 Task: Research Airbnb options in Crestview, United States from 5th December, 2023 to 15th December, 2023 for 8 adults. Place can be entire room with 5 bedrooms having 5 beds and 5 bathrooms. Property type can be house.
Action: Mouse moved to (452, 229)
Screenshot: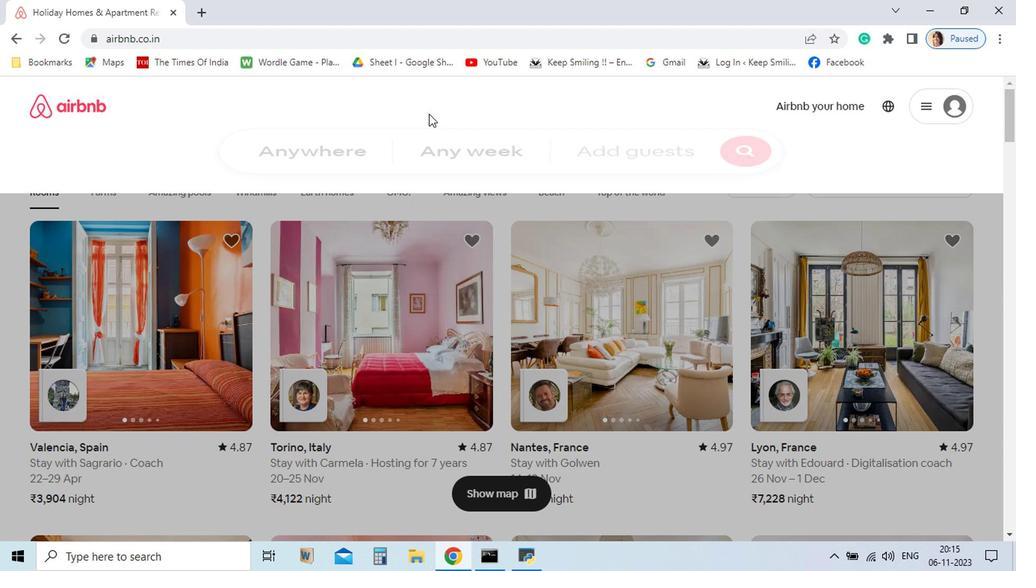 
Action: Mouse pressed left at (452, 229)
Screenshot: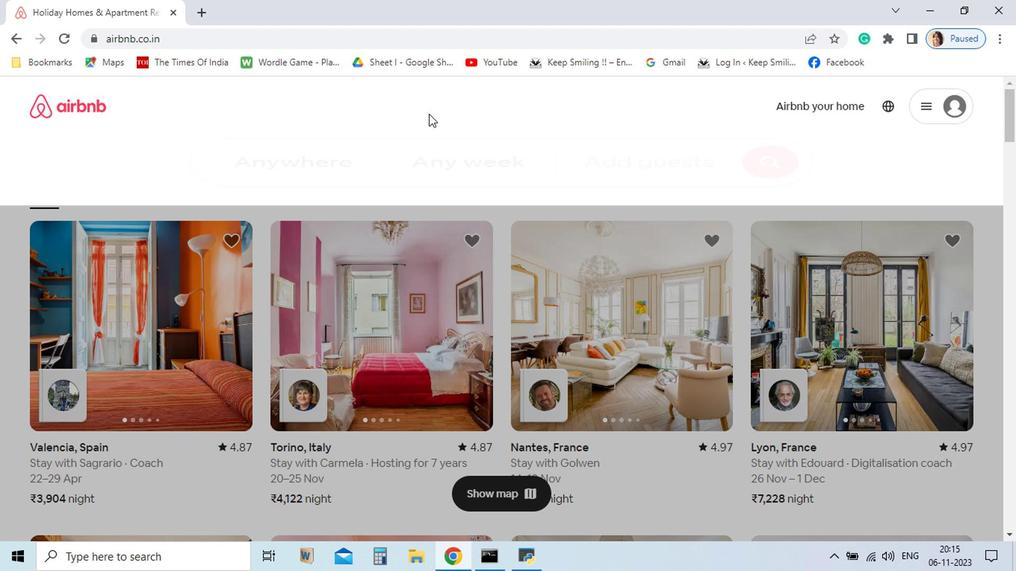 
Action: Mouse moved to (379, 263)
Screenshot: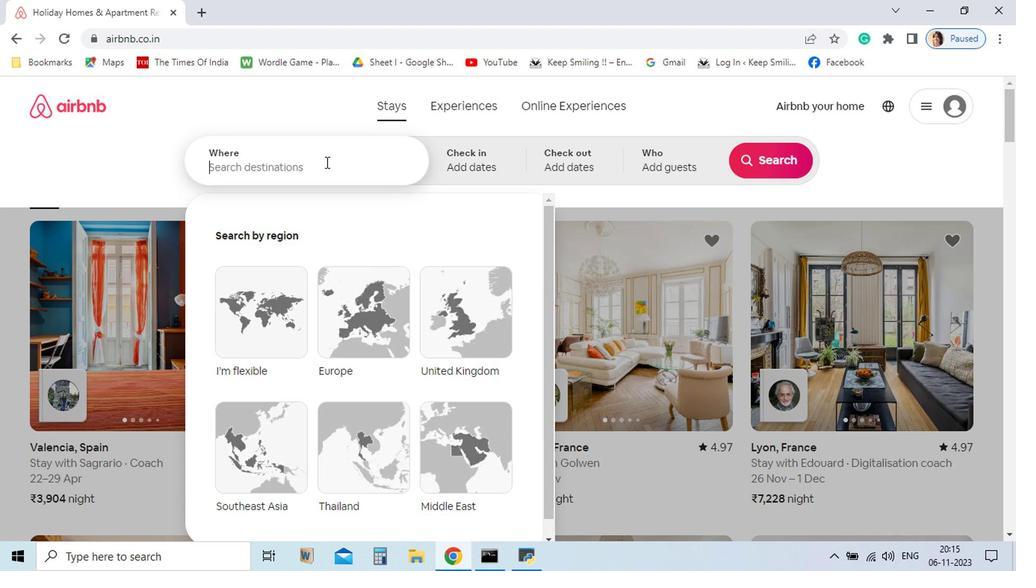 
Action: Mouse pressed left at (379, 263)
Screenshot: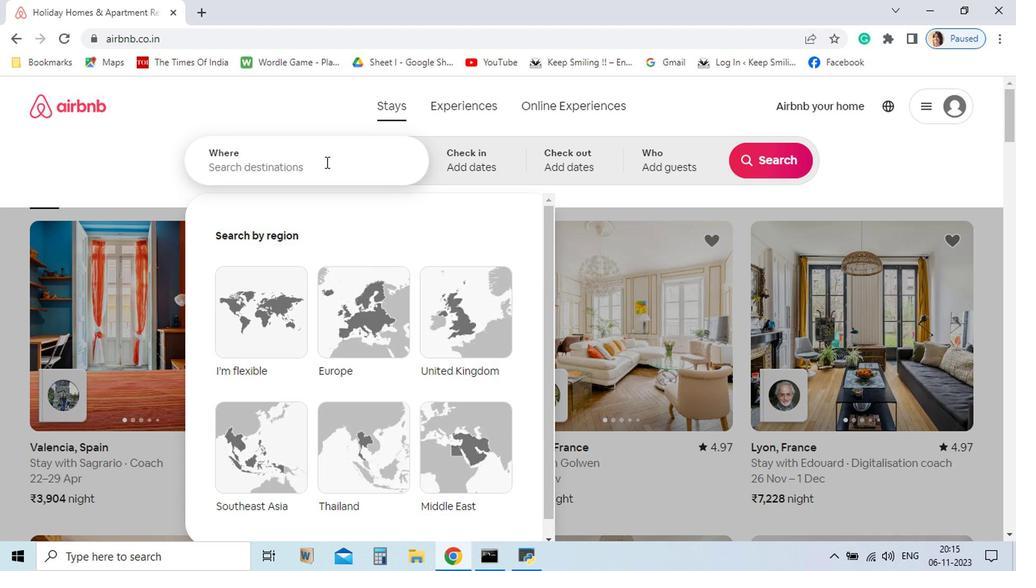 
Action: Key pressed <Key.shift>Crestview,<Key.space><Key.shift_r>United<Key.space><Key.shift>States<Key.enter>
Screenshot: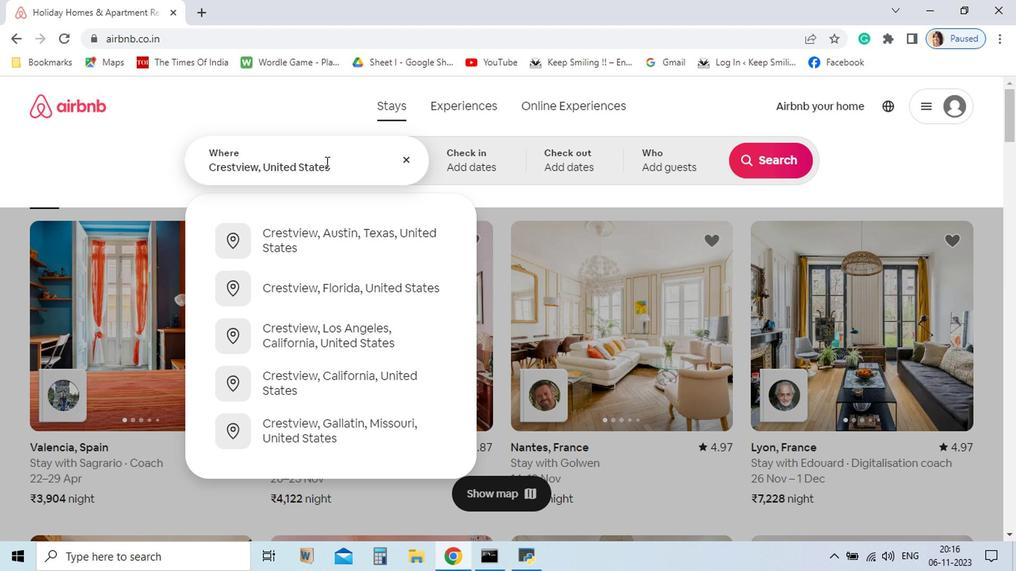 
Action: Mouse moved to (579, 416)
Screenshot: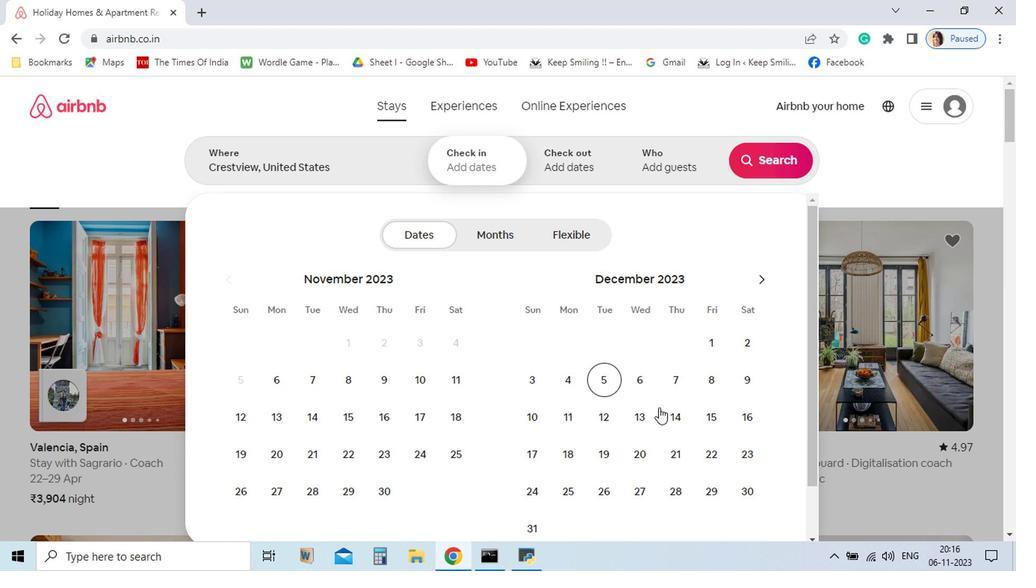 
Action: Mouse pressed left at (579, 416)
Screenshot: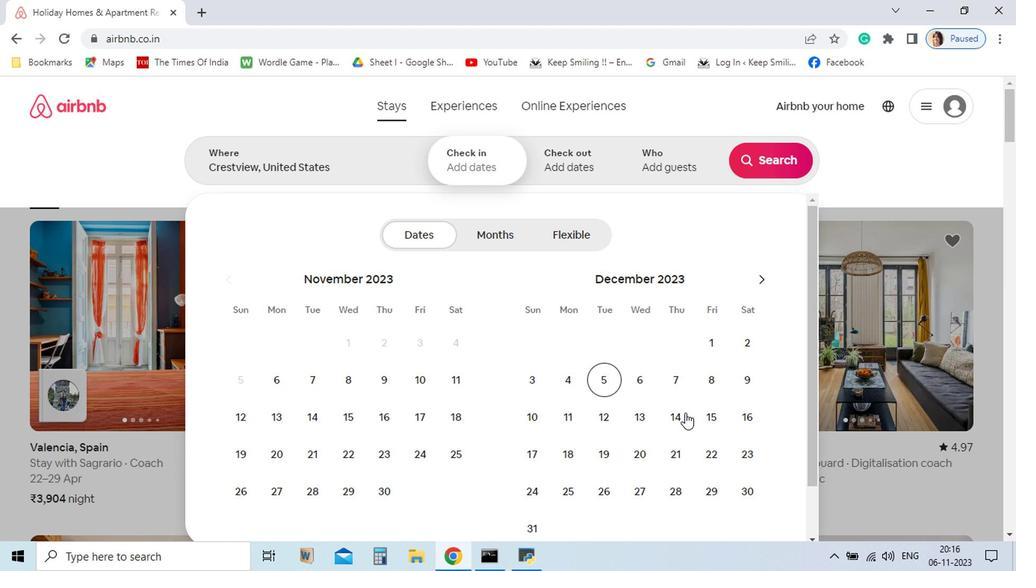 
Action: Mouse moved to (655, 447)
Screenshot: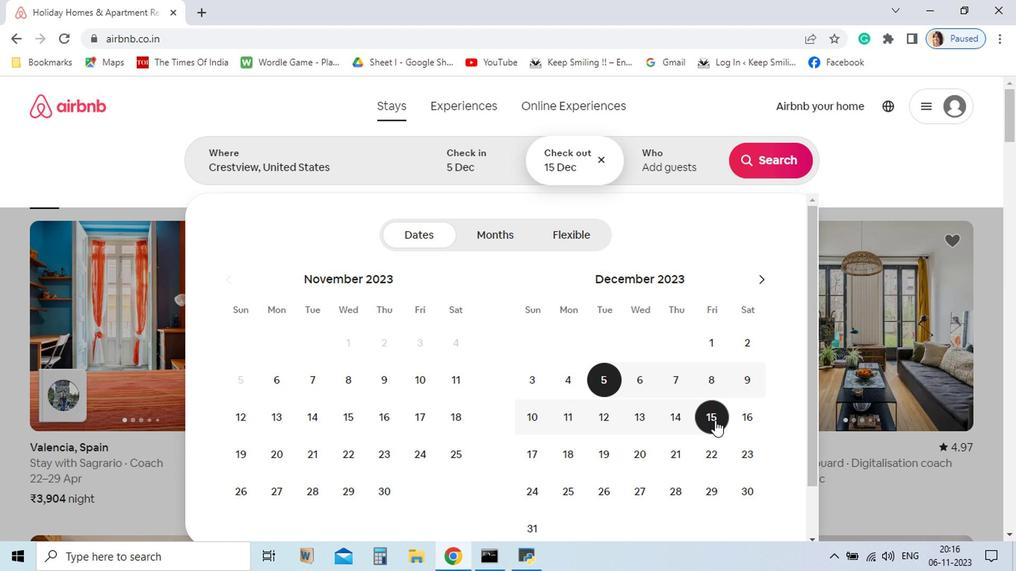 
Action: Mouse pressed left at (655, 447)
Screenshot: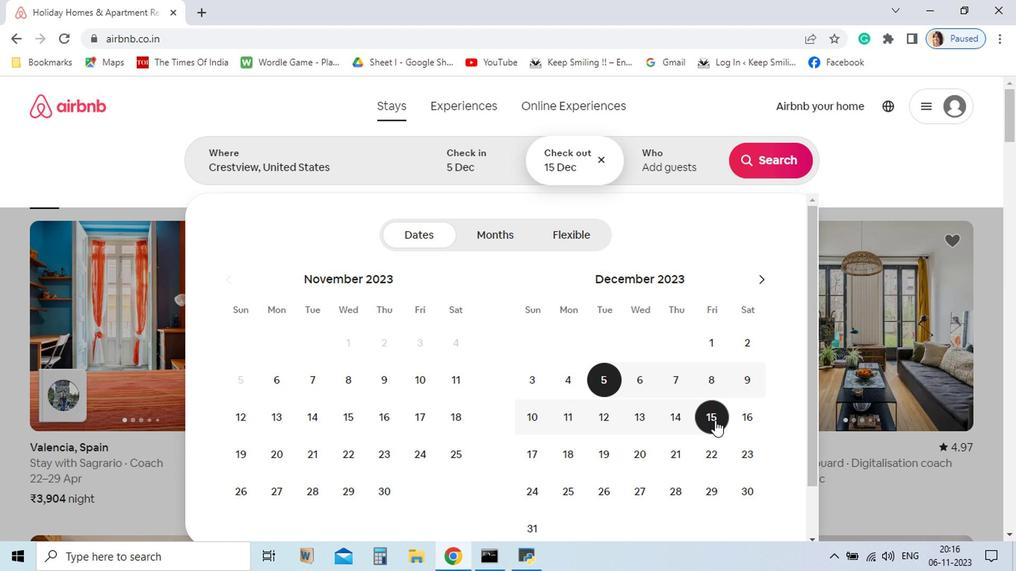 
Action: Mouse moved to (632, 265)
Screenshot: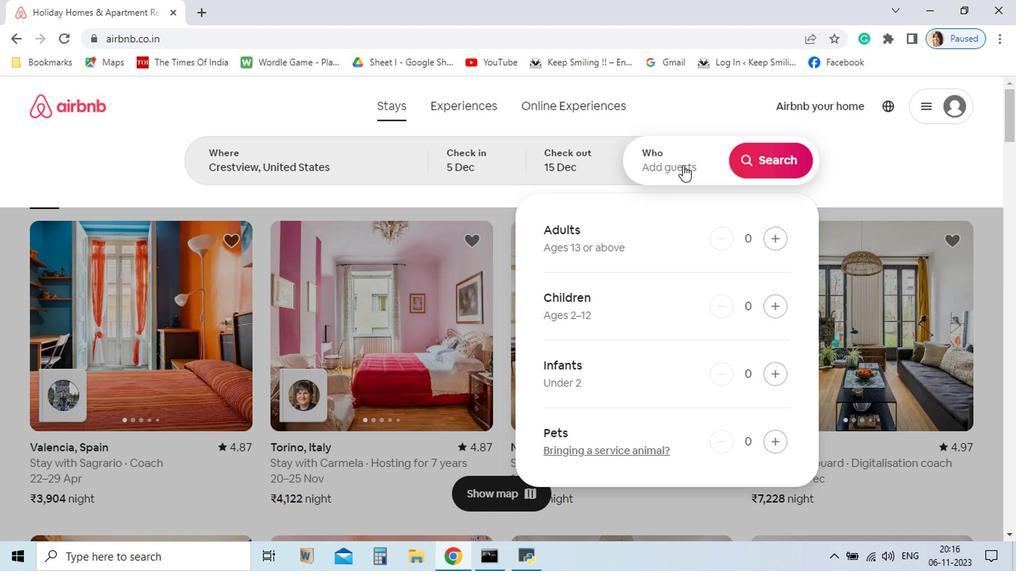 
Action: Mouse pressed left at (632, 265)
Screenshot: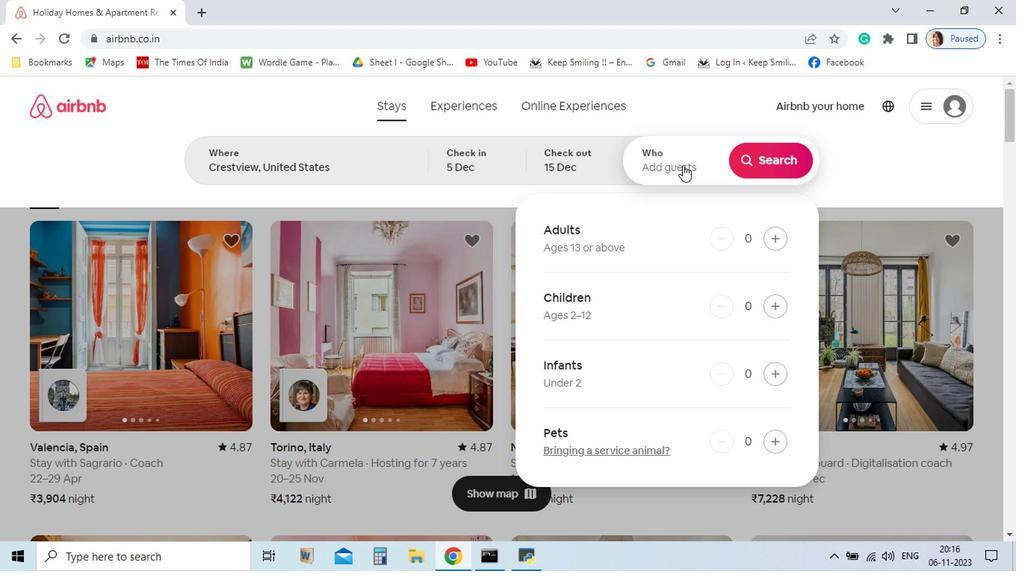 
Action: Mouse moved to (696, 324)
Screenshot: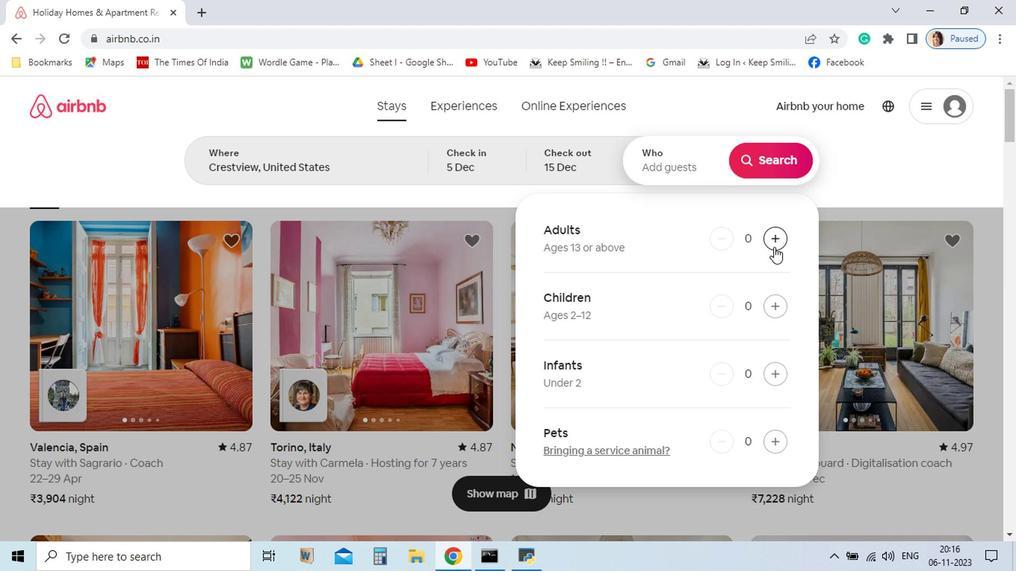 
Action: Mouse pressed left at (696, 324)
Screenshot: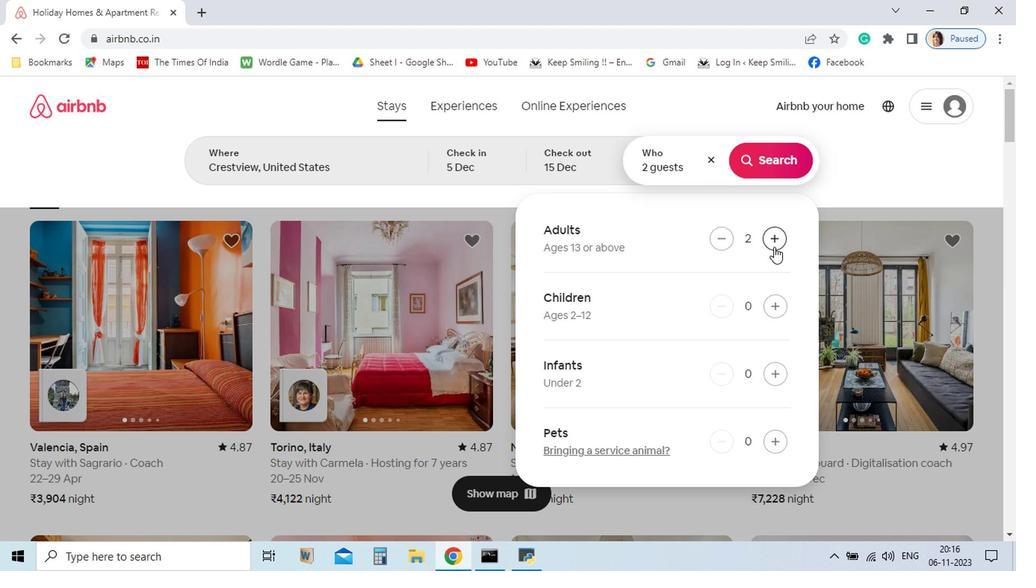 
Action: Mouse pressed left at (696, 324)
Screenshot: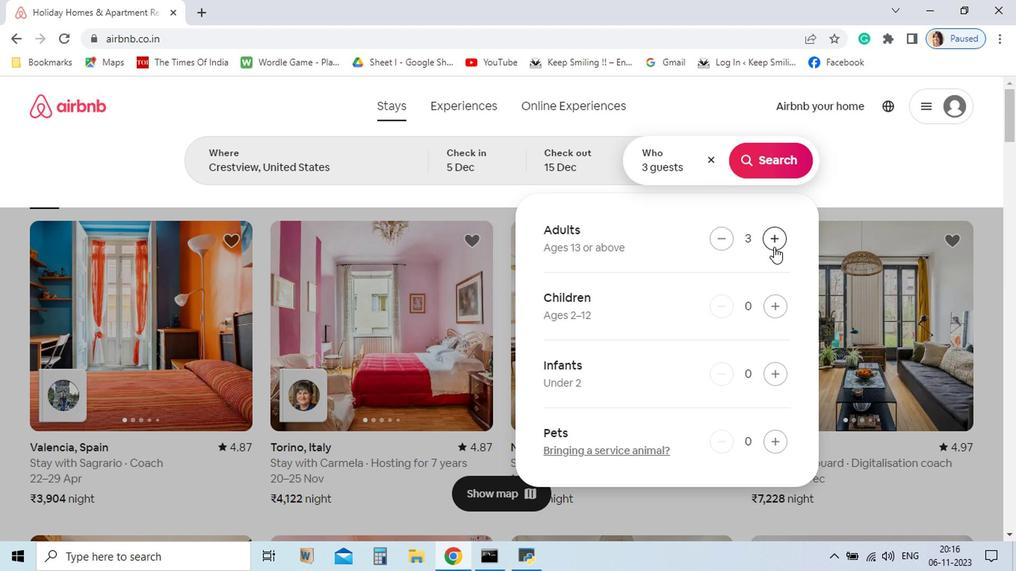 
Action: Mouse pressed left at (696, 324)
Screenshot: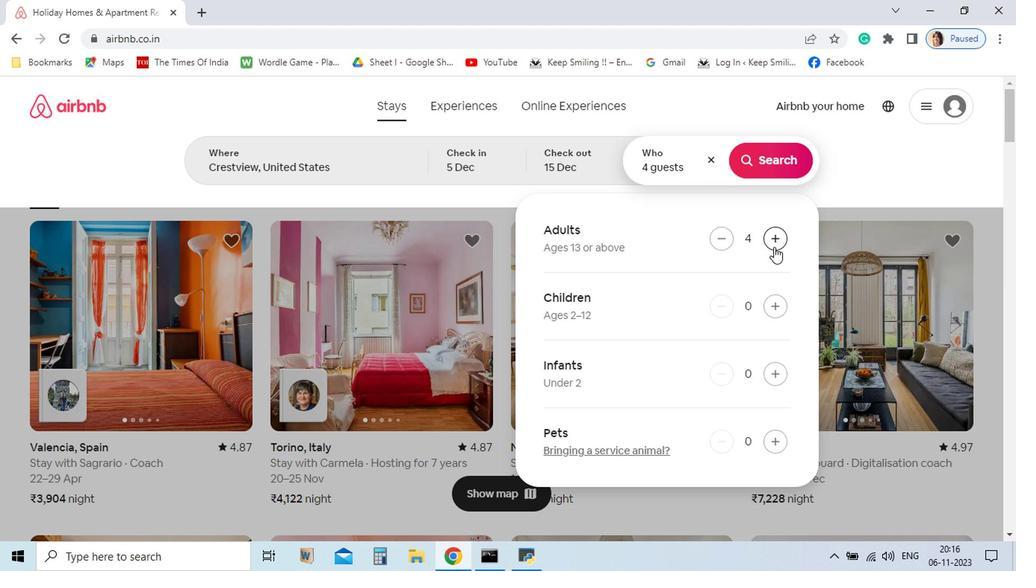 
Action: Mouse pressed left at (696, 324)
Screenshot: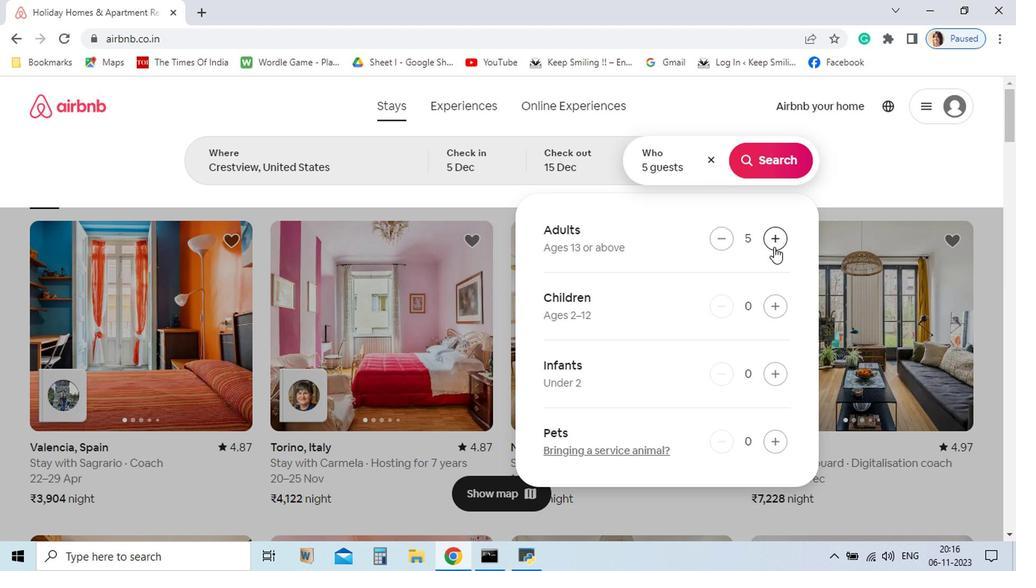 
Action: Mouse pressed left at (696, 324)
Screenshot: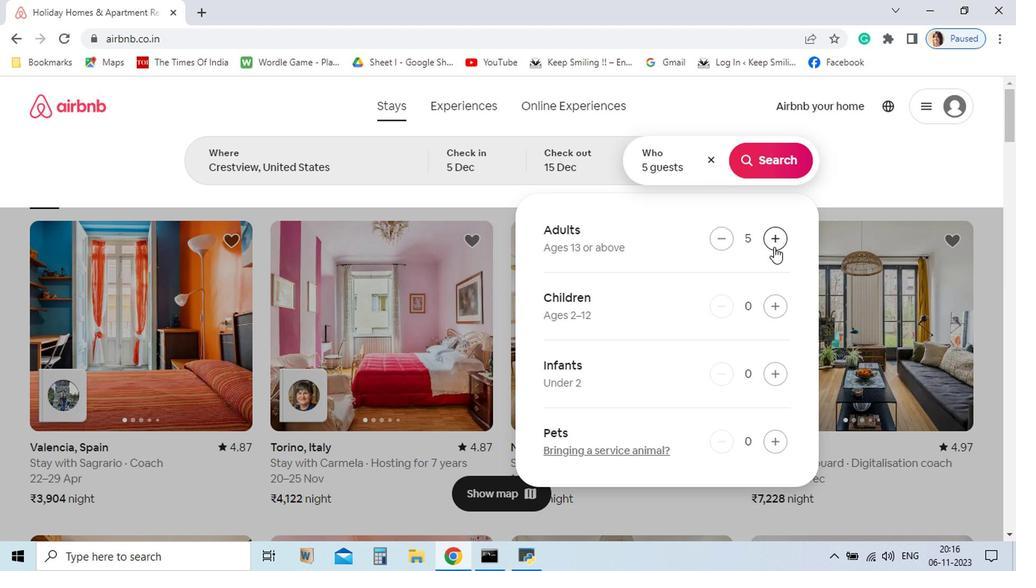 
Action: Mouse pressed left at (696, 324)
Screenshot: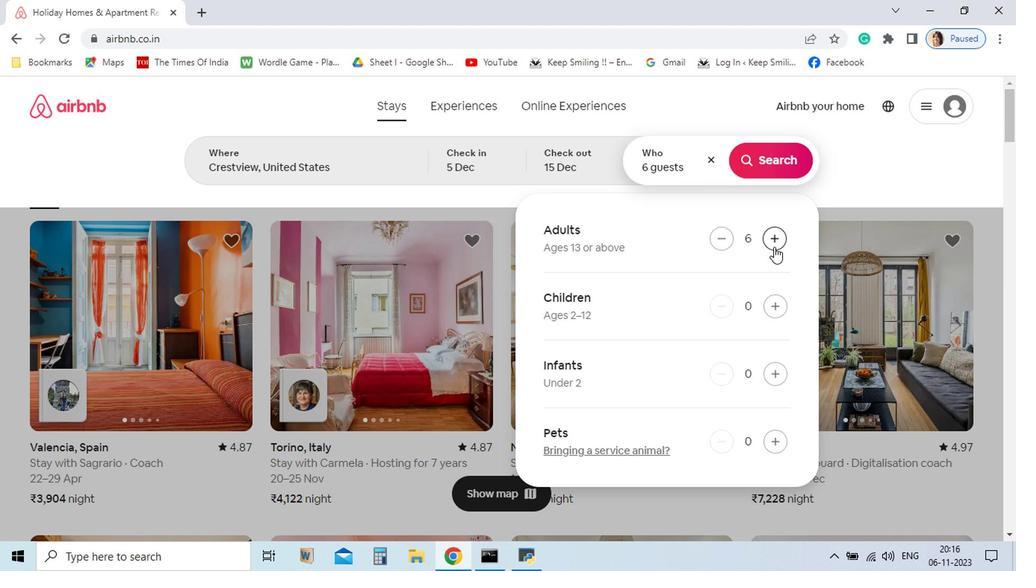 
Action: Mouse pressed left at (696, 324)
Screenshot: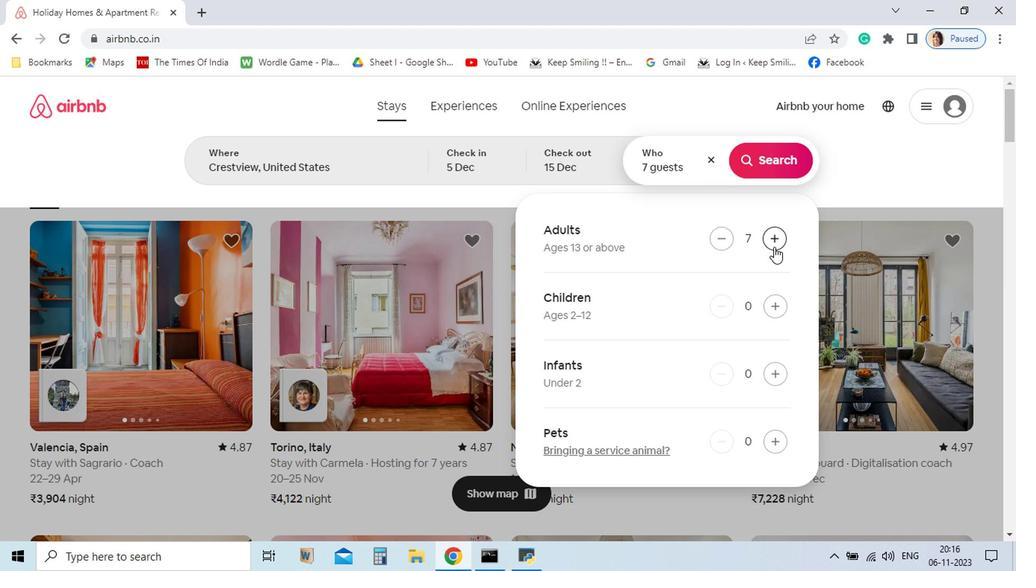 
Action: Mouse pressed left at (696, 324)
Screenshot: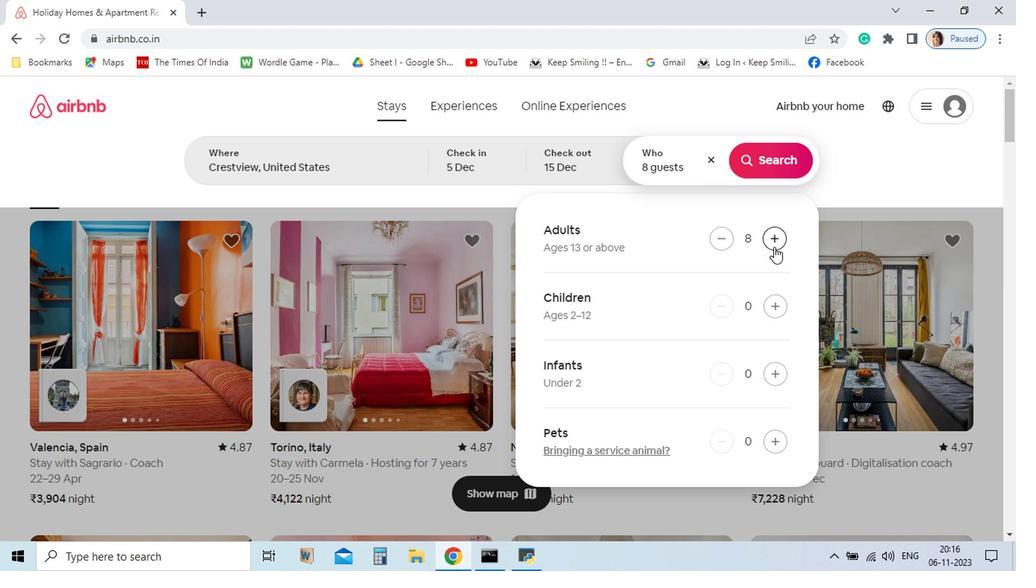 
Action: Mouse moved to (697, 266)
Screenshot: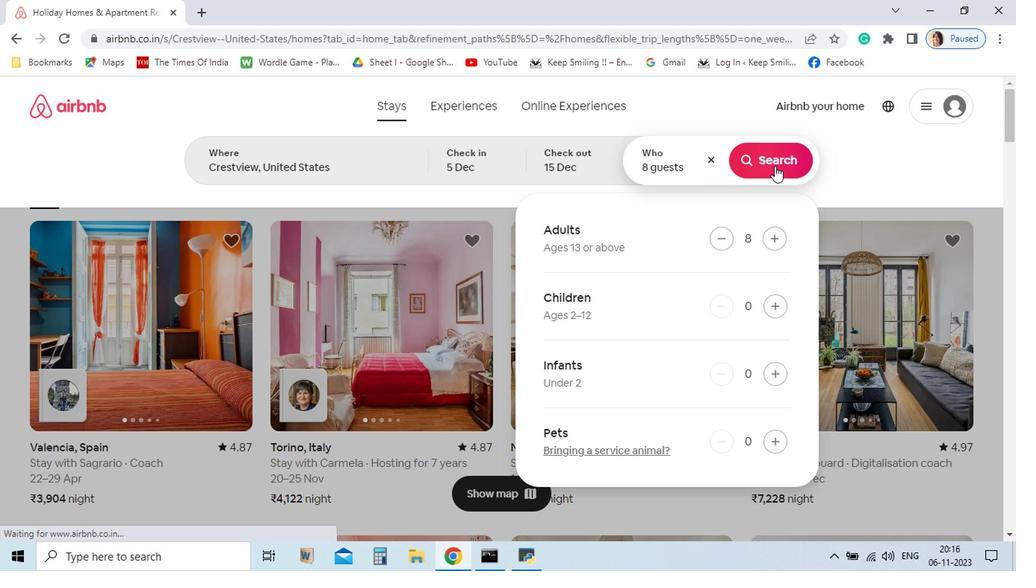 
Action: Mouse pressed left at (697, 266)
Screenshot: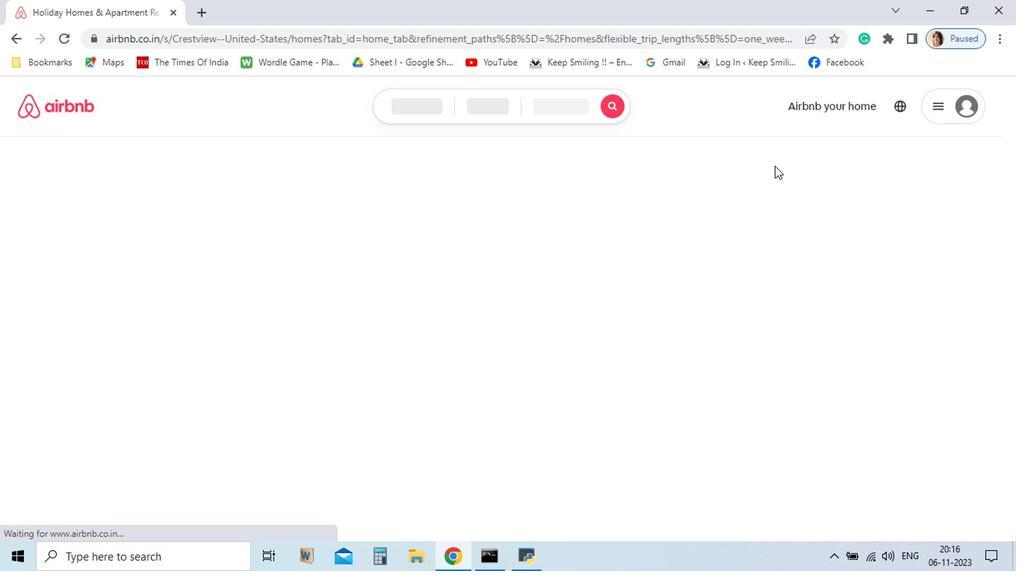 
Action: Mouse moved to (697, 266)
Screenshot: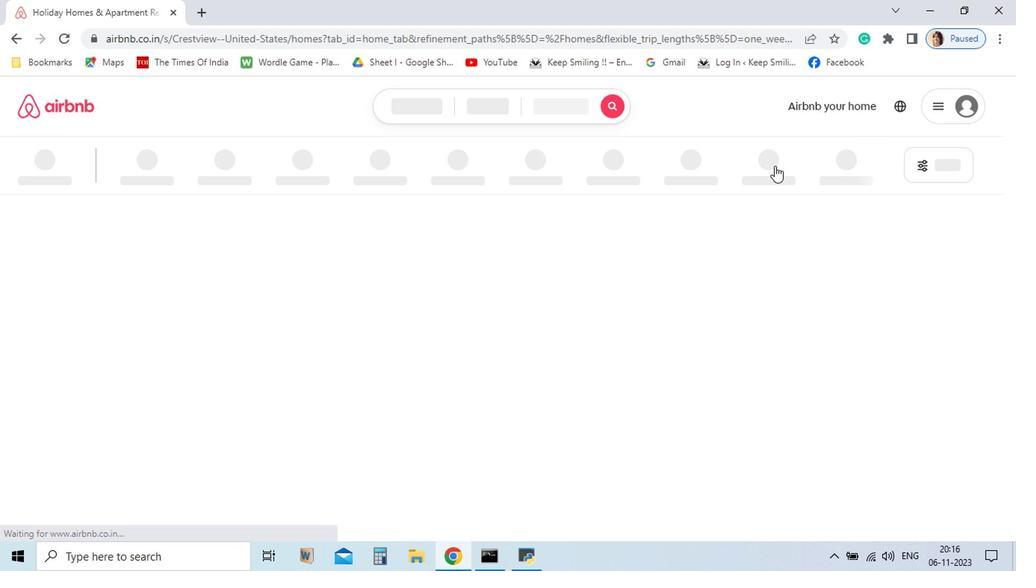 
Action: Mouse pressed left at (697, 266)
Screenshot: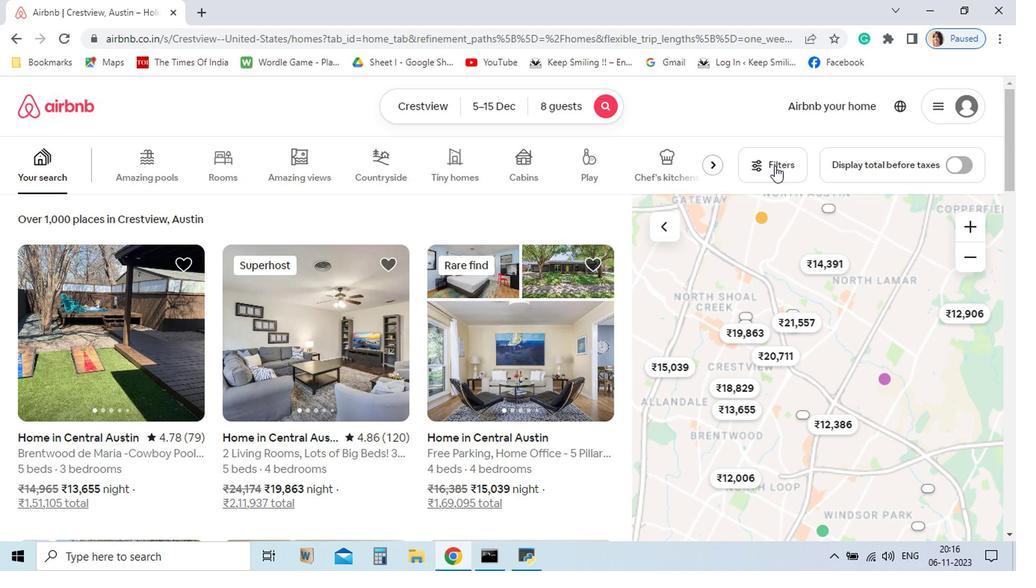 
Action: Mouse moved to (707, 286)
Screenshot: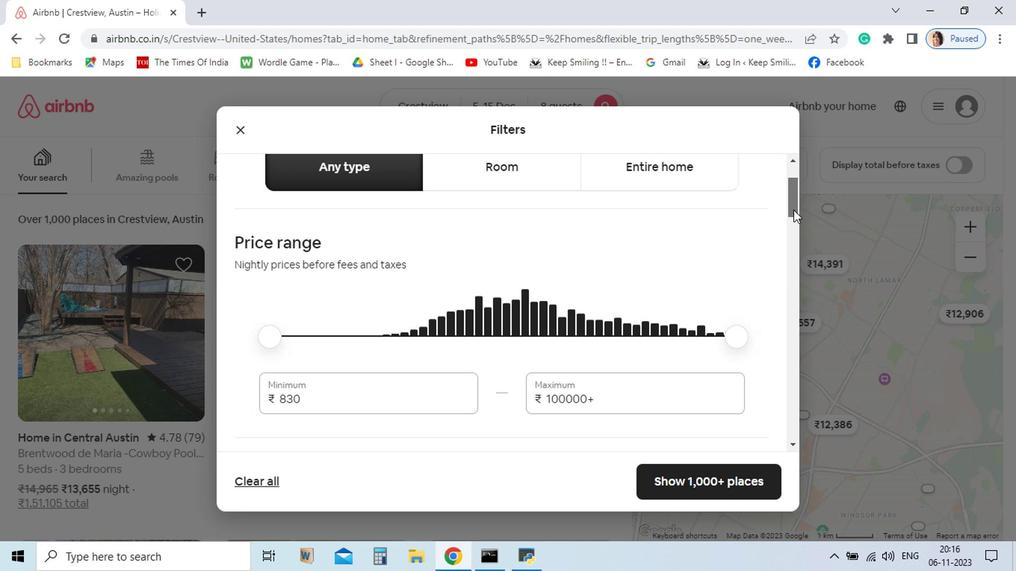 
Action: Mouse pressed left at (707, 286)
Screenshot: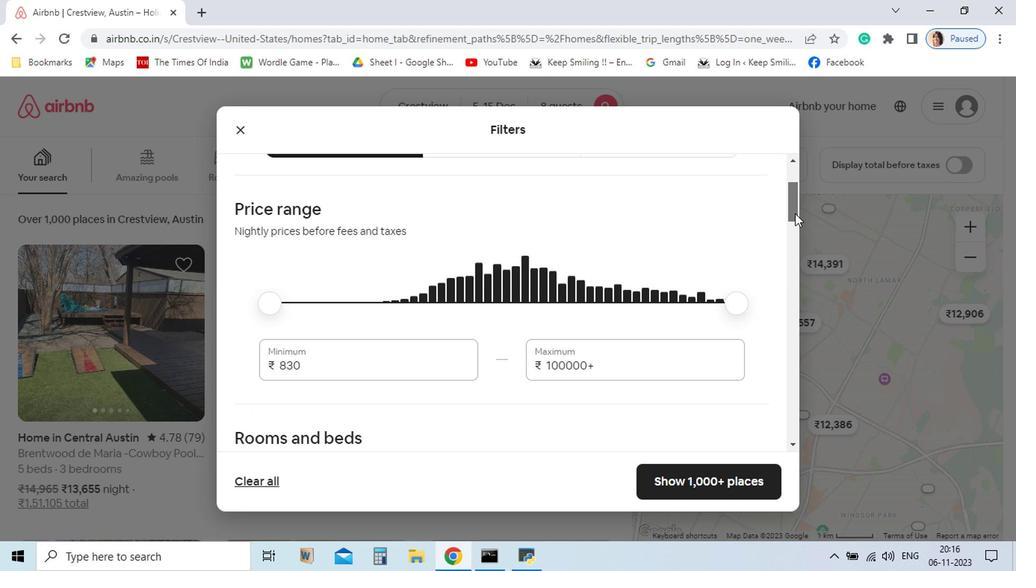 
Action: Mouse moved to (526, 297)
Screenshot: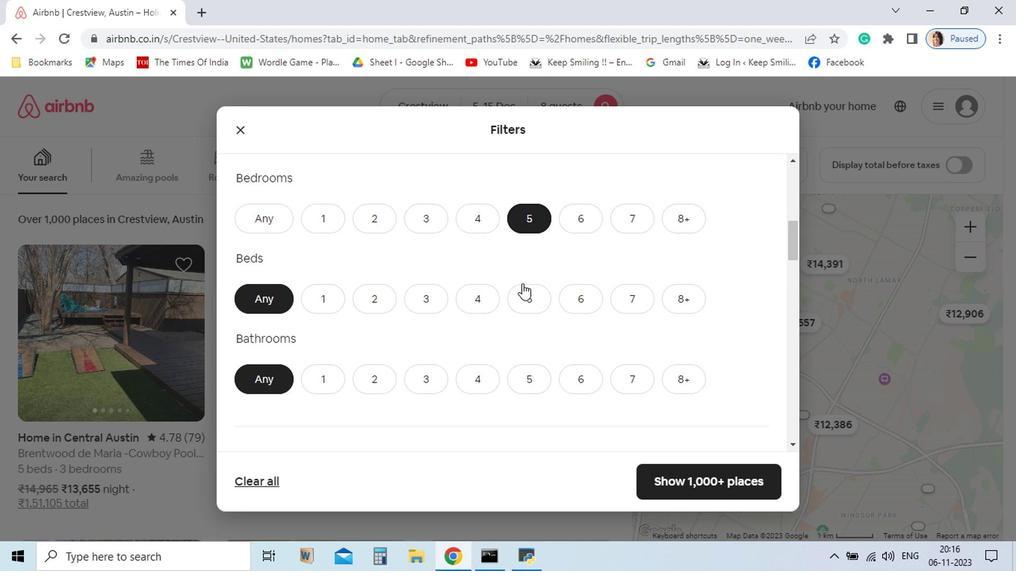
Action: Mouse pressed left at (526, 297)
Screenshot: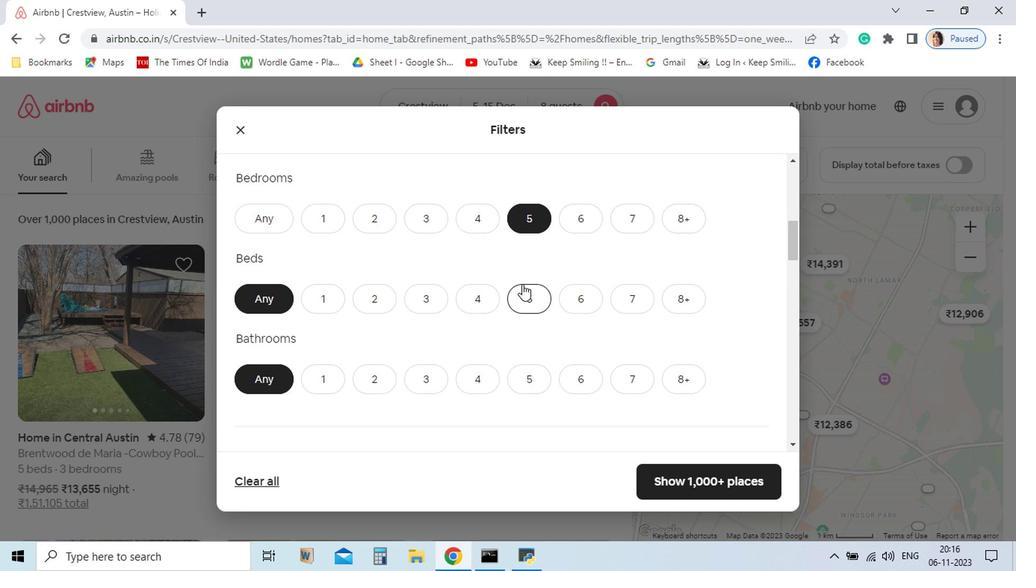 
Action: Mouse moved to (518, 350)
Screenshot: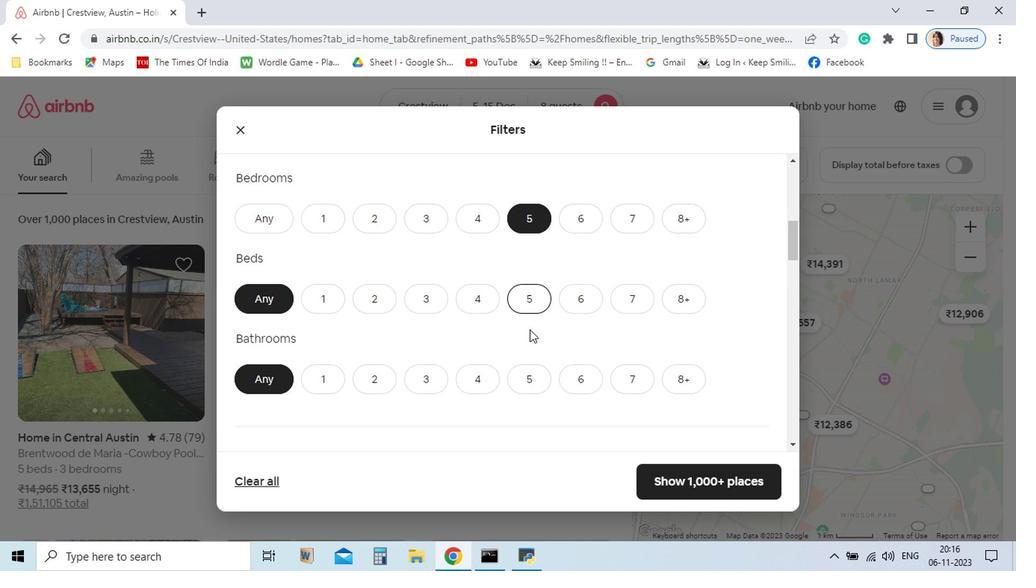 
Action: Mouse pressed left at (518, 350)
Screenshot: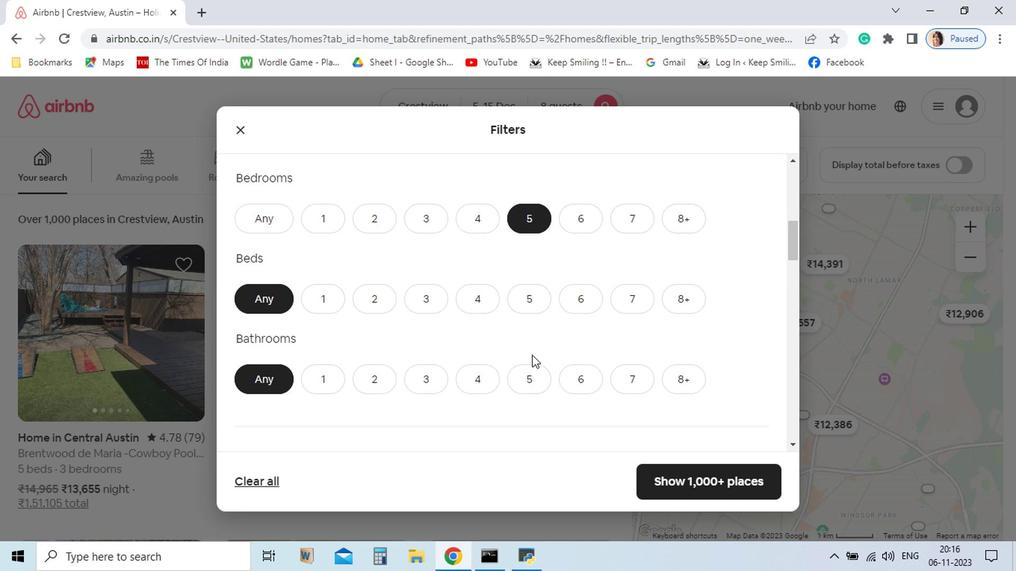 
Action: Mouse moved to (523, 413)
Screenshot: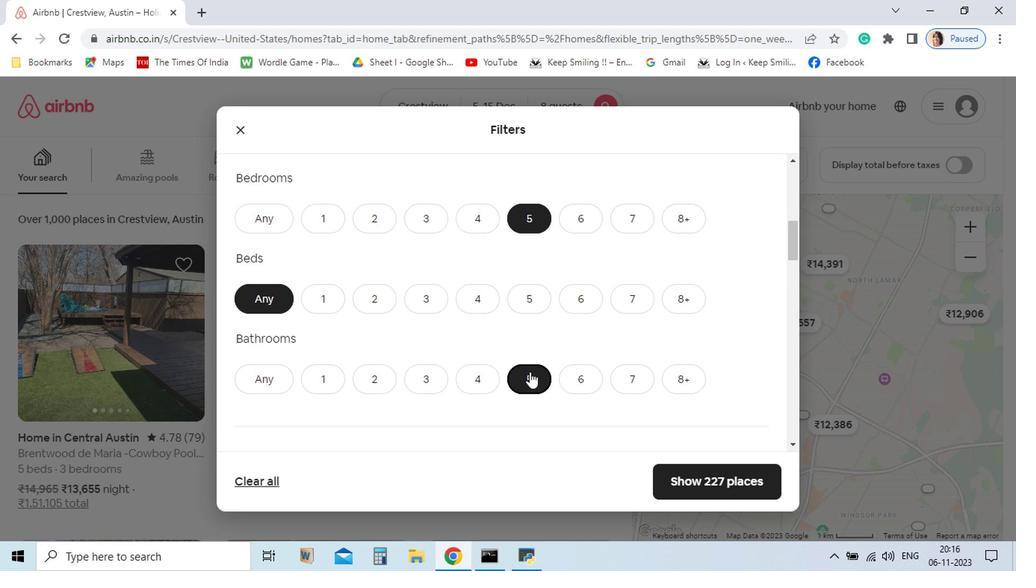 
Action: Mouse pressed left at (523, 413)
Screenshot: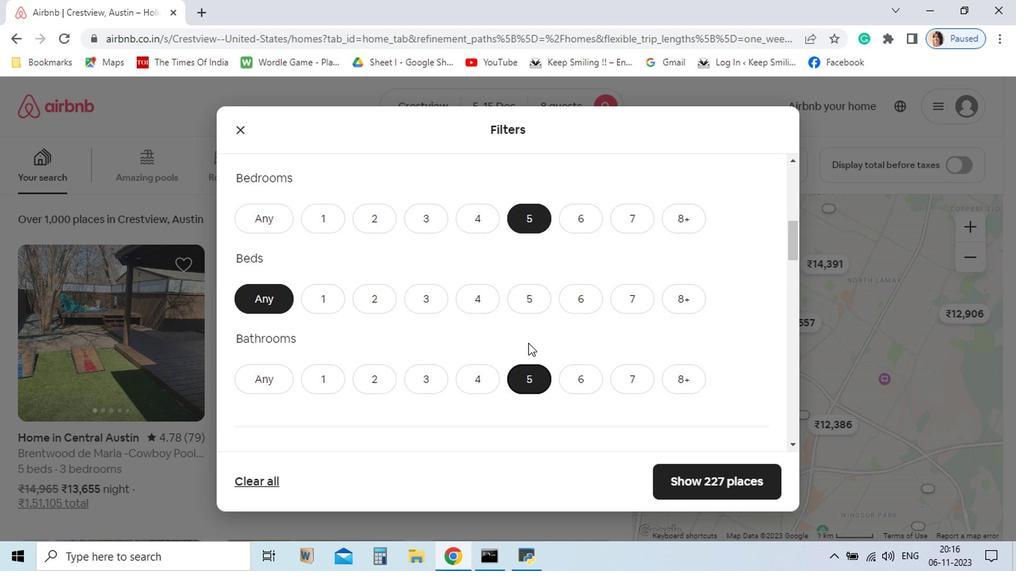 
Action: Mouse moved to (522, 352)
Screenshot: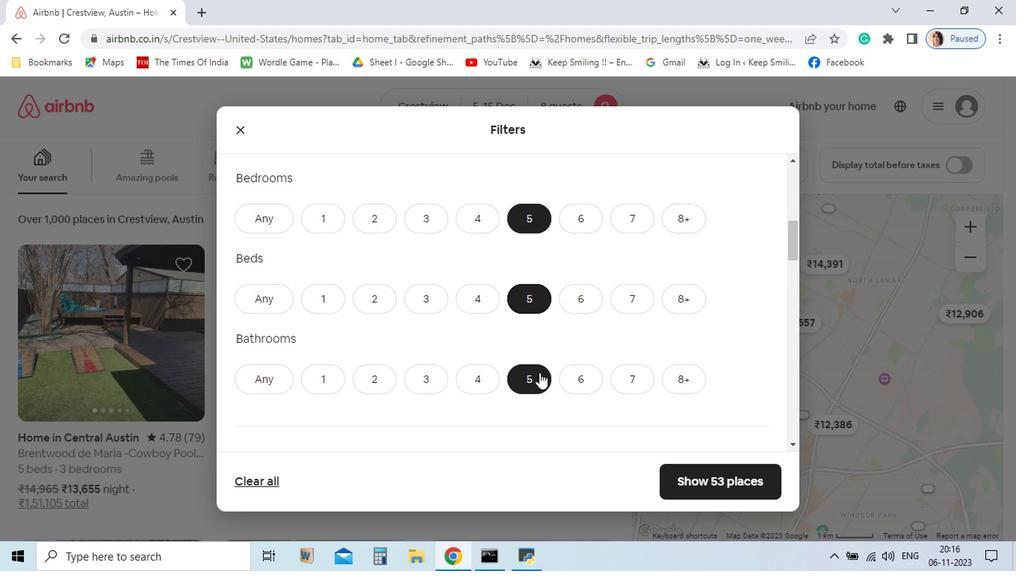 
Action: Mouse pressed left at (522, 352)
Screenshot: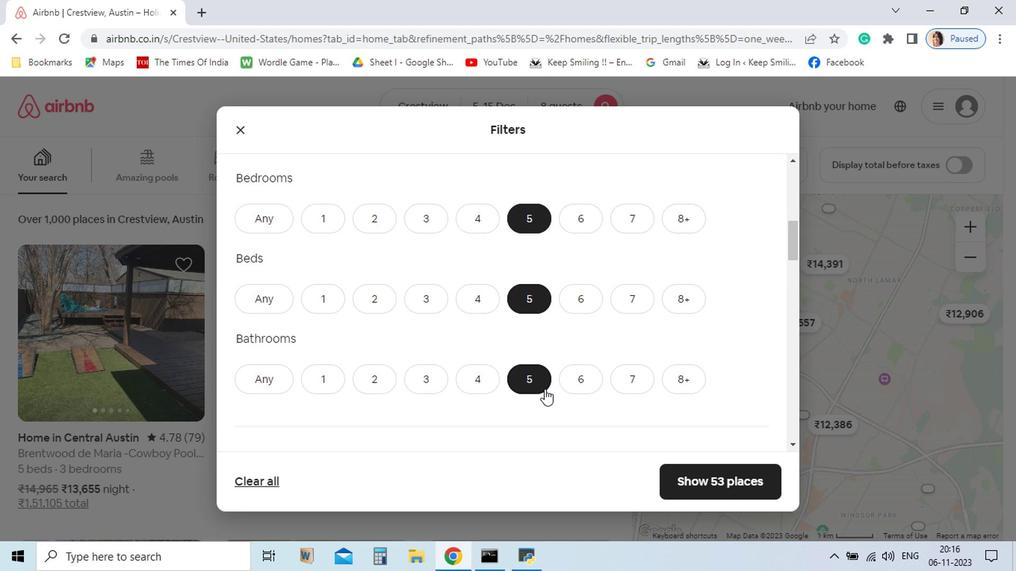 
Action: Mouse moved to (526, 457)
Screenshot: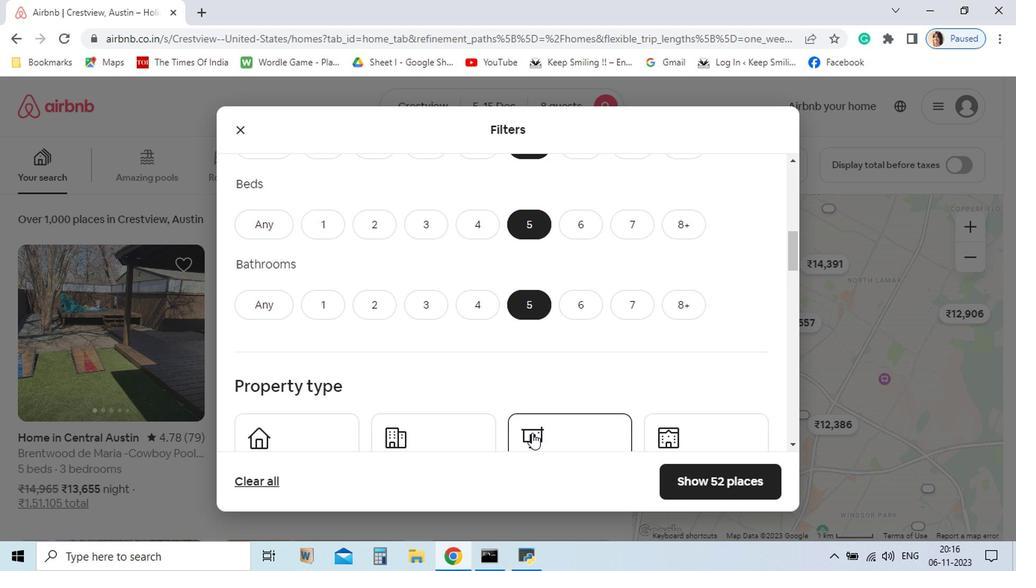 
Action: Mouse scrolled (526, 457) with delta (0, 0)
Screenshot: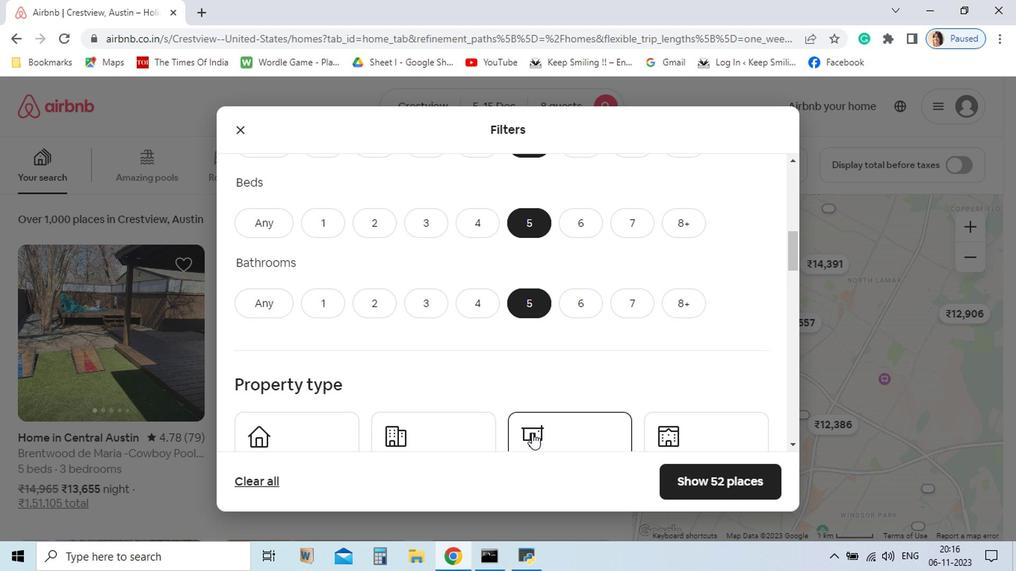 
Action: Mouse moved to (525, 456)
Screenshot: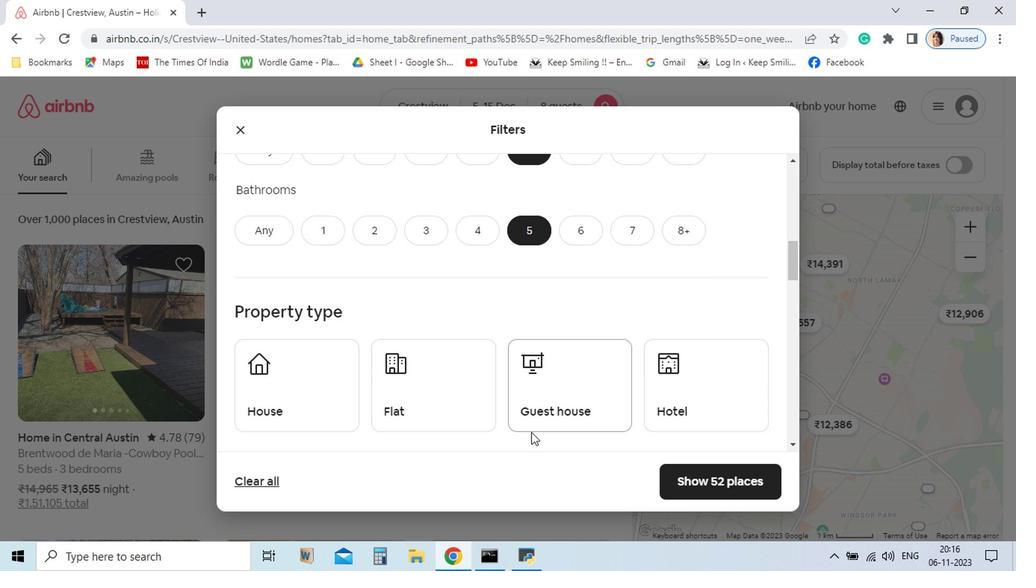 
Action: Mouse scrolled (525, 455) with delta (0, 0)
Screenshot: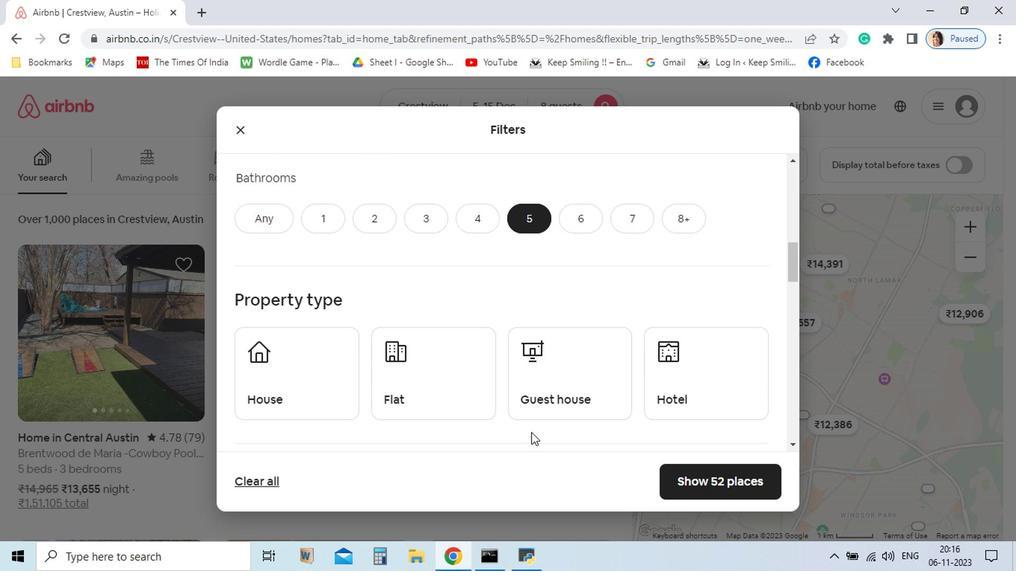 
Action: Mouse moved to (524, 455)
Screenshot: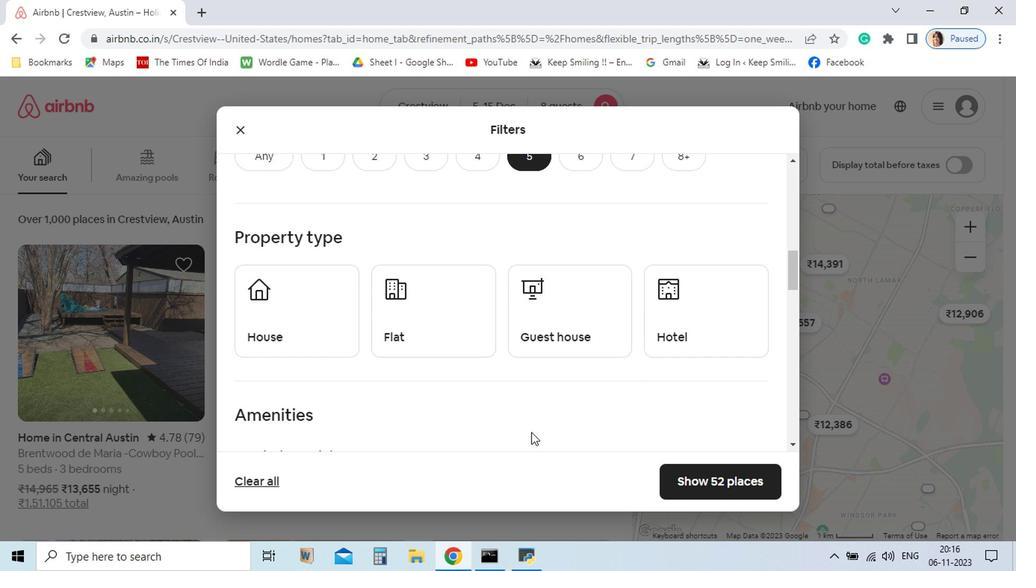
Action: Mouse scrolled (524, 455) with delta (0, 0)
Screenshot: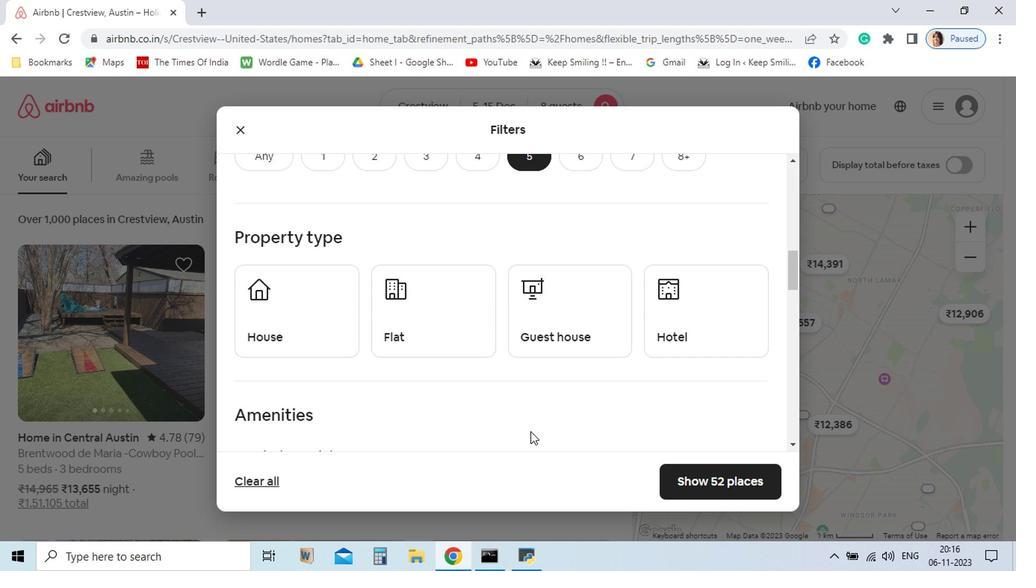 
Action: Mouse moved to (332, 374)
Screenshot: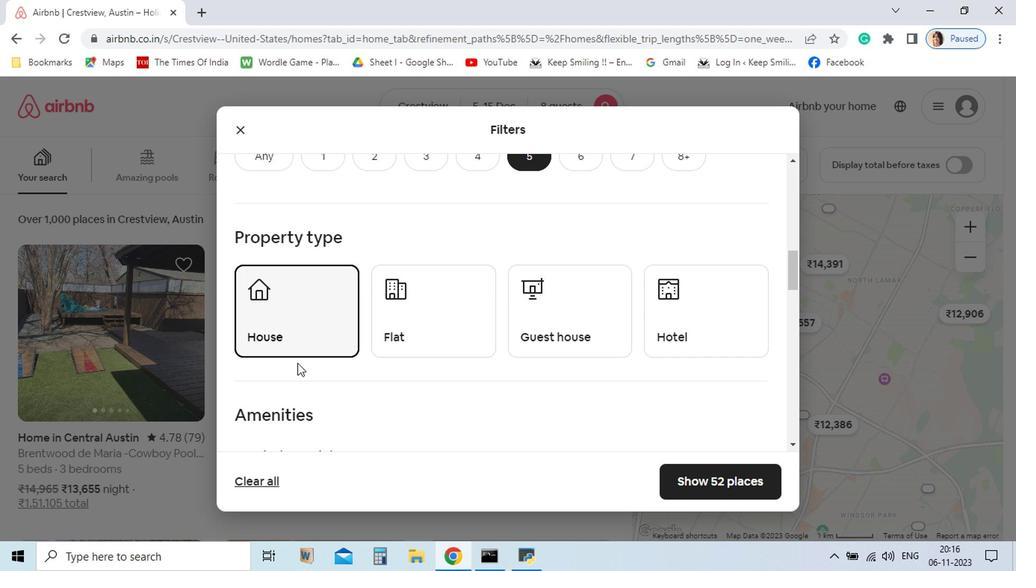 
Action: Mouse pressed left at (332, 374)
Screenshot: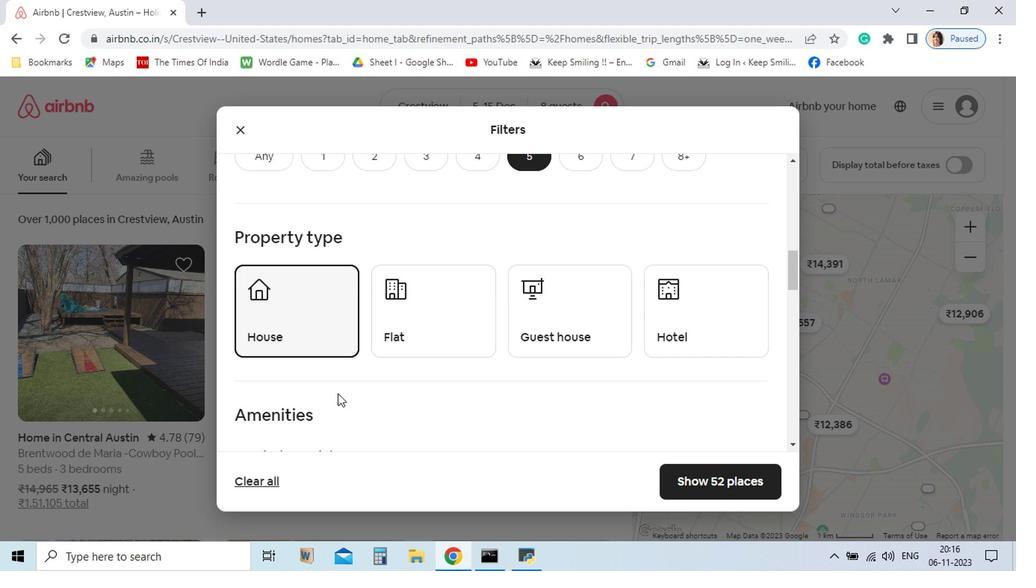 
Action: Mouse moved to (650, 485)
Screenshot: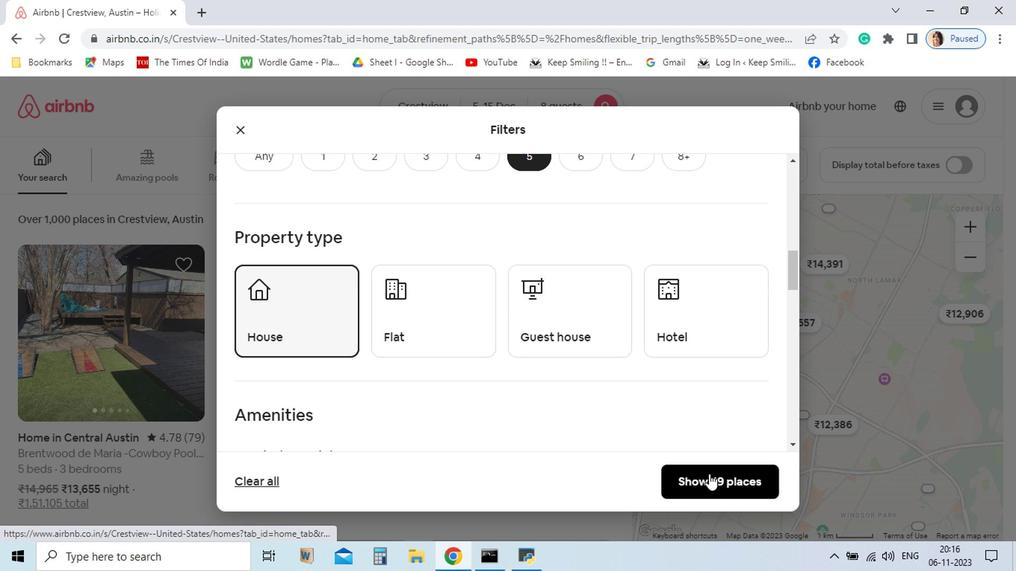 
Action: Mouse pressed left at (650, 485)
Screenshot: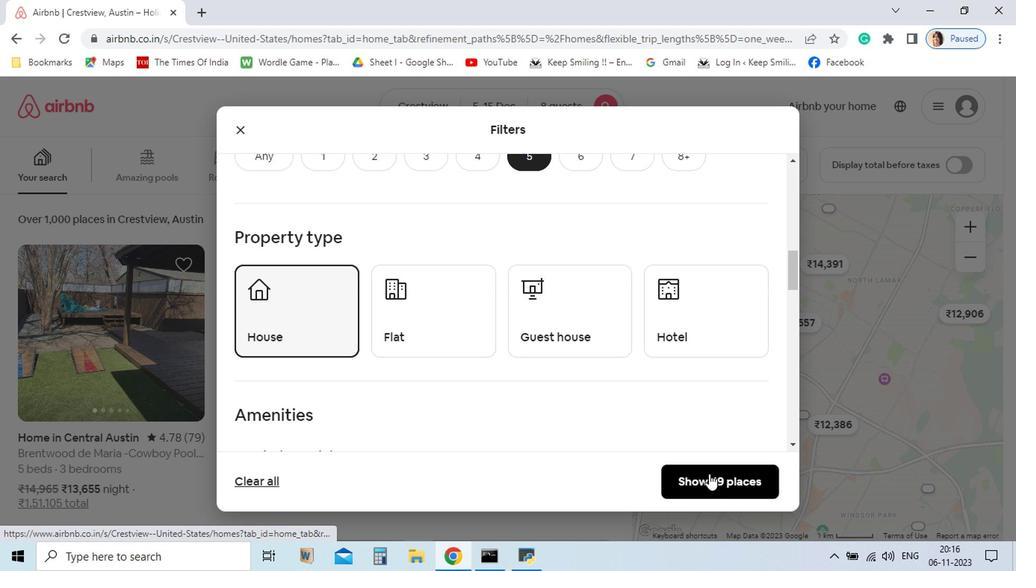 
Action: Mouse moved to (549, 477)
Screenshot: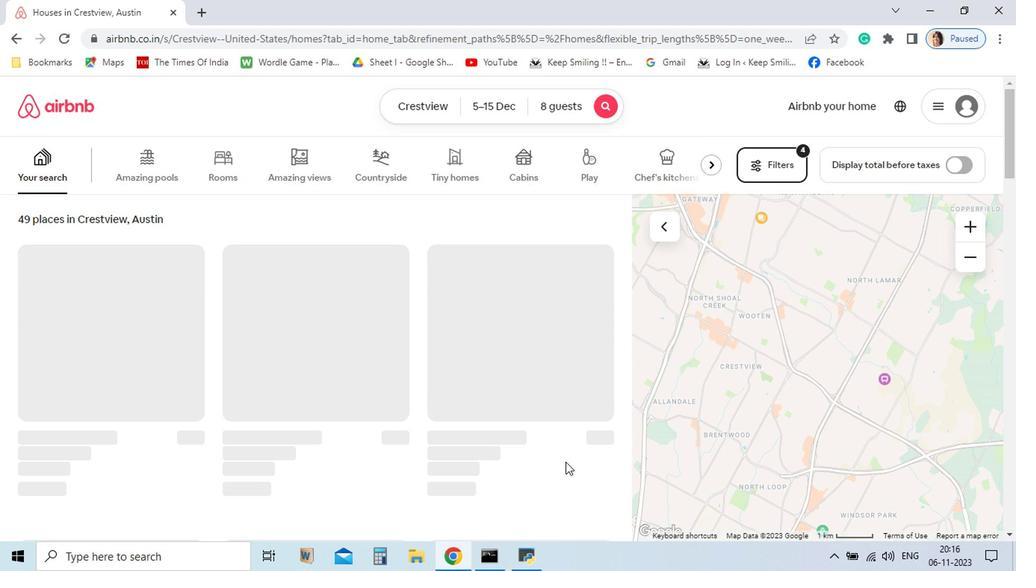 
Action: Mouse scrolled (549, 476) with delta (0, 0)
Screenshot: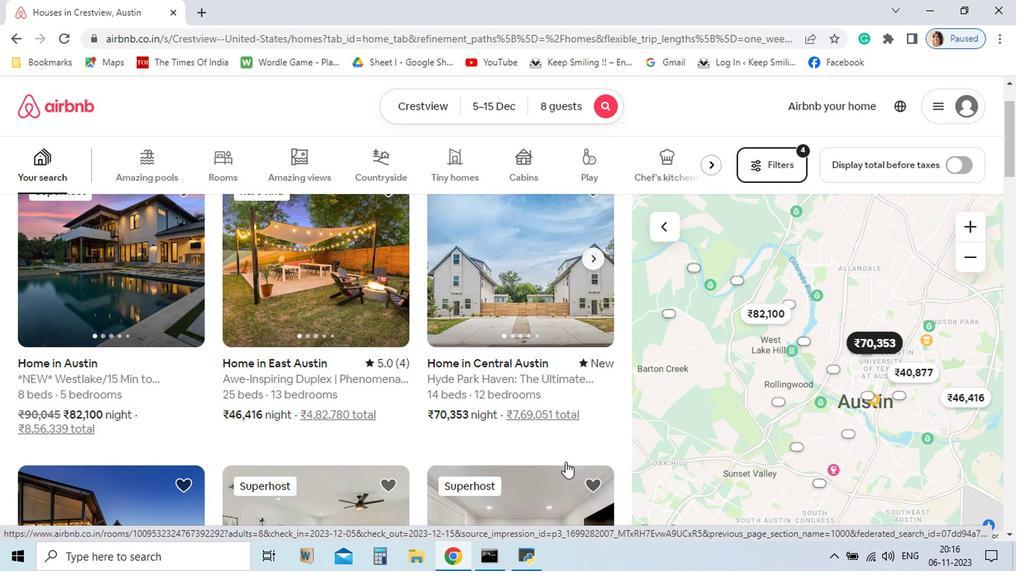 
Action: Mouse moved to (365, 409)
Screenshot: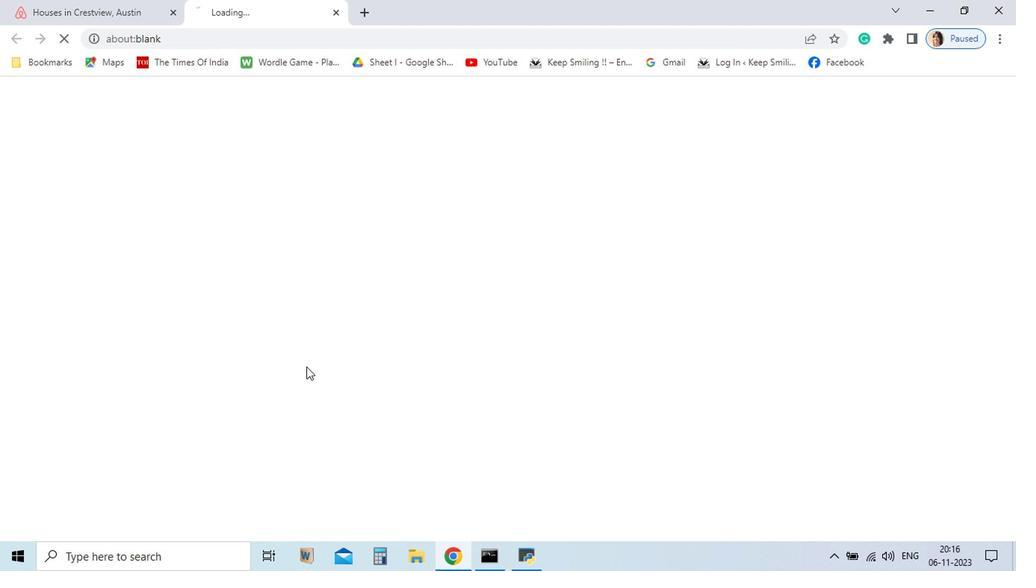 
Action: Mouse pressed left at (365, 409)
Screenshot: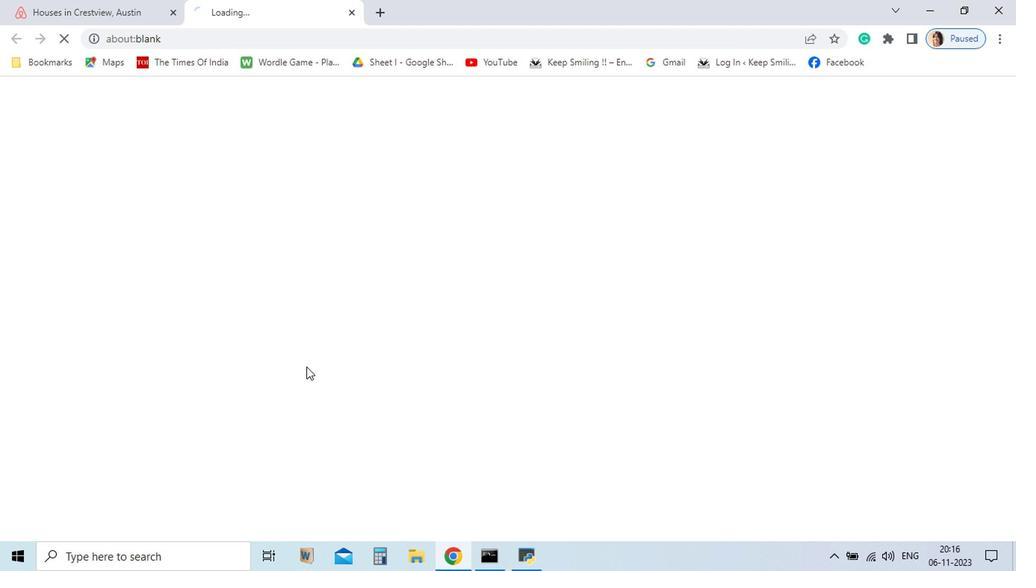 
Action: Mouse moved to (750, 446)
Screenshot: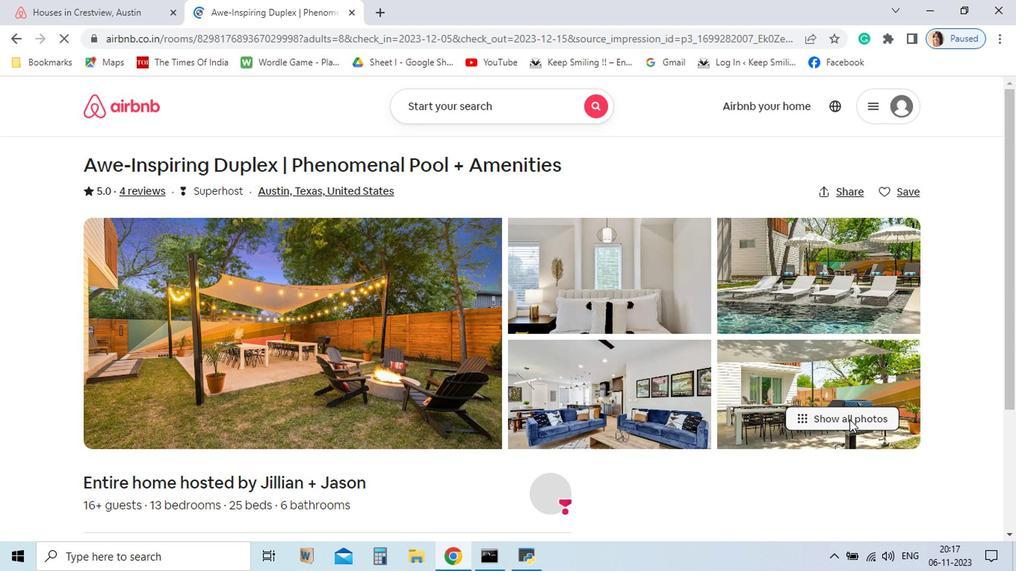 
Action: Mouse pressed left at (750, 446)
Screenshot: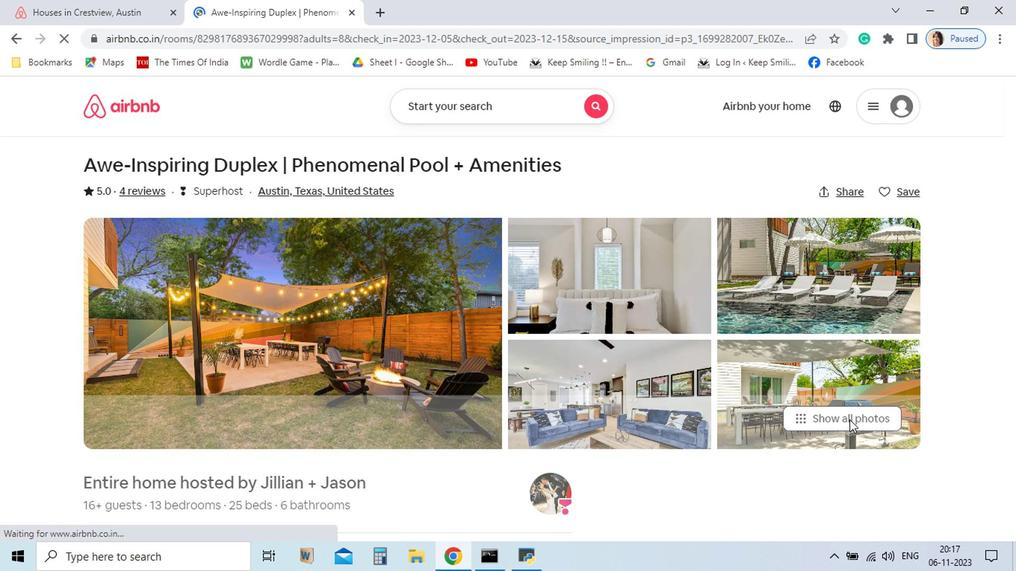 
Action: Mouse moved to (821, 471)
Screenshot: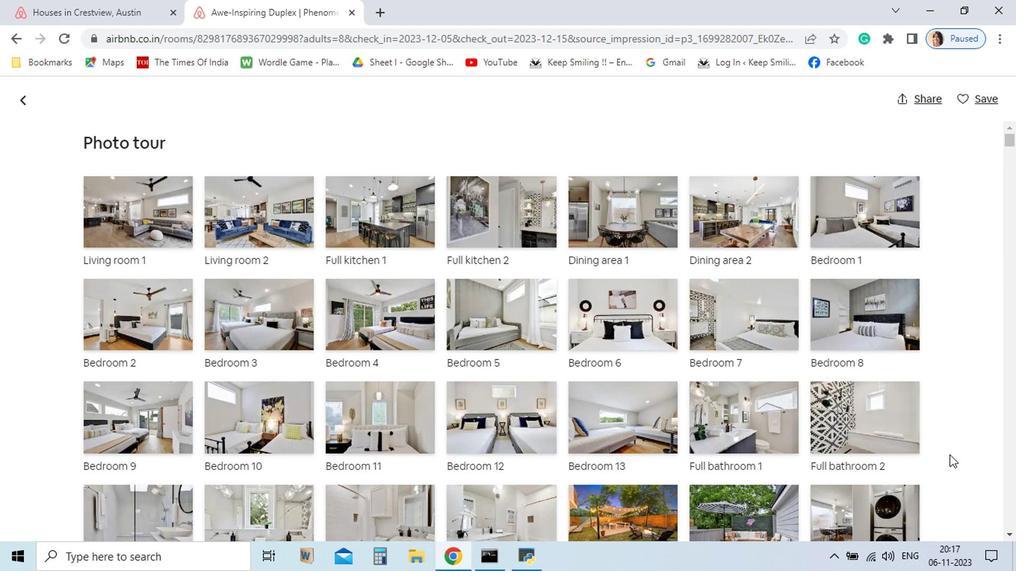 
Action: Mouse scrolled (821, 471) with delta (0, 0)
Screenshot: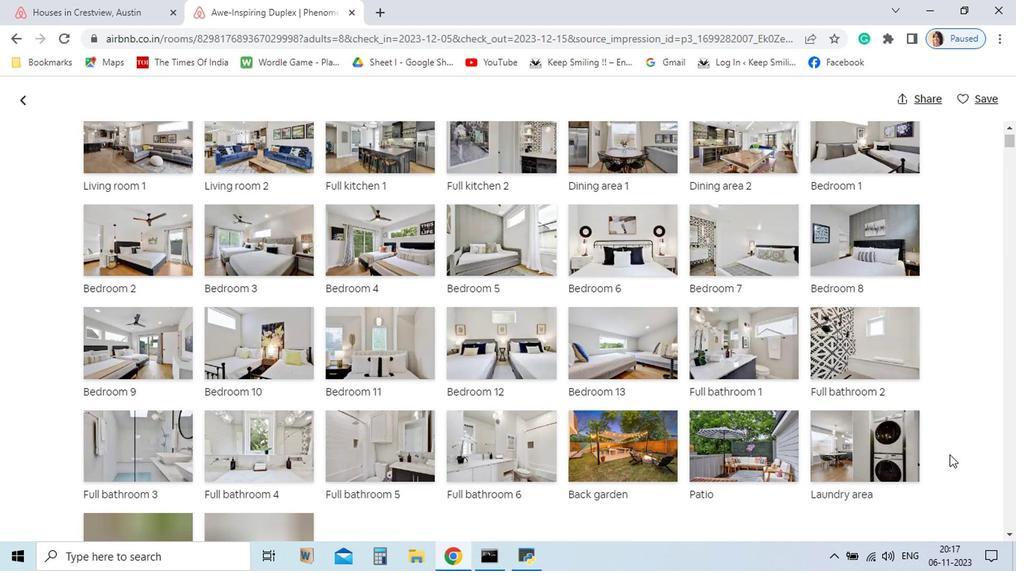 
Action: Mouse scrolled (821, 471) with delta (0, 0)
Screenshot: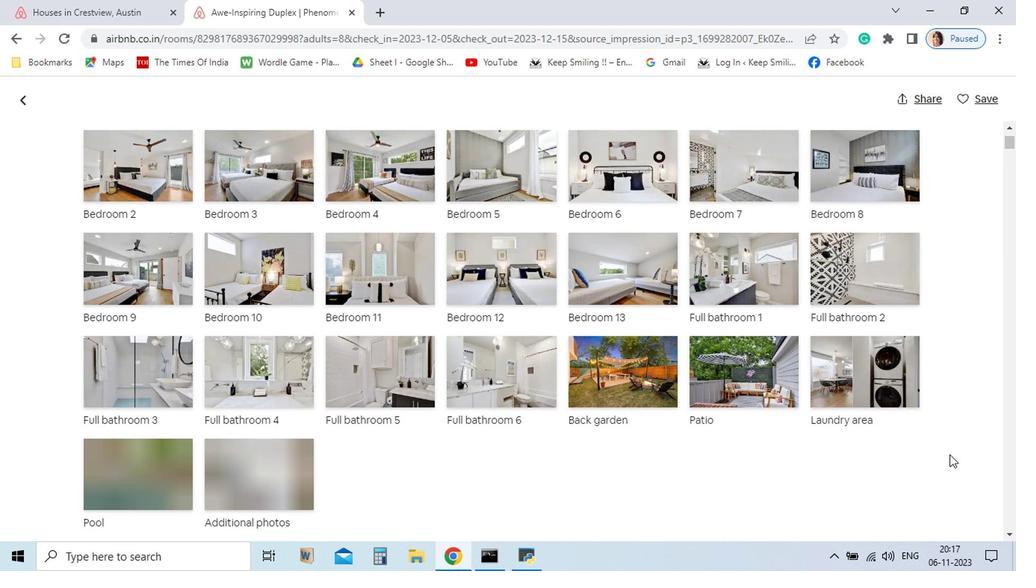 
Action: Mouse scrolled (821, 471) with delta (0, 0)
Screenshot: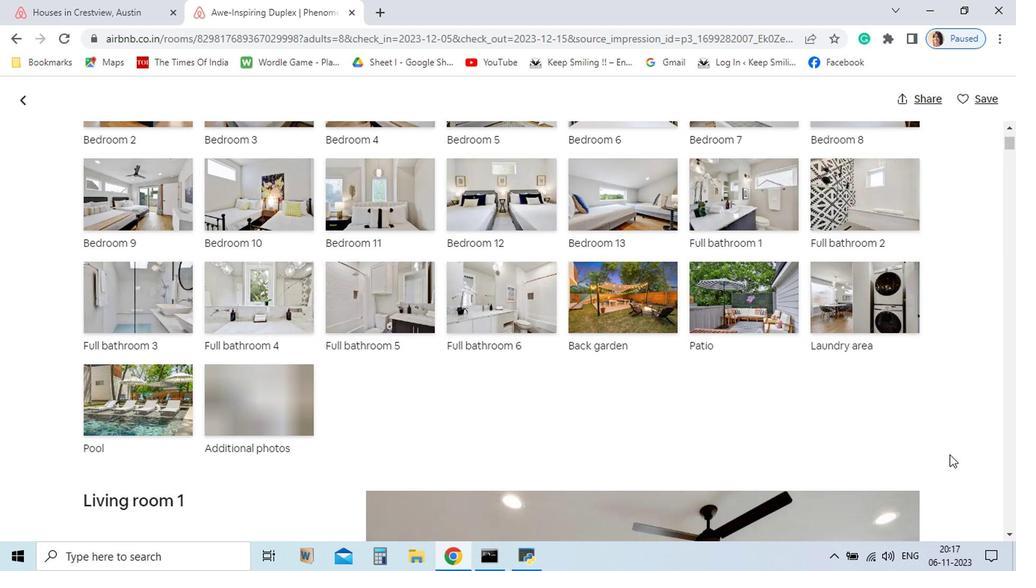 
Action: Mouse scrolled (821, 471) with delta (0, 0)
Screenshot: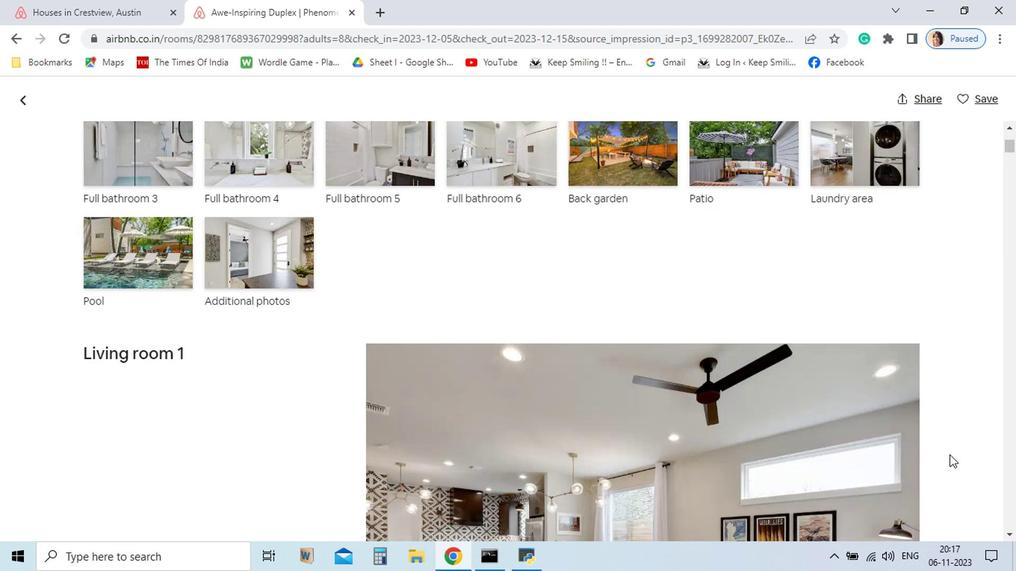 
Action: Mouse scrolled (821, 471) with delta (0, 0)
Screenshot: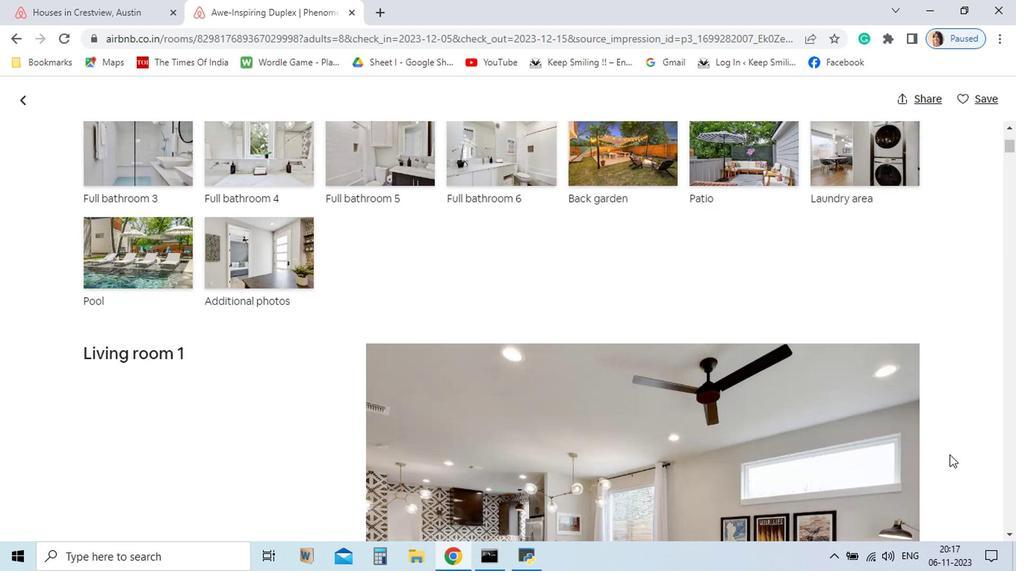 
Action: Mouse scrolled (821, 471) with delta (0, 0)
Screenshot: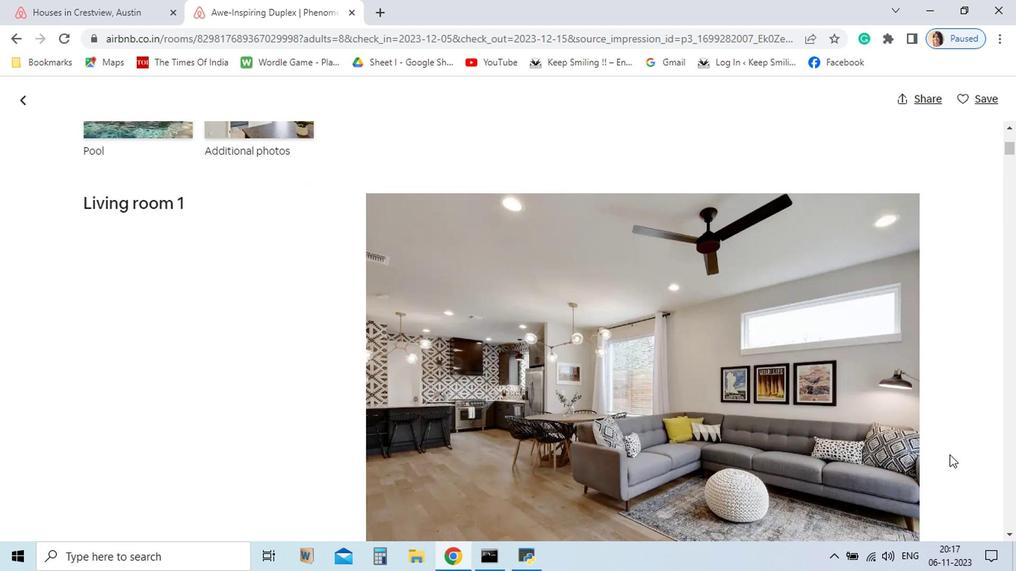
Action: Mouse scrolled (821, 471) with delta (0, 0)
Screenshot: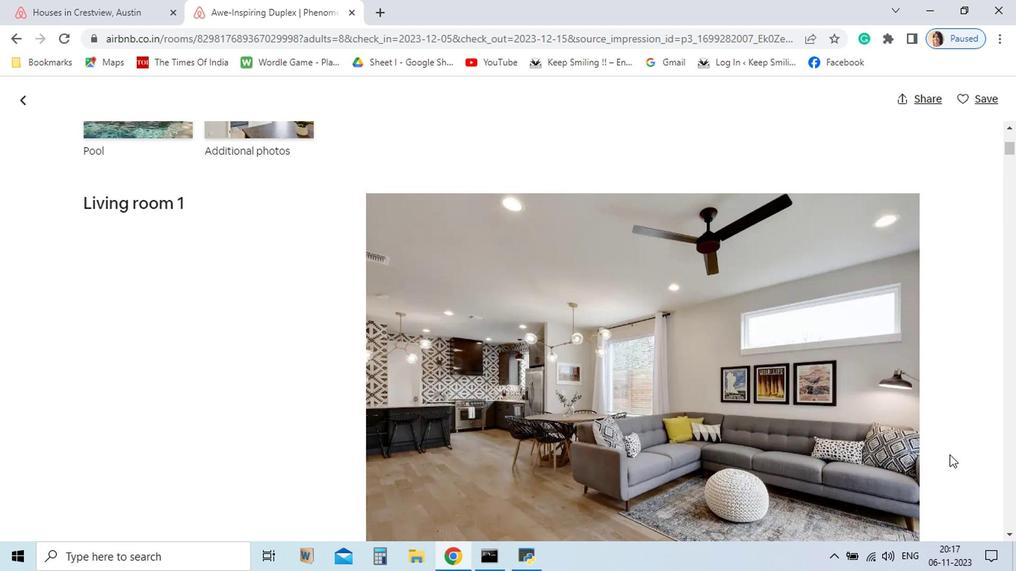 
Action: Mouse scrolled (821, 471) with delta (0, 0)
Screenshot: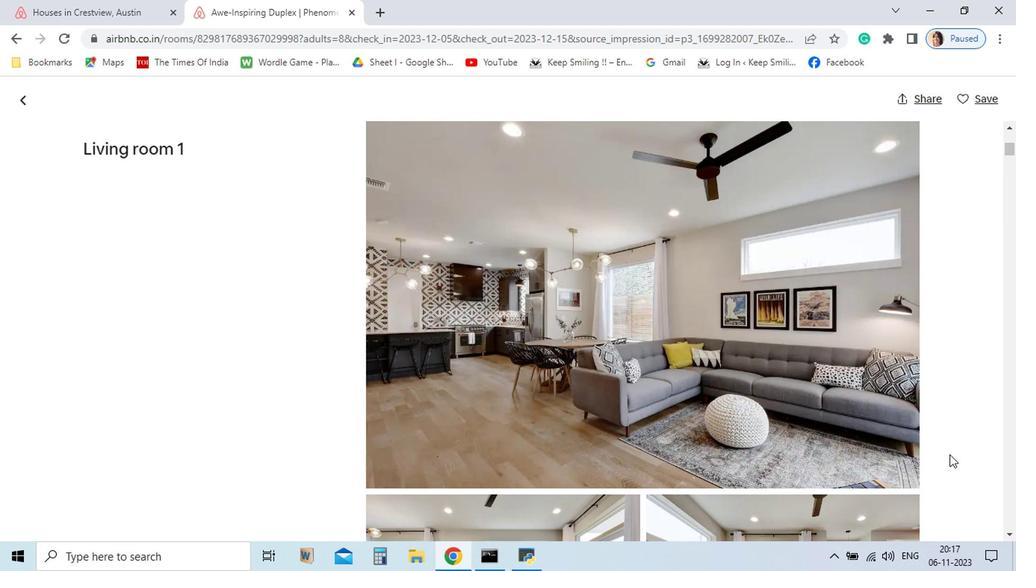 
Action: Mouse moved to (864, 530)
Screenshot: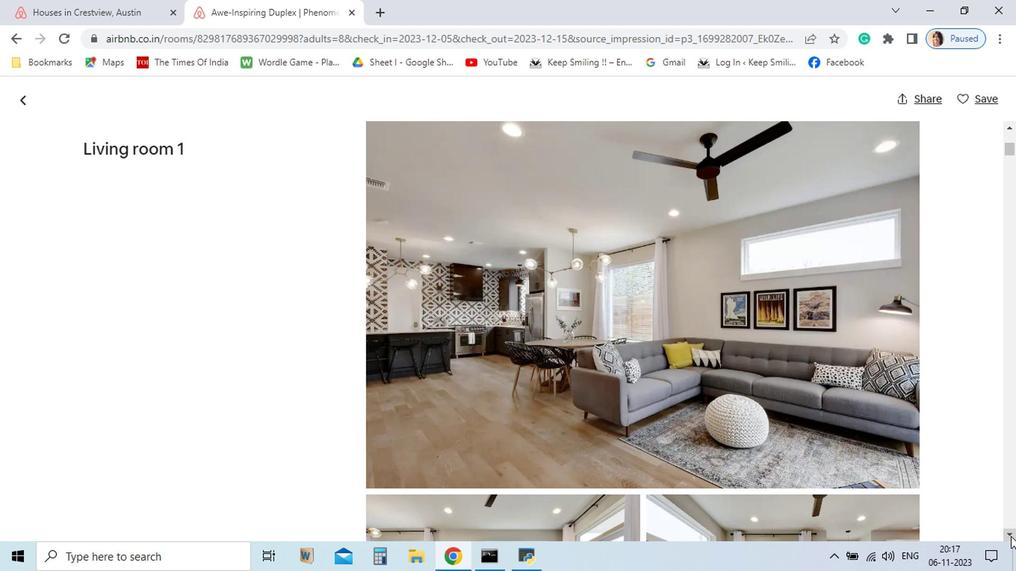 
Action: Mouse pressed left at (864, 530)
Screenshot: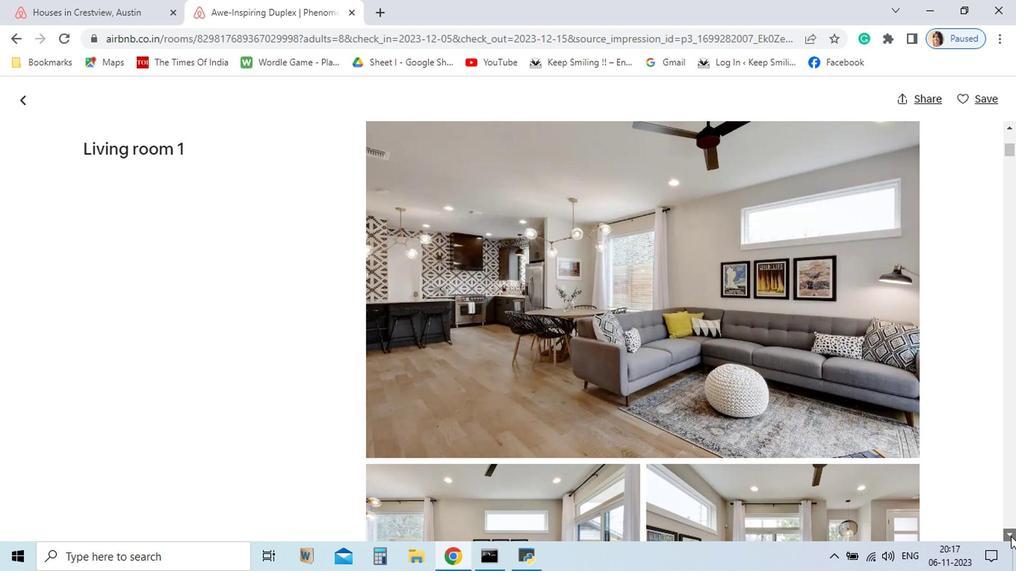
Action: Mouse pressed left at (864, 530)
Screenshot: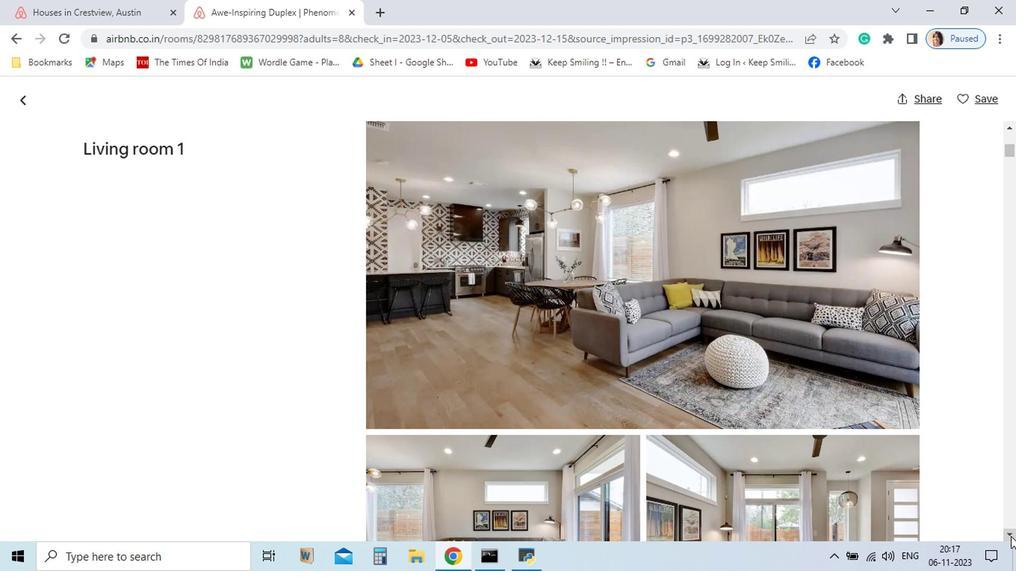 
Action: Mouse pressed left at (864, 530)
Screenshot: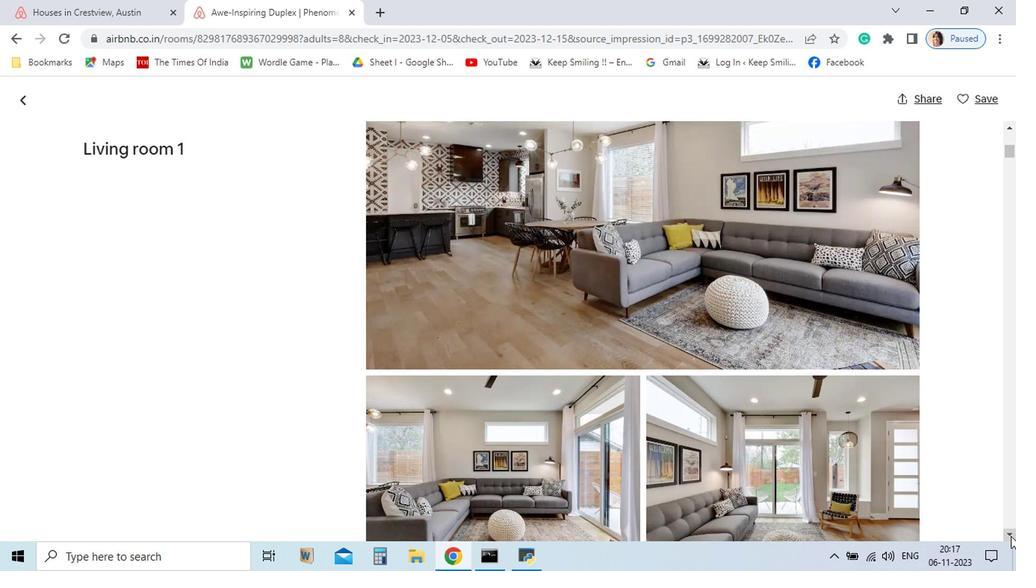 
Action: Mouse pressed left at (864, 530)
Screenshot: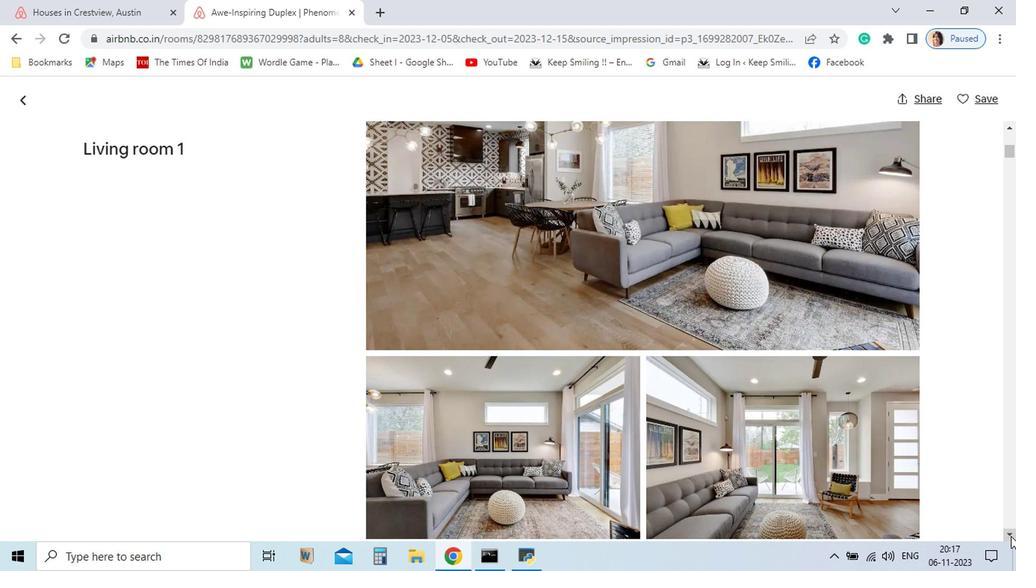 
Action: Mouse pressed left at (864, 530)
Screenshot: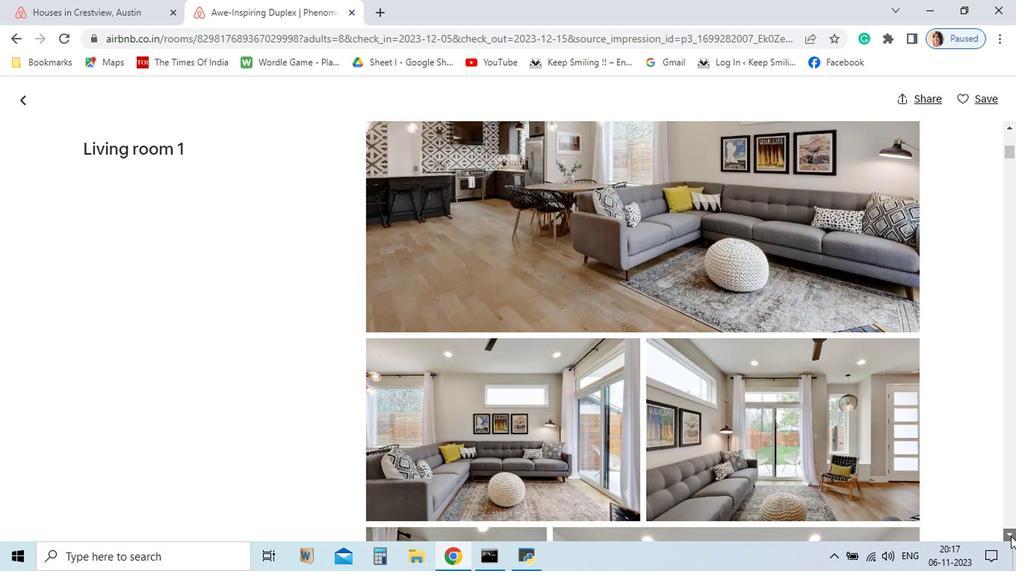 
Action: Mouse pressed left at (864, 530)
Screenshot: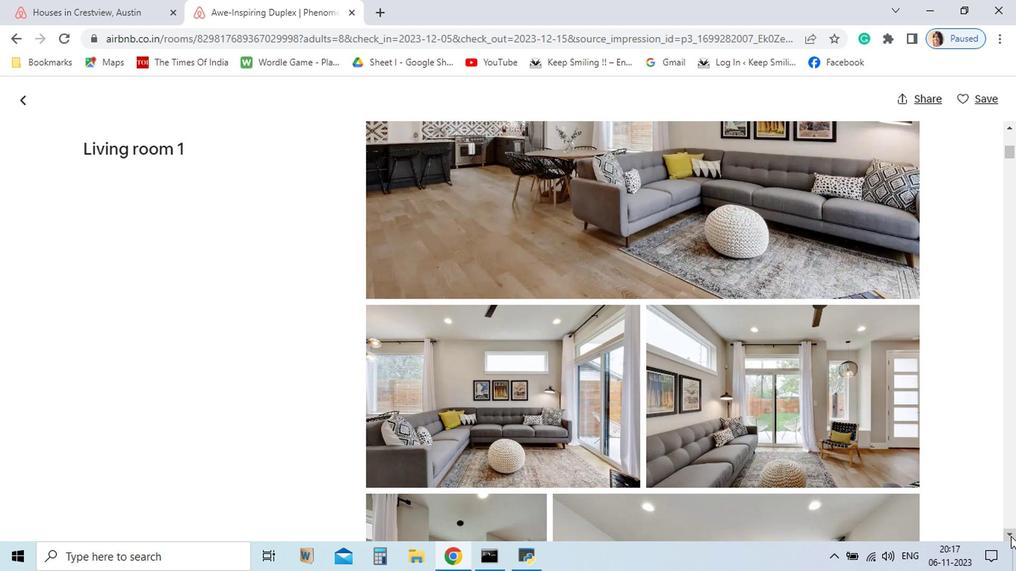 
Action: Mouse pressed left at (864, 530)
Screenshot: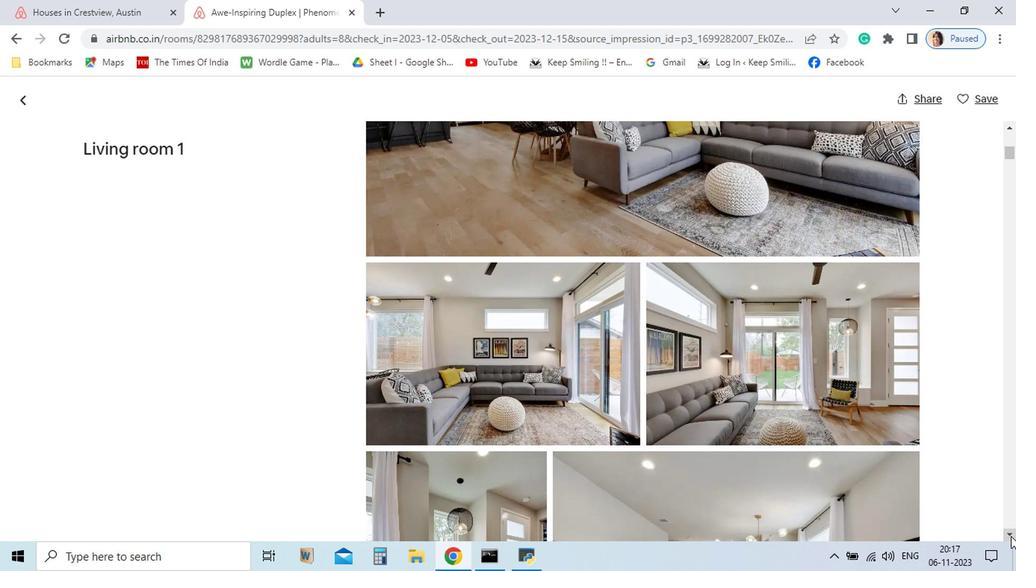 
Action: Mouse pressed left at (864, 530)
Screenshot: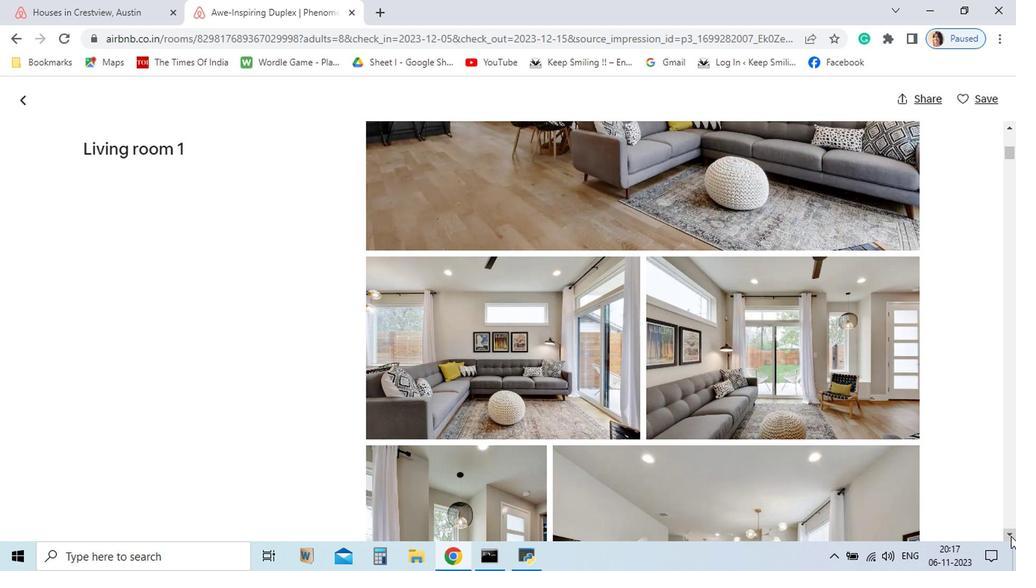 
Action: Mouse pressed left at (864, 530)
Screenshot: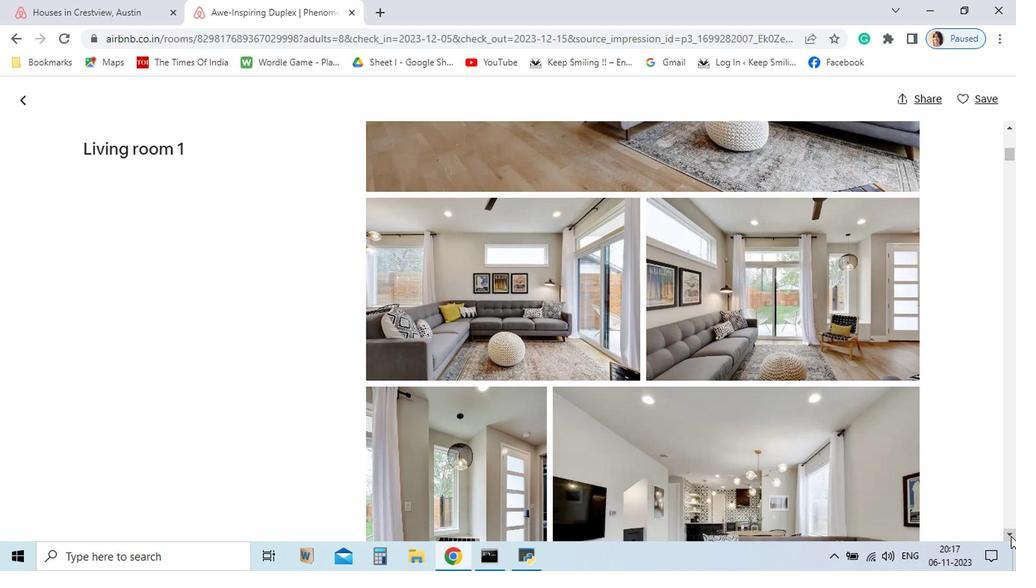 
Action: Mouse pressed left at (864, 530)
Screenshot: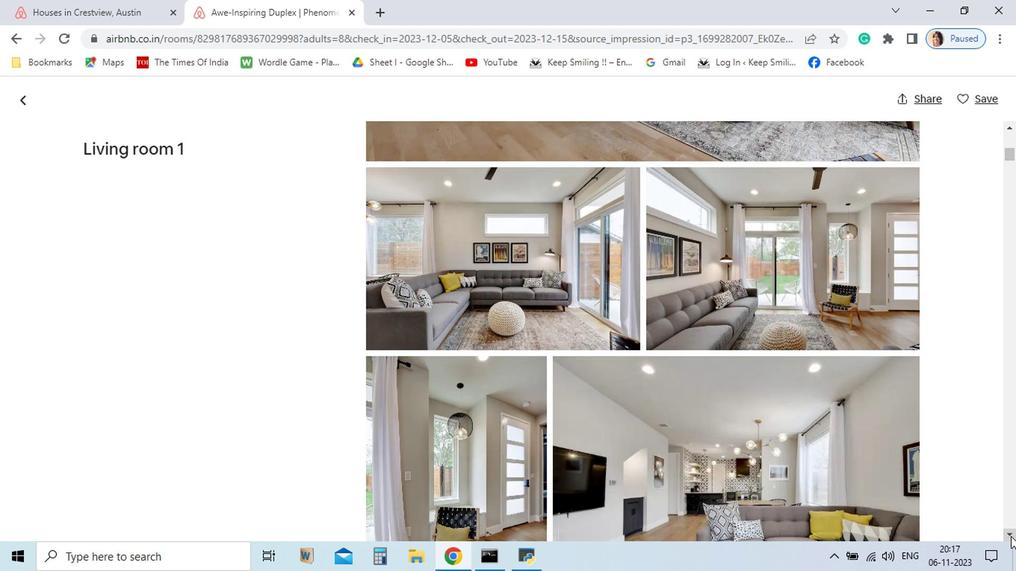 
Action: Mouse pressed left at (864, 530)
Screenshot: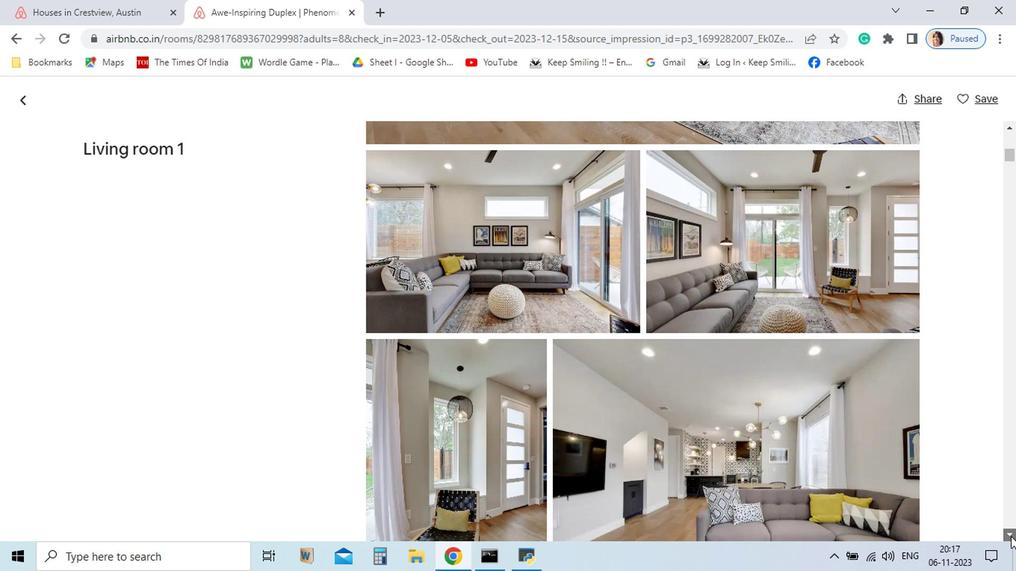 
Action: Mouse pressed left at (864, 530)
Screenshot: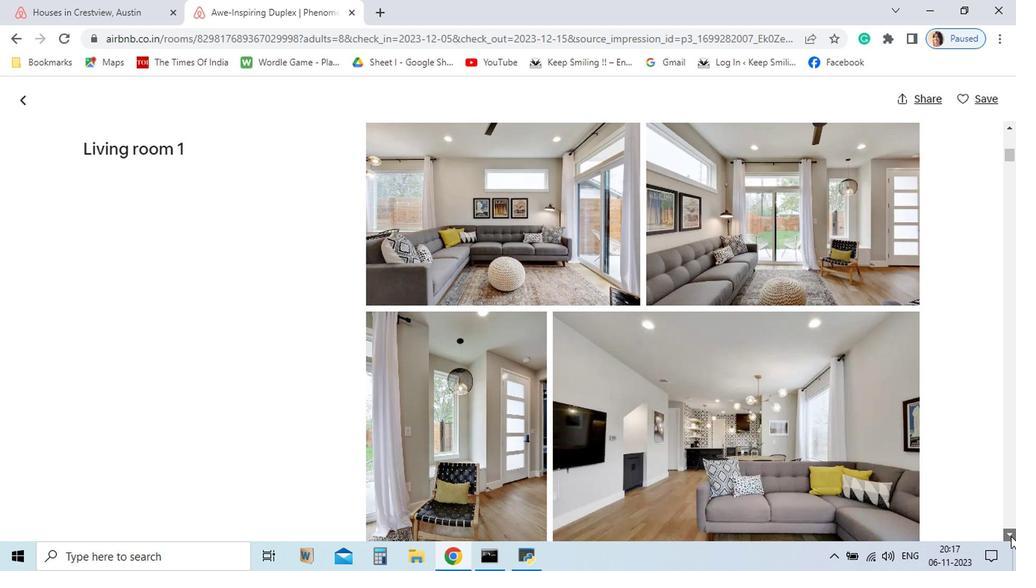 
Action: Mouse pressed left at (864, 530)
Screenshot: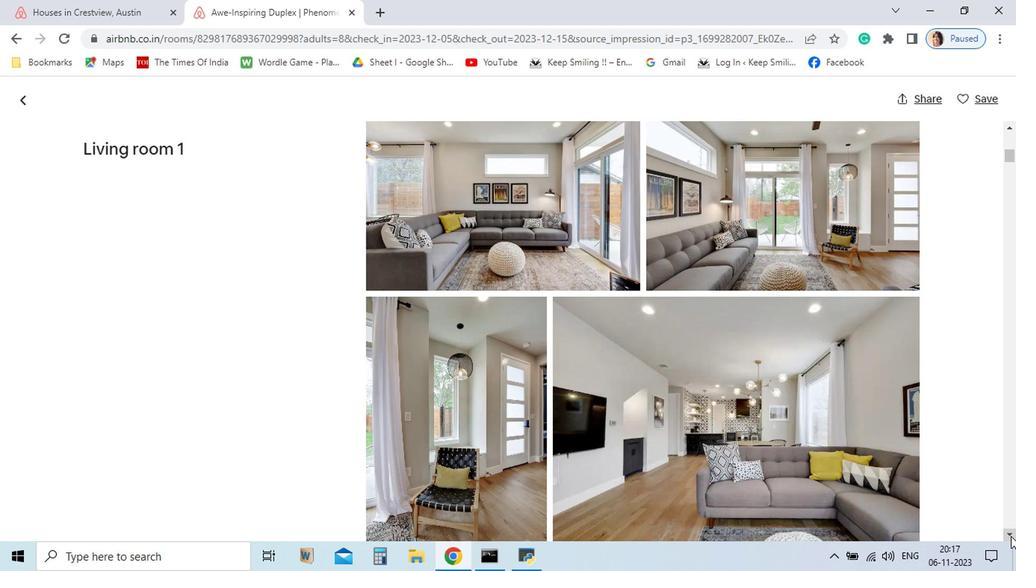 
Action: Mouse pressed left at (864, 530)
Screenshot: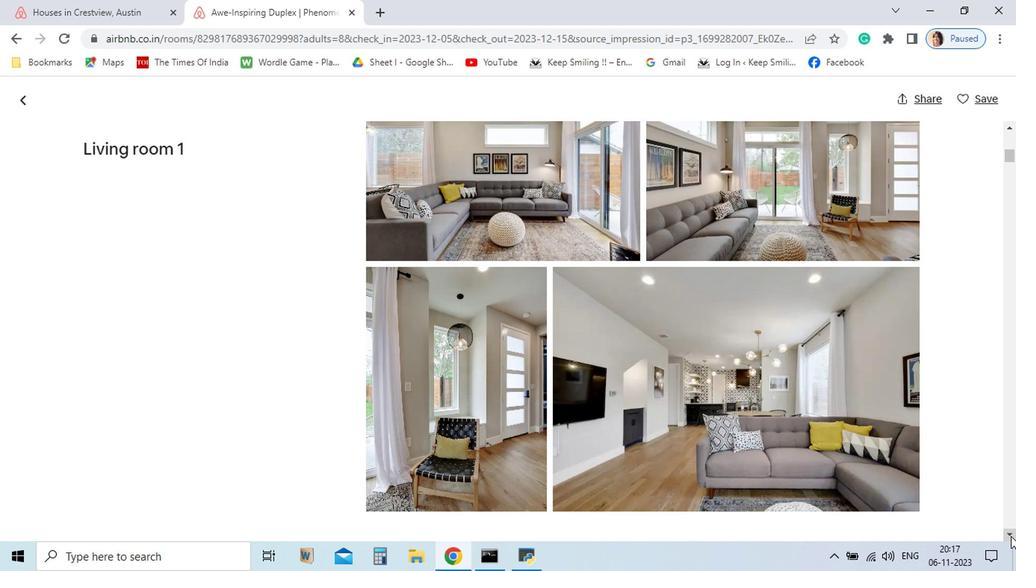 
Action: Mouse pressed left at (864, 530)
Screenshot: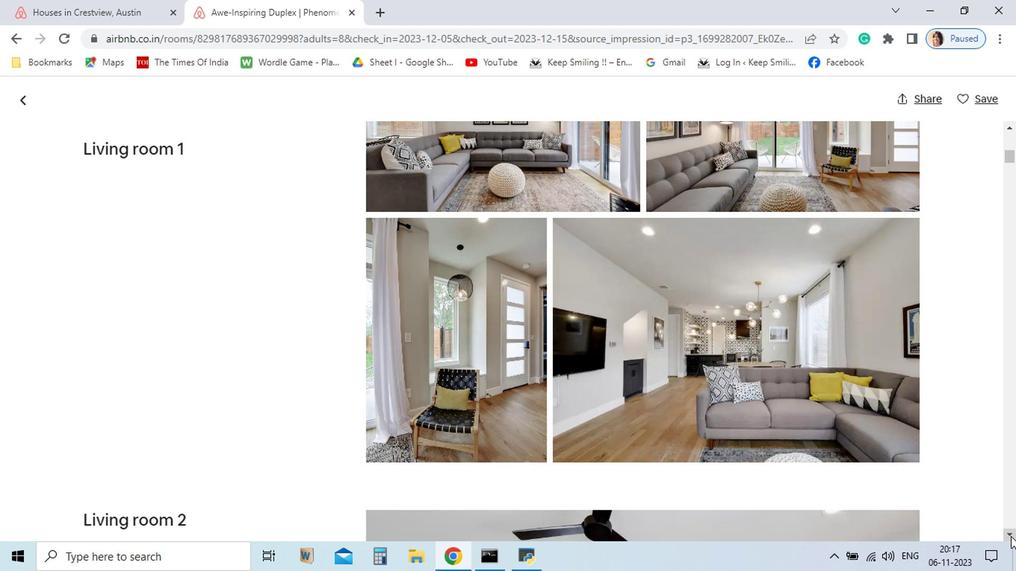 
Action: Mouse pressed left at (864, 530)
Screenshot: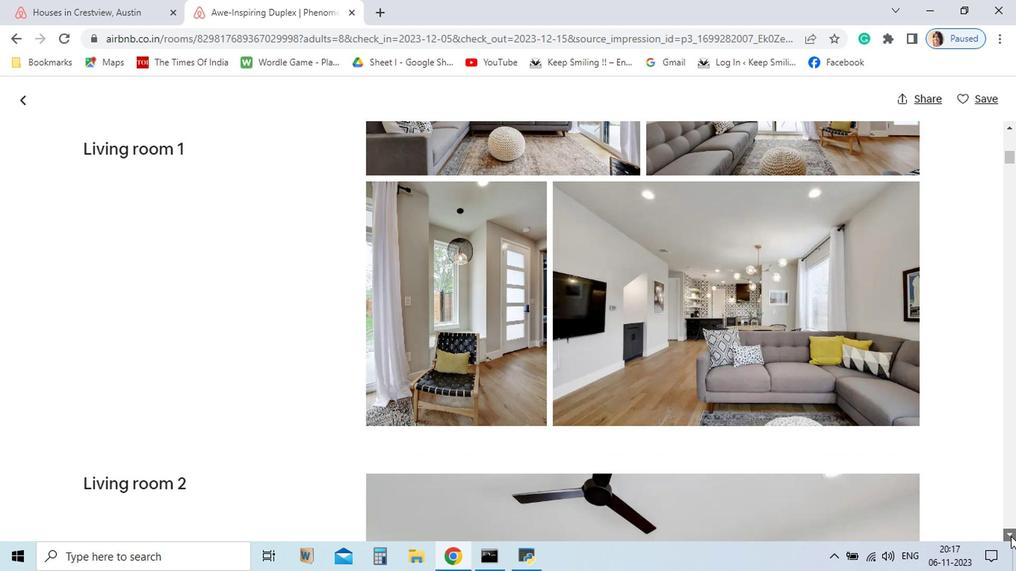 
Action: Mouse pressed left at (864, 530)
Screenshot: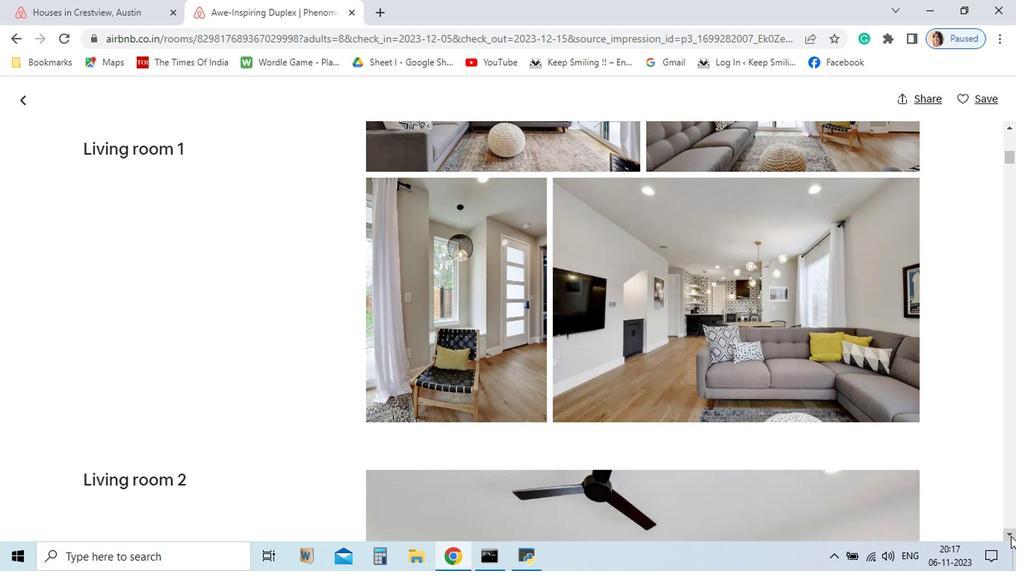 
Action: Mouse pressed left at (864, 530)
Screenshot: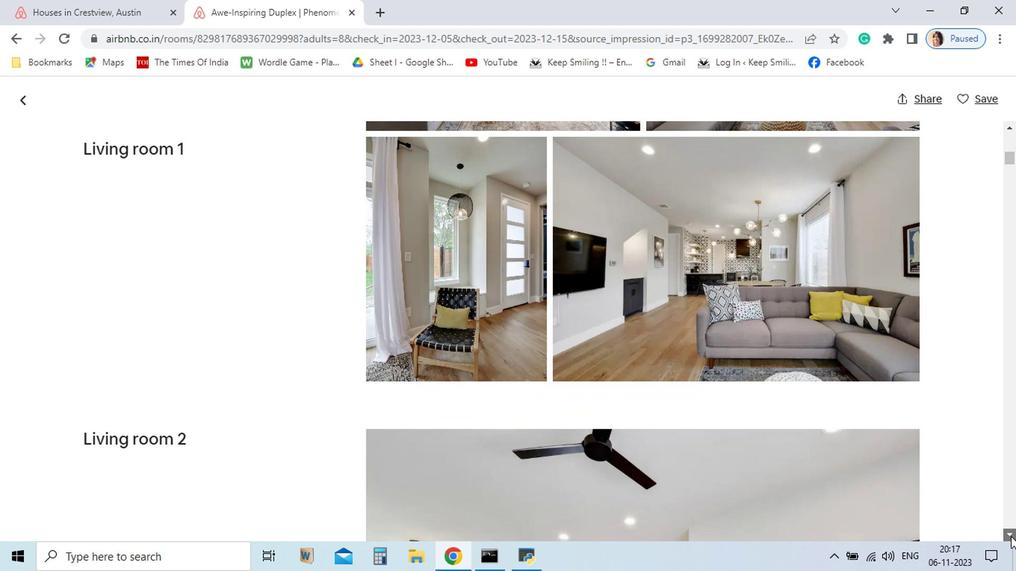 
Action: Mouse pressed left at (864, 530)
Screenshot: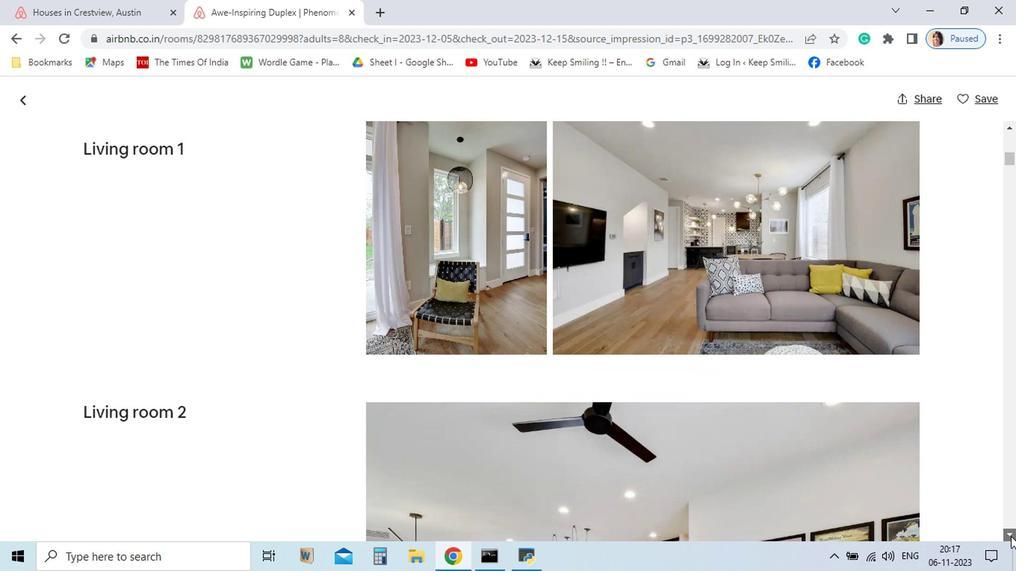 
Action: Mouse pressed left at (864, 530)
Screenshot: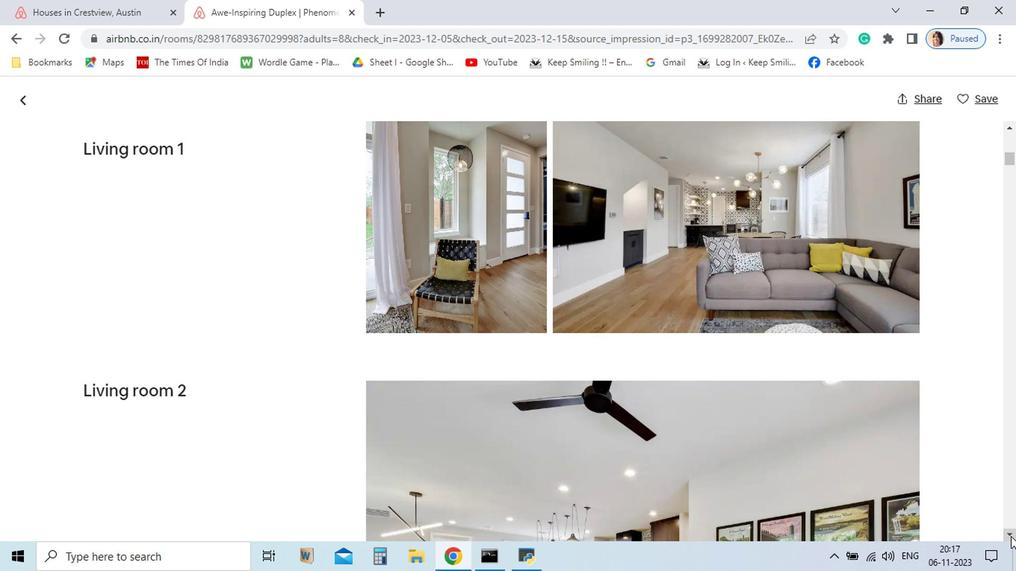 
Action: Mouse pressed left at (864, 530)
Screenshot: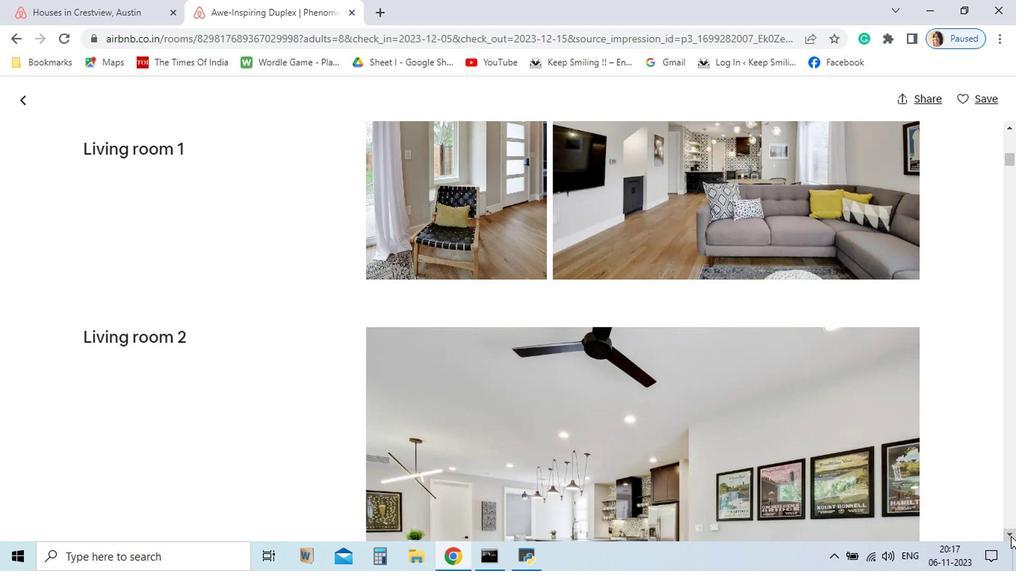 
Action: Mouse pressed left at (864, 530)
Screenshot: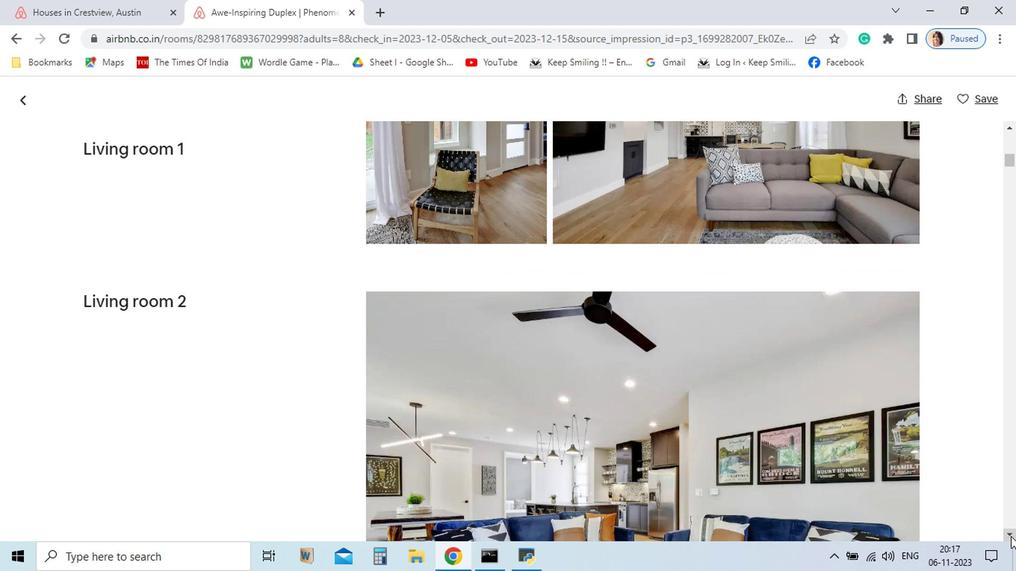 
Action: Mouse pressed left at (864, 530)
Screenshot: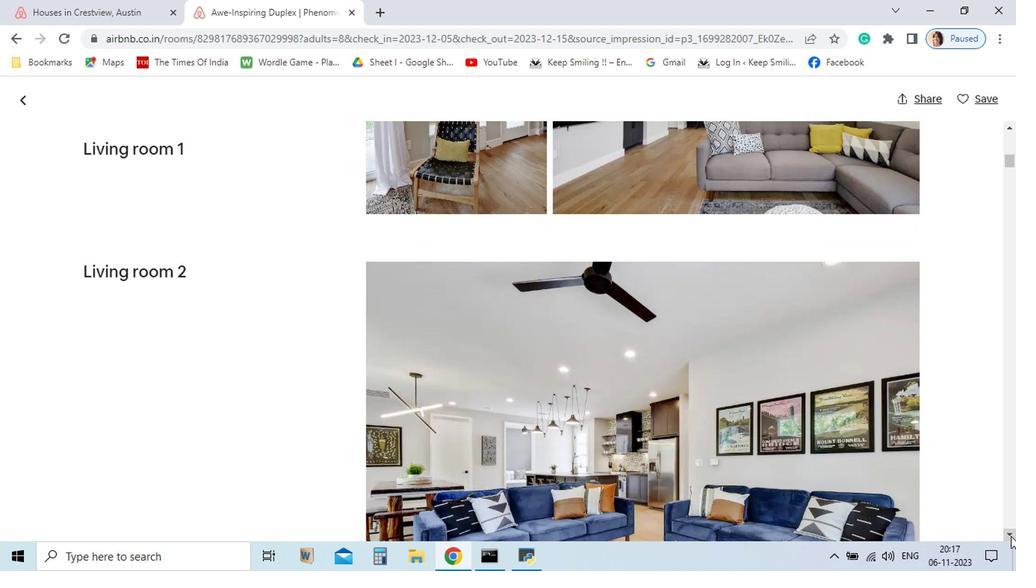 
Action: Mouse pressed left at (864, 530)
Screenshot: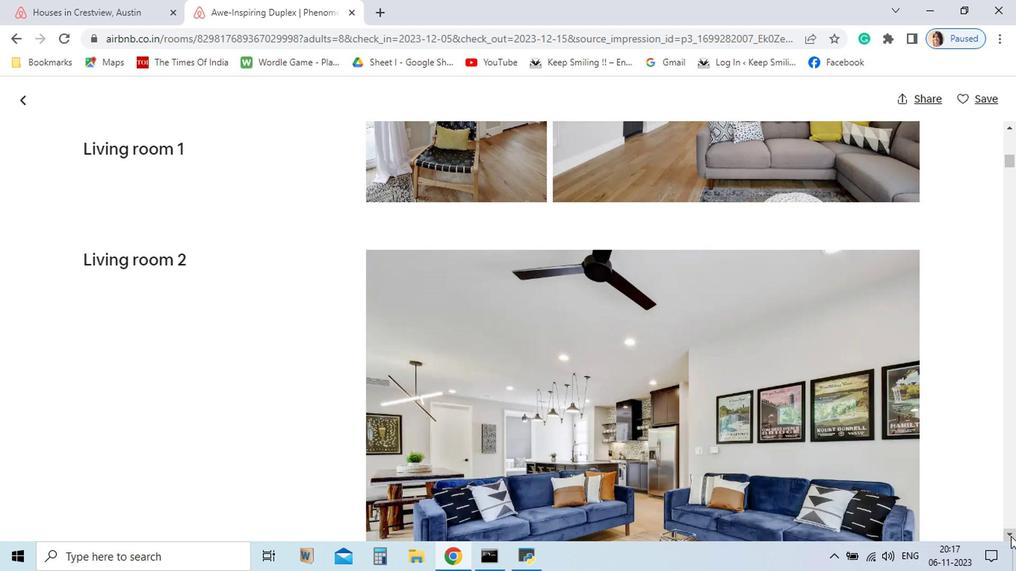 
Action: Mouse pressed left at (864, 530)
Screenshot: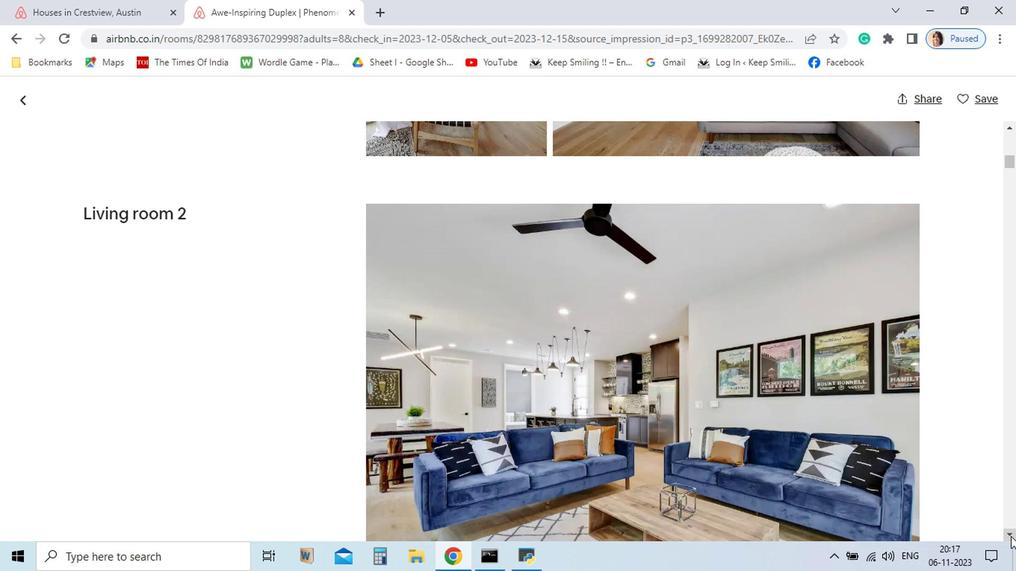 
Action: Mouse pressed left at (864, 530)
Screenshot: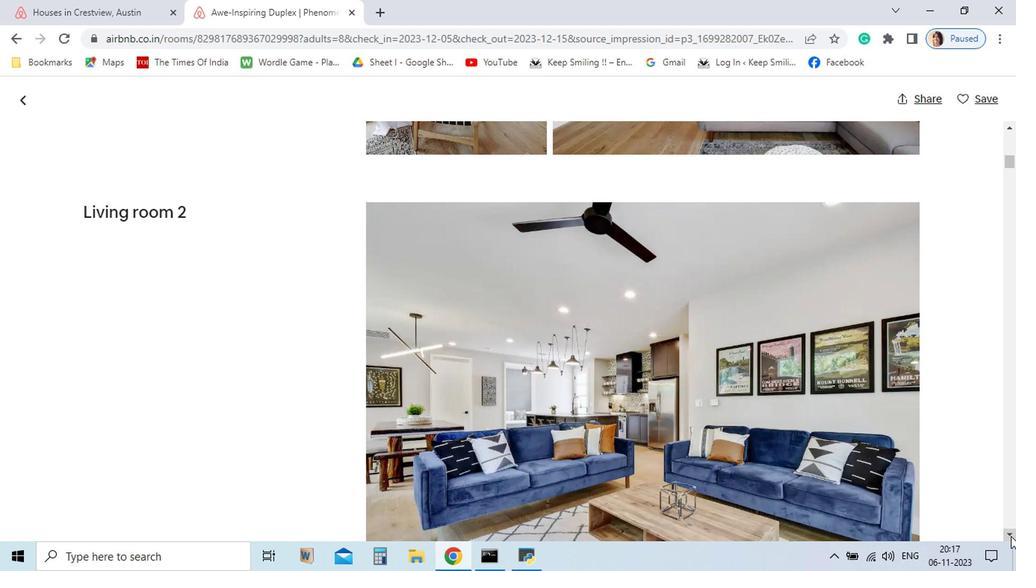 
Action: Mouse pressed left at (864, 530)
Screenshot: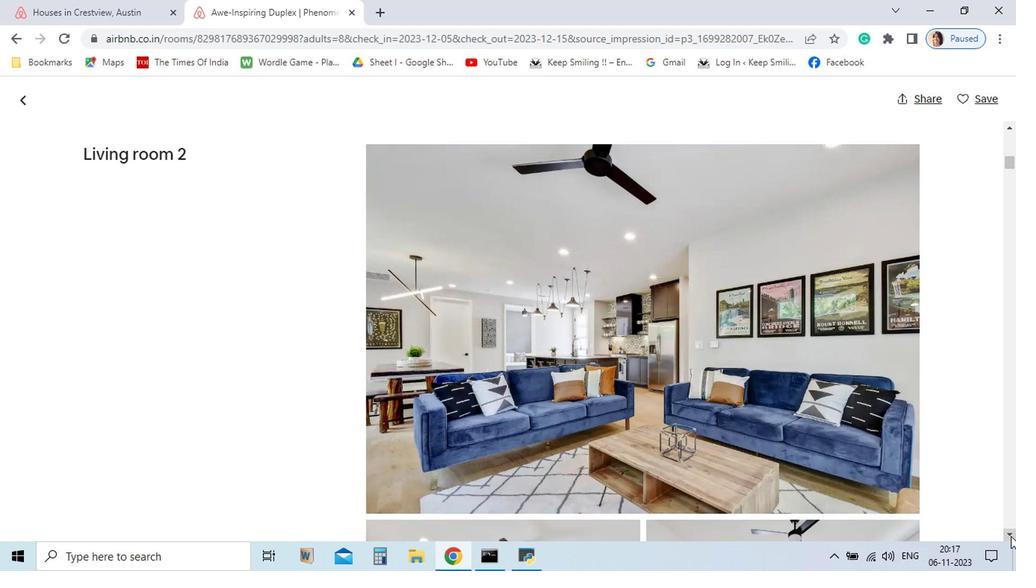 
Action: Mouse pressed left at (864, 530)
Screenshot: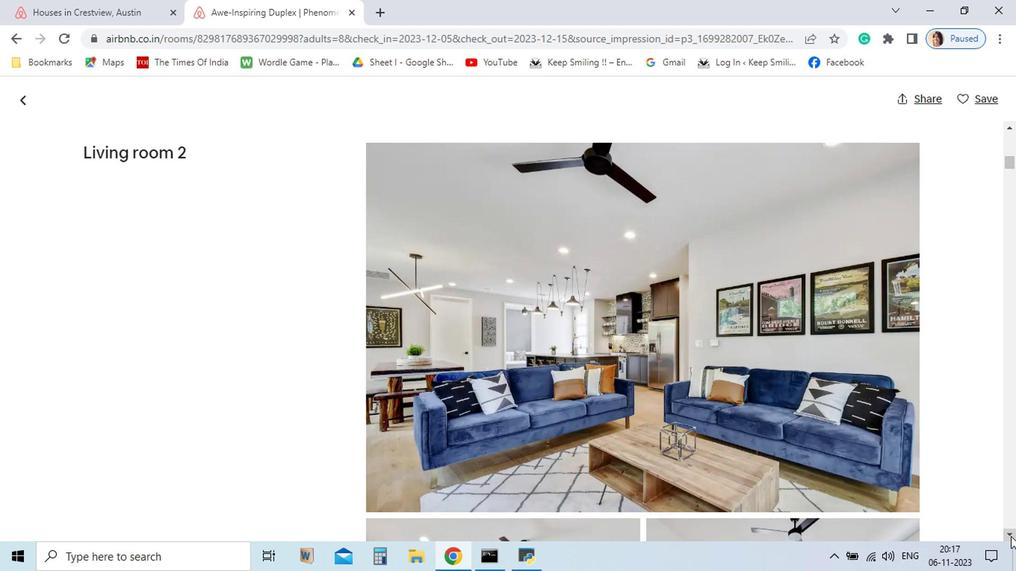 
Action: Mouse pressed left at (864, 530)
Screenshot: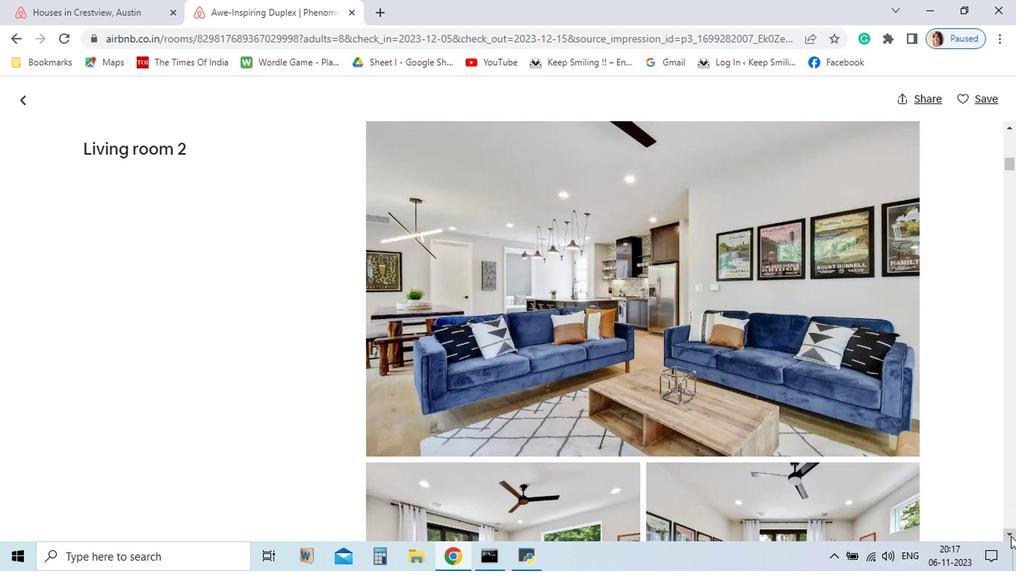 
Action: Mouse pressed left at (864, 530)
Screenshot: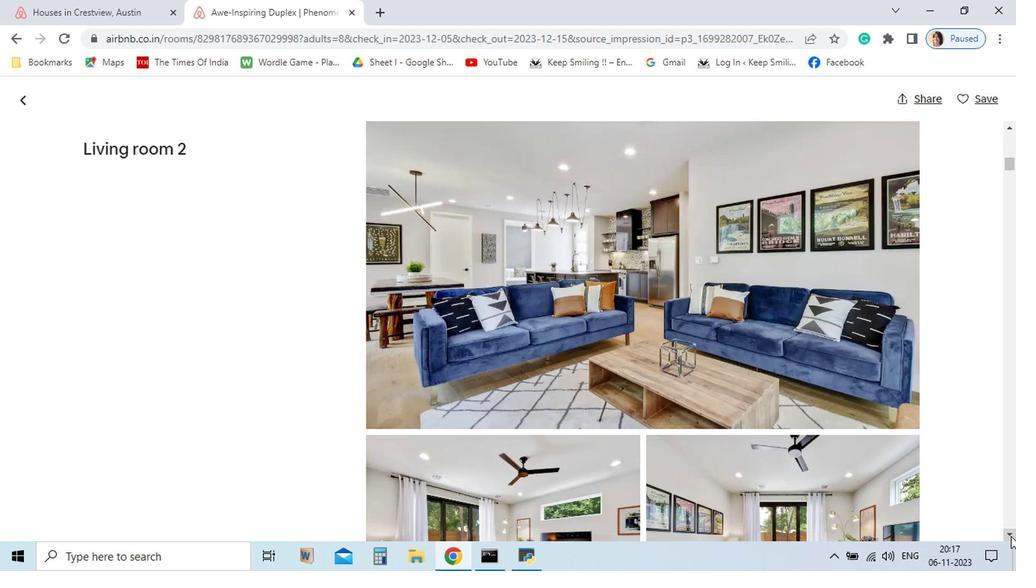
Action: Mouse pressed left at (864, 530)
Screenshot: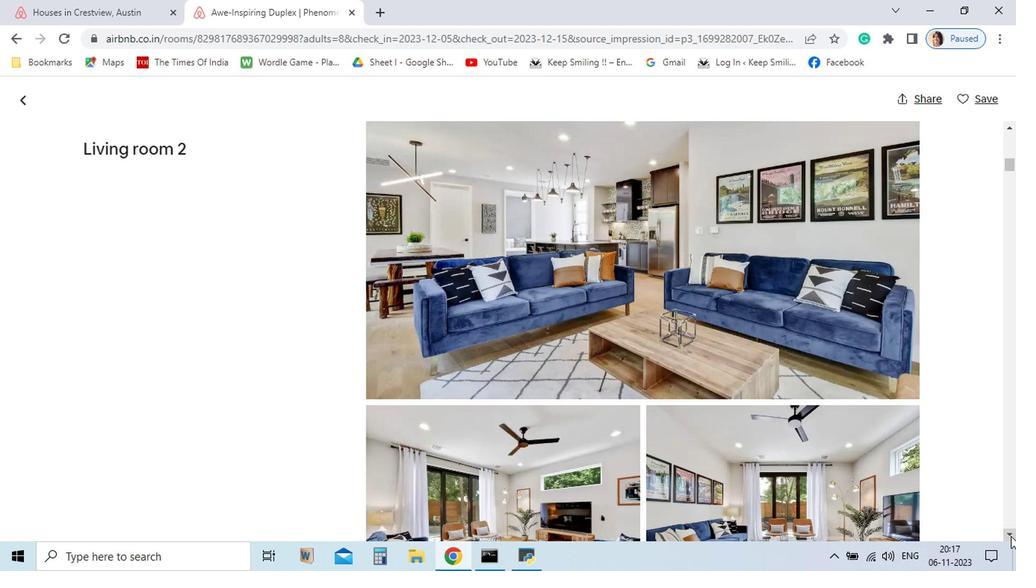 
Action: Mouse pressed left at (864, 530)
Screenshot: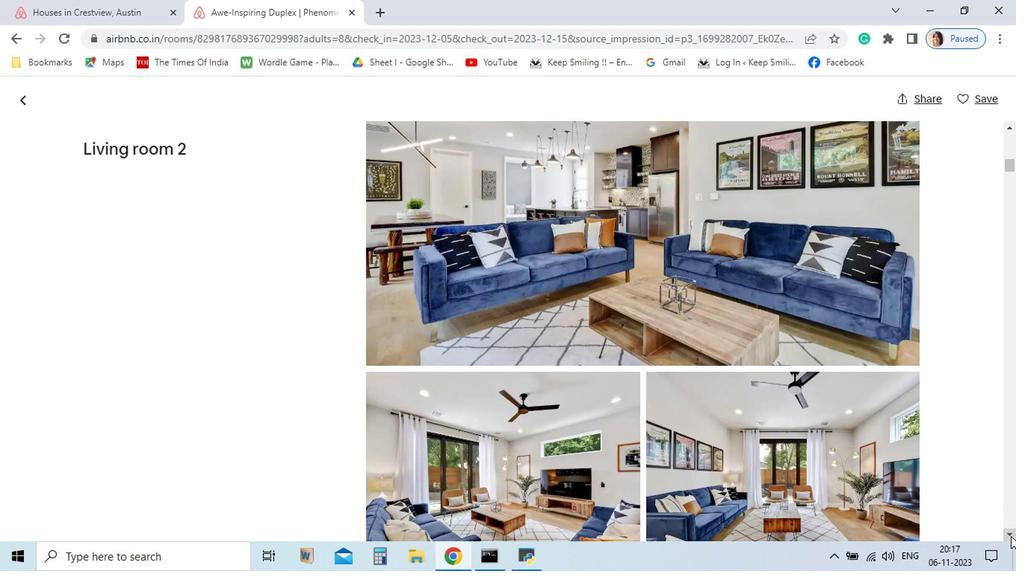 
Action: Mouse pressed left at (864, 530)
Screenshot: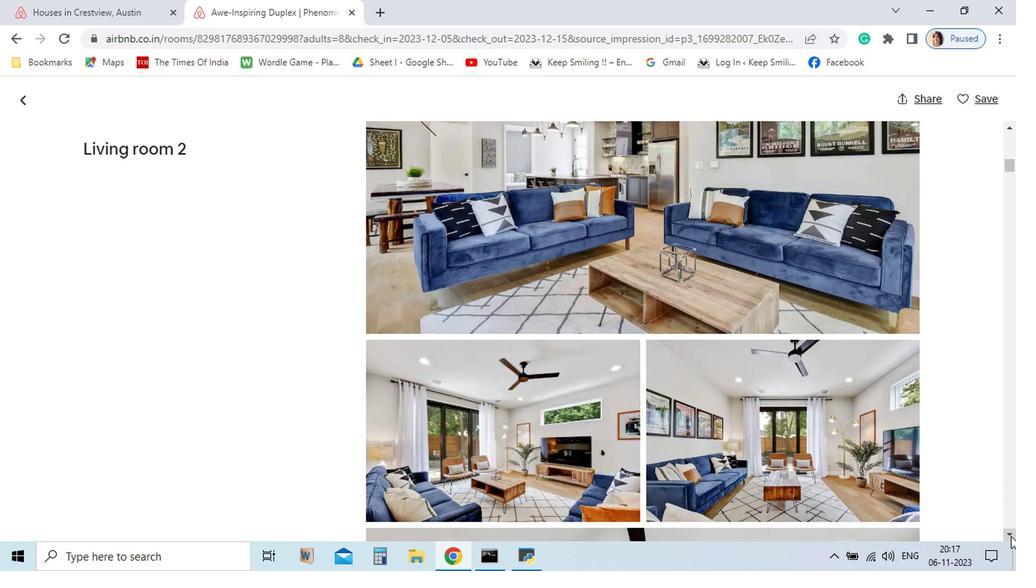 
Action: Mouse pressed left at (864, 530)
Screenshot: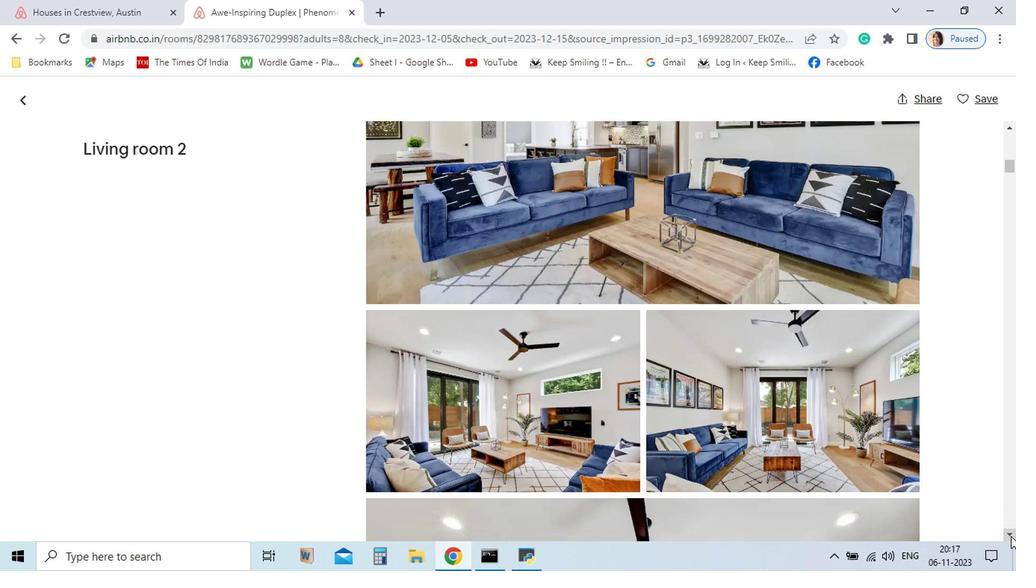 
Action: Mouse pressed left at (864, 530)
Screenshot: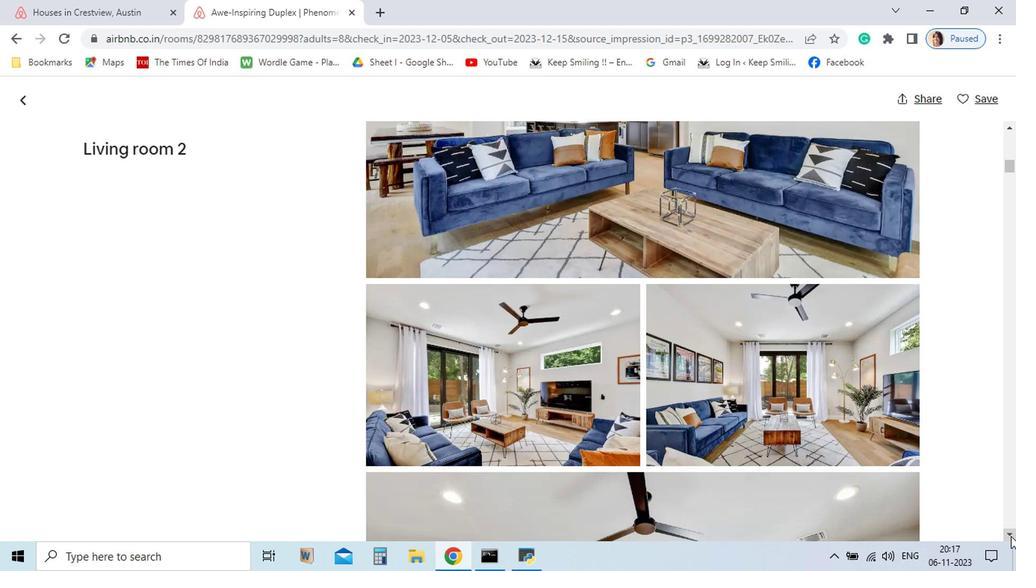 
Action: Mouse pressed left at (864, 530)
Screenshot: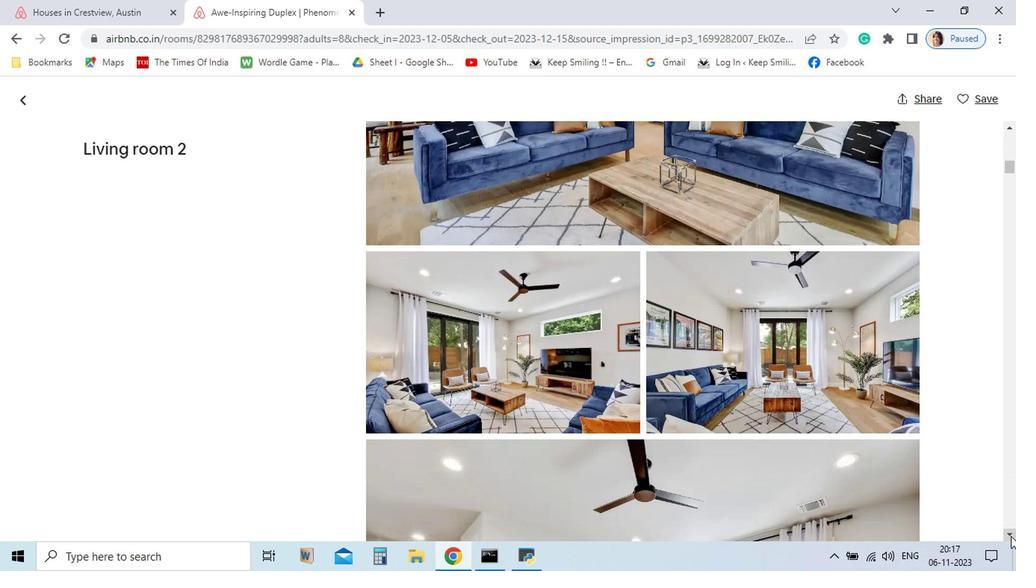 
Action: Mouse pressed left at (864, 530)
Screenshot: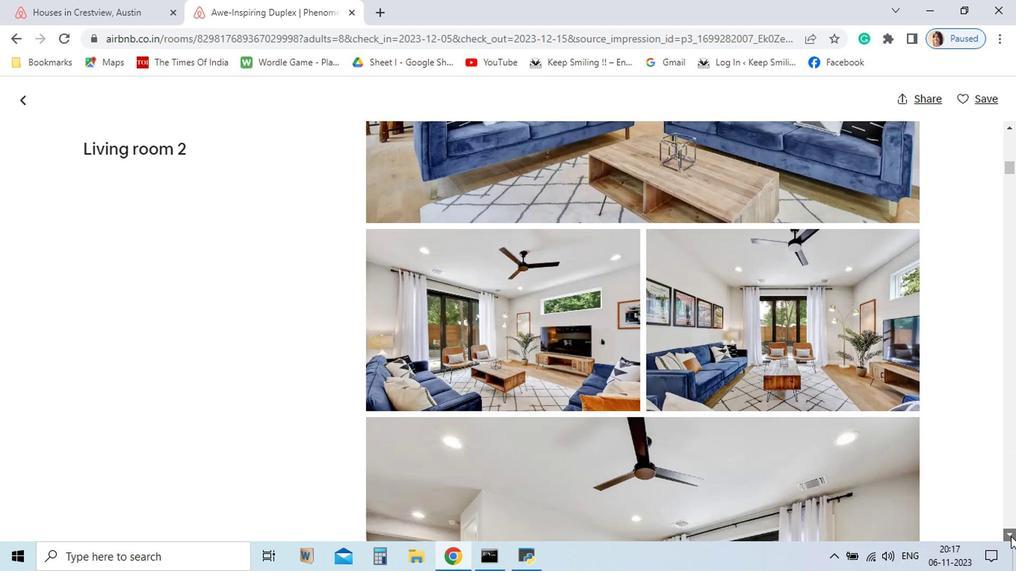 
Action: Mouse pressed left at (864, 530)
Screenshot: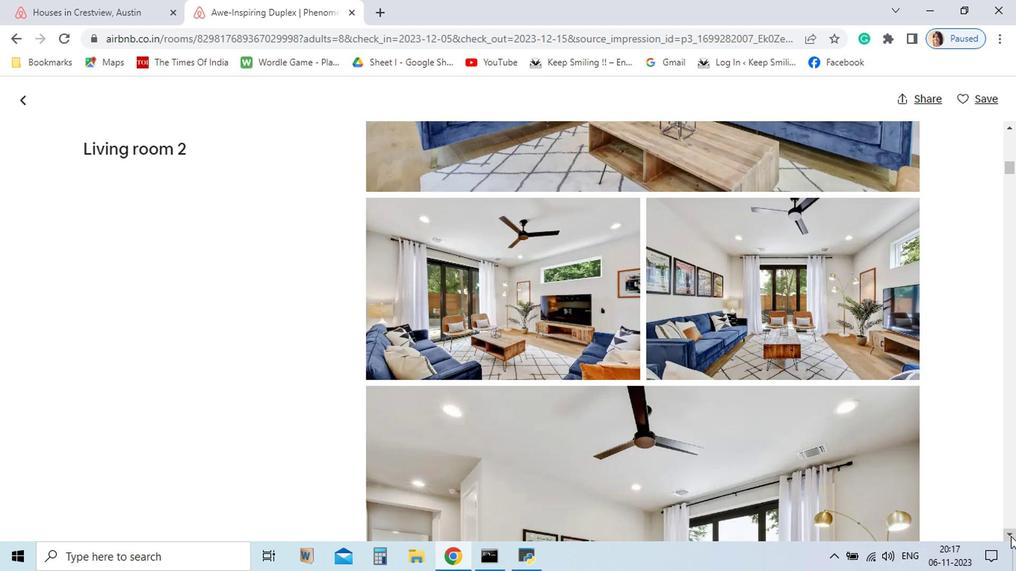 
Action: Mouse pressed left at (864, 530)
Screenshot: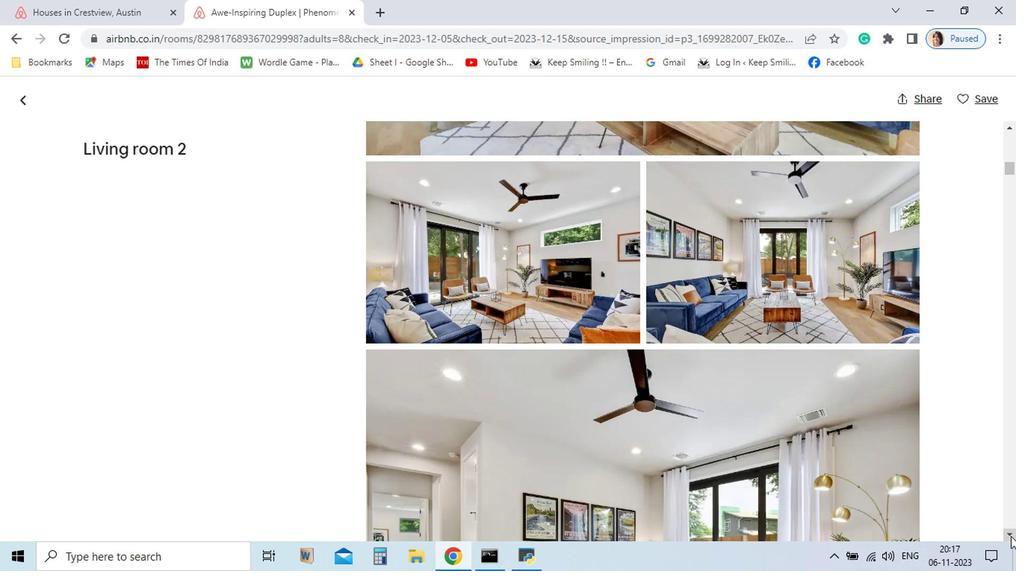 
Action: Mouse pressed left at (864, 530)
Screenshot: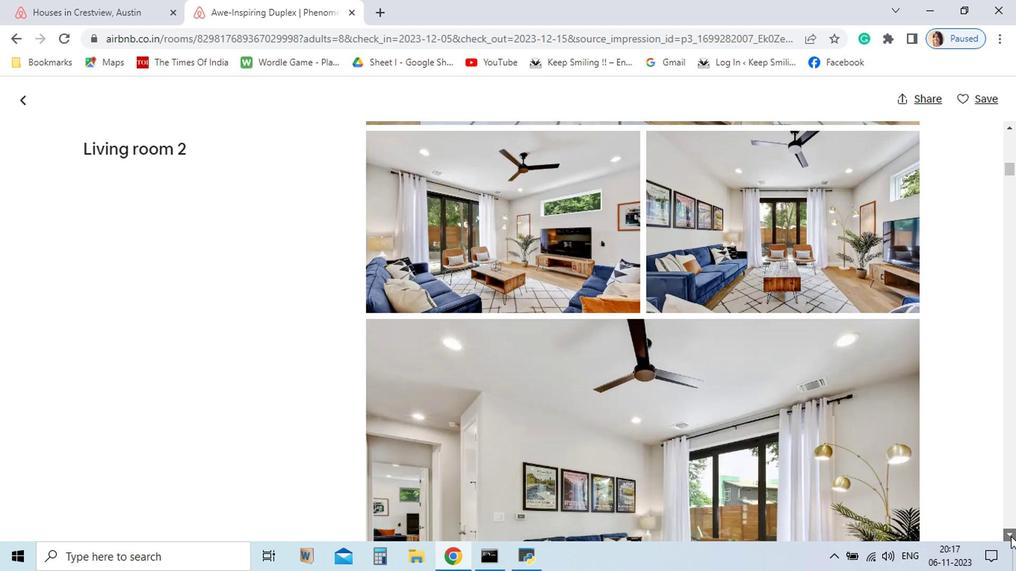
Action: Mouse pressed left at (864, 530)
Screenshot: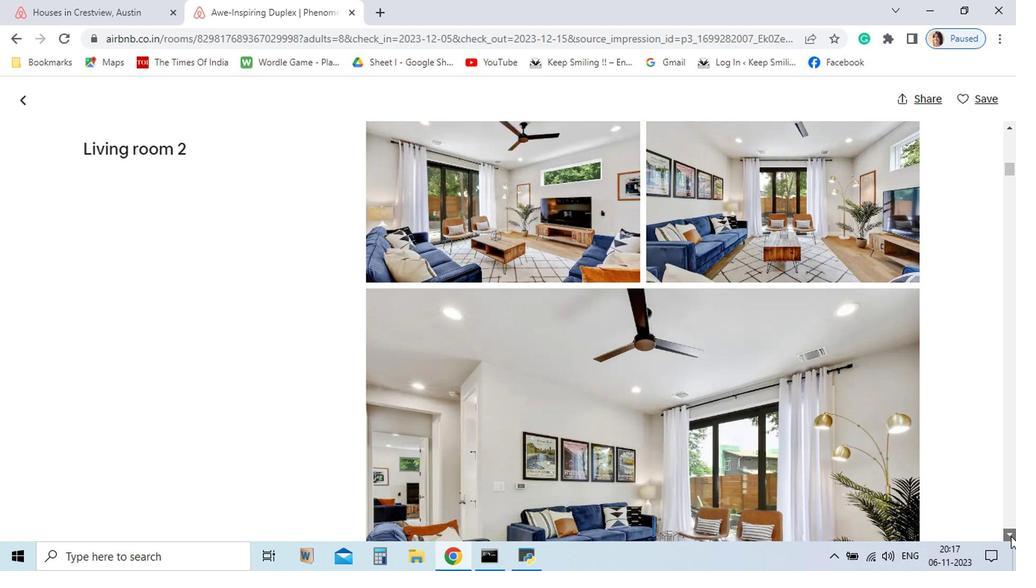 
Action: Mouse pressed left at (864, 530)
Screenshot: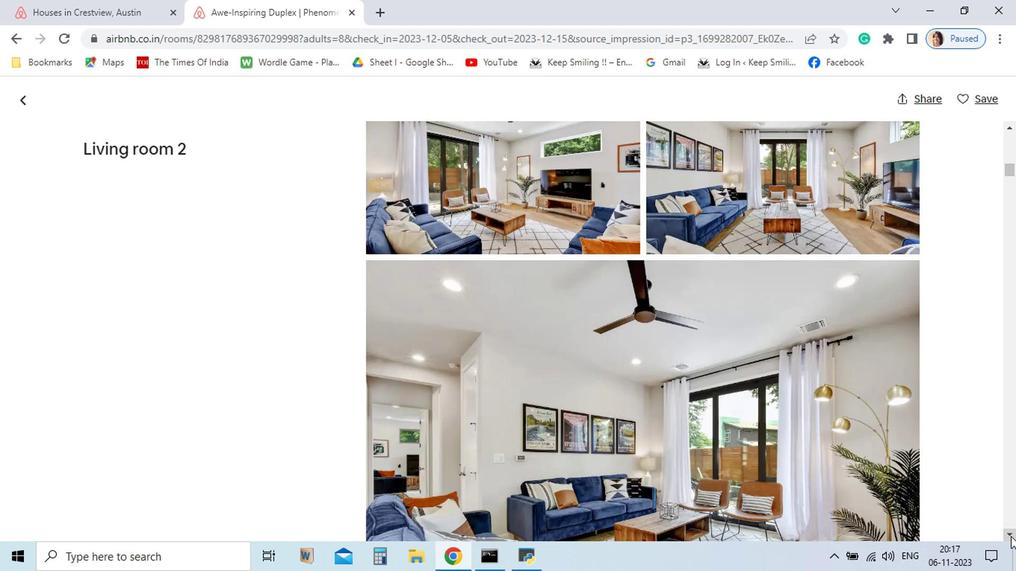 
Action: Mouse pressed left at (864, 530)
Screenshot: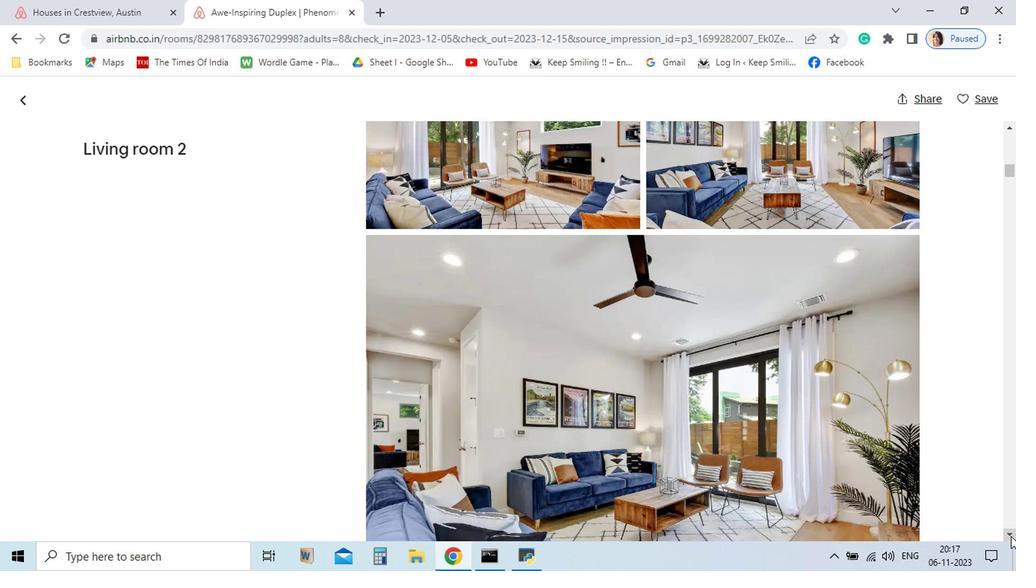 
Action: Mouse pressed left at (864, 530)
Screenshot: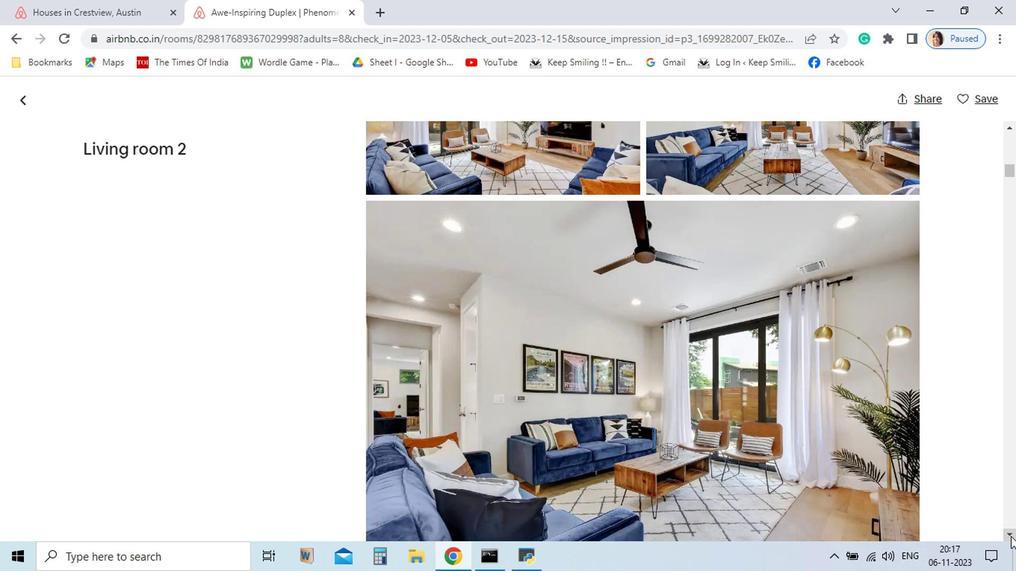
Action: Mouse pressed left at (864, 530)
Screenshot: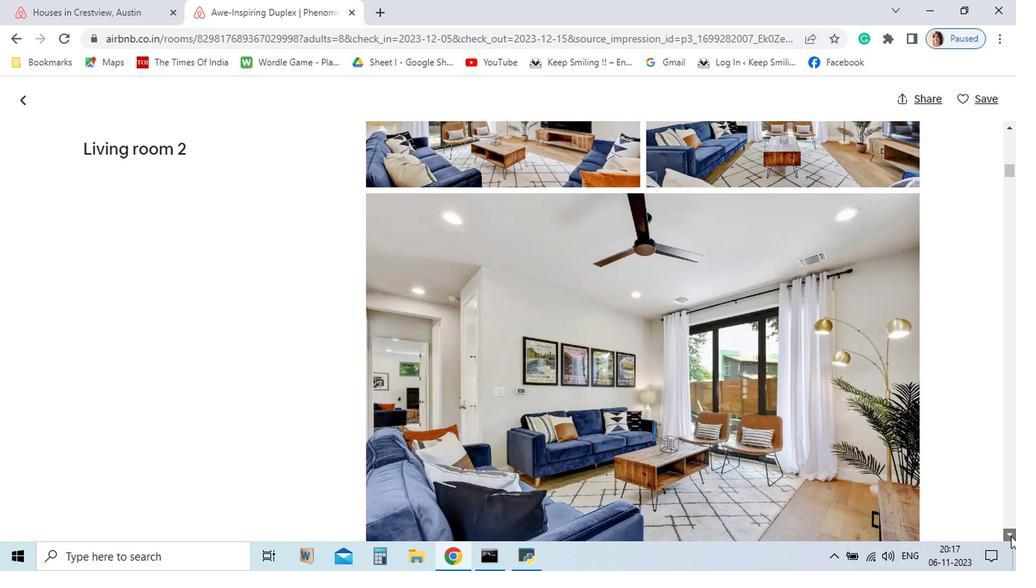 
Action: Mouse pressed left at (864, 530)
Screenshot: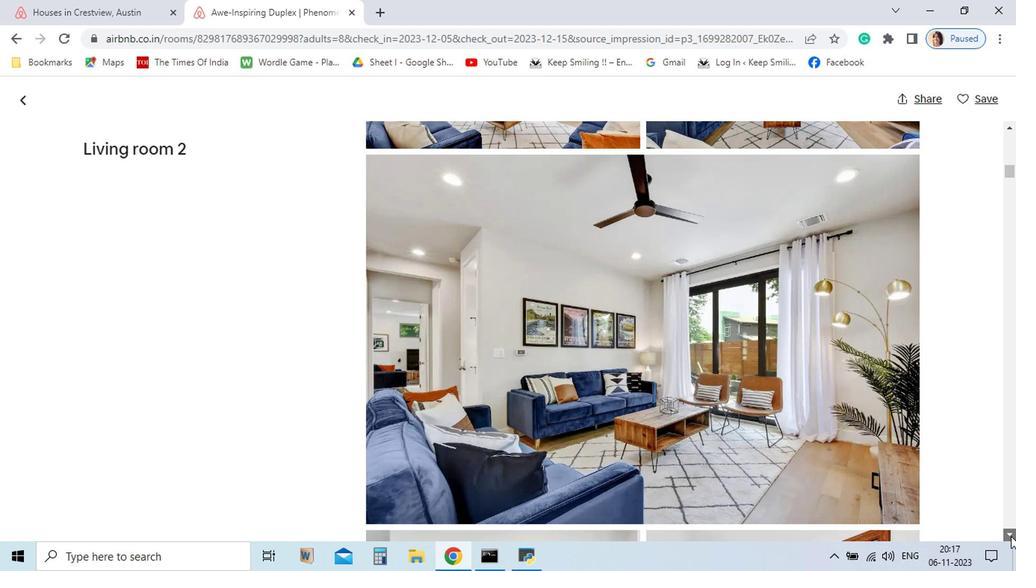 
Action: Mouse pressed left at (864, 530)
Screenshot: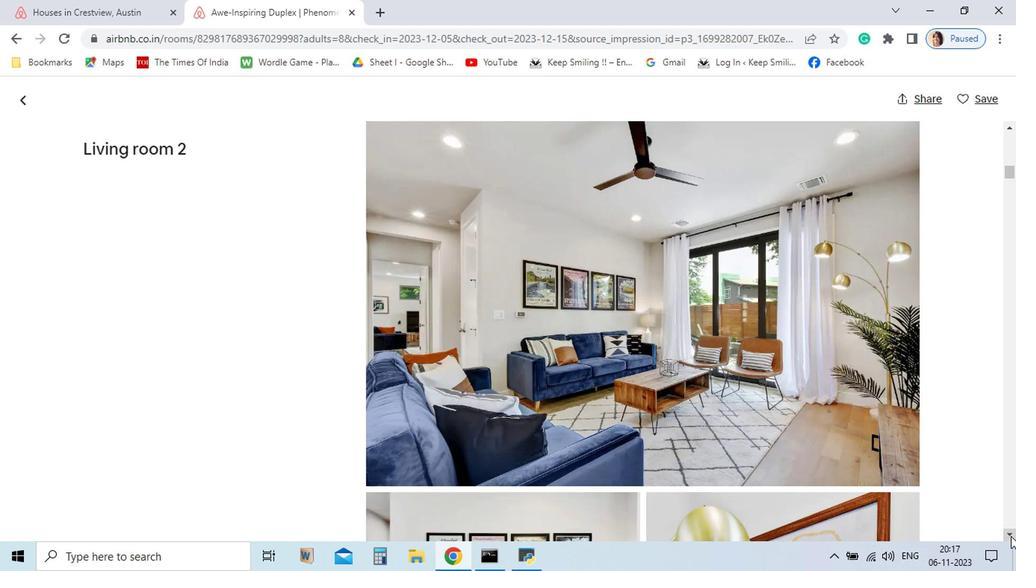 
Action: Mouse pressed left at (864, 530)
Screenshot: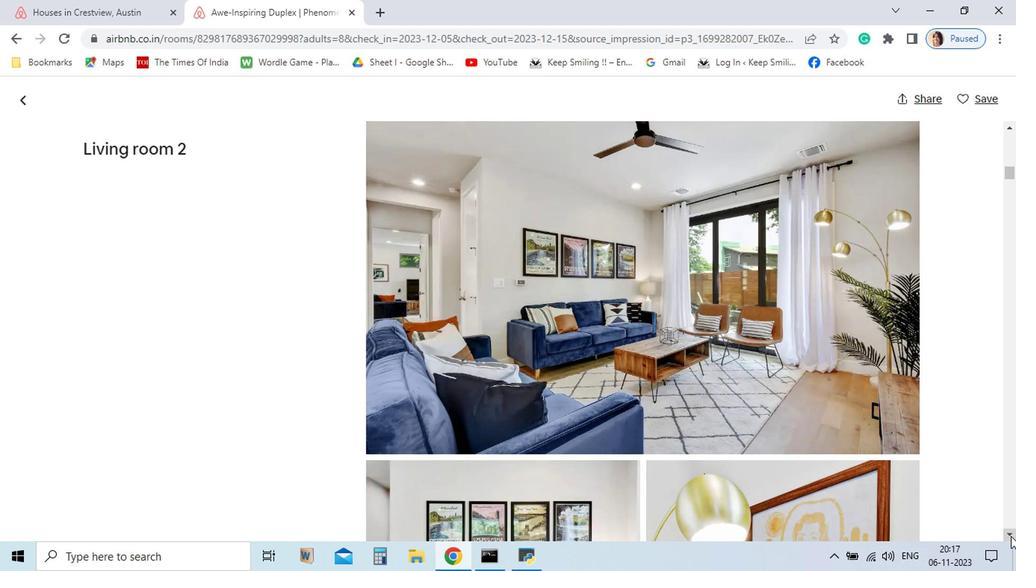 
Action: Mouse pressed left at (864, 530)
Screenshot: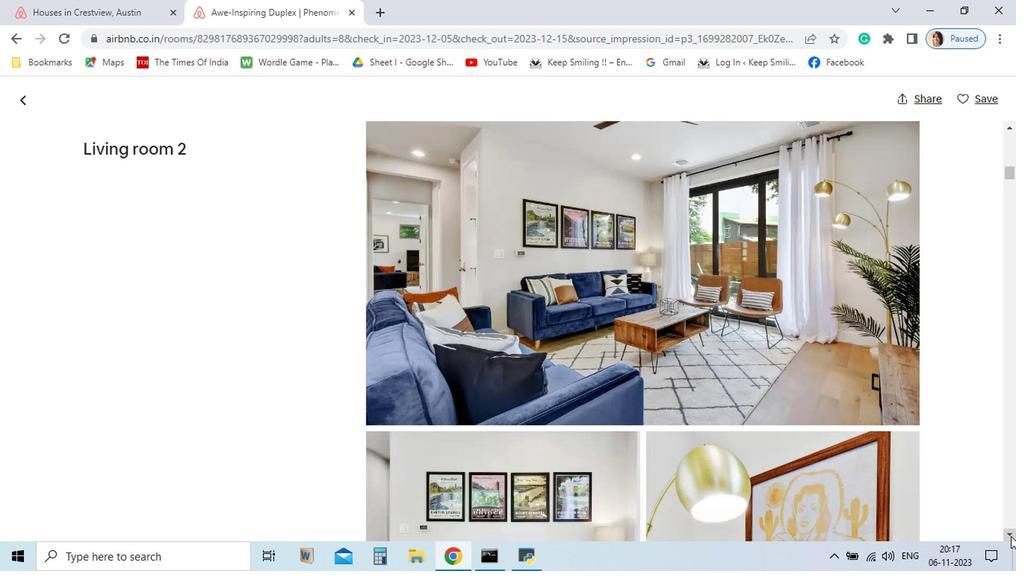 
Action: Mouse pressed left at (864, 530)
Screenshot: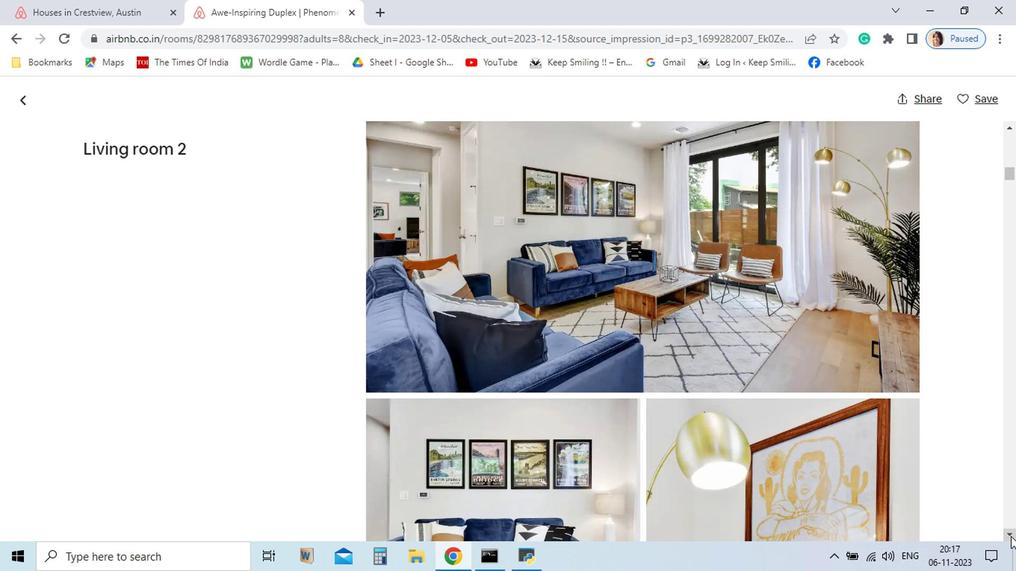 
Action: Mouse pressed left at (864, 530)
Screenshot: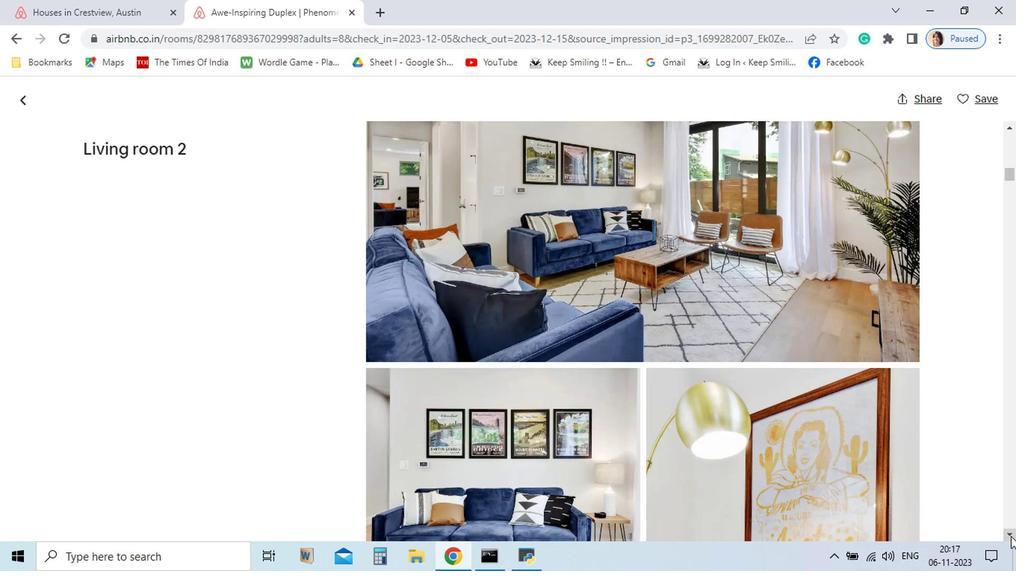 
Action: Mouse pressed left at (864, 530)
Screenshot: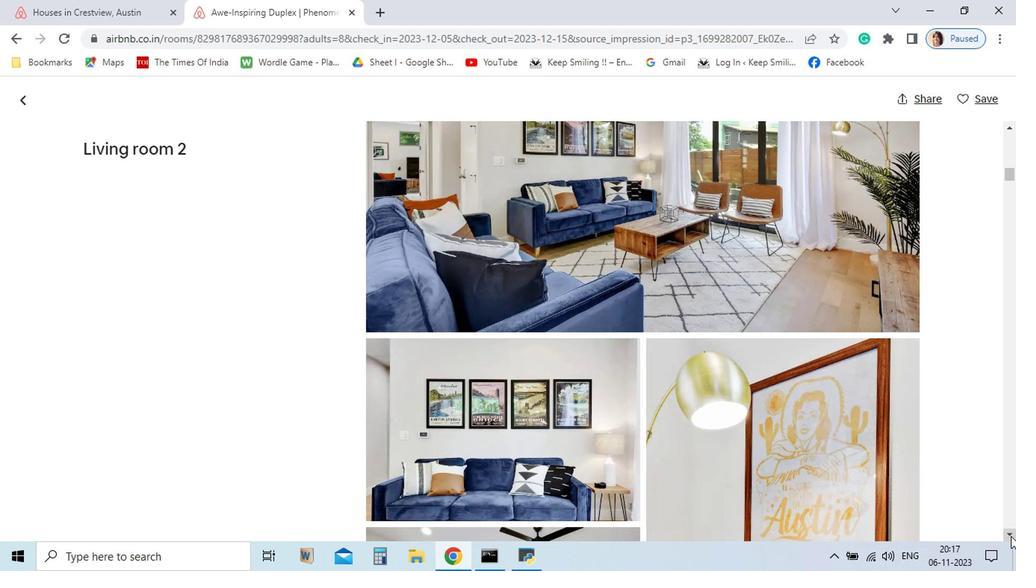 
Action: Mouse pressed left at (864, 530)
Screenshot: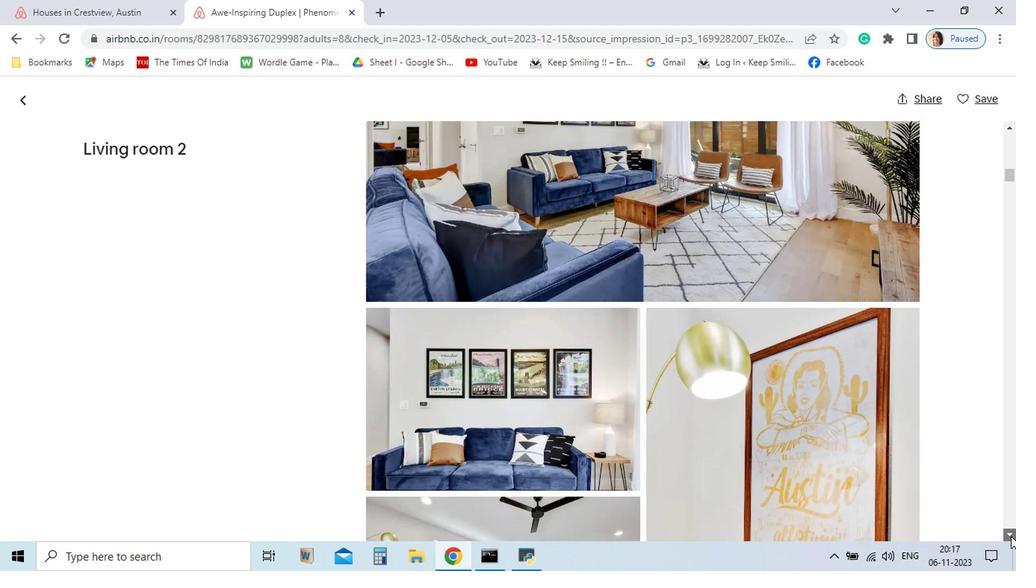
Action: Mouse pressed left at (864, 530)
Screenshot: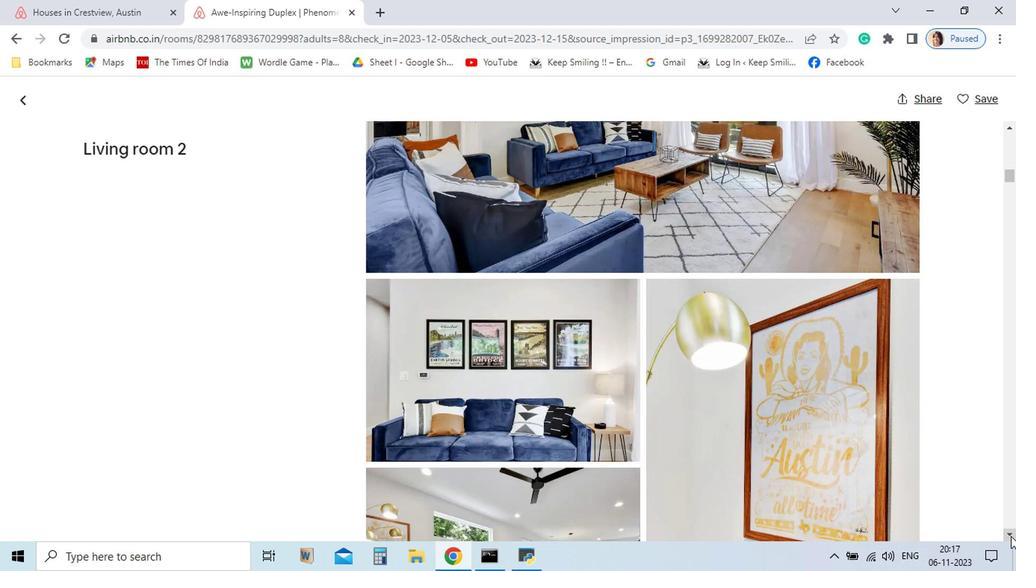 
Action: Mouse pressed left at (864, 530)
Screenshot: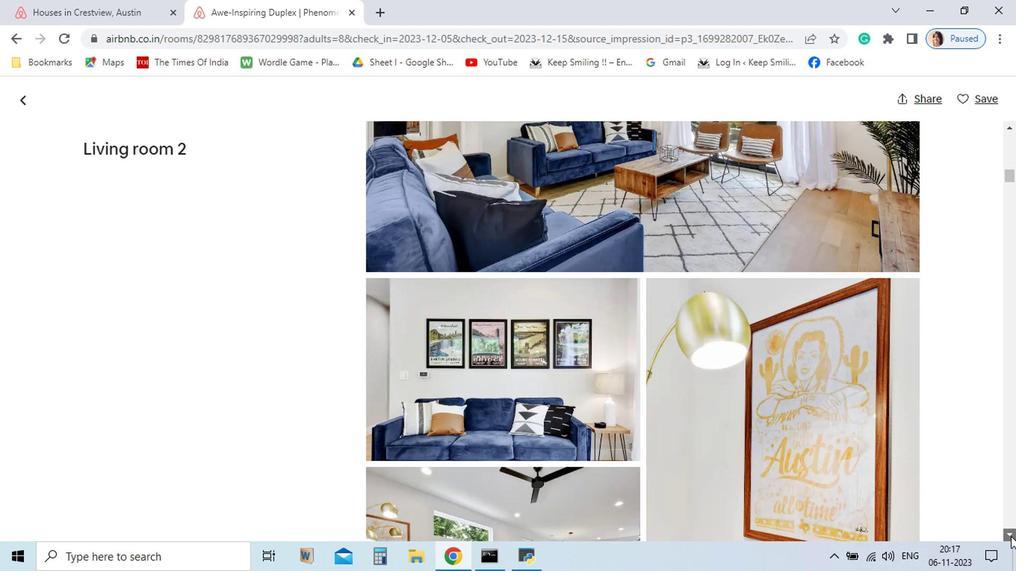 
Action: Mouse pressed left at (864, 530)
Screenshot: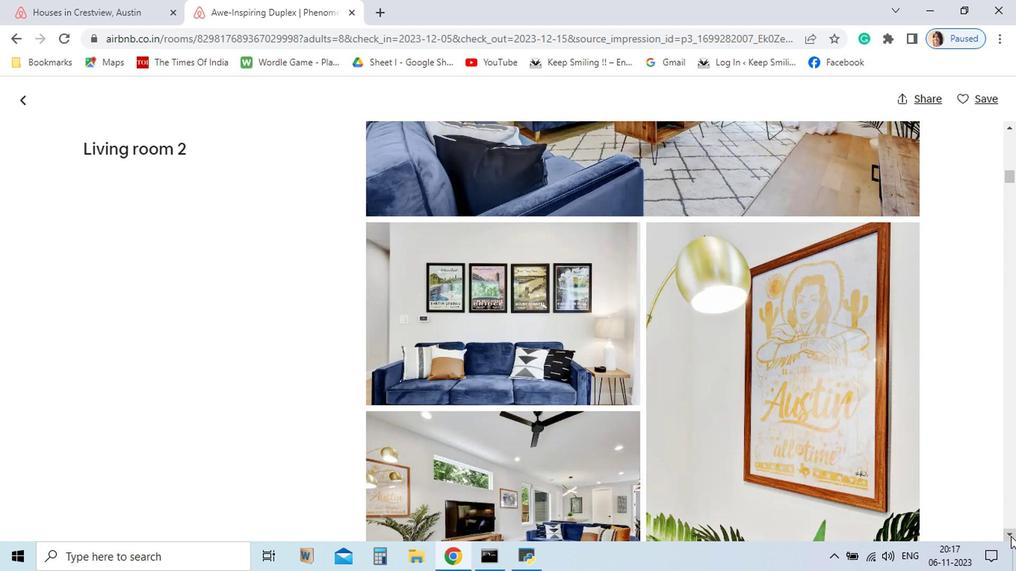 
Action: Mouse pressed left at (864, 530)
Screenshot: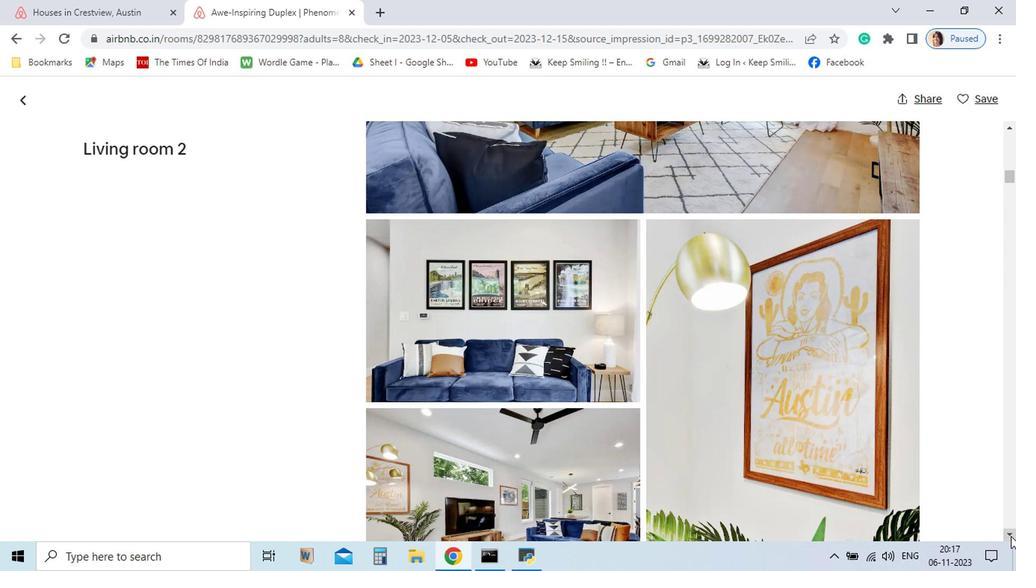 
Action: Mouse pressed left at (864, 530)
Screenshot: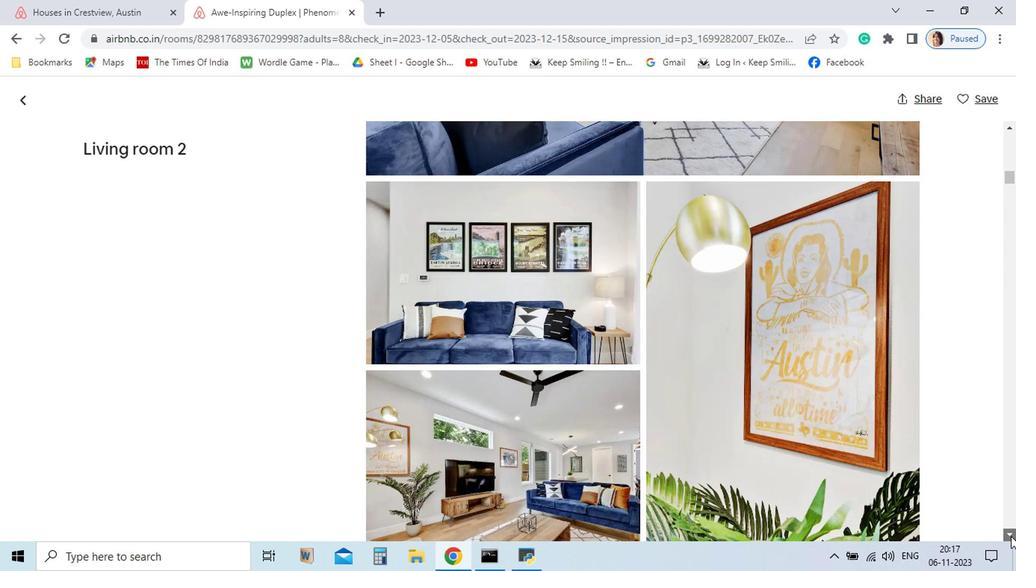
Action: Mouse pressed left at (864, 530)
Screenshot: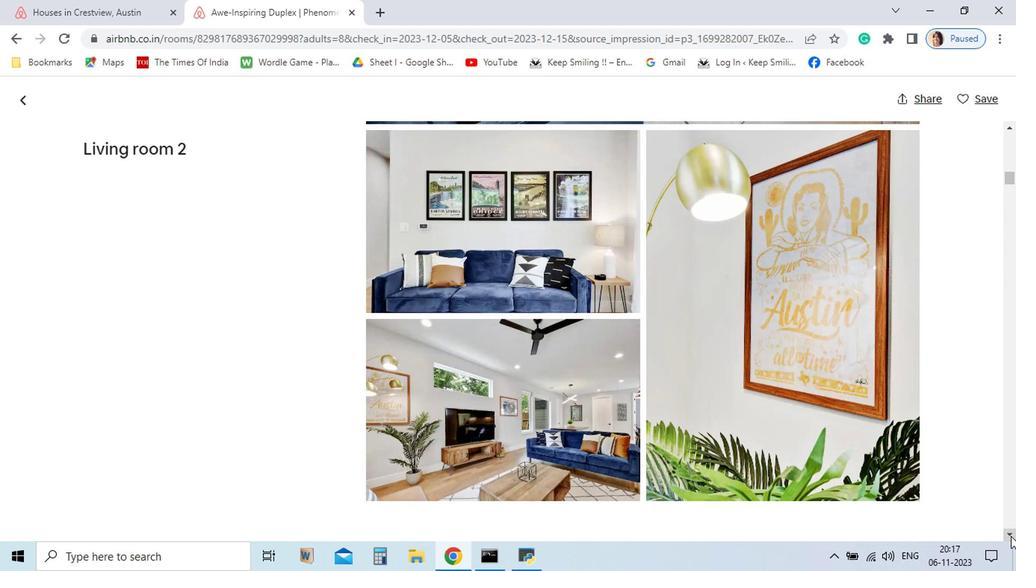 
Action: Mouse pressed left at (864, 530)
Screenshot: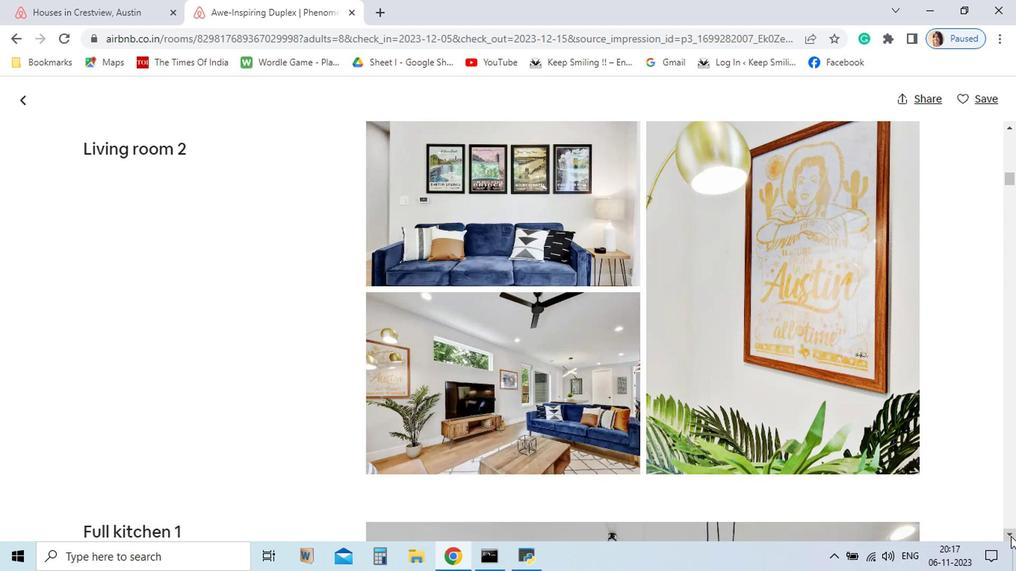 
Action: Mouse pressed left at (864, 530)
Screenshot: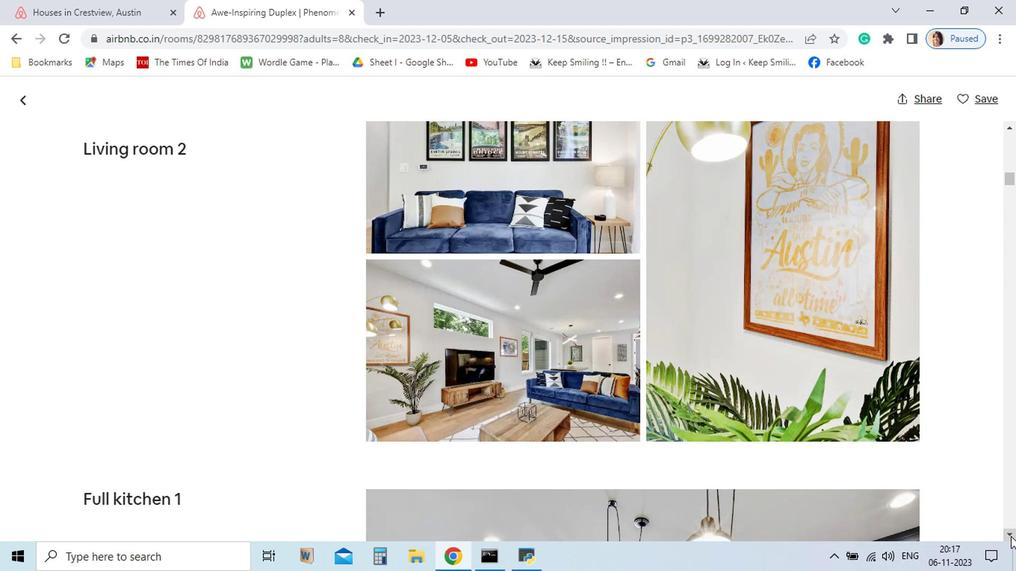 
Action: Mouse pressed left at (864, 530)
Screenshot: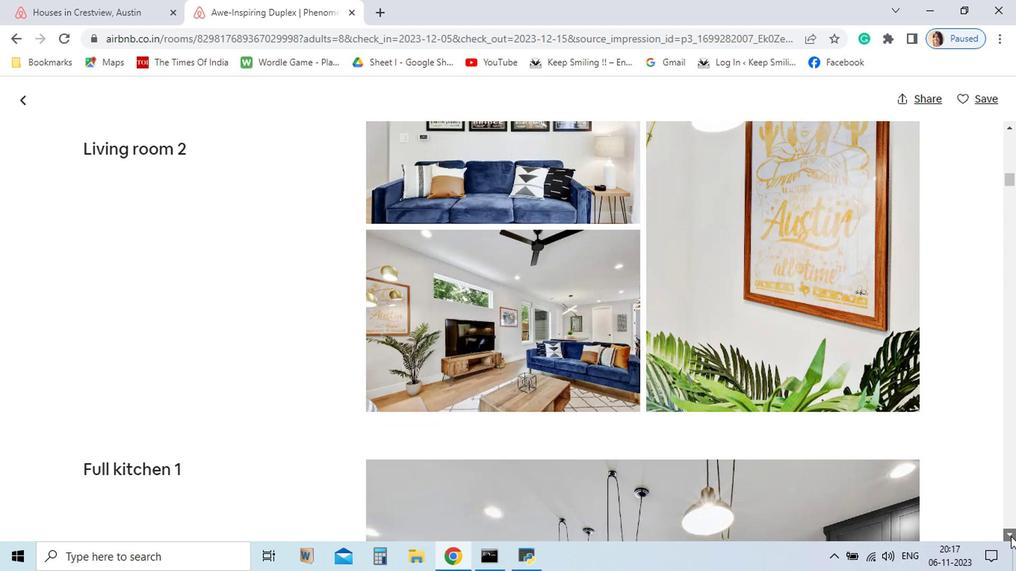 
Action: Mouse pressed left at (864, 530)
Screenshot: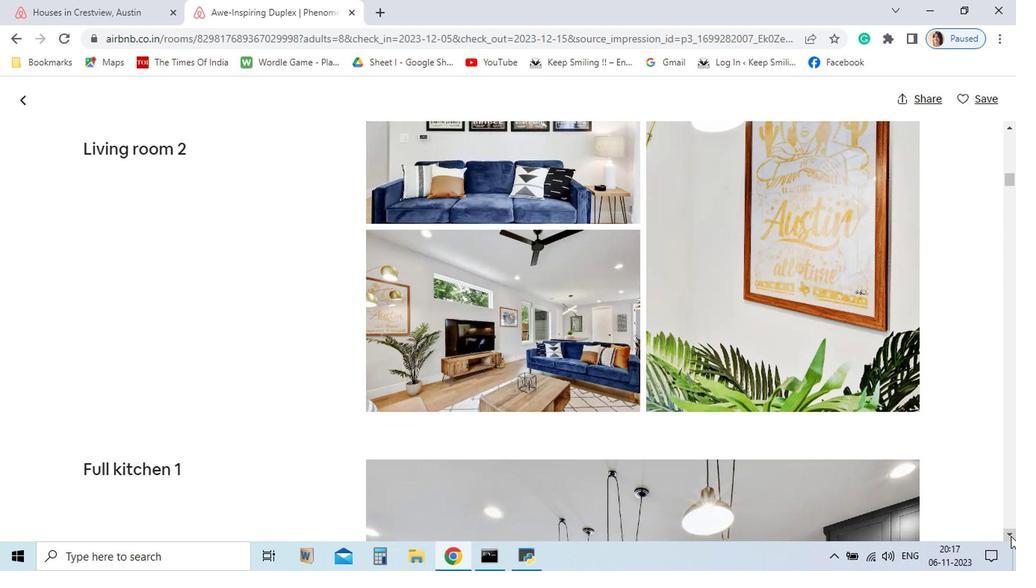 
Action: Mouse pressed left at (864, 530)
Screenshot: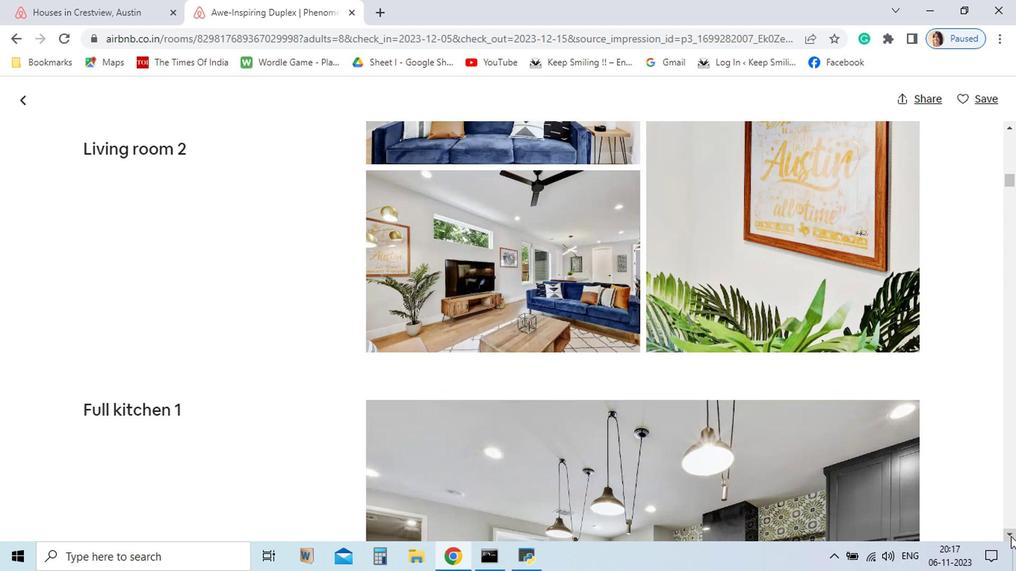 
Action: Mouse pressed left at (864, 530)
Screenshot: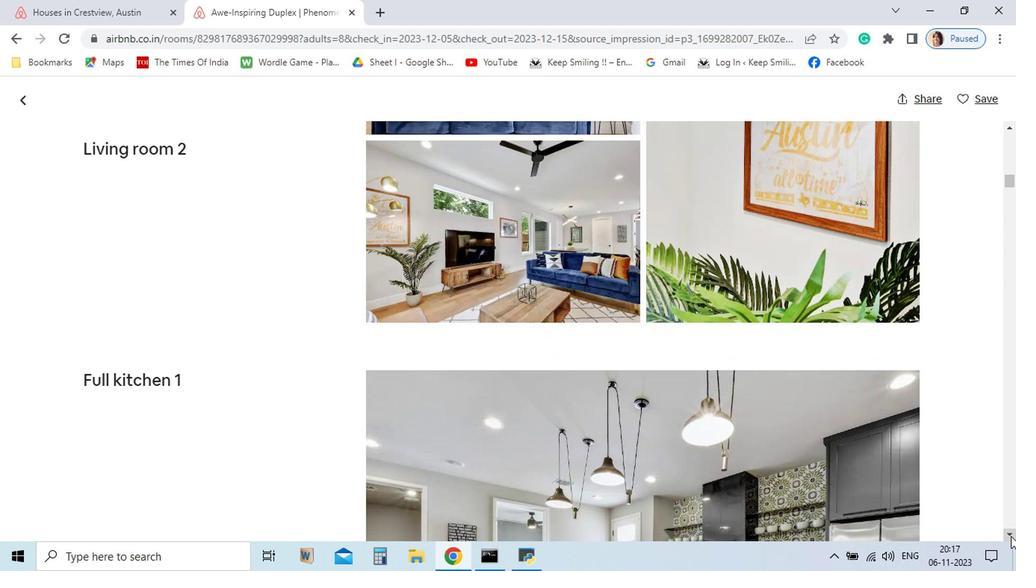 
Action: Mouse pressed left at (864, 530)
Screenshot: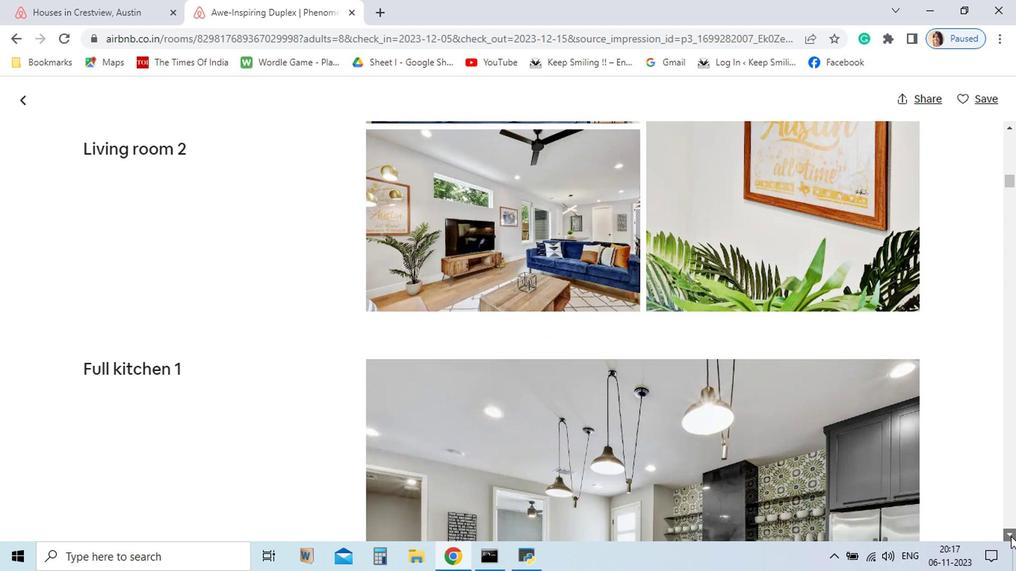 
Action: Mouse pressed left at (864, 530)
Screenshot: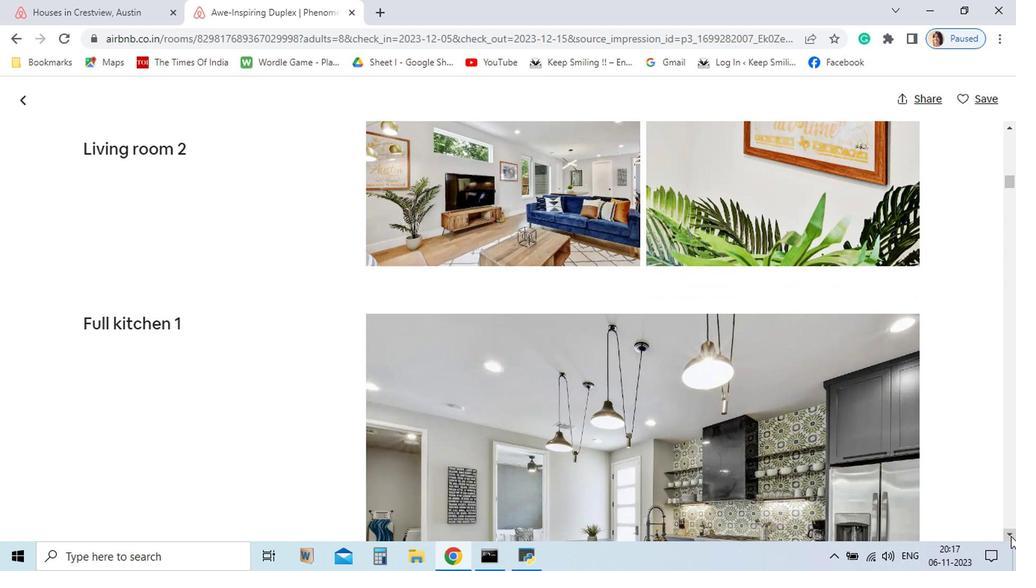 
Action: Mouse pressed left at (864, 530)
Screenshot: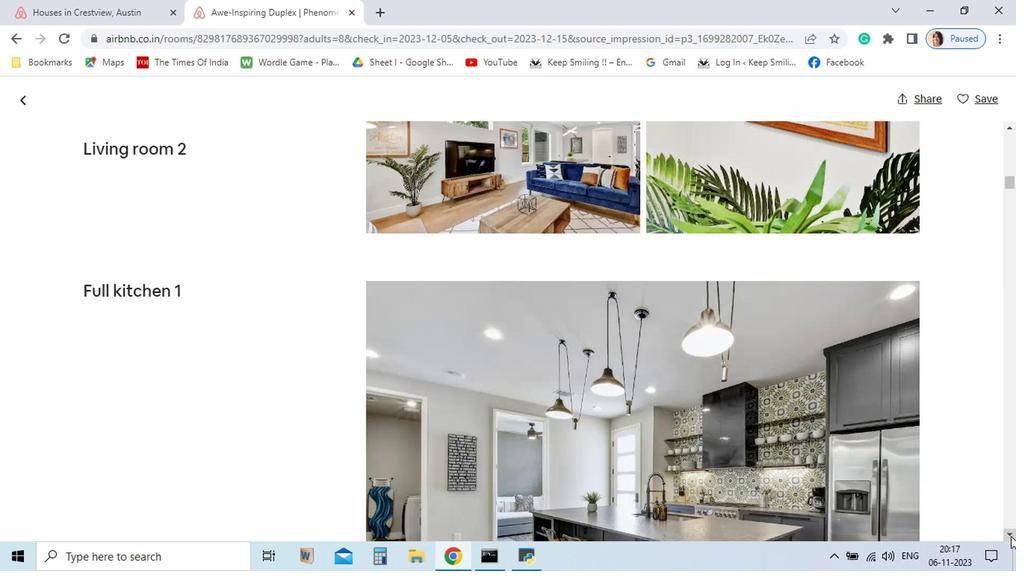 
Action: Mouse pressed left at (864, 530)
Screenshot: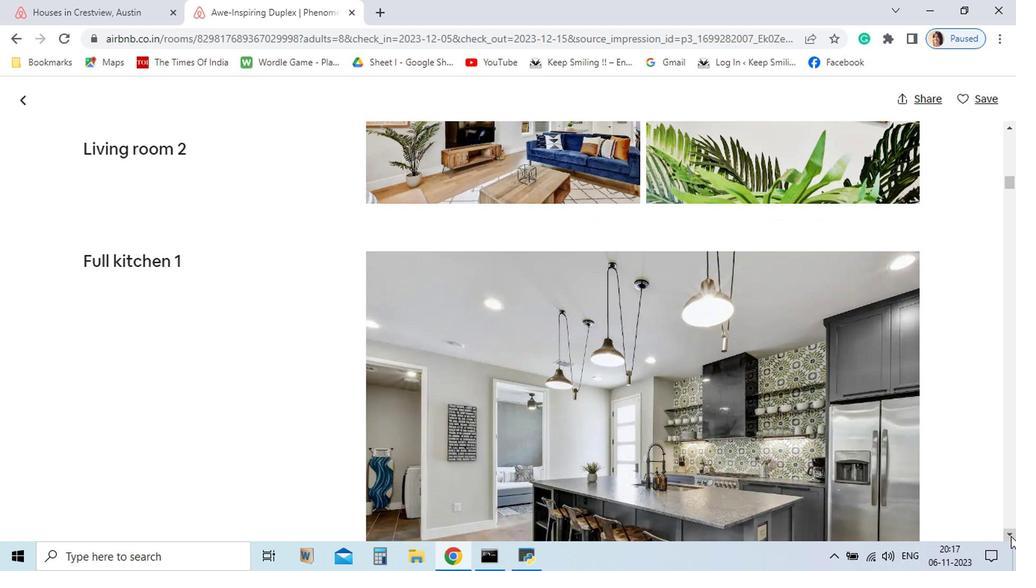 
Action: Mouse pressed left at (864, 530)
Screenshot: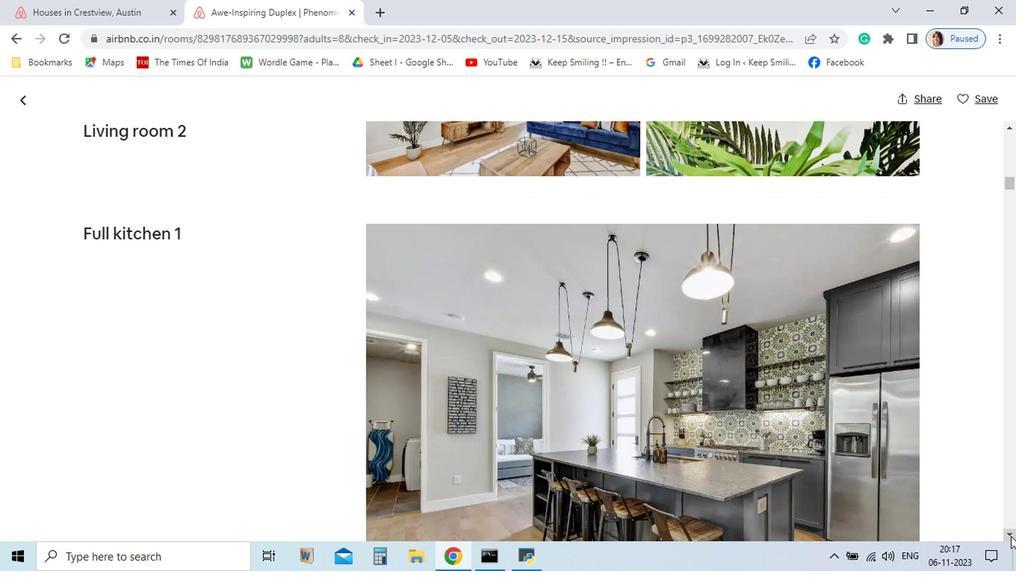 
Action: Mouse pressed left at (864, 530)
Screenshot: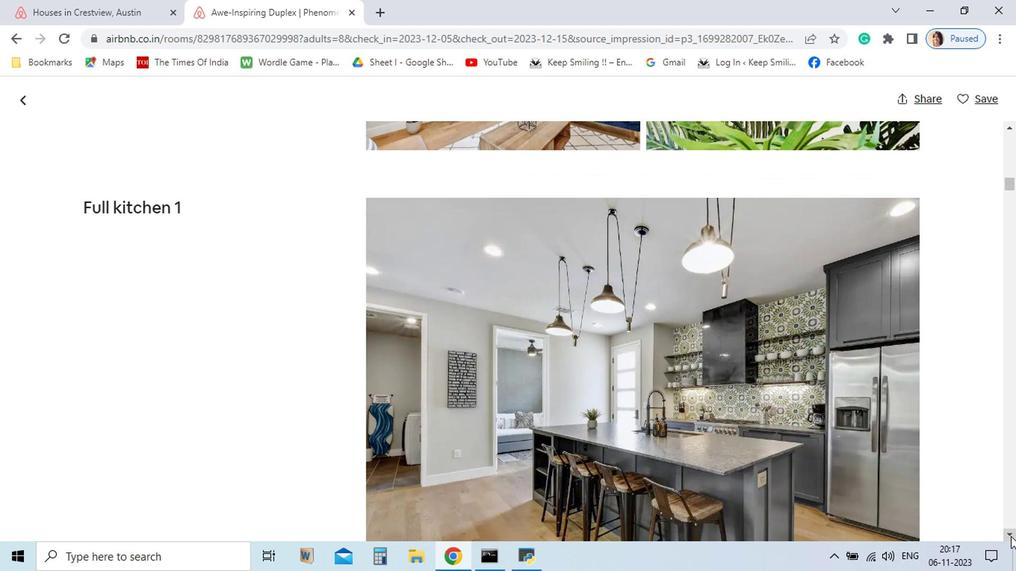 
Action: Mouse pressed left at (864, 530)
Screenshot: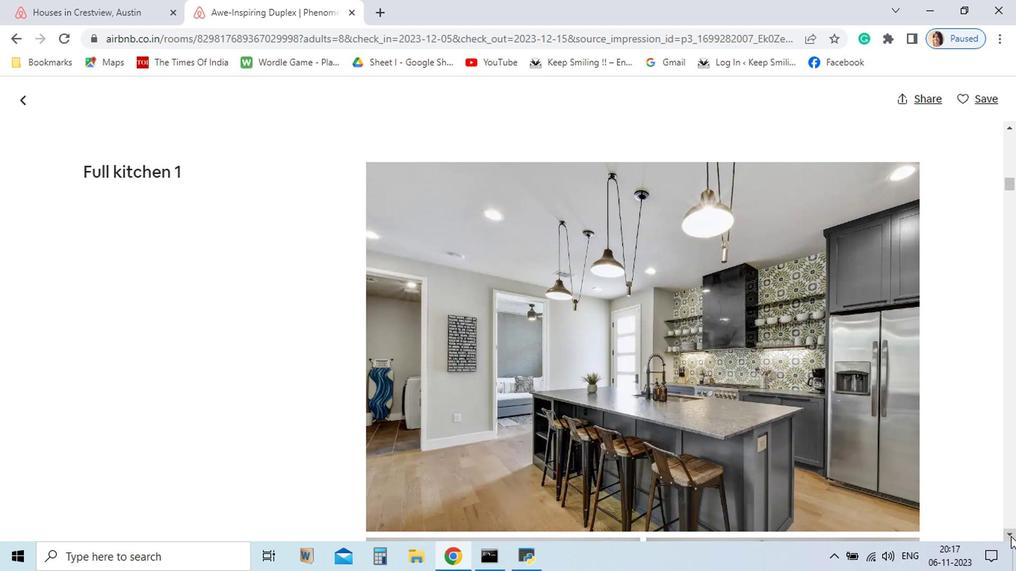 
Action: Mouse pressed left at (864, 530)
Screenshot: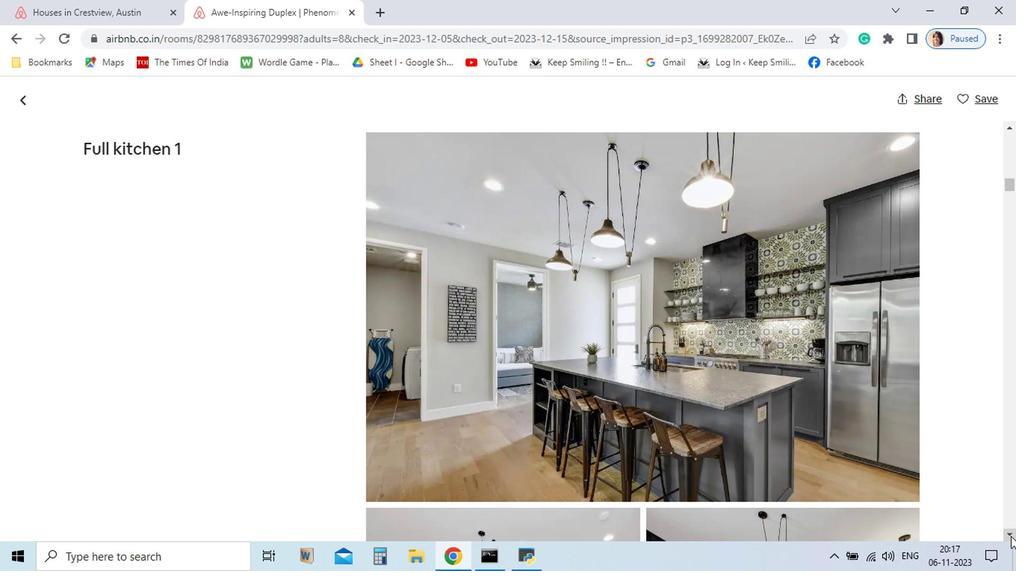 
Action: Mouse pressed left at (864, 530)
Screenshot: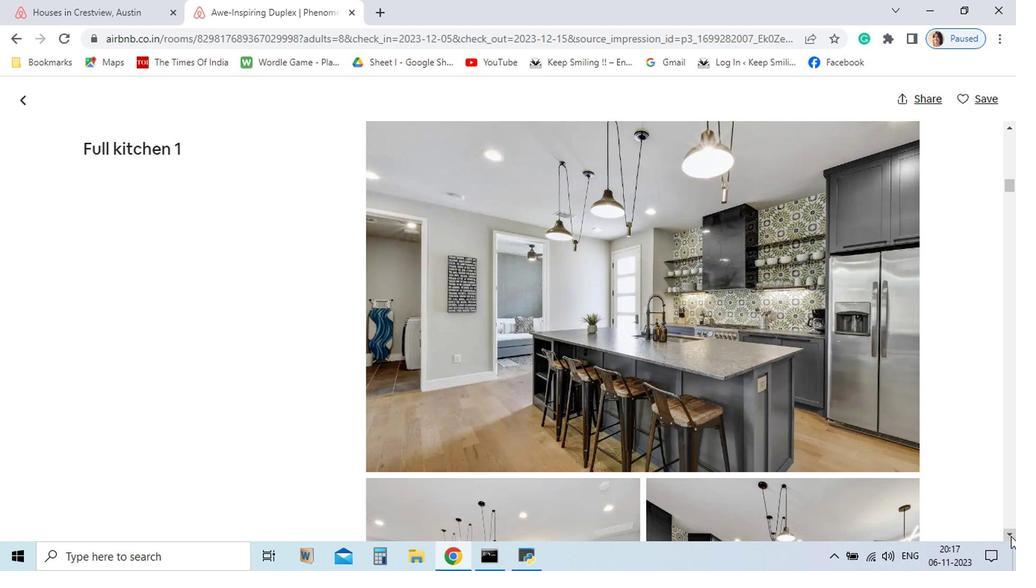 
Action: Mouse pressed left at (864, 530)
Screenshot: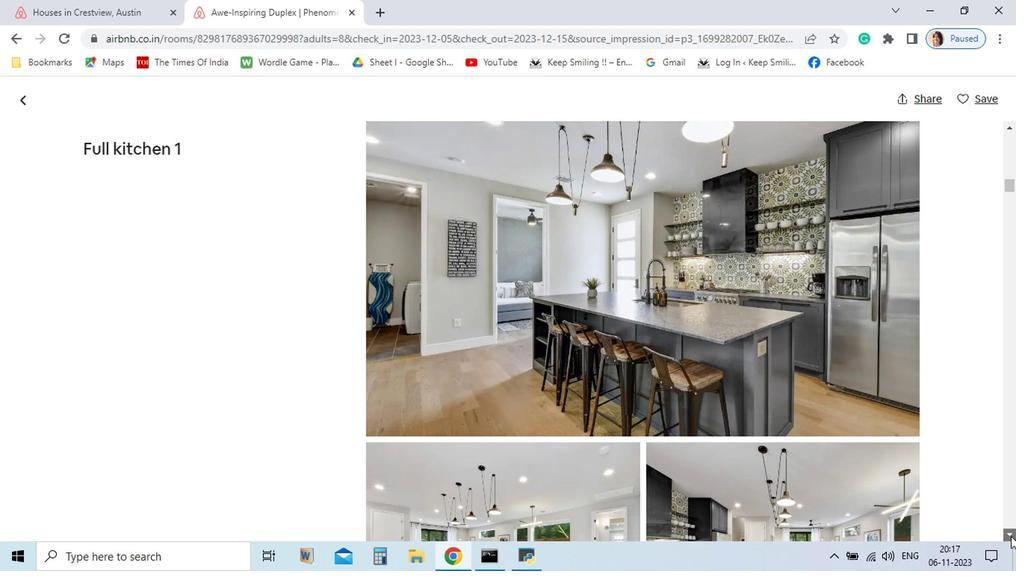
Action: Mouse pressed left at (864, 530)
Screenshot: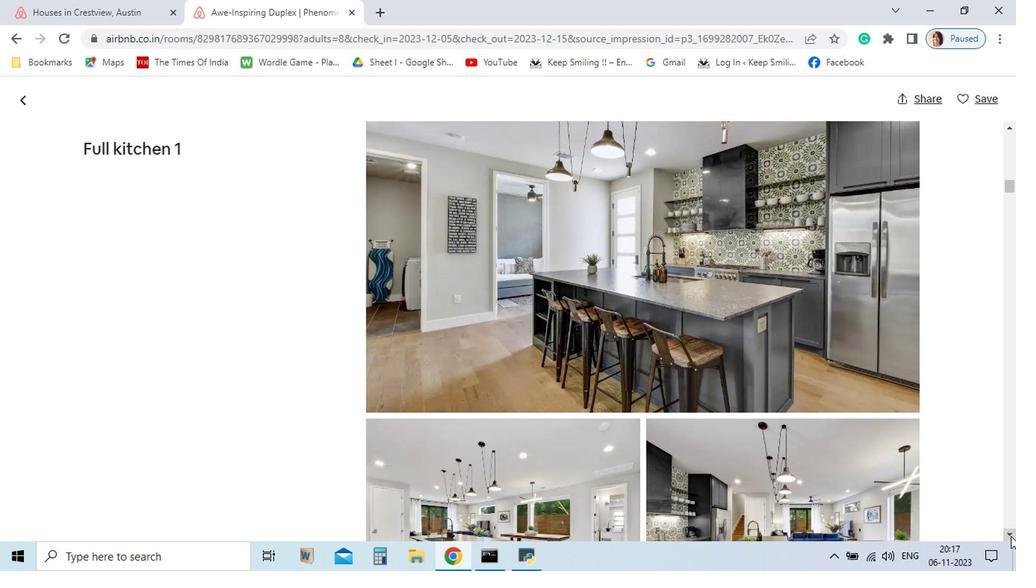
Action: Mouse pressed left at (864, 530)
Screenshot: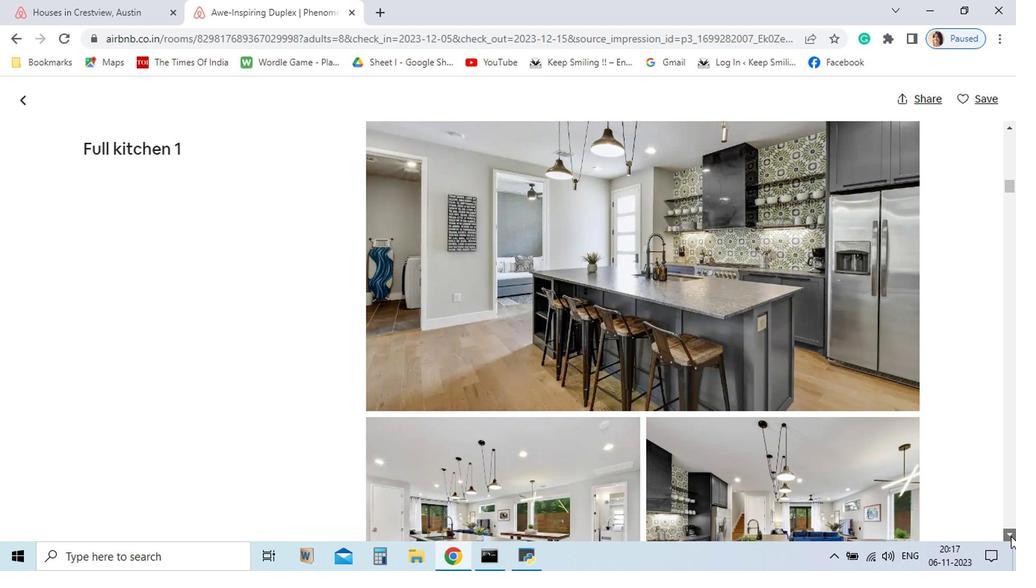 
Action: Mouse pressed left at (864, 530)
Screenshot: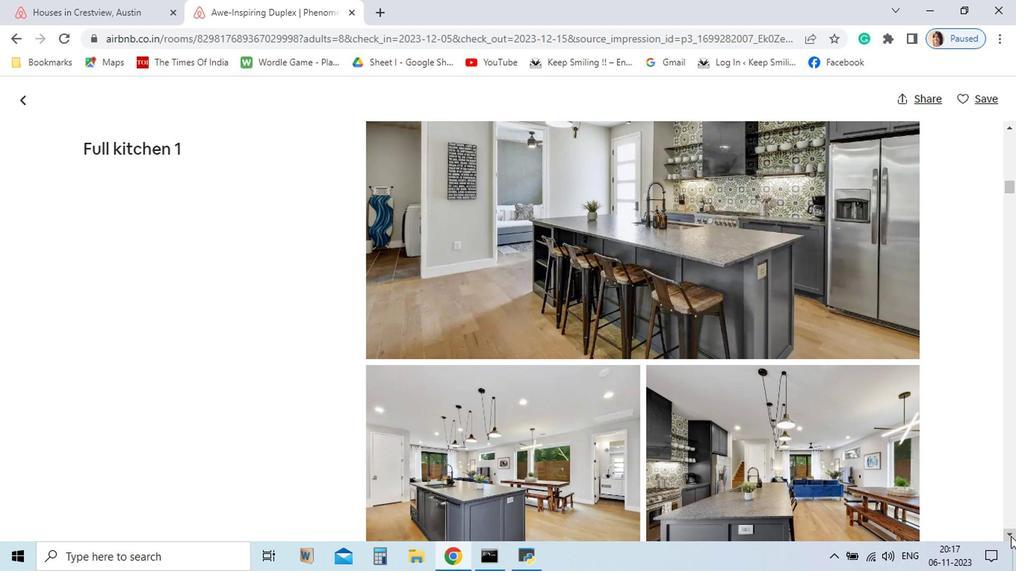 
Action: Mouse pressed left at (864, 530)
Screenshot: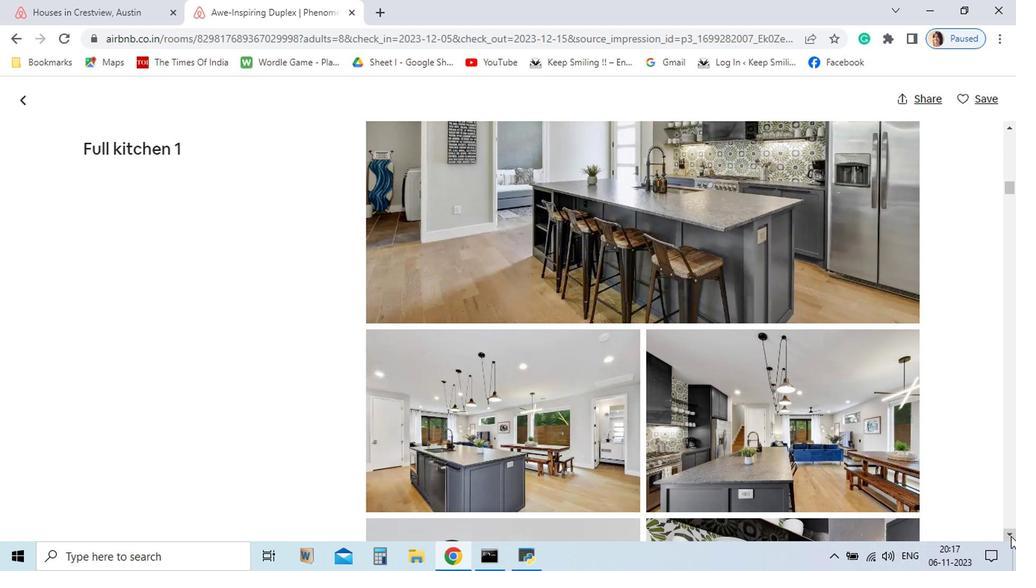 
Action: Mouse pressed left at (864, 530)
Screenshot: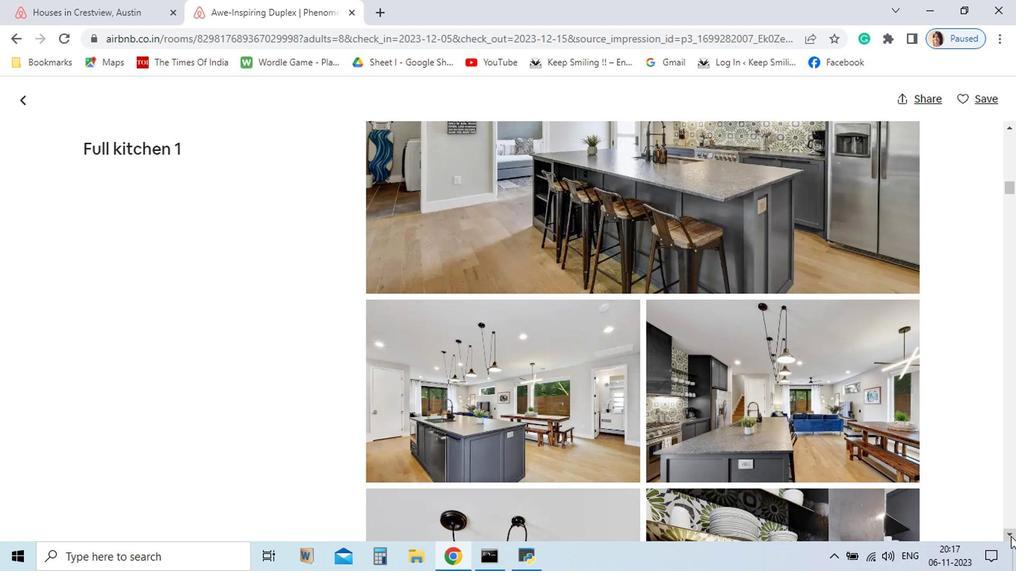 
Action: Mouse pressed left at (864, 530)
Screenshot: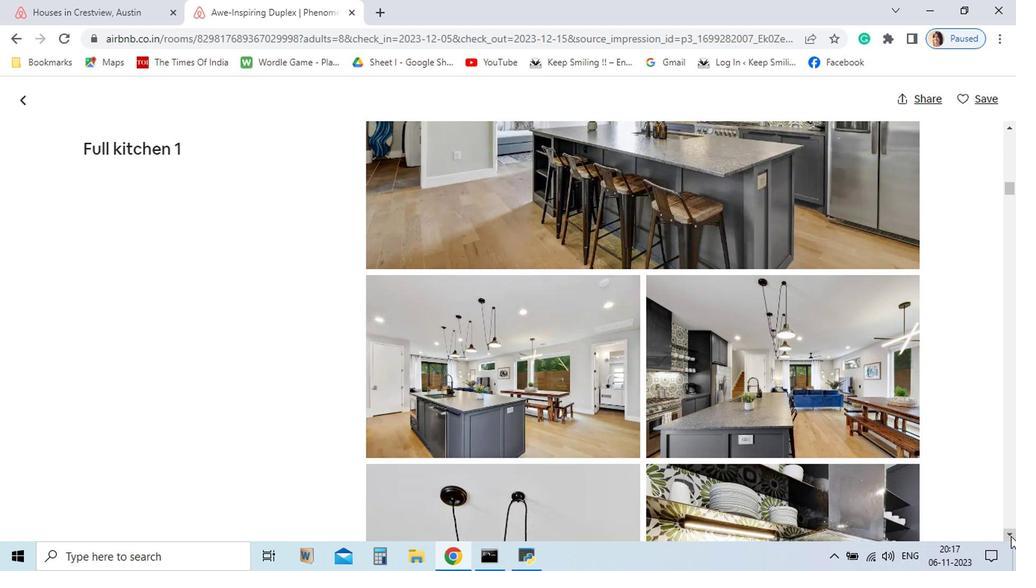 
Action: Mouse pressed left at (864, 530)
Screenshot: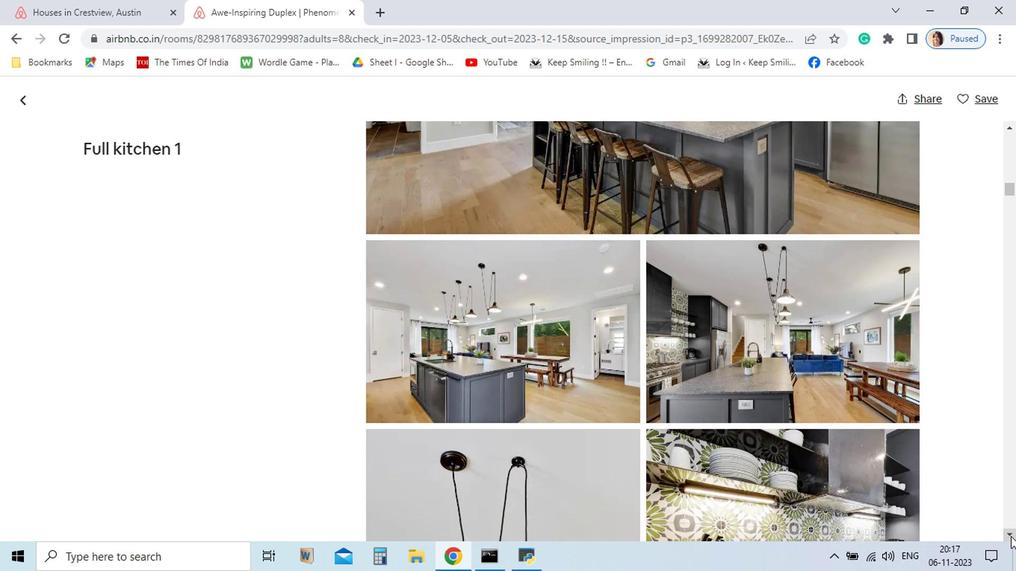 
Action: Mouse pressed left at (864, 530)
Screenshot: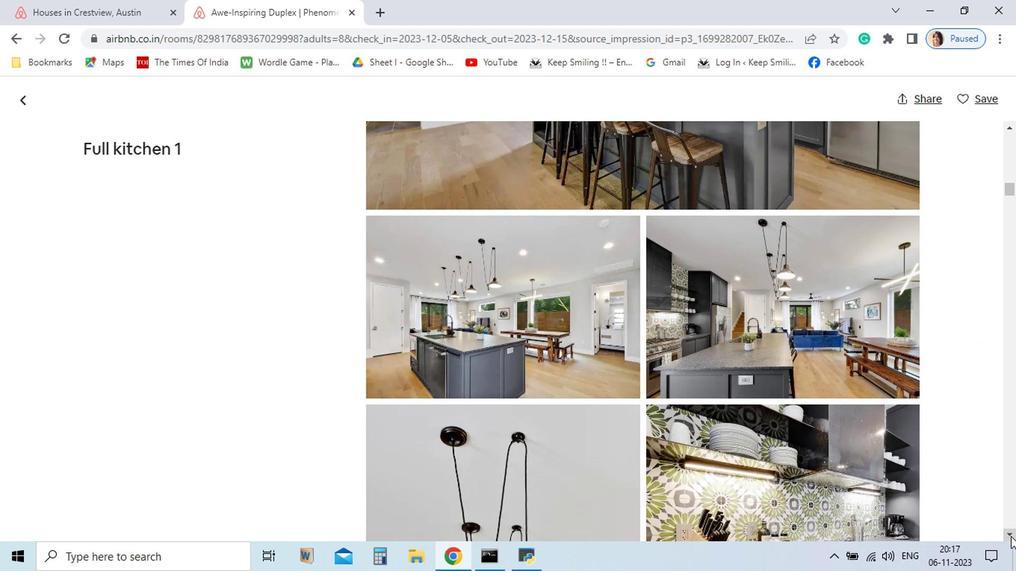 
Action: Mouse pressed left at (864, 530)
Screenshot: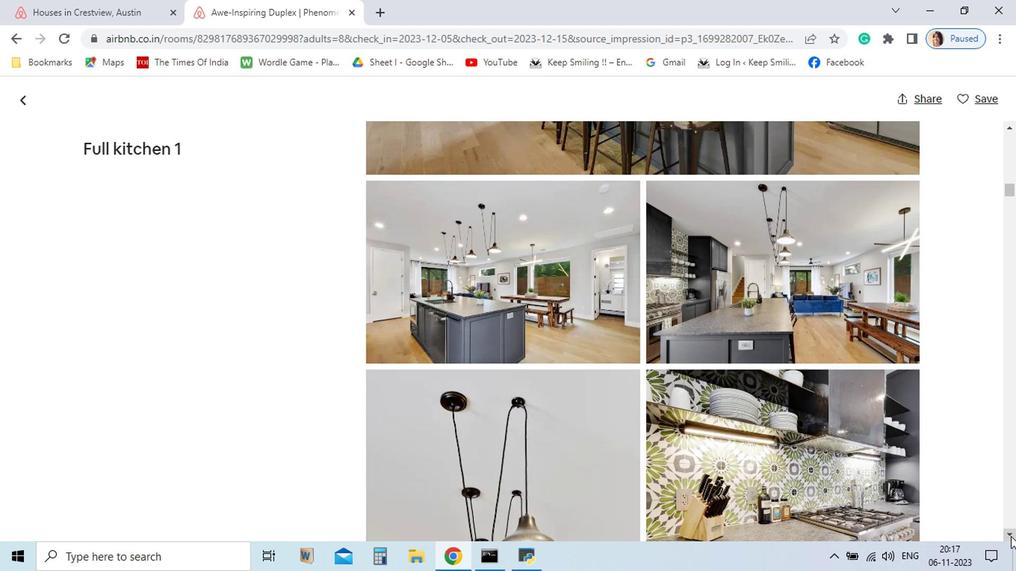 
Action: Mouse pressed left at (864, 530)
Screenshot: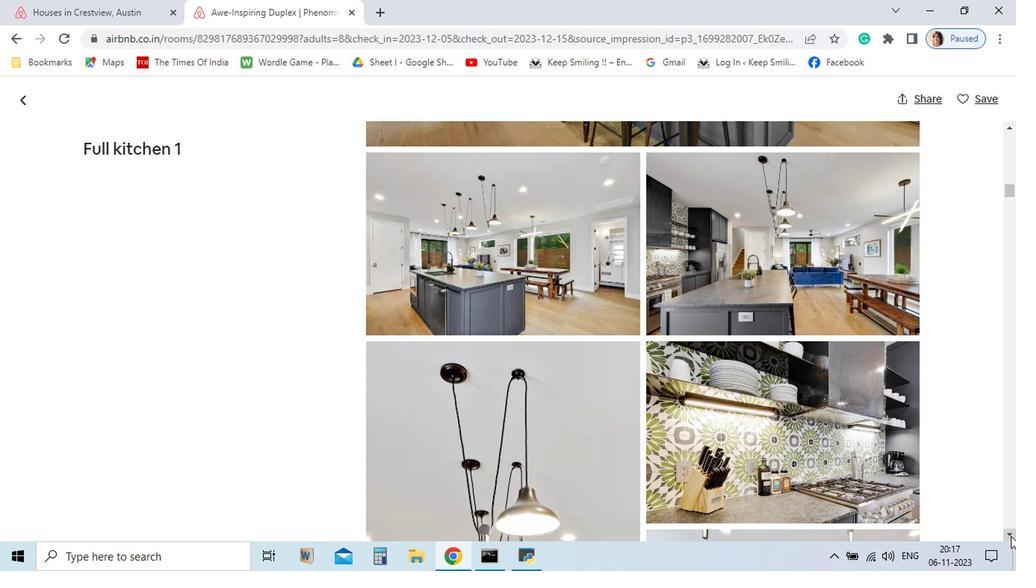 
Action: Mouse pressed left at (864, 530)
Screenshot: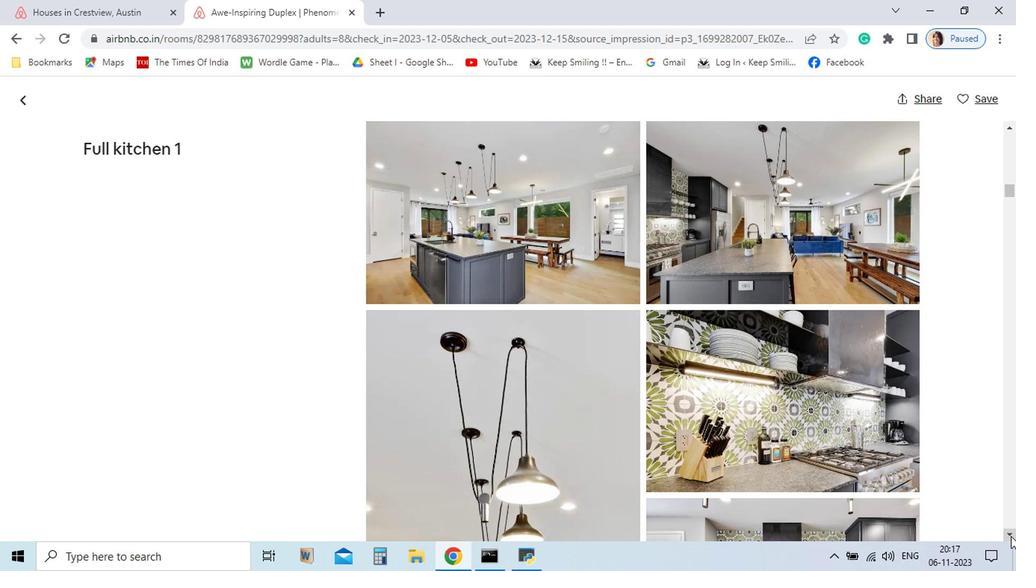 
Action: Mouse pressed left at (864, 530)
Screenshot: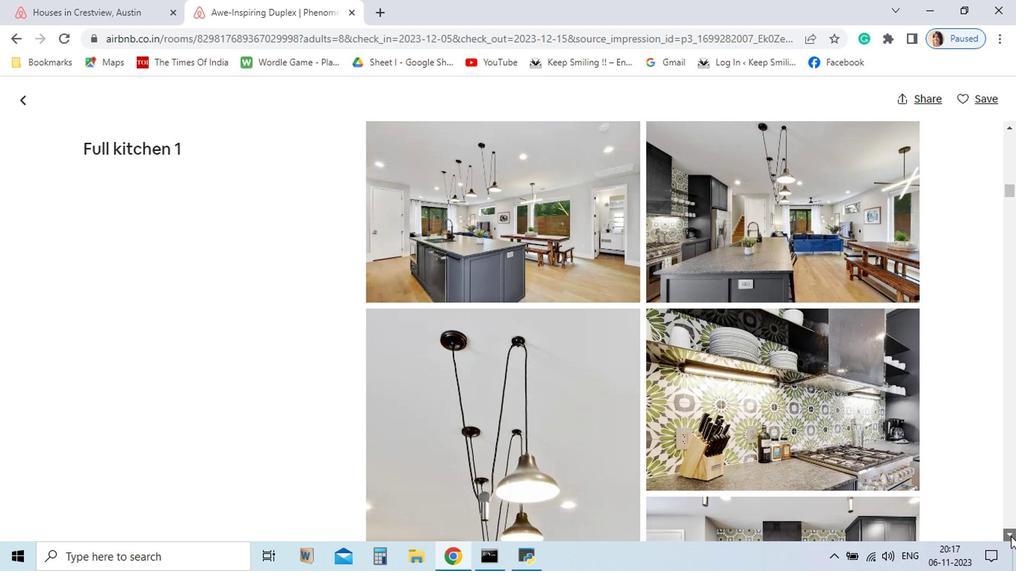 
Action: Mouse pressed left at (864, 530)
Screenshot: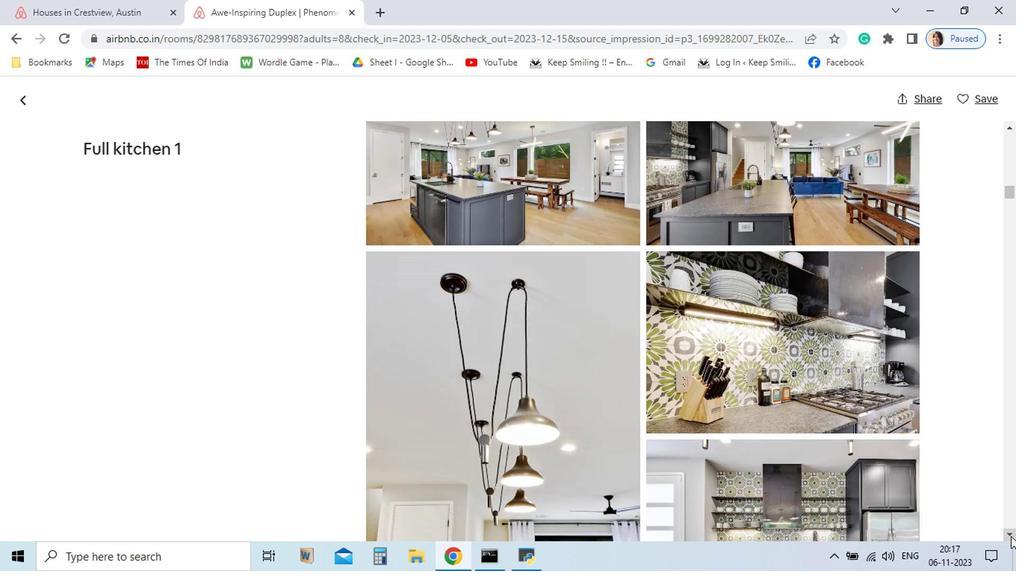 
Action: Mouse pressed left at (864, 530)
Screenshot: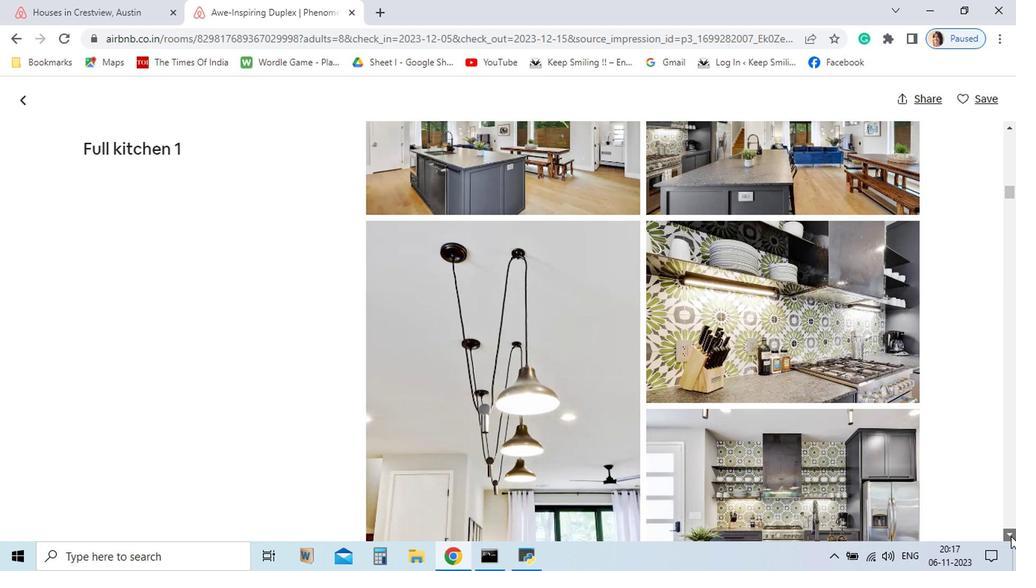 
Action: Mouse pressed left at (864, 530)
Screenshot: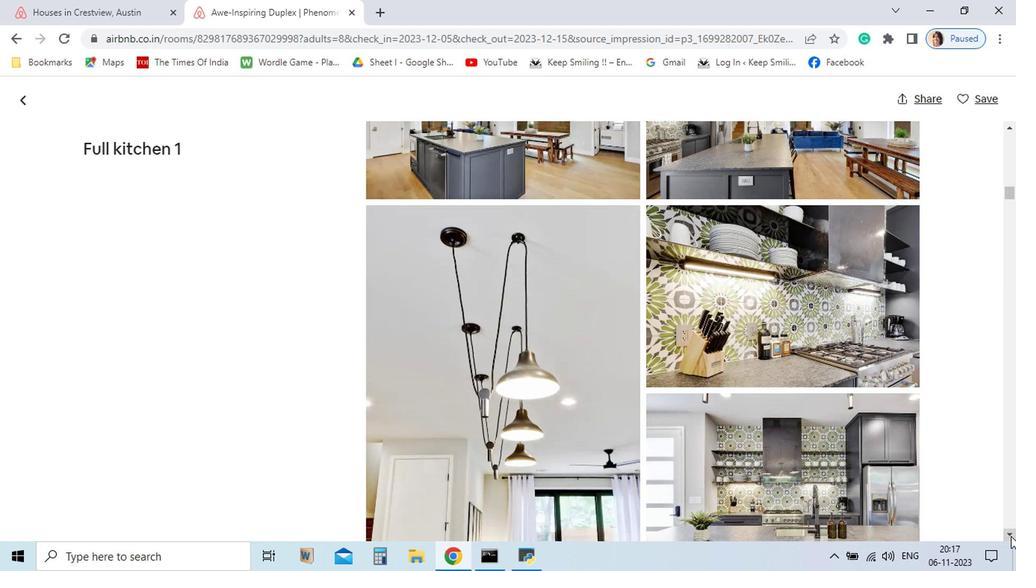 
Action: Mouse pressed left at (864, 530)
Screenshot: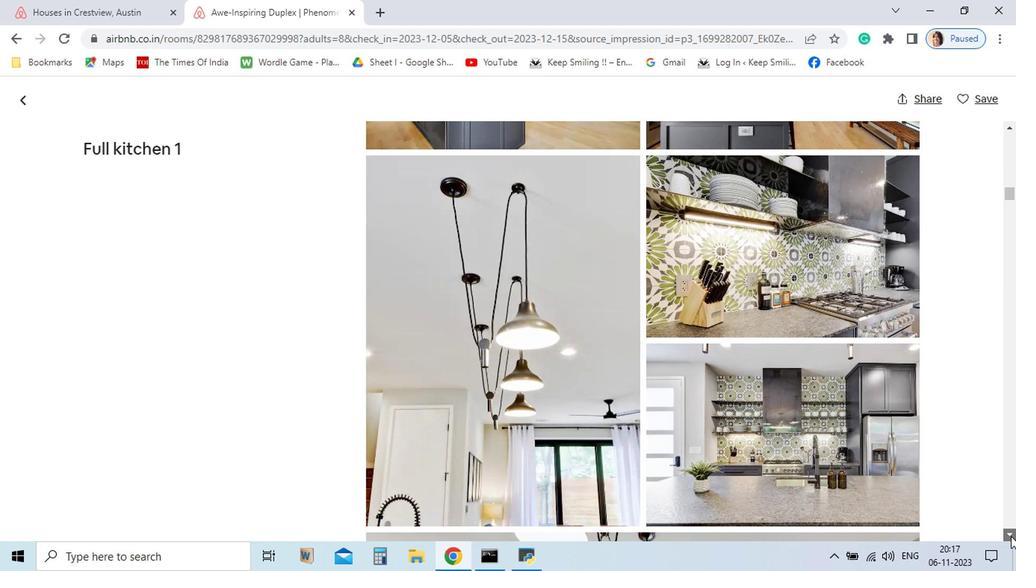 
Action: Mouse pressed left at (864, 530)
Screenshot: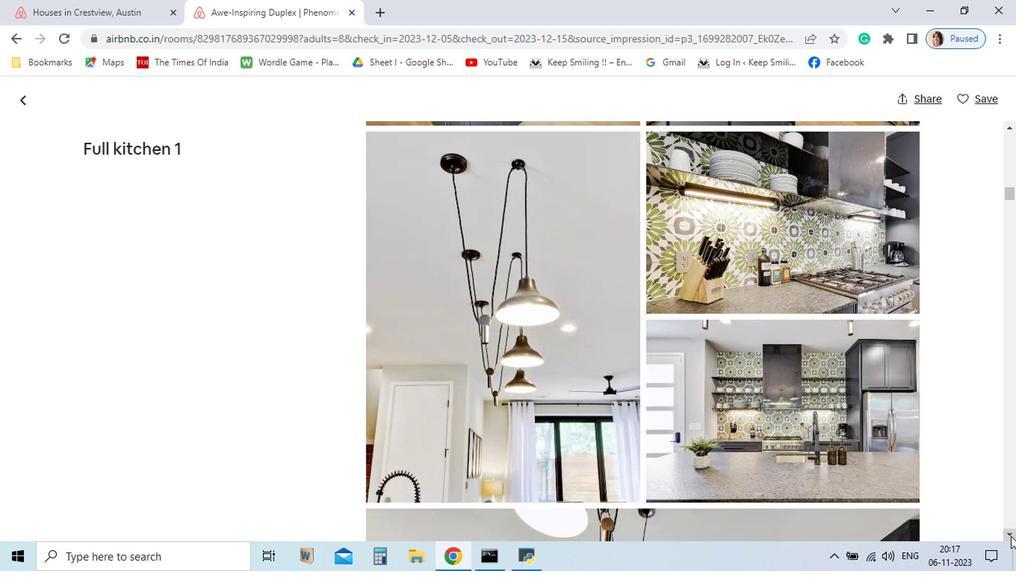 
Action: Mouse pressed left at (864, 530)
Screenshot: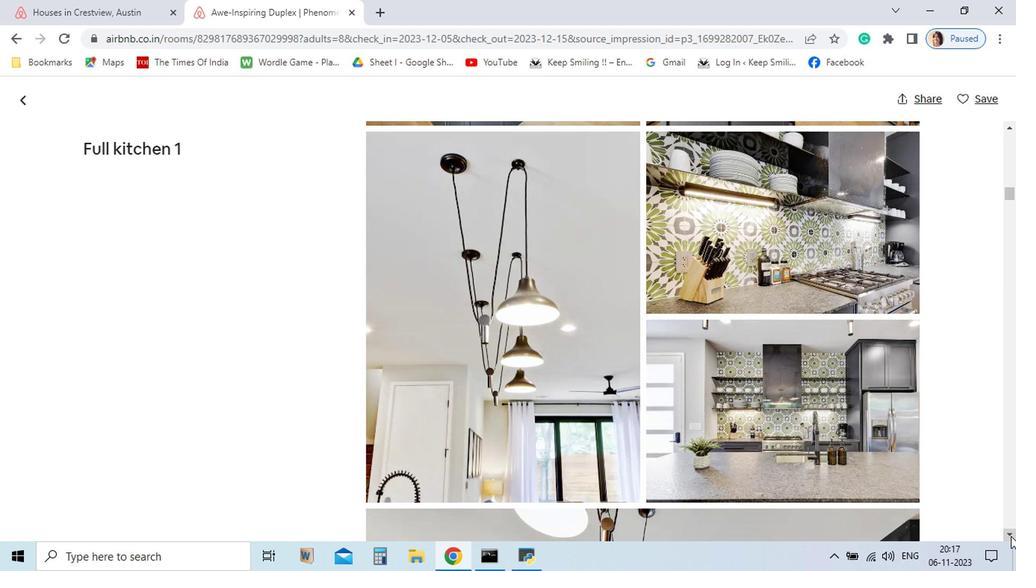 
Action: Mouse pressed left at (864, 530)
Screenshot: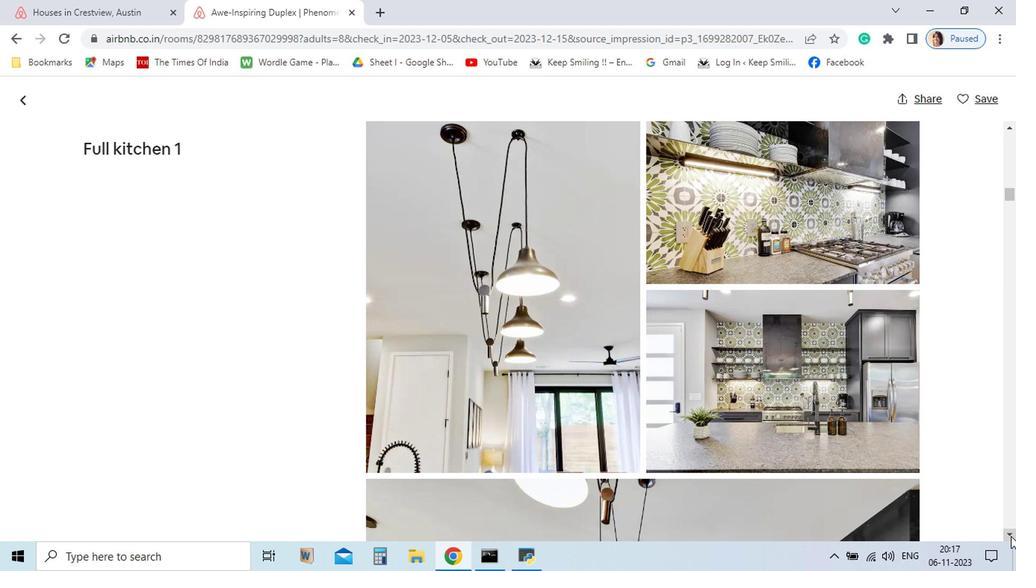 
Action: Mouse pressed left at (864, 530)
Screenshot: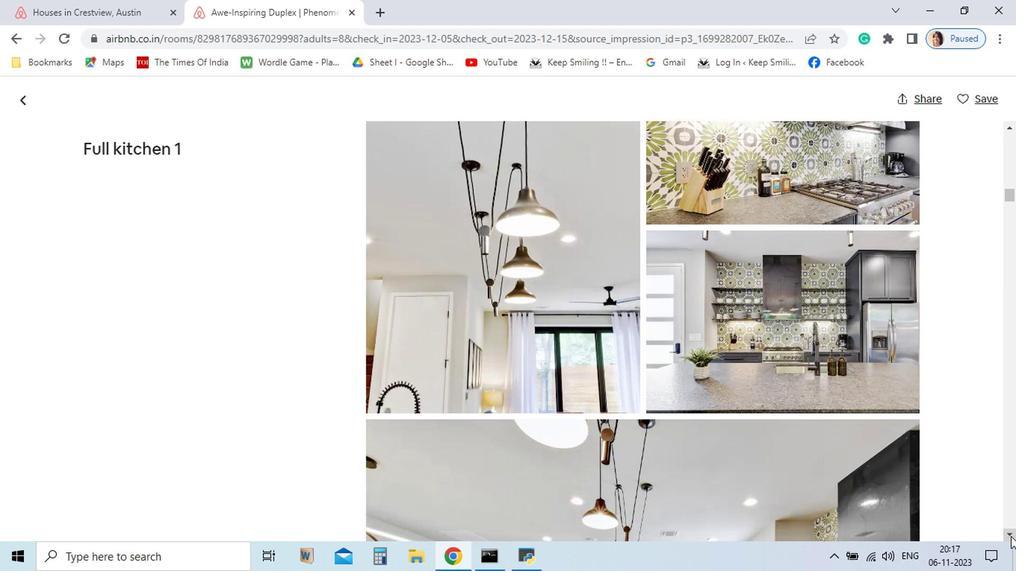 
Action: Mouse pressed left at (864, 530)
Screenshot: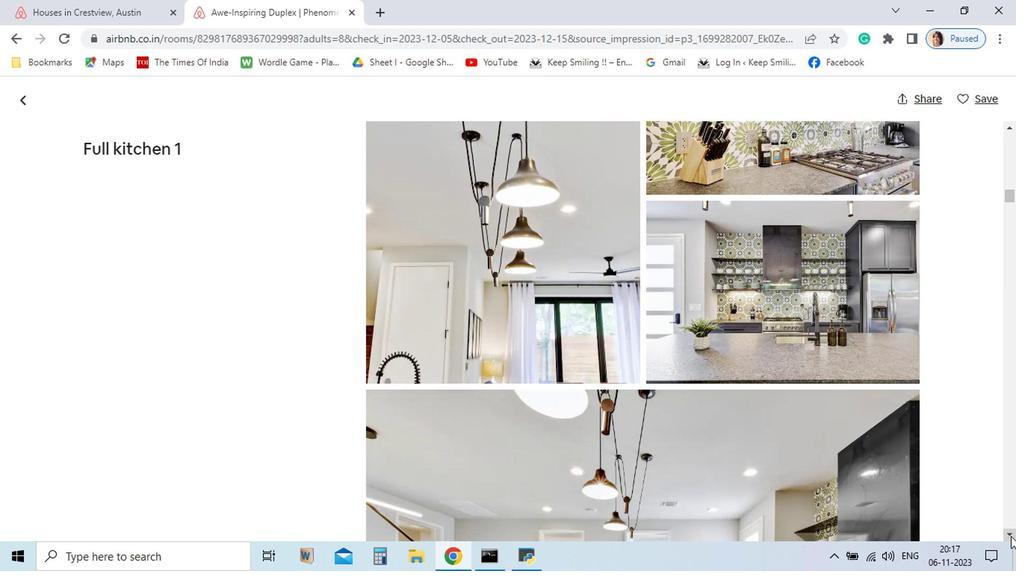 
Action: Mouse pressed left at (864, 530)
Screenshot: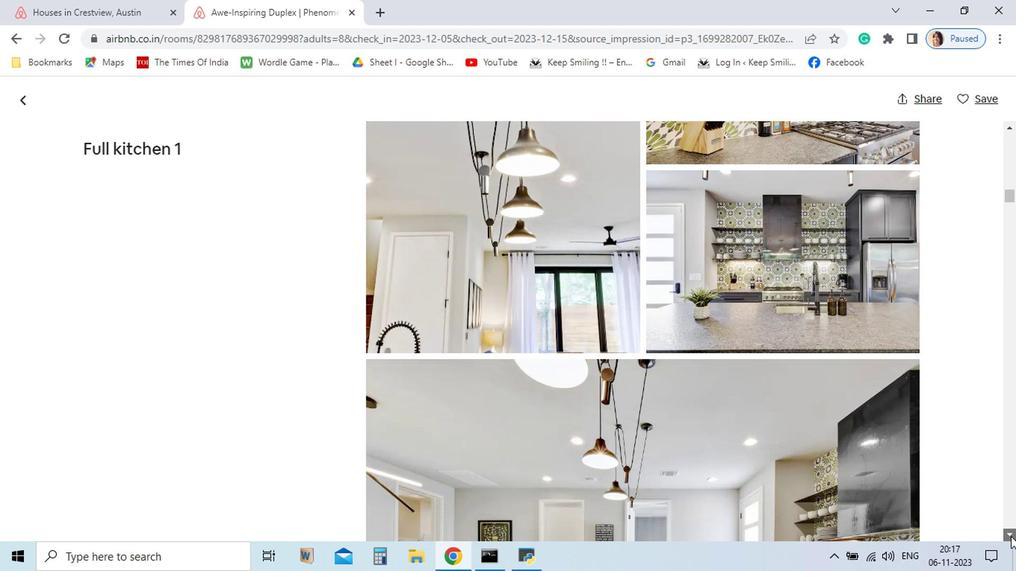 
Action: Mouse pressed left at (864, 530)
Screenshot: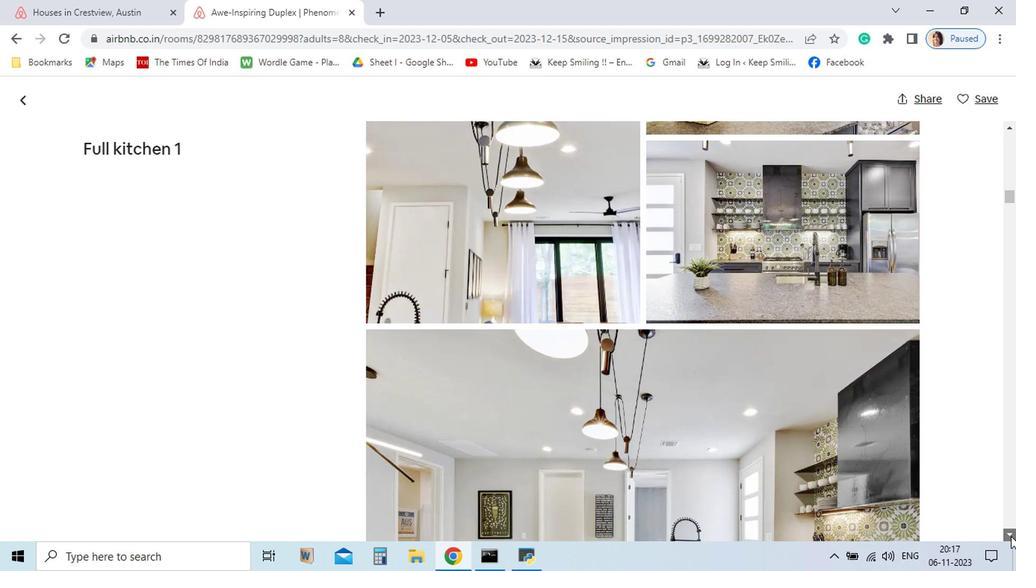 
Action: Mouse pressed left at (864, 530)
Screenshot: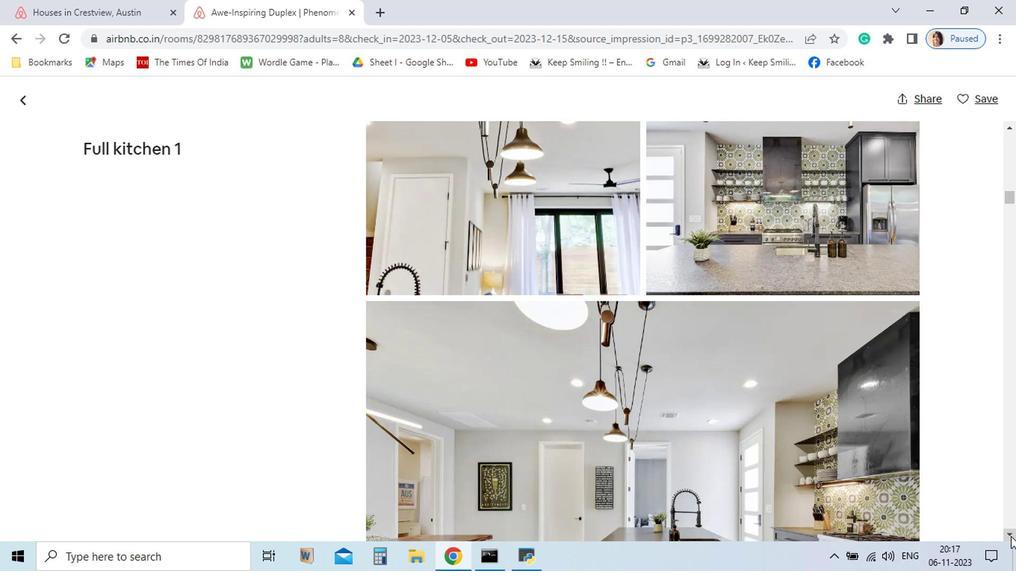 
Action: Mouse pressed left at (864, 530)
Screenshot: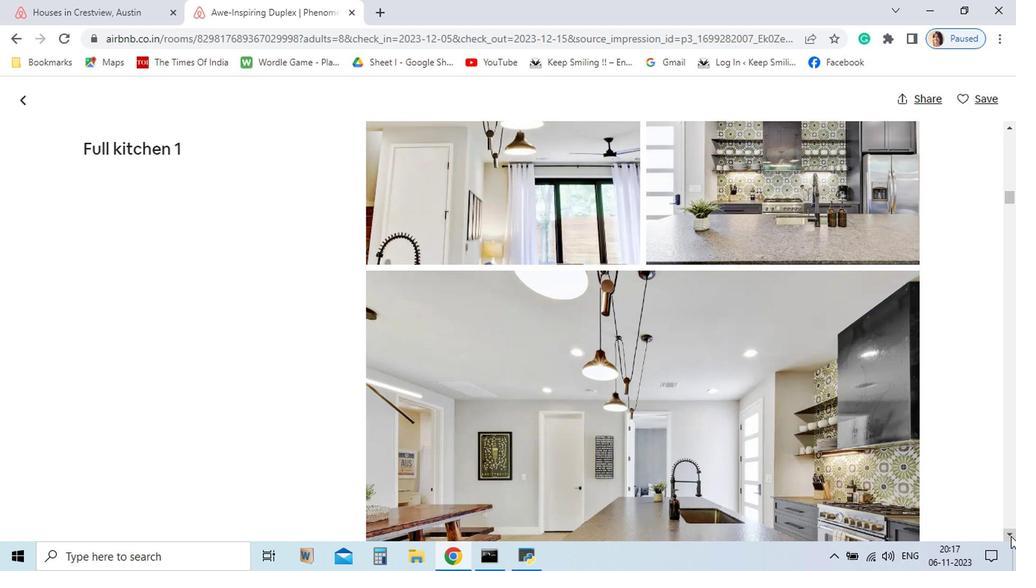 
Action: Mouse pressed left at (864, 530)
Screenshot: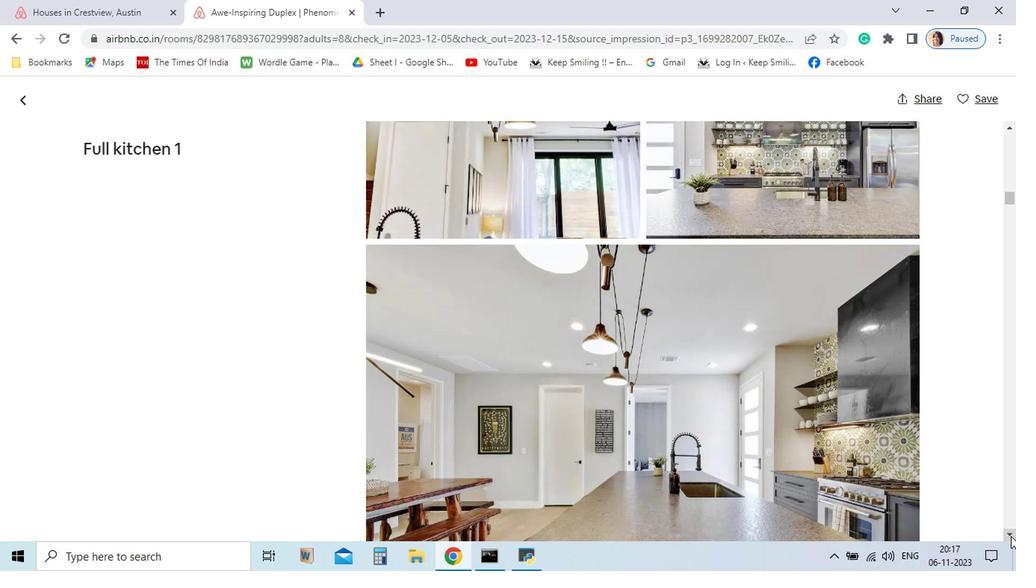 
Action: Mouse pressed left at (864, 530)
Screenshot: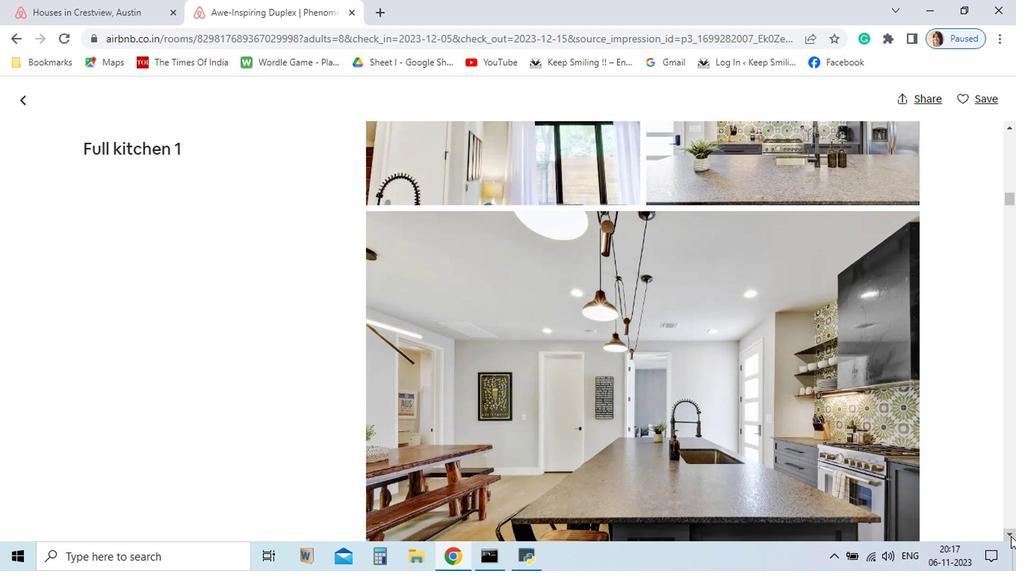 
Action: Mouse pressed left at (864, 530)
Screenshot: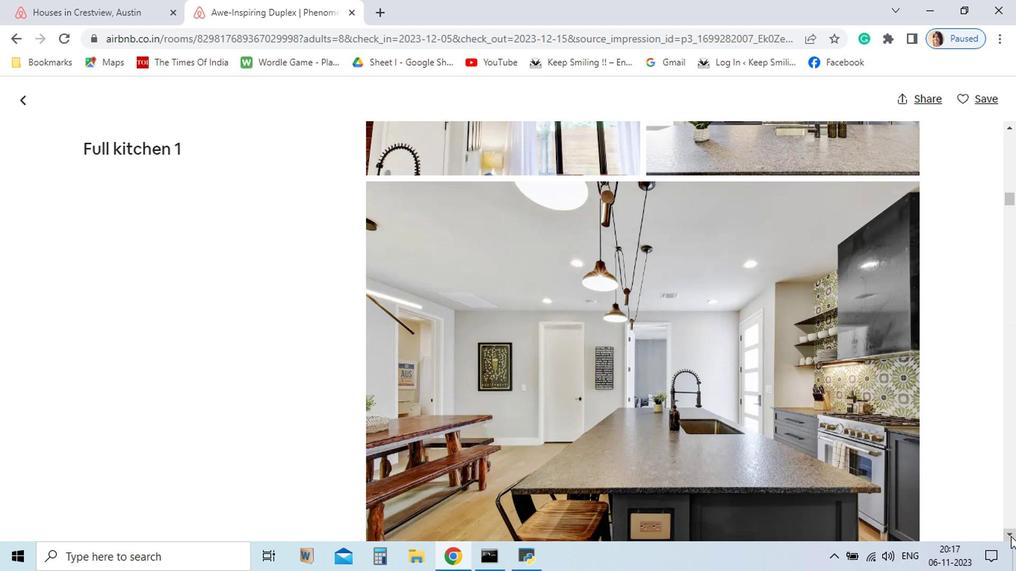 
Action: Mouse pressed left at (864, 530)
Screenshot: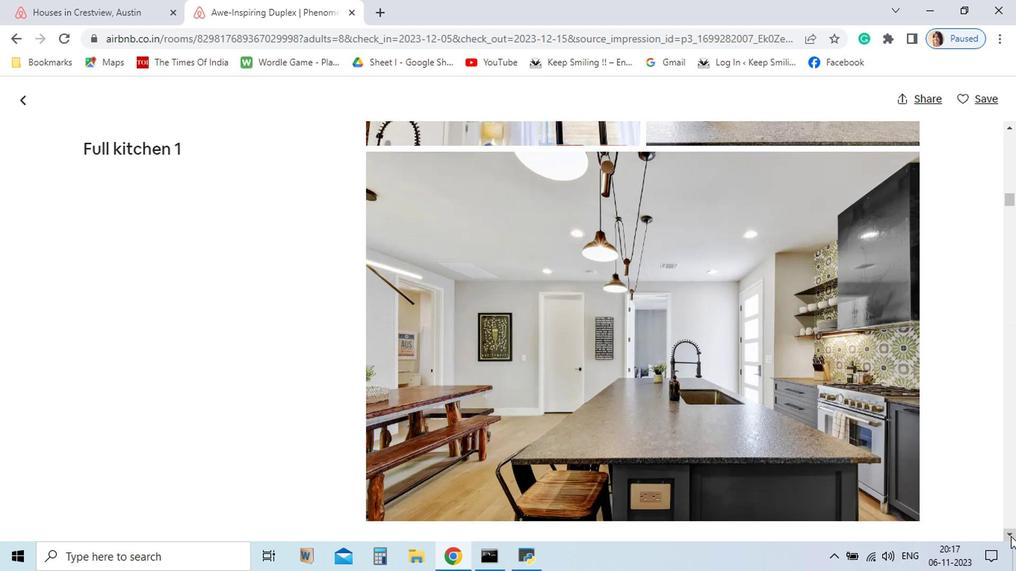 
Action: Mouse pressed left at (864, 530)
Screenshot: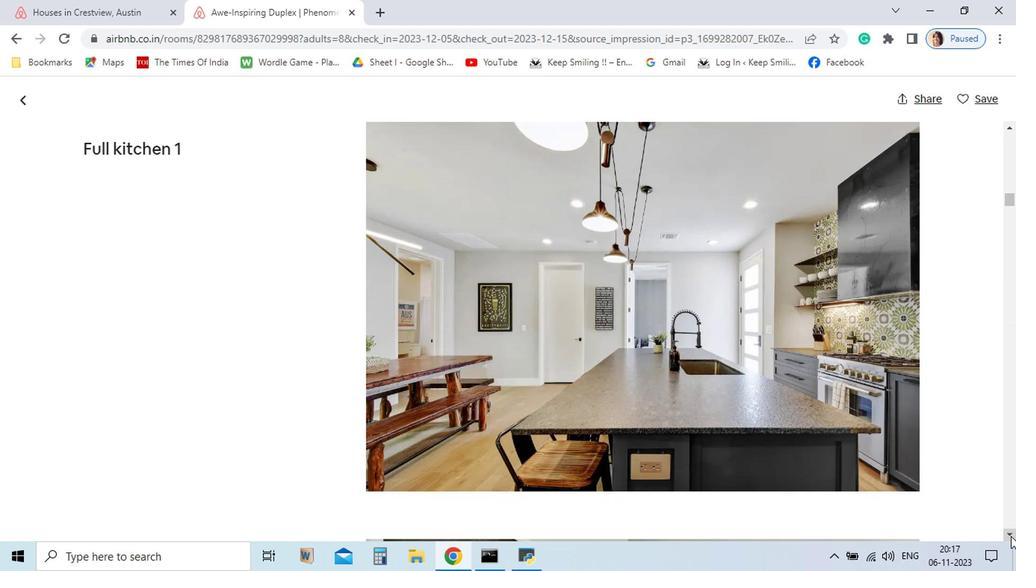 
Action: Mouse pressed left at (864, 530)
Screenshot: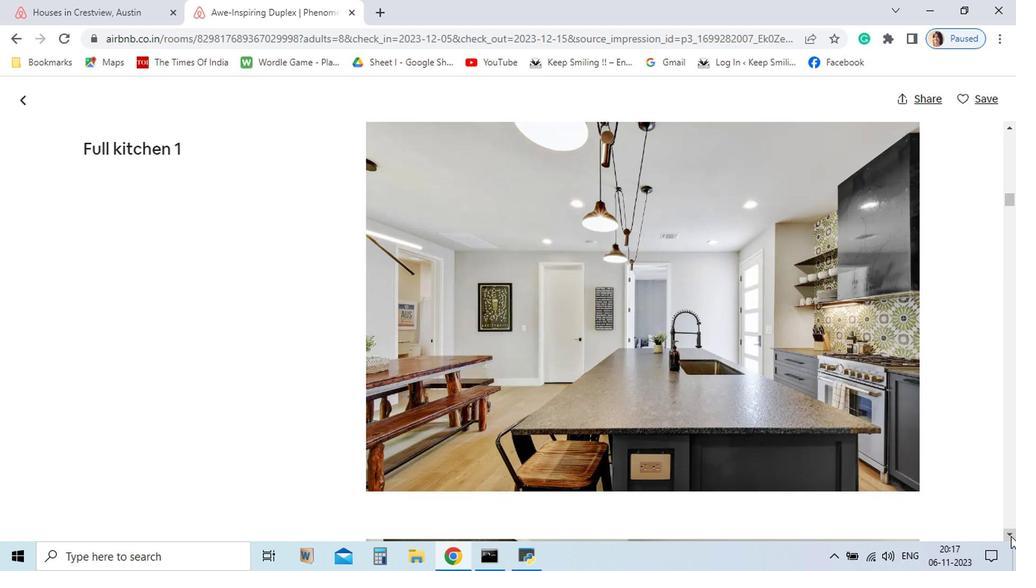 
Action: Mouse pressed left at (864, 530)
Screenshot: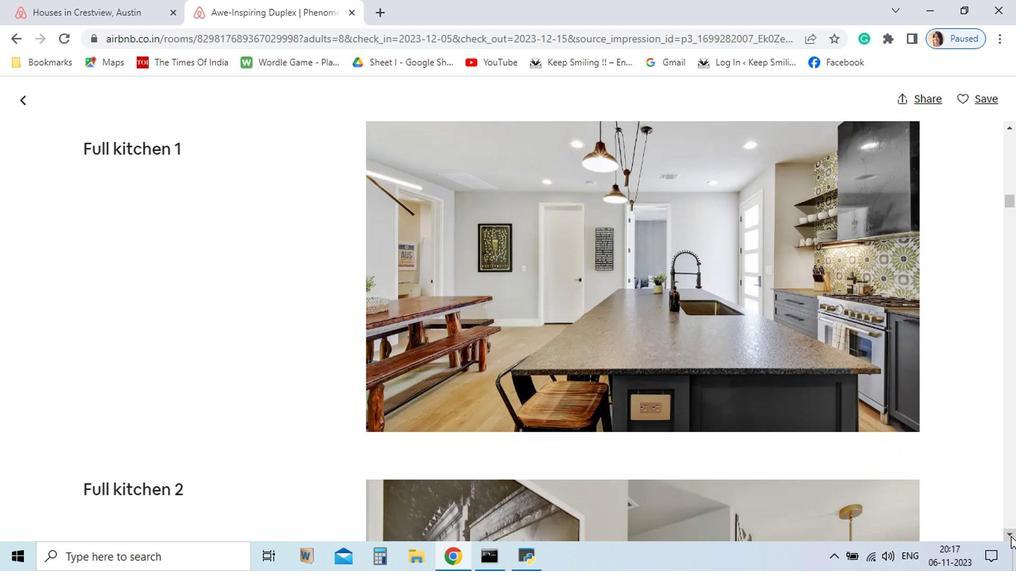 
Action: Mouse pressed left at (864, 530)
Screenshot: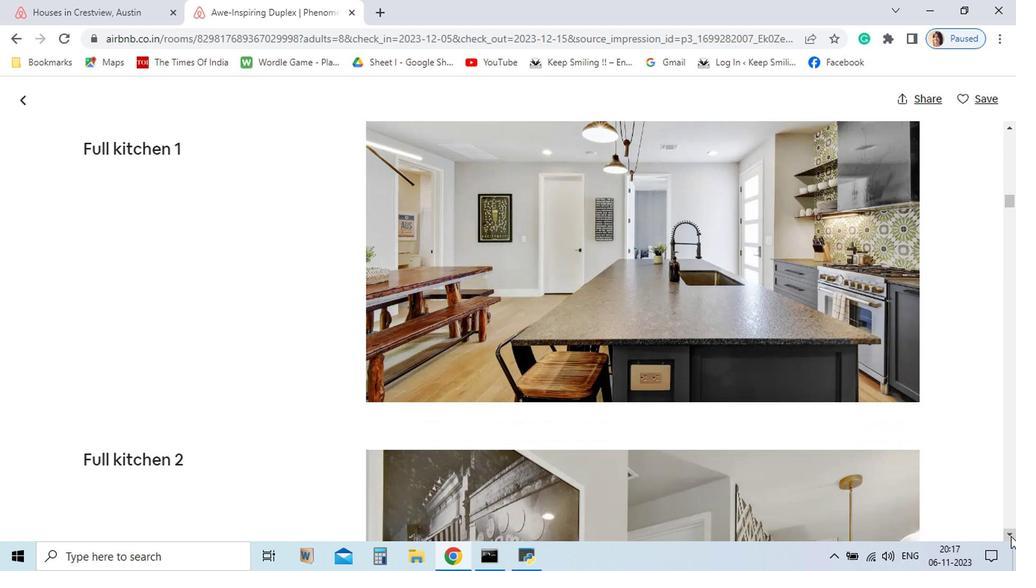 
Action: Mouse pressed left at (864, 530)
Screenshot: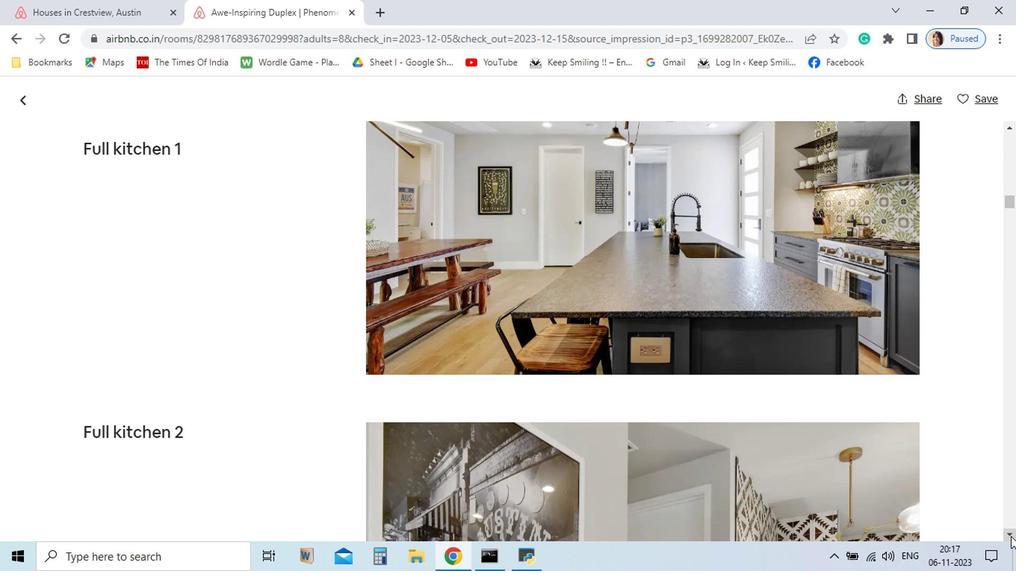 
Action: Mouse pressed left at (864, 530)
Screenshot: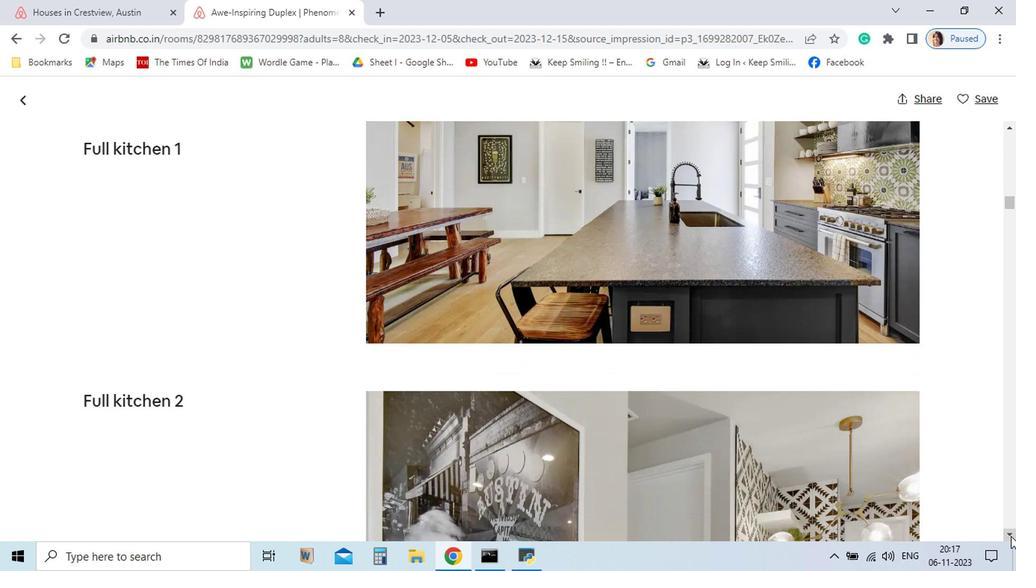 
Action: Mouse pressed left at (864, 530)
Screenshot: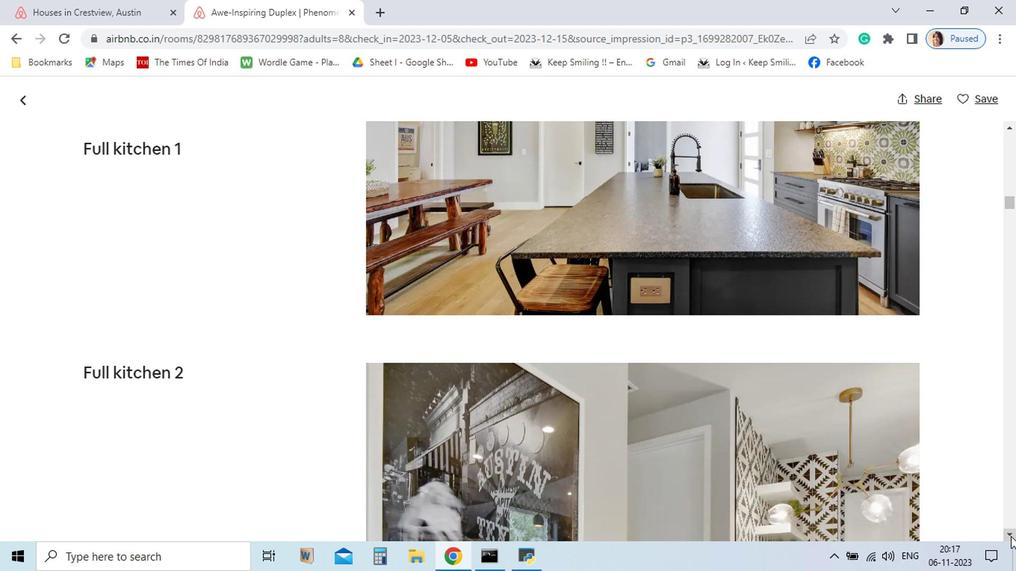 
Action: Mouse pressed left at (864, 530)
Screenshot: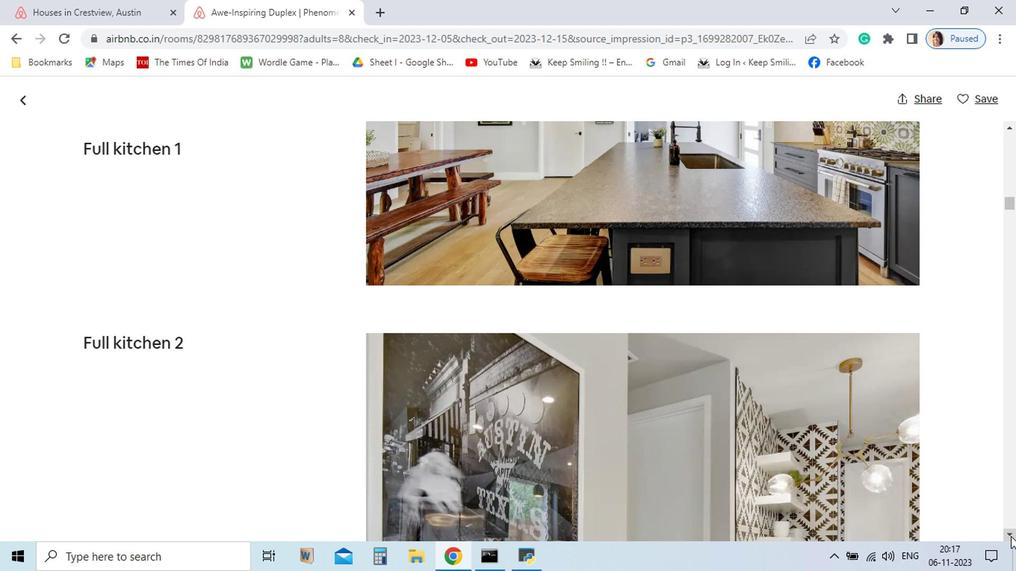 
Action: Mouse pressed left at (864, 530)
Screenshot: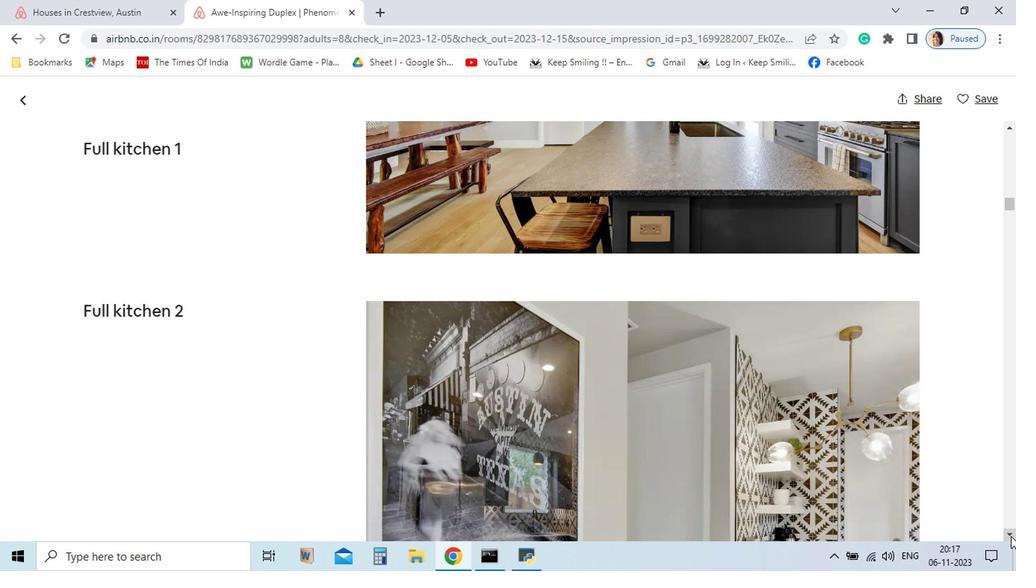
Action: Mouse pressed left at (864, 530)
Screenshot: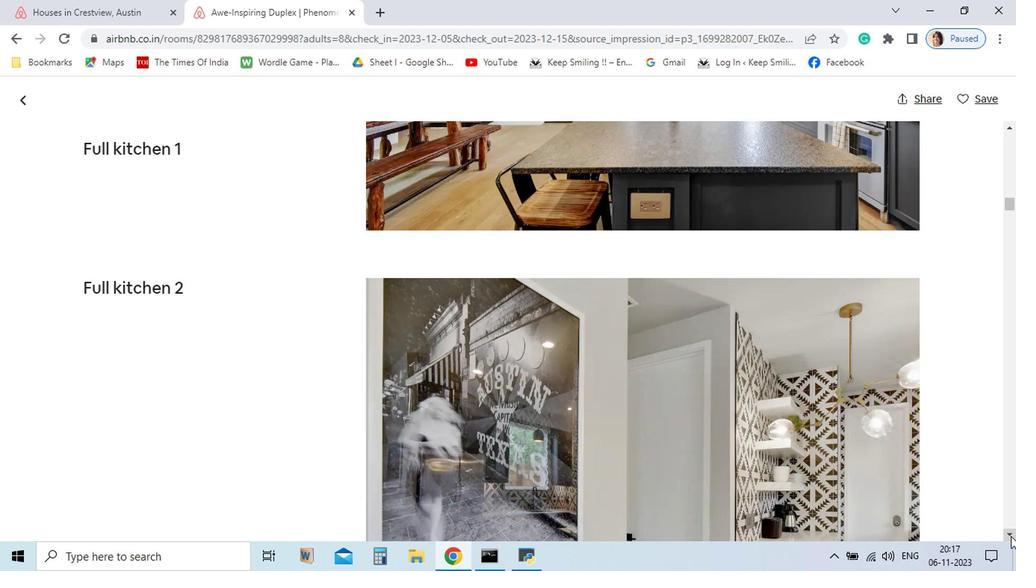 
Action: Mouse pressed left at (864, 530)
Screenshot: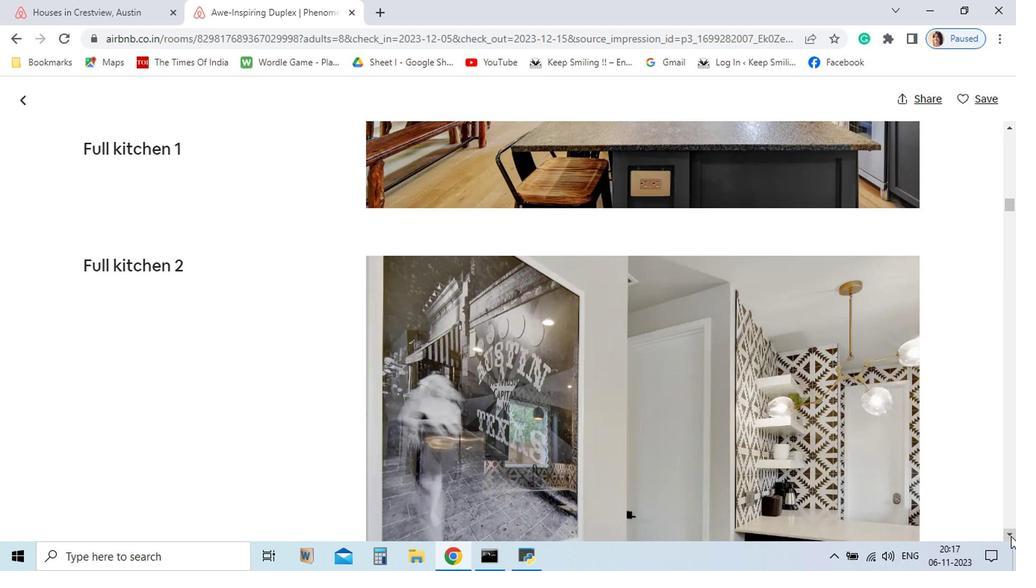 
Action: Mouse pressed left at (864, 530)
Screenshot: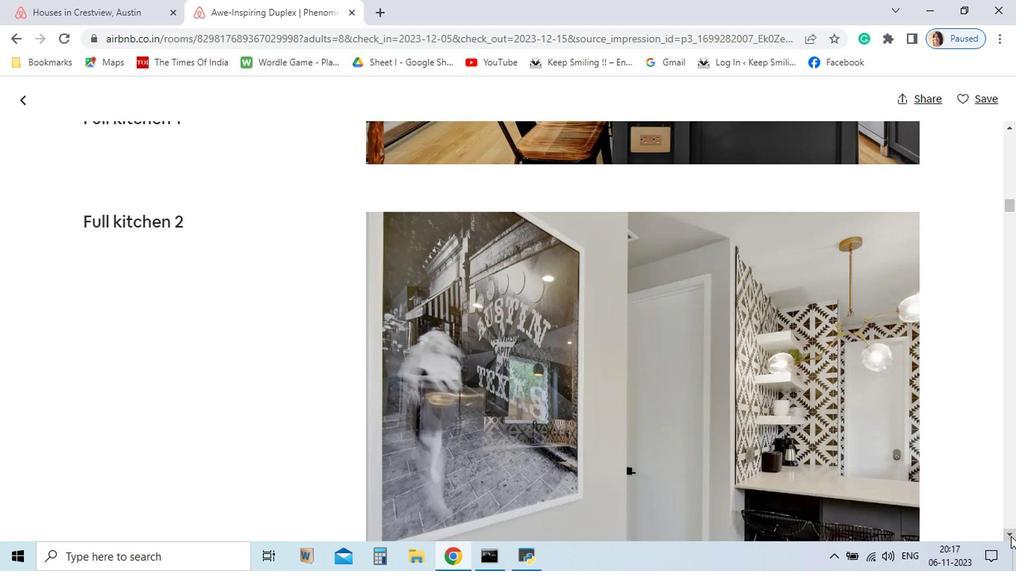 
Action: Mouse pressed left at (864, 530)
Screenshot: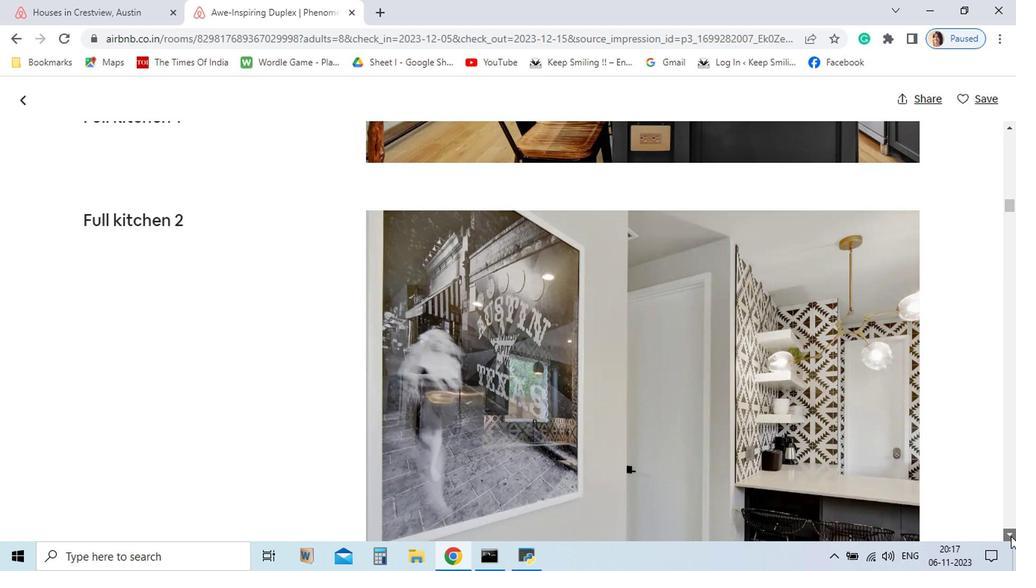 
Action: Mouse pressed left at (864, 530)
Screenshot: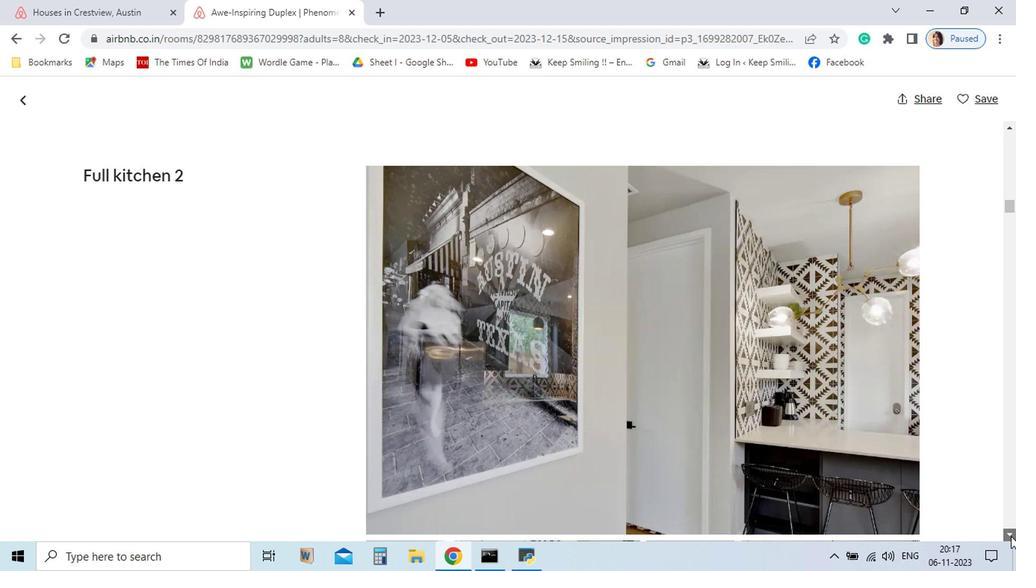 
Action: Mouse pressed left at (864, 530)
Screenshot: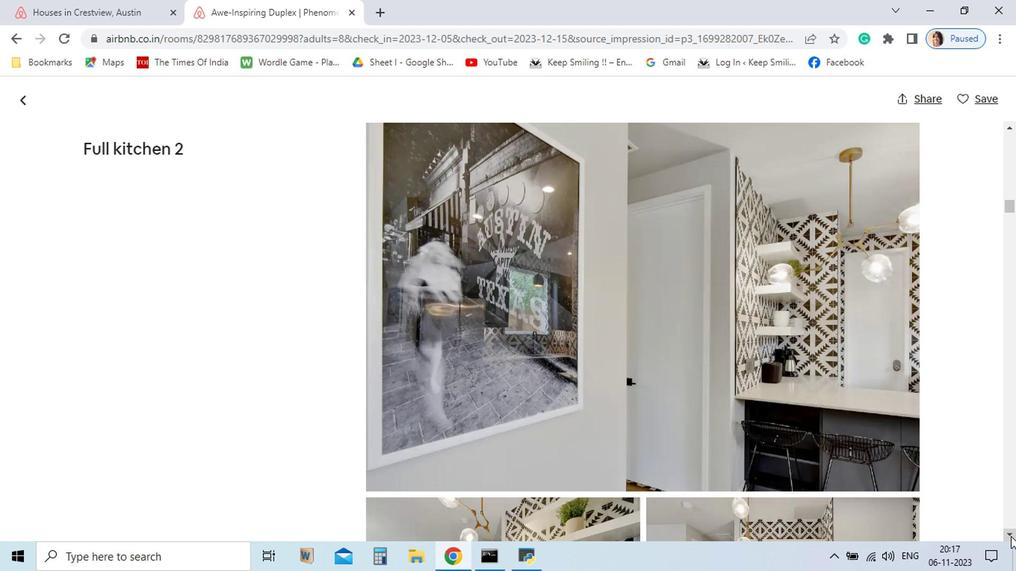 
Action: Mouse pressed left at (864, 530)
Screenshot: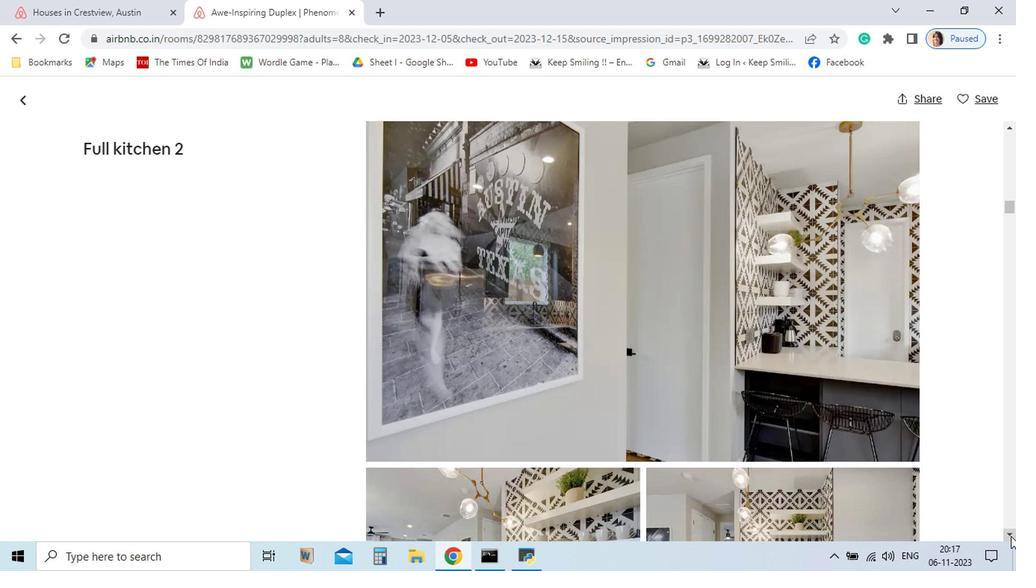 
Action: Mouse pressed left at (864, 530)
Screenshot: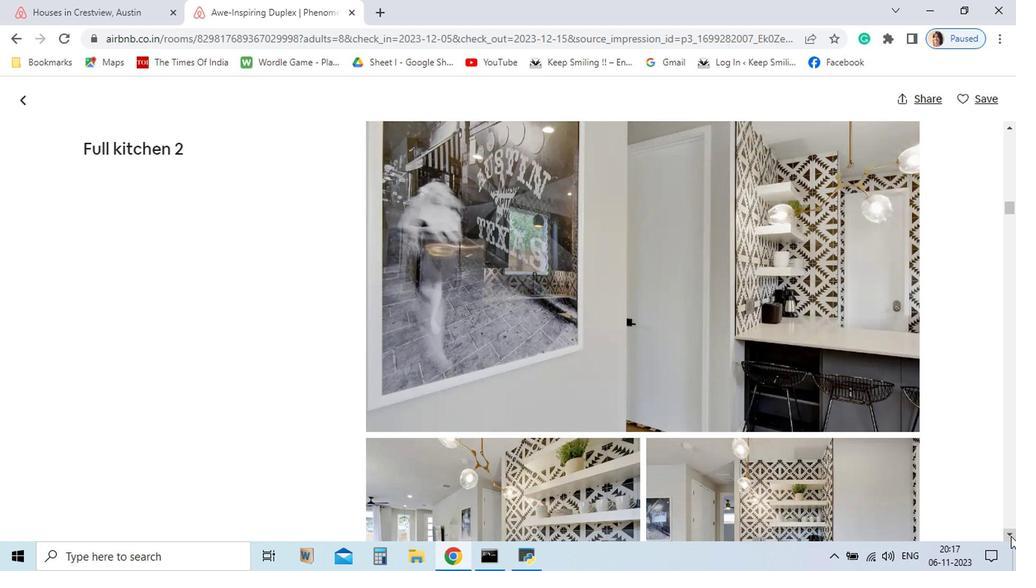 
Action: Mouse pressed left at (864, 530)
Screenshot: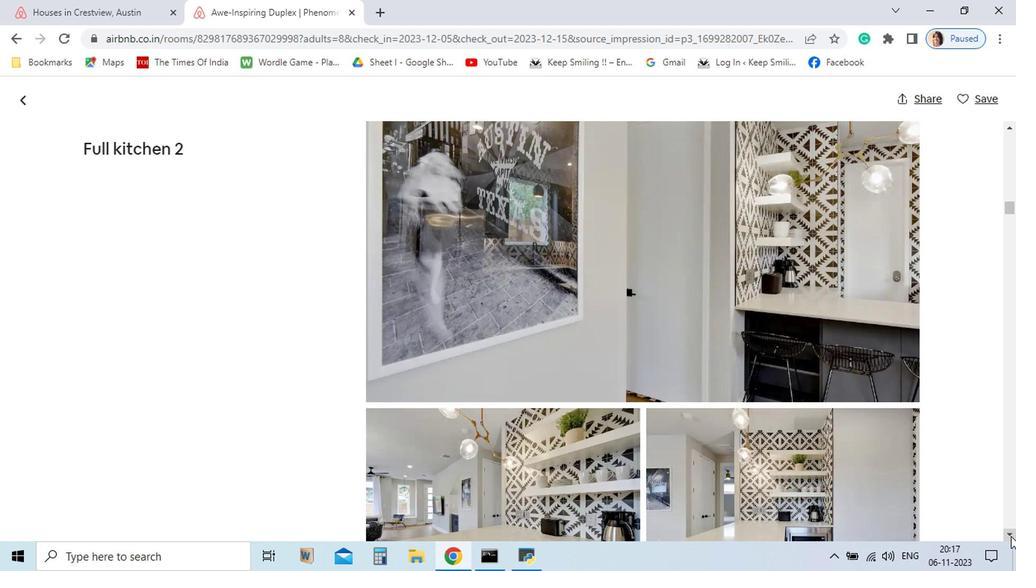 
Action: Mouse pressed left at (864, 530)
Screenshot: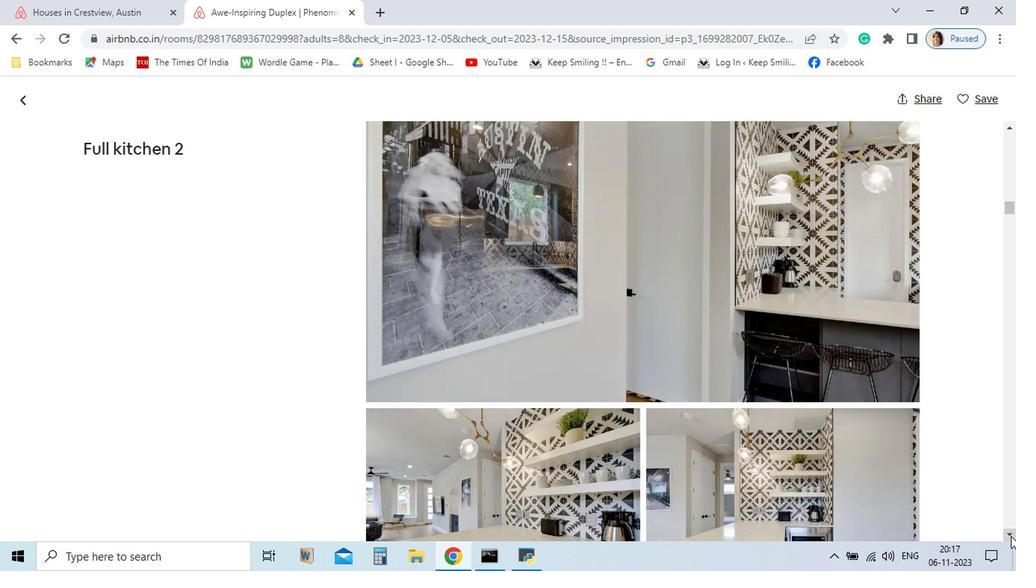 
Action: Mouse pressed left at (864, 530)
Screenshot: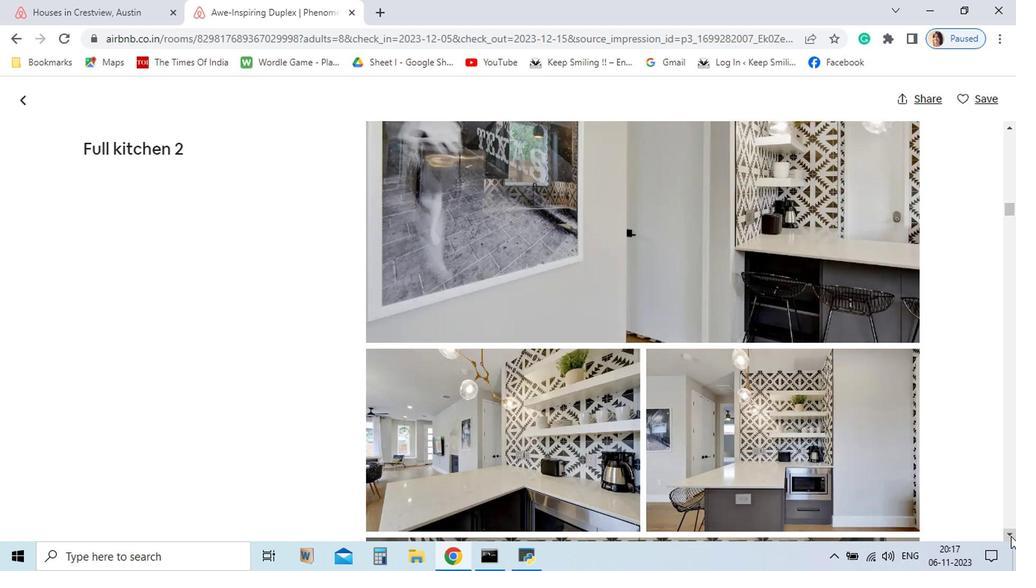 
Action: Mouse pressed left at (864, 530)
Screenshot: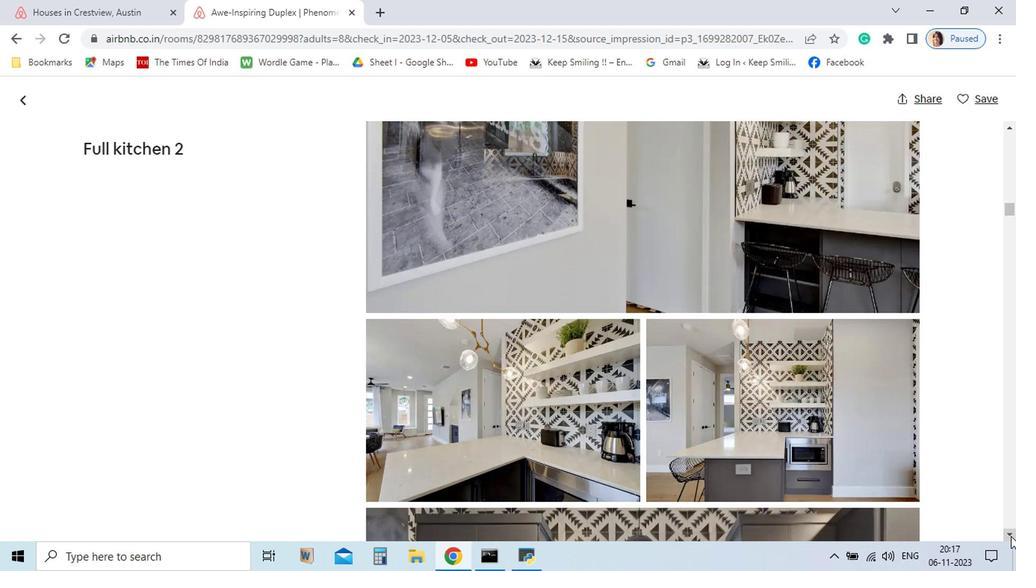 
Action: Mouse pressed left at (864, 530)
Screenshot: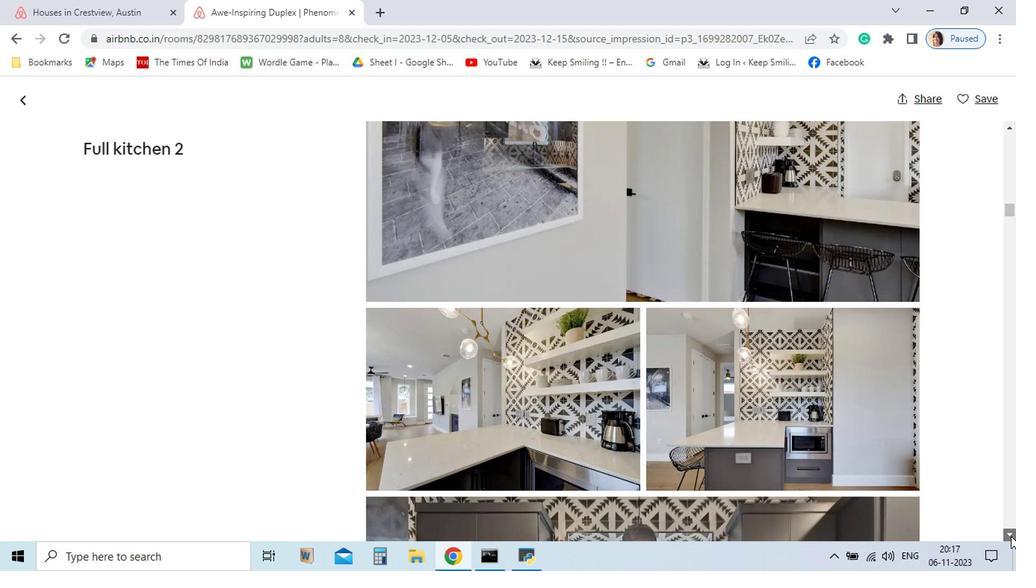 
Action: Mouse pressed left at (864, 530)
Screenshot: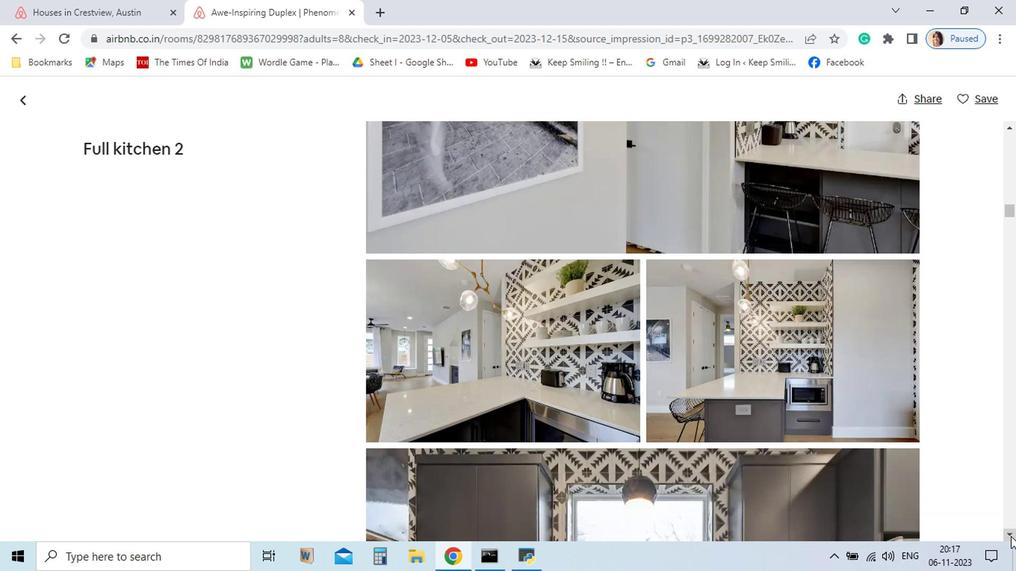 
Action: Mouse pressed left at (864, 530)
Screenshot: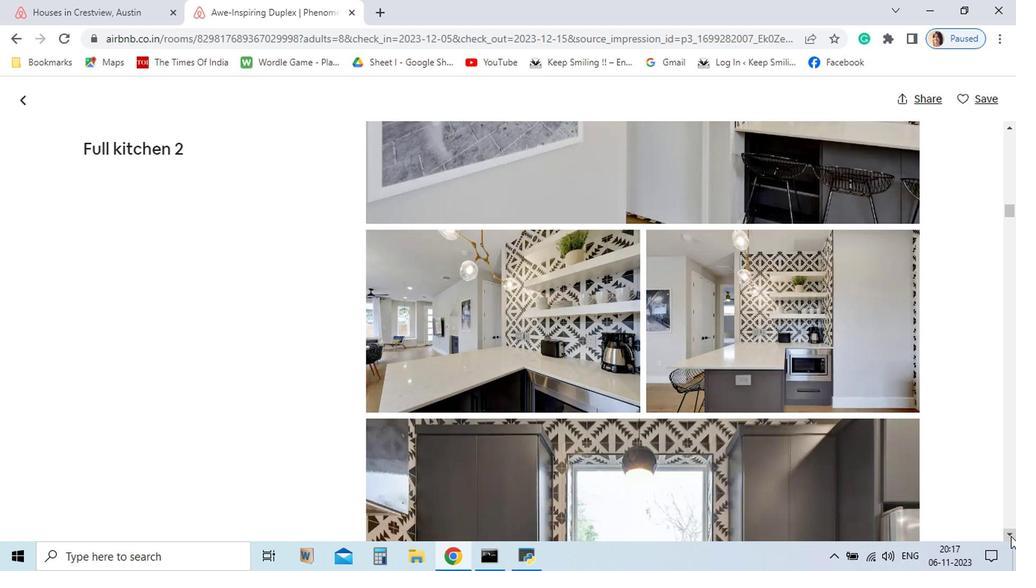 
Action: Mouse pressed left at (864, 530)
Screenshot: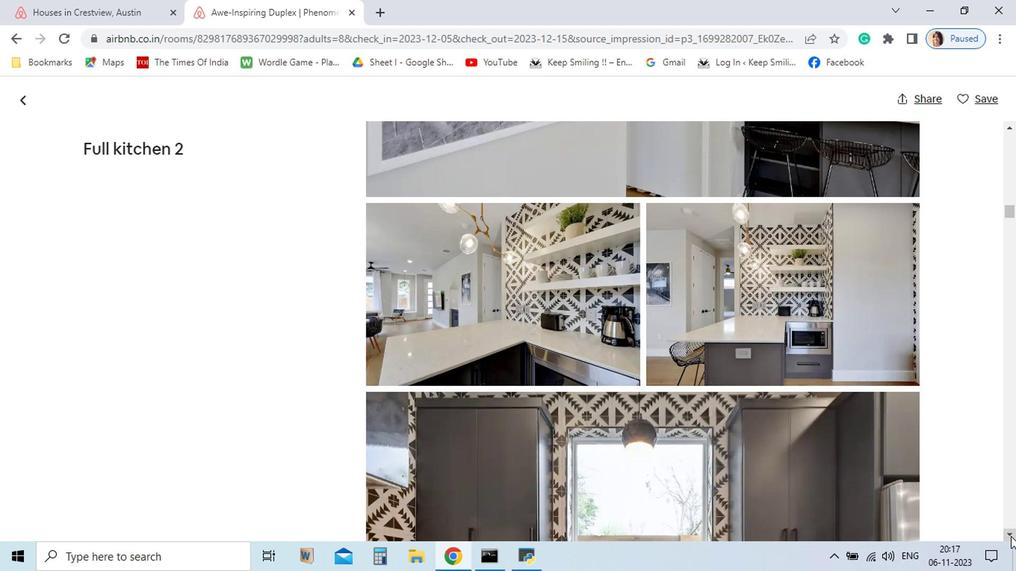 
Action: Mouse pressed left at (864, 530)
Screenshot: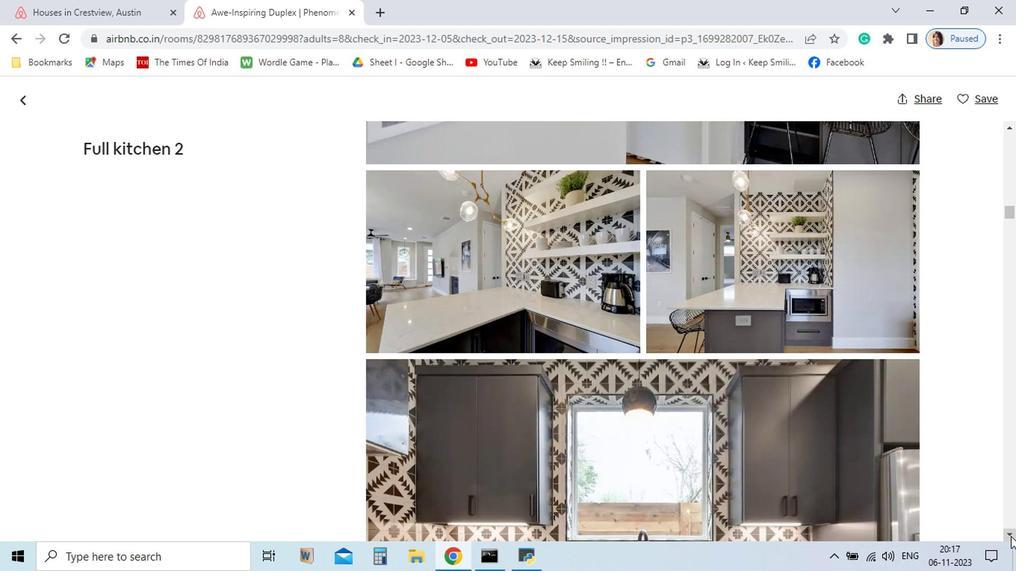 
Action: Mouse pressed left at (864, 530)
Screenshot: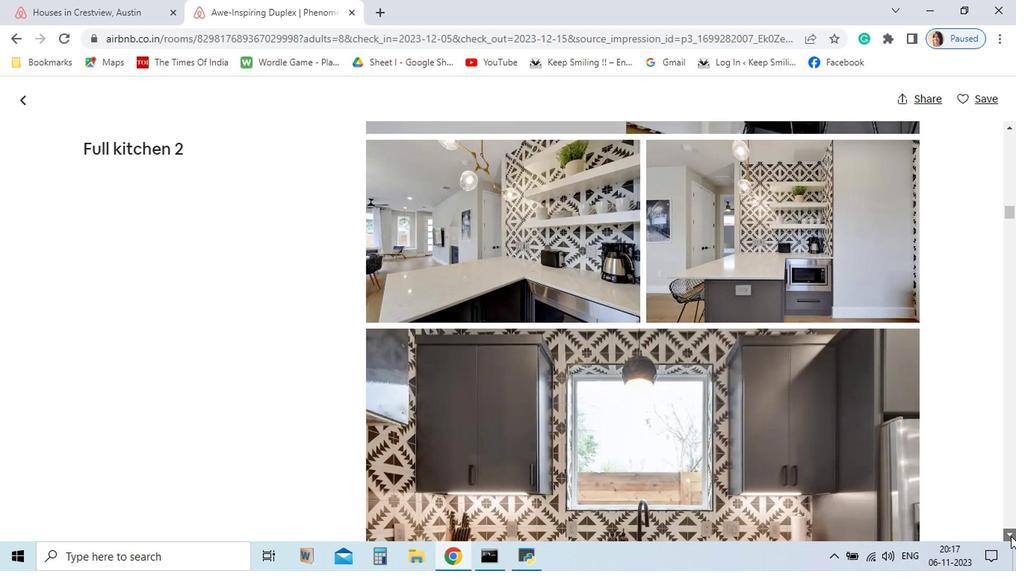 
Action: Mouse pressed left at (864, 530)
Screenshot: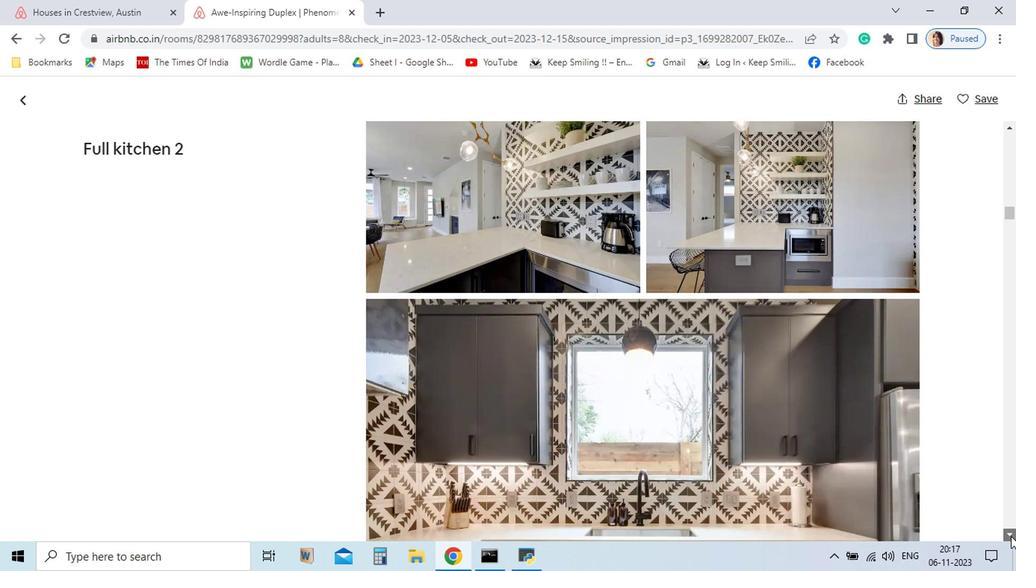 
Action: Mouse pressed left at (864, 530)
Screenshot: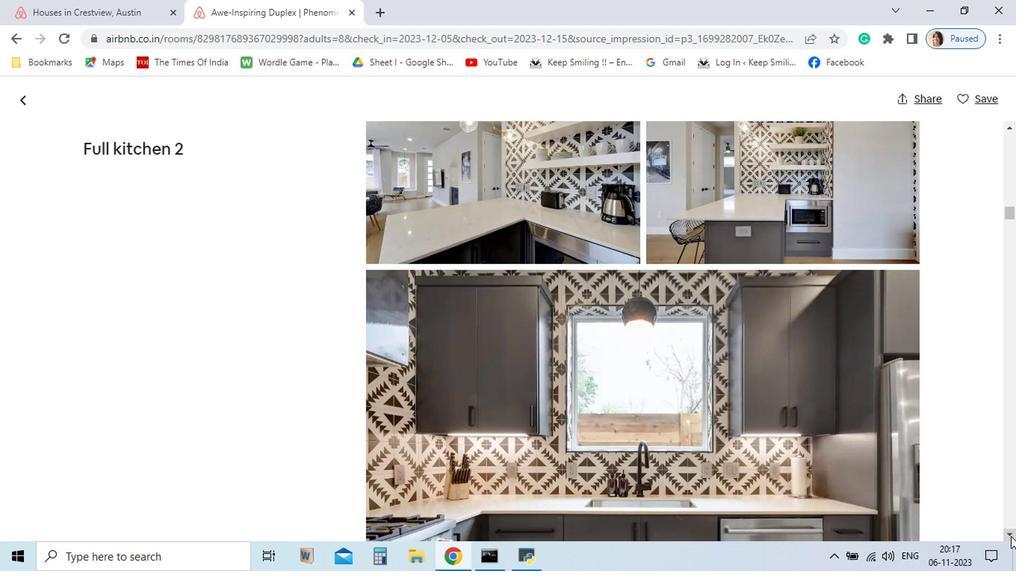 
Action: Mouse pressed left at (864, 530)
Screenshot: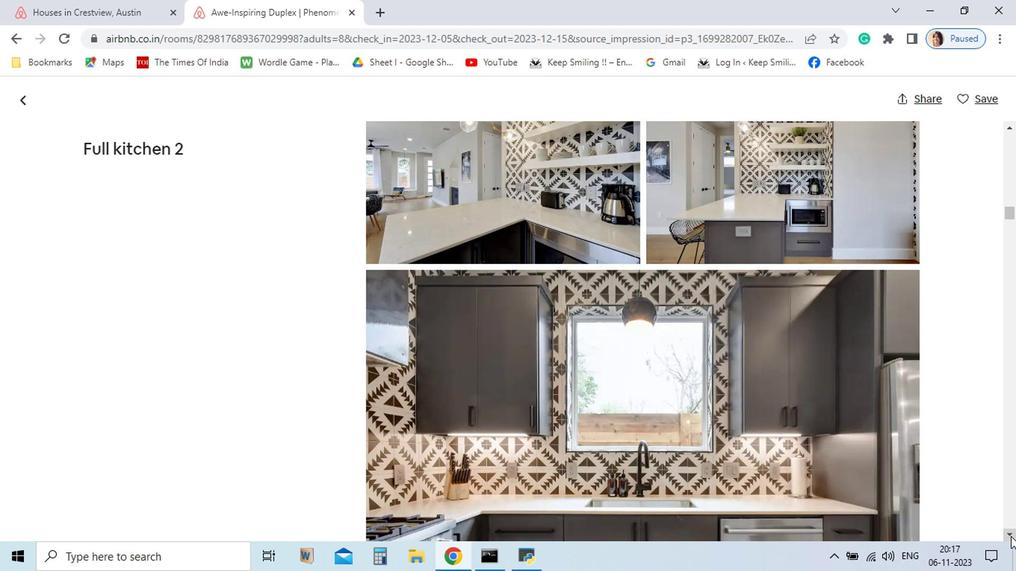 
Action: Mouse pressed left at (864, 530)
Screenshot: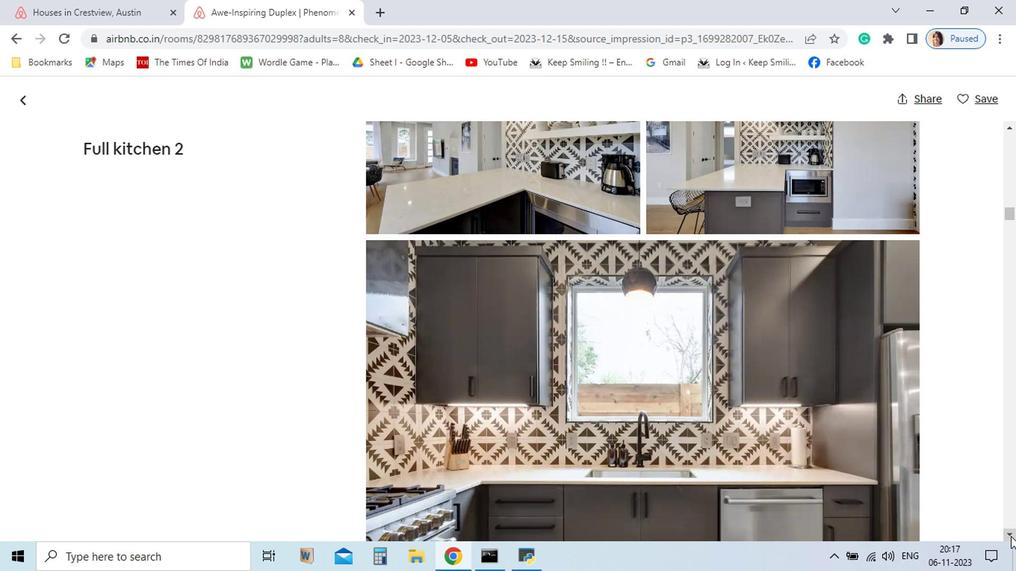 
Action: Mouse pressed left at (864, 530)
Screenshot: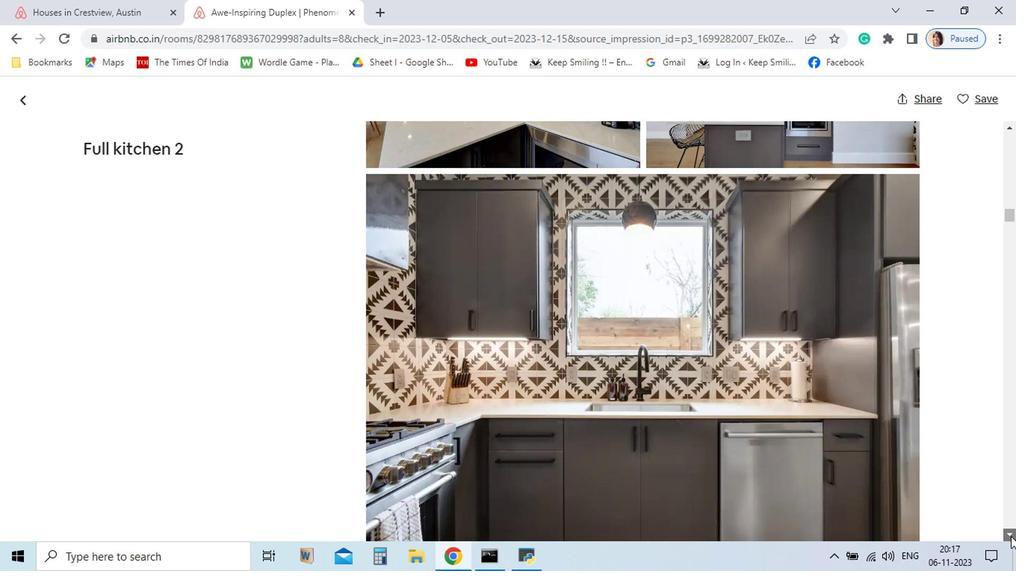 
Action: Mouse pressed left at (864, 530)
Screenshot: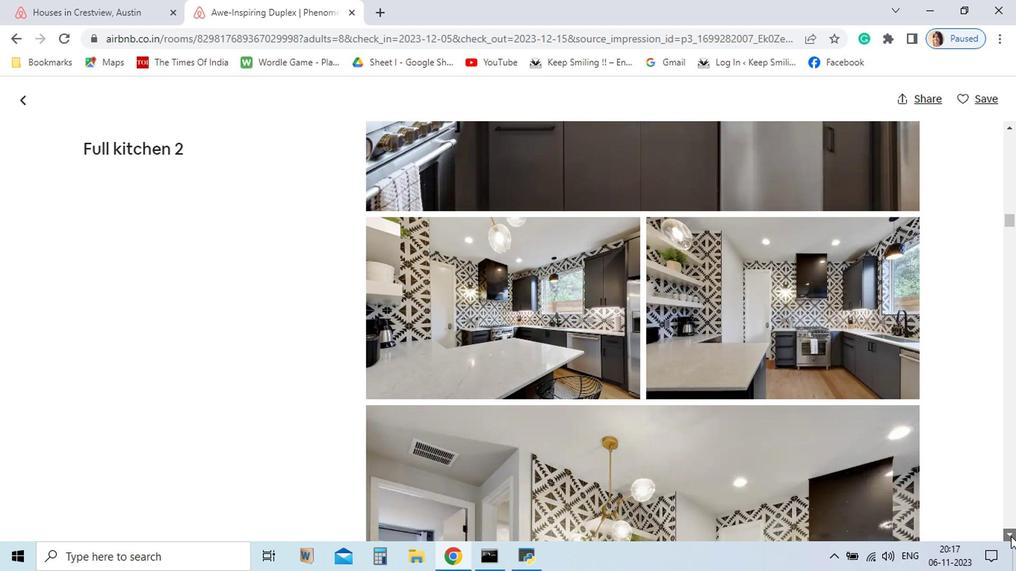 
Action: Mouse pressed left at (864, 530)
Screenshot: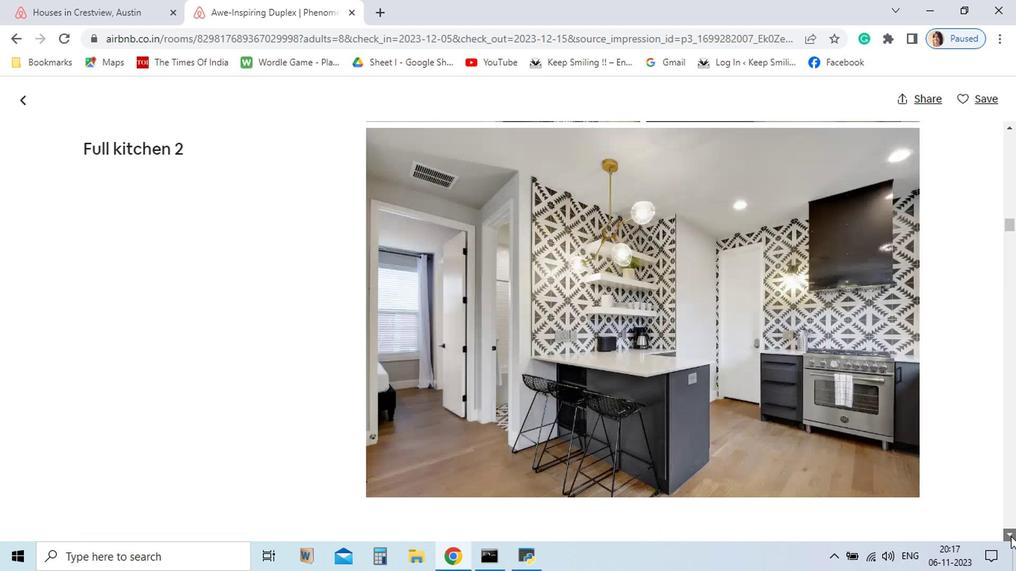 
Action: Mouse pressed left at (864, 530)
Screenshot: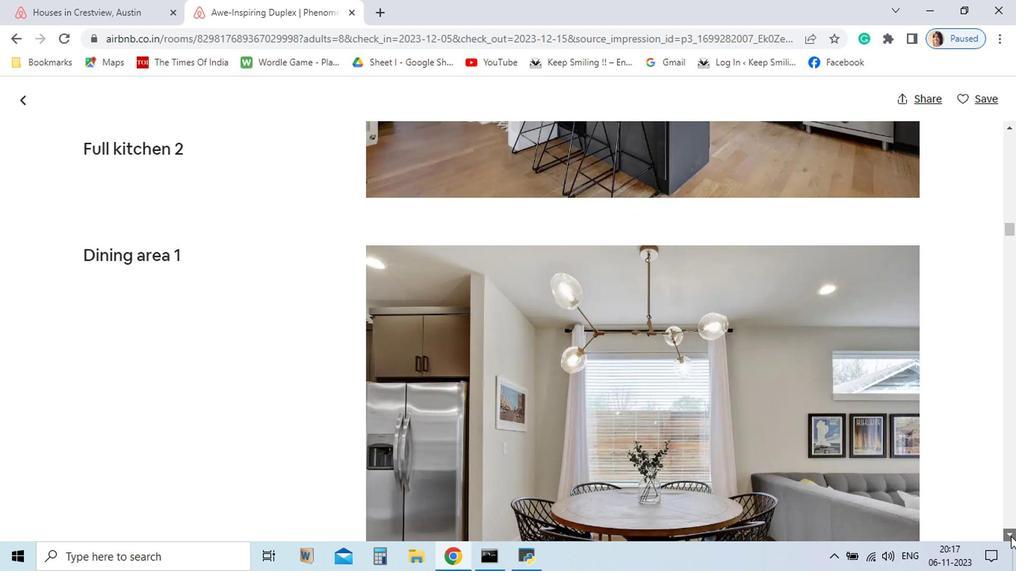 
Action: Mouse pressed left at (864, 530)
Screenshot: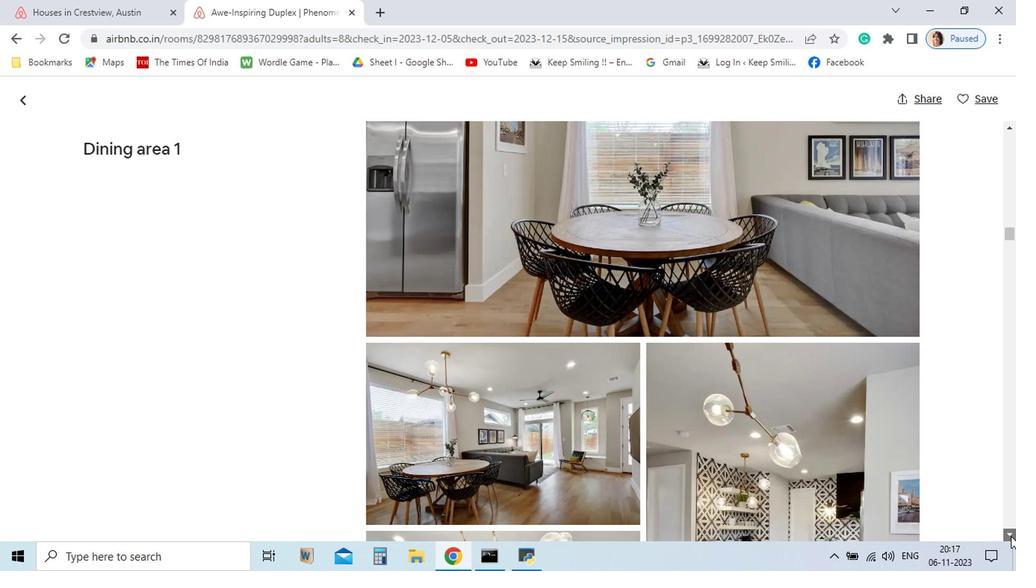 
Action: Mouse pressed left at (864, 530)
Screenshot: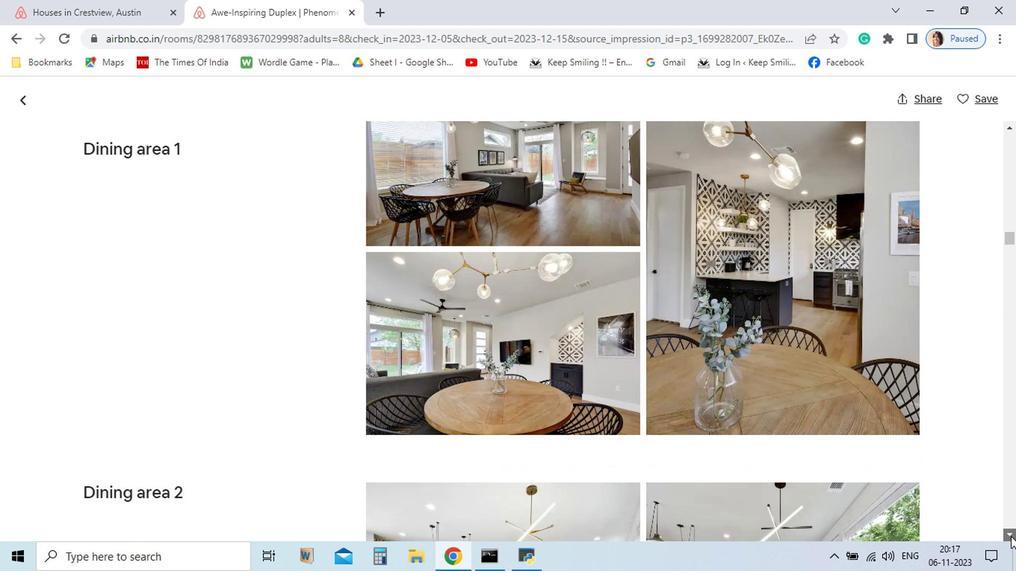 
Action: Mouse pressed left at (864, 530)
Screenshot: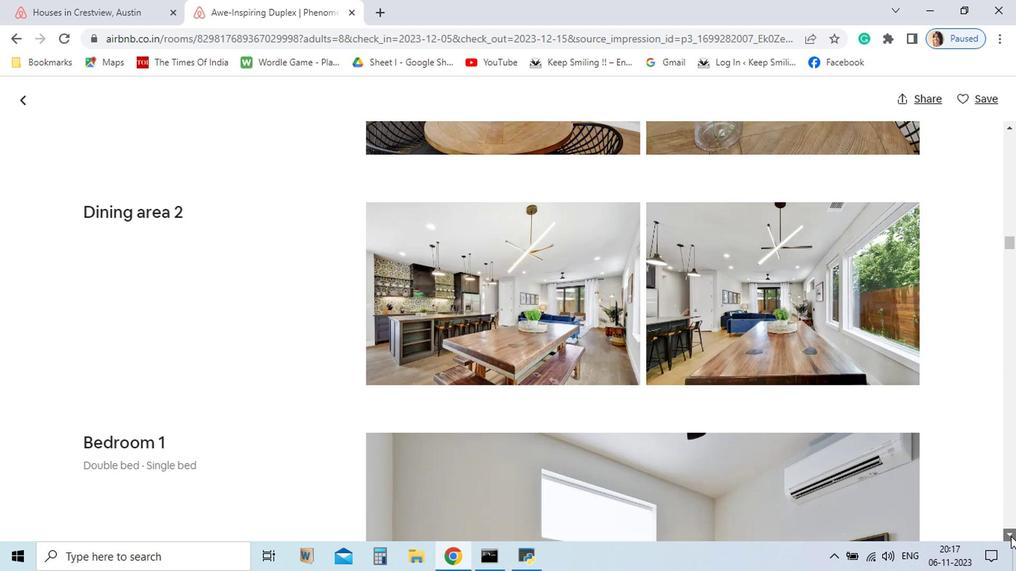 
Action: Mouse pressed left at (864, 530)
Screenshot: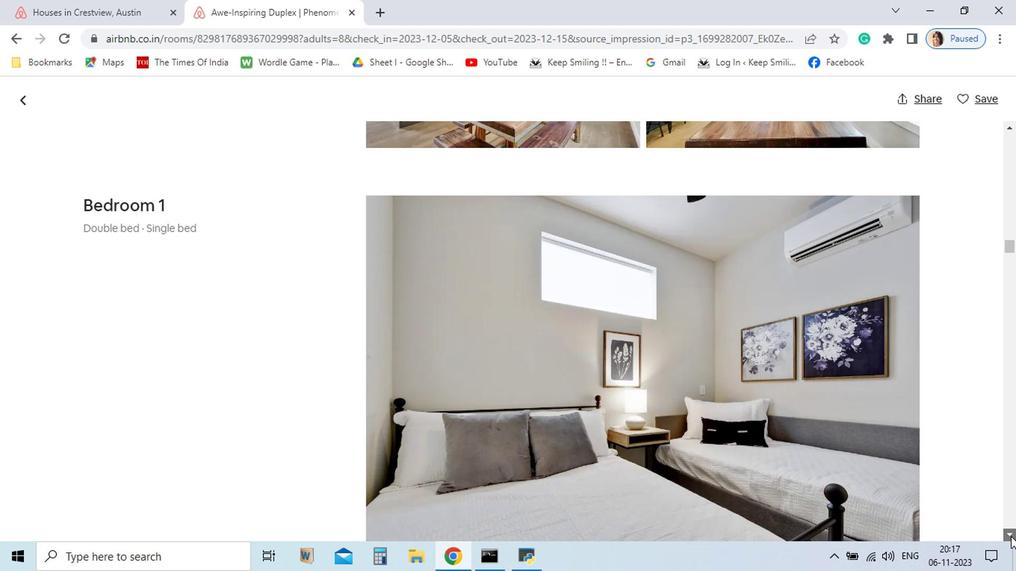 
Action: Mouse pressed left at (864, 530)
Screenshot: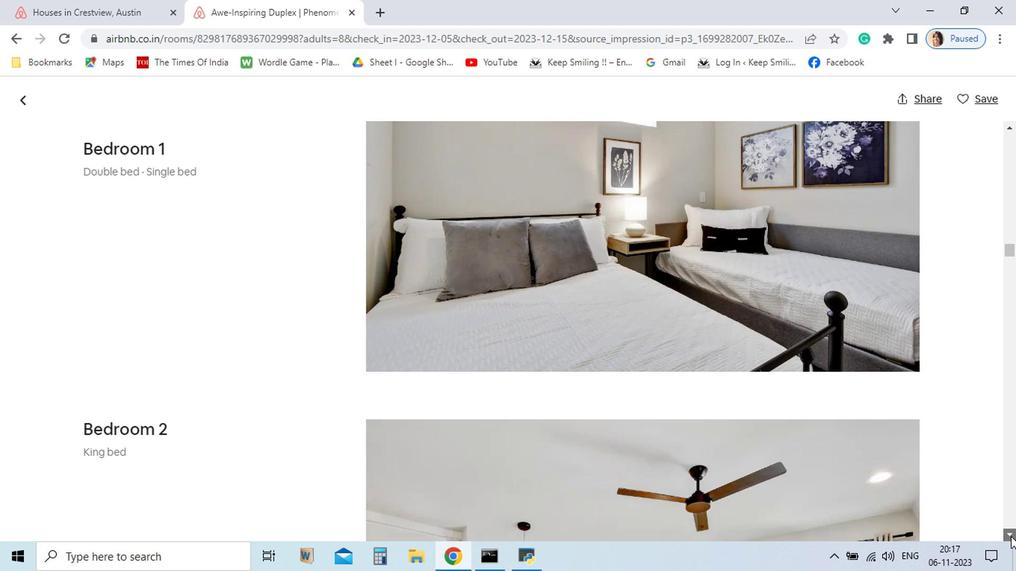 
Action: Mouse pressed left at (864, 530)
Screenshot: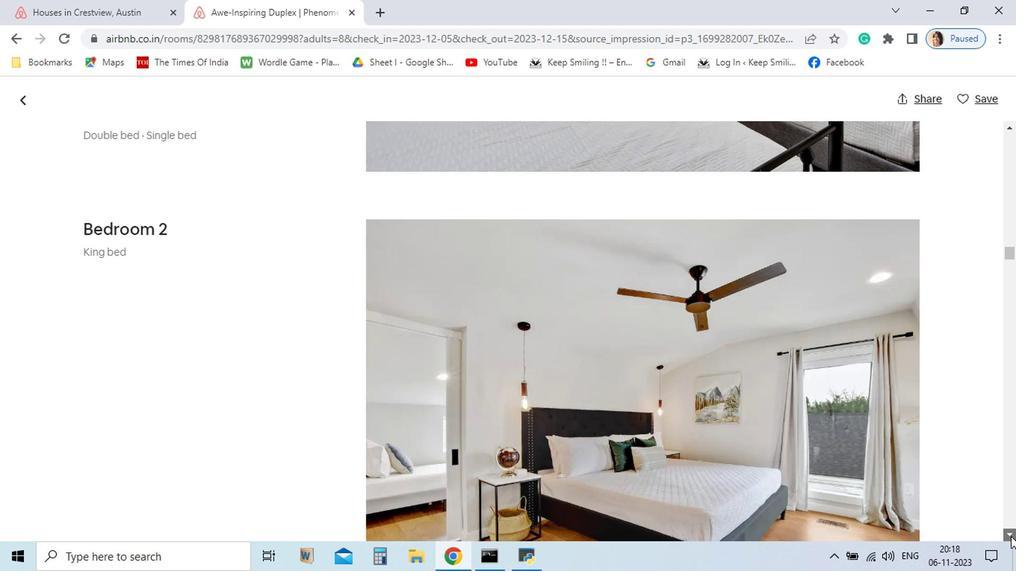 
Action: Mouse pressed left at (864, 530)
Screenshot: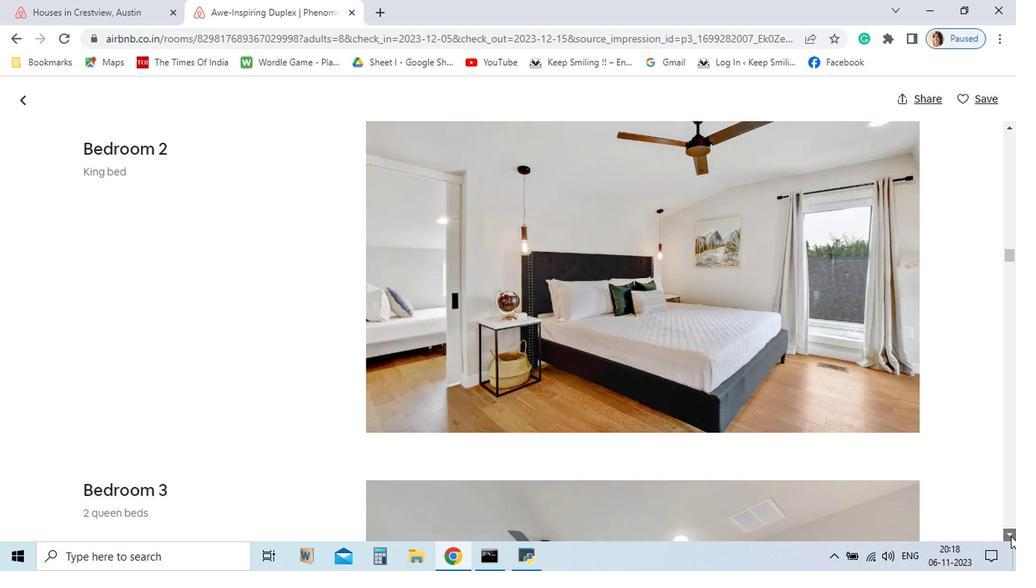 
Action: Mouse pressed left at (864, 530)
Screenshot: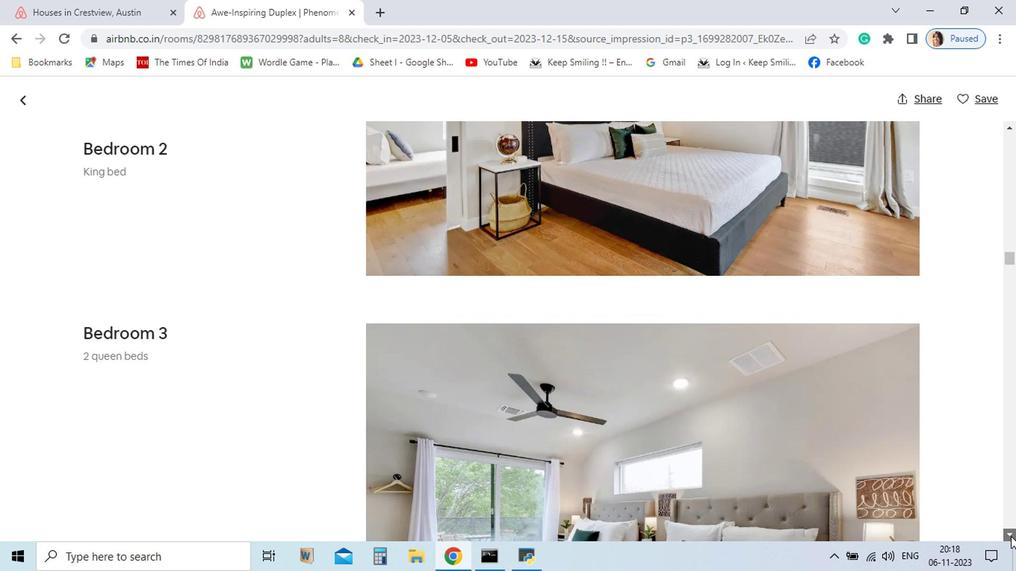 
Action: Mouse pressed left at (864, 530)
Screenshot: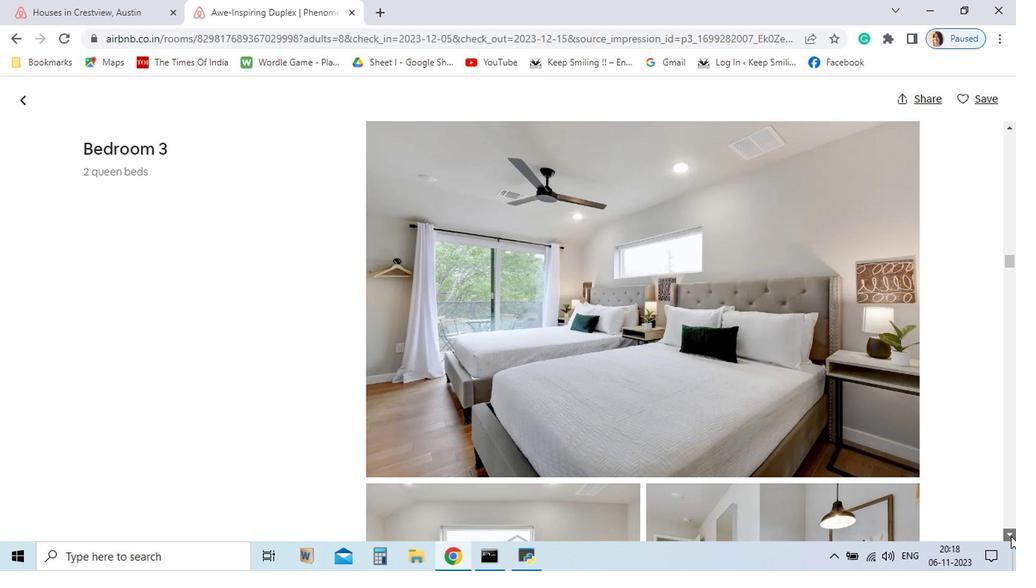 
Action: Mouse pressed left at (864, 530)
Screenshot: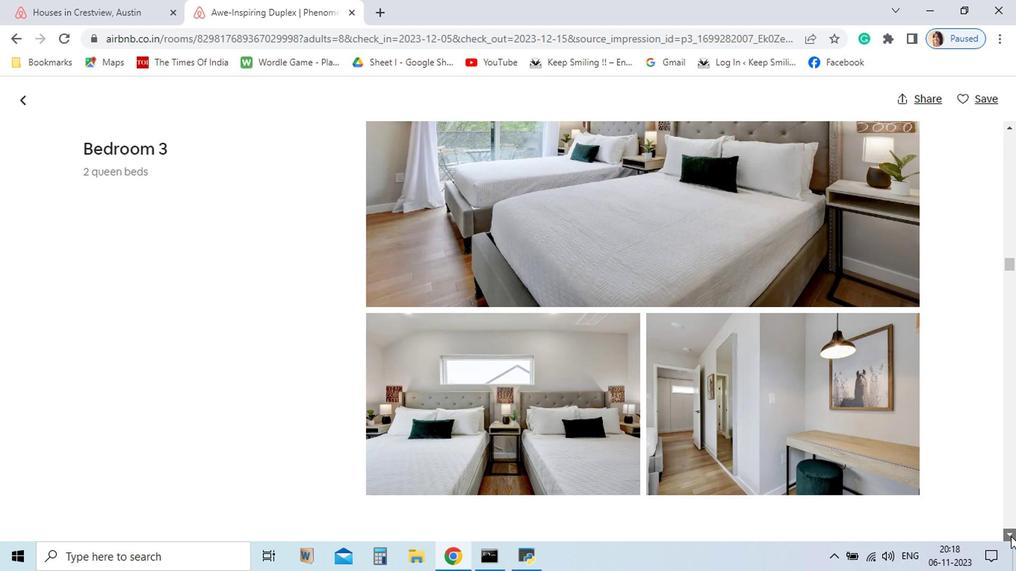 
Action: Mouse pressed left at (864, 530)
Screenshot: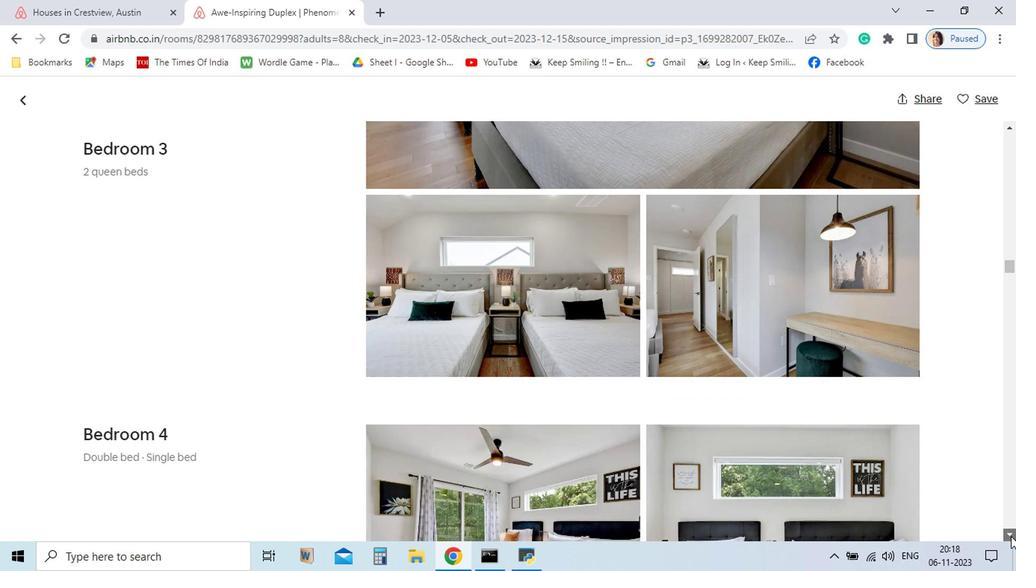 
Action: Mouse pressed left at (864, 530)
Screenshot: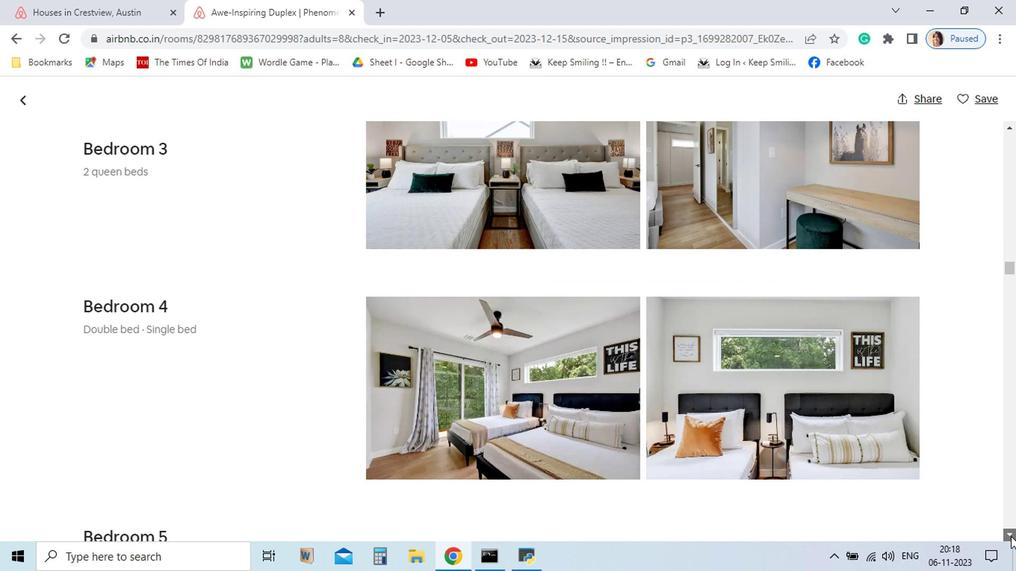 
Action: Mouse pressed left at (864, 530)
Screenshot: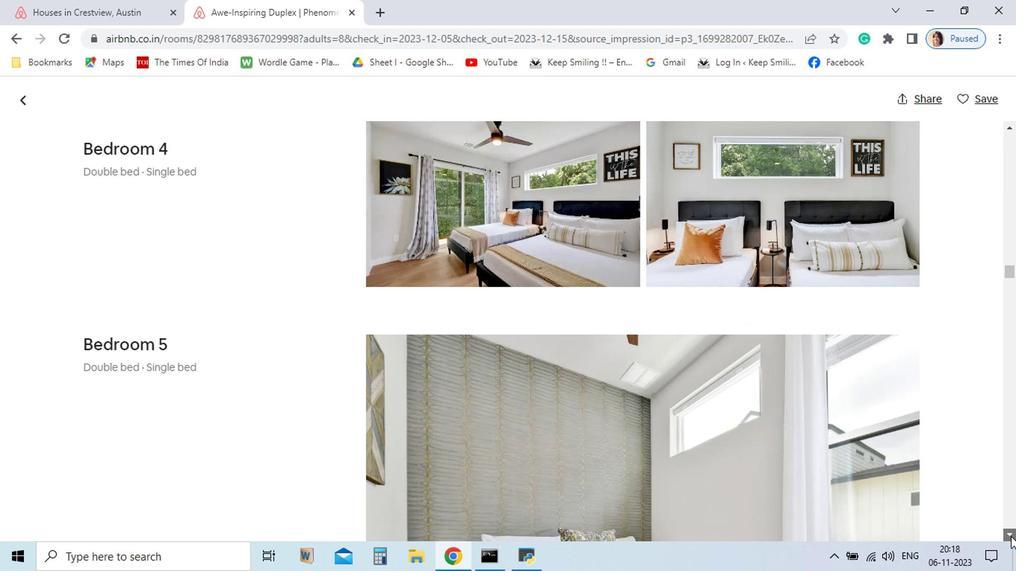 
Action: Mouse pressed left at (864, 530)
Screenshot: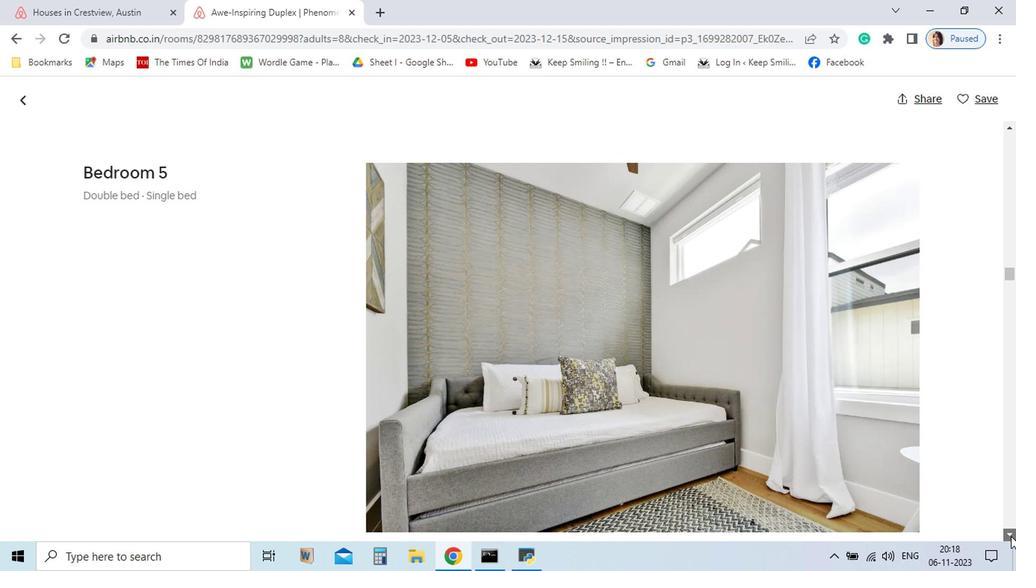 
Action: Mouse pressed left at (864, 530)
Screenshot: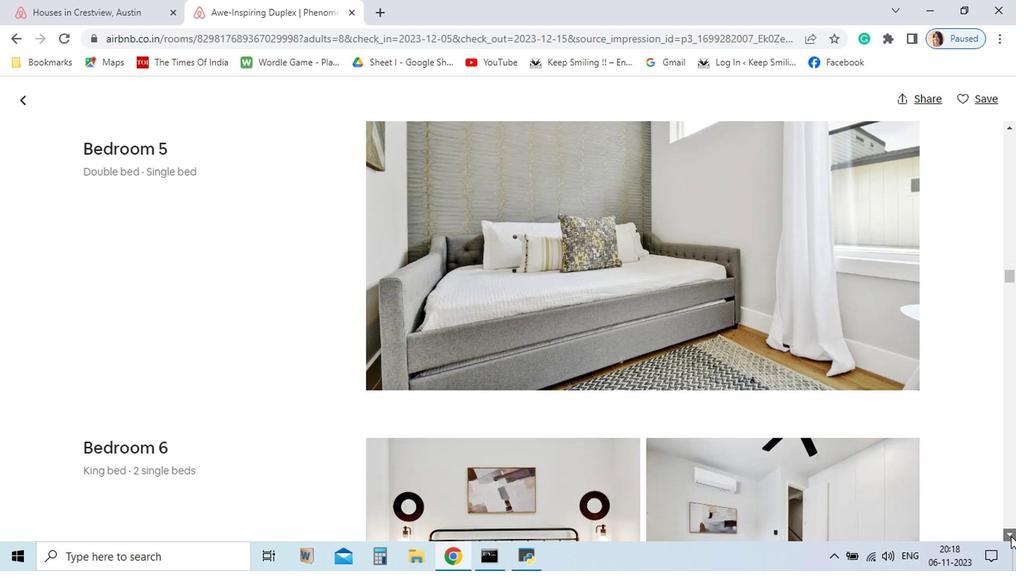 
Action: Mouse pressed left at (864, 530)
Screenshot: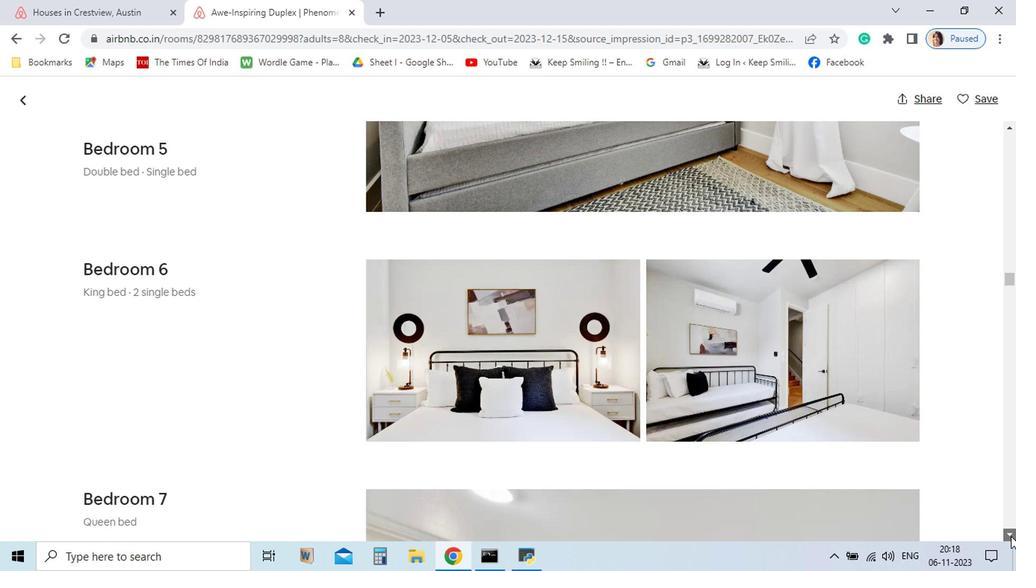 
Action: Mouse pressed left at (864, 530)
Screenshot: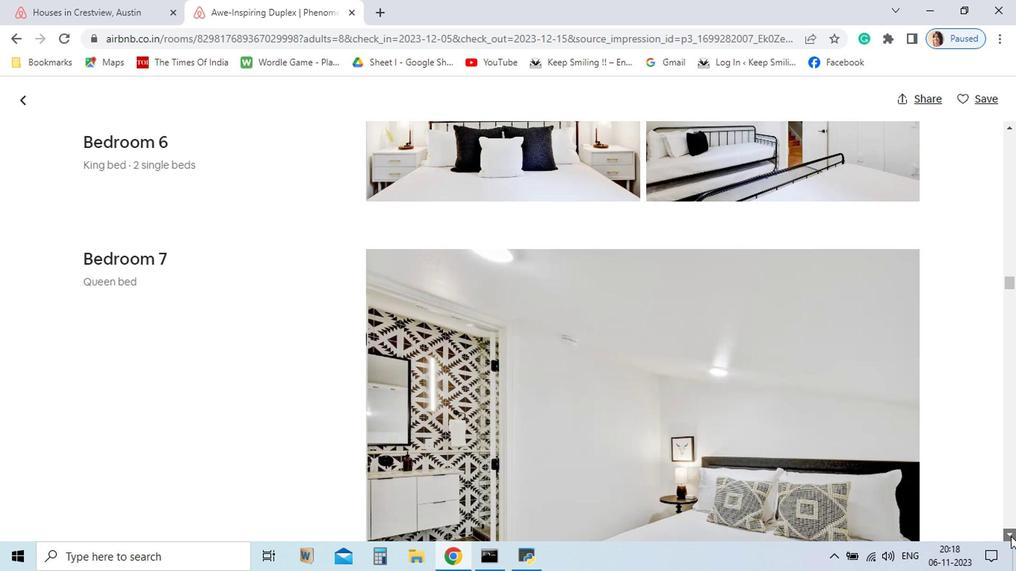 
Action: Mouse pressed left at (864, 530)
Screenshot: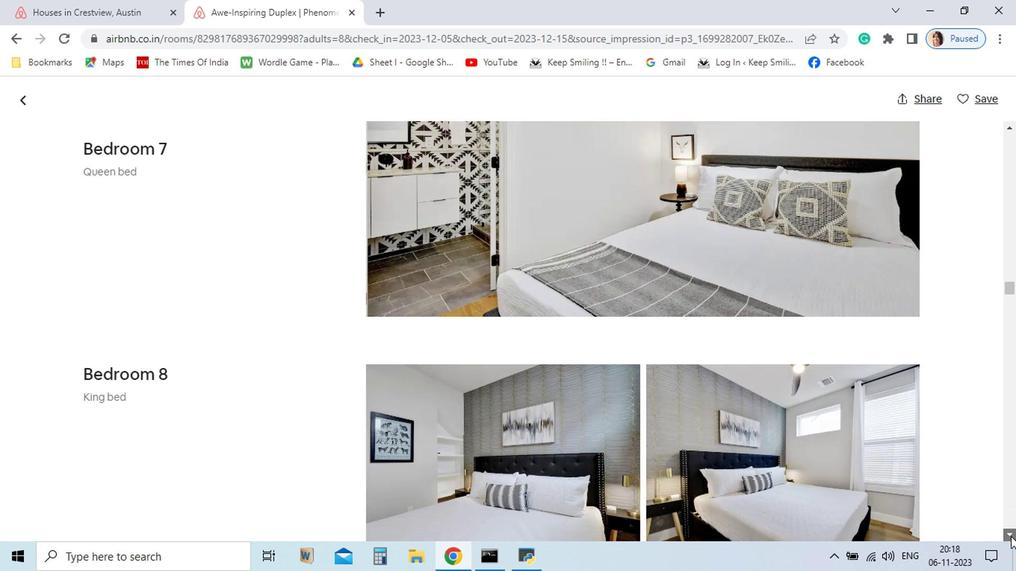
Action: Mouse pressed left at (864, 530)
Screenshot: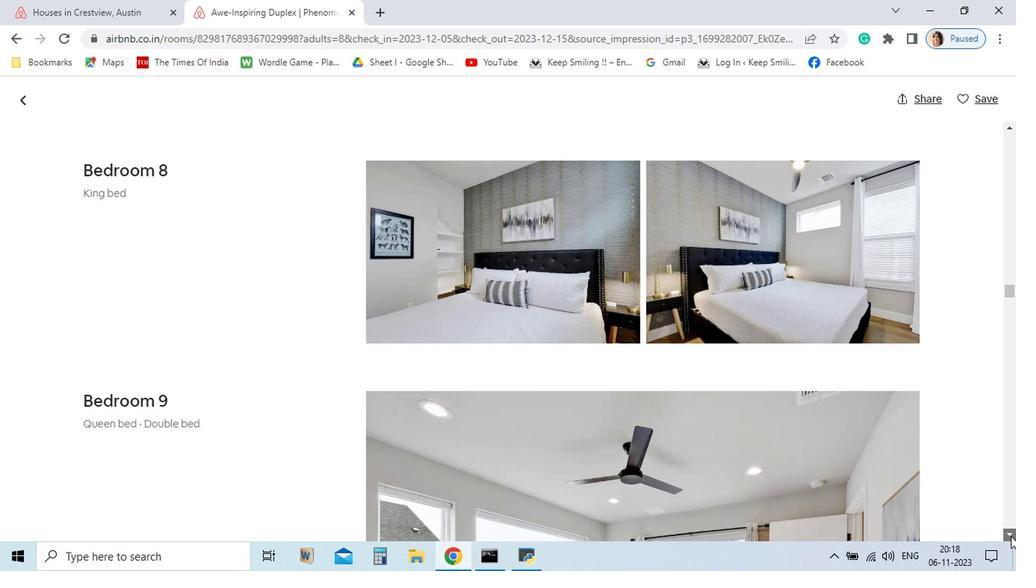 
Action: Mouse pressed left at (864, 530)
Screenshot: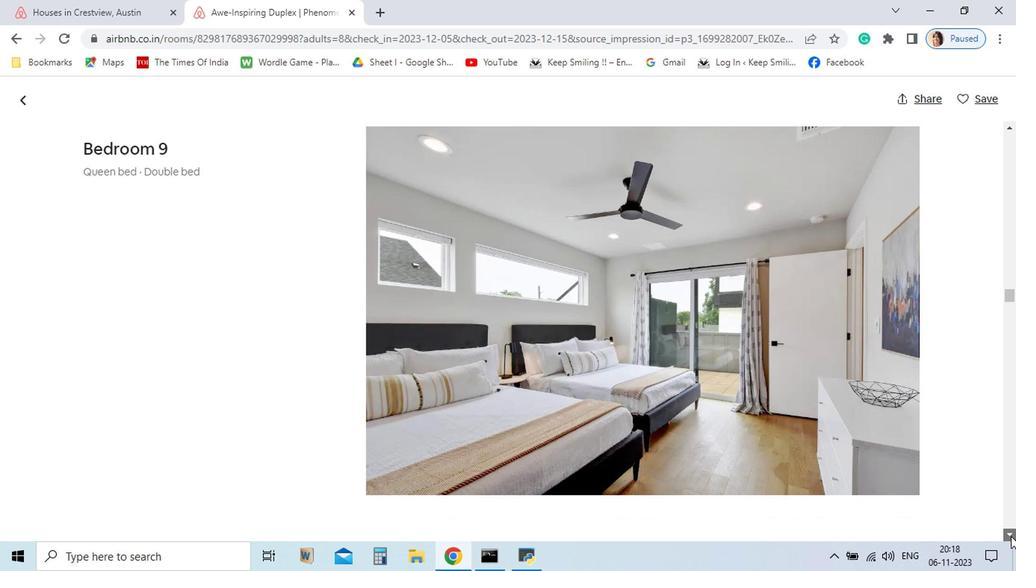 
Action: Mouse pressed left at (864, 530)
Screenshot: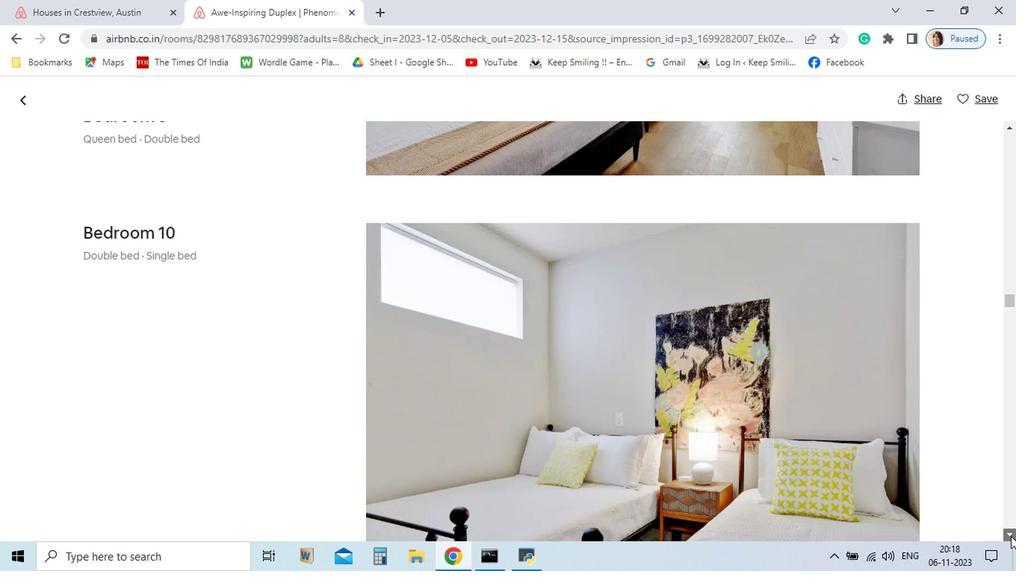 
Action: Mouse pressed left at (864, 530)
Screenshot: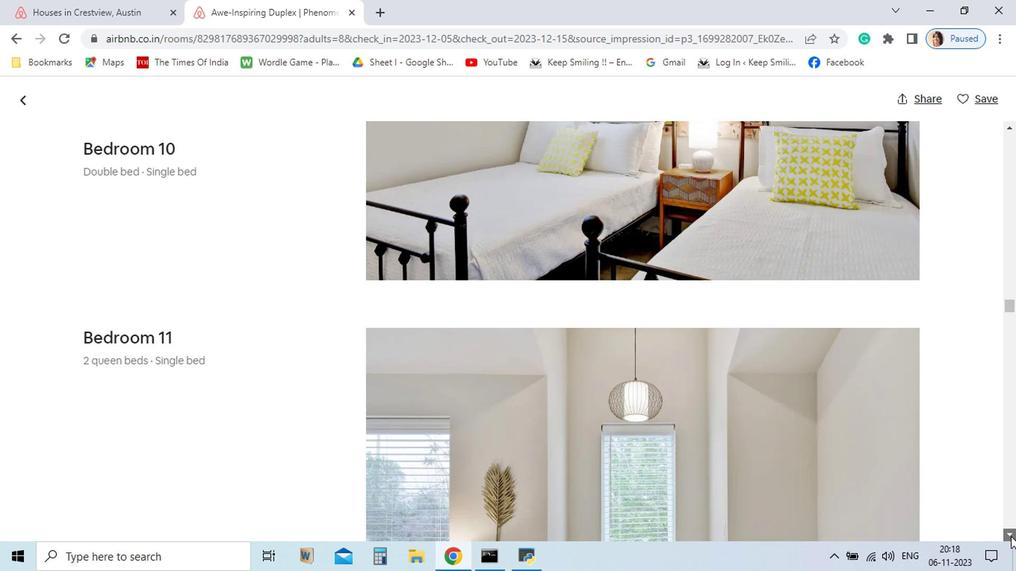 
Action: Mouse pressed left at (864, 530)
Screenshot: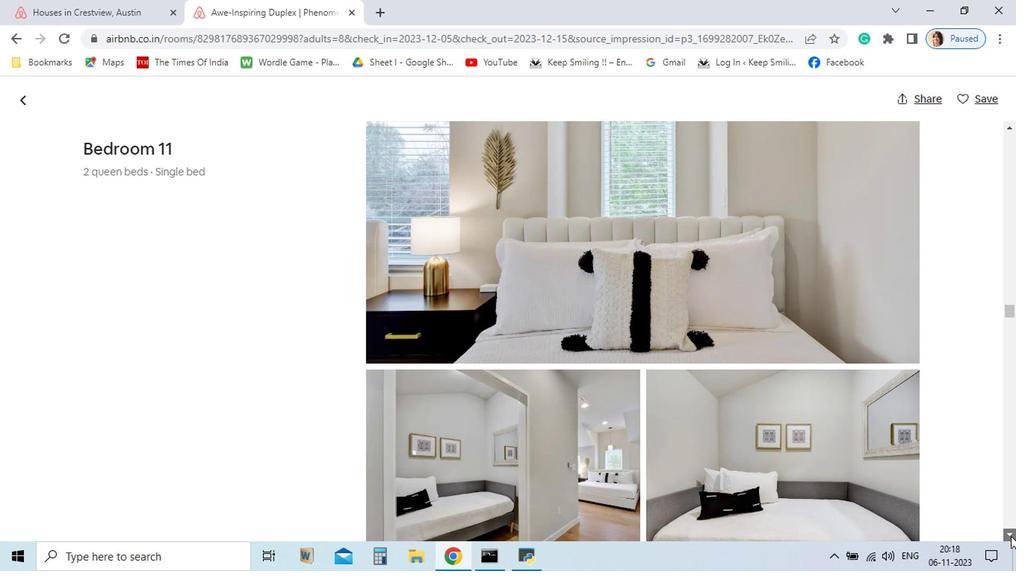 
Action: Mouse pressed left at (864, 530)
Screenshot: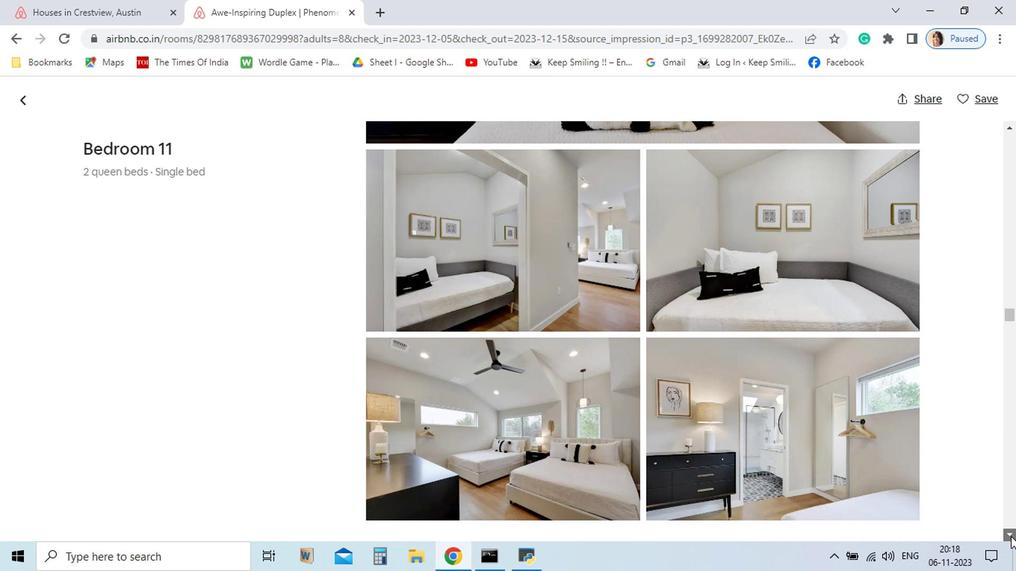 
Action: Mouse pressed left at (864, 530)
Screenshot: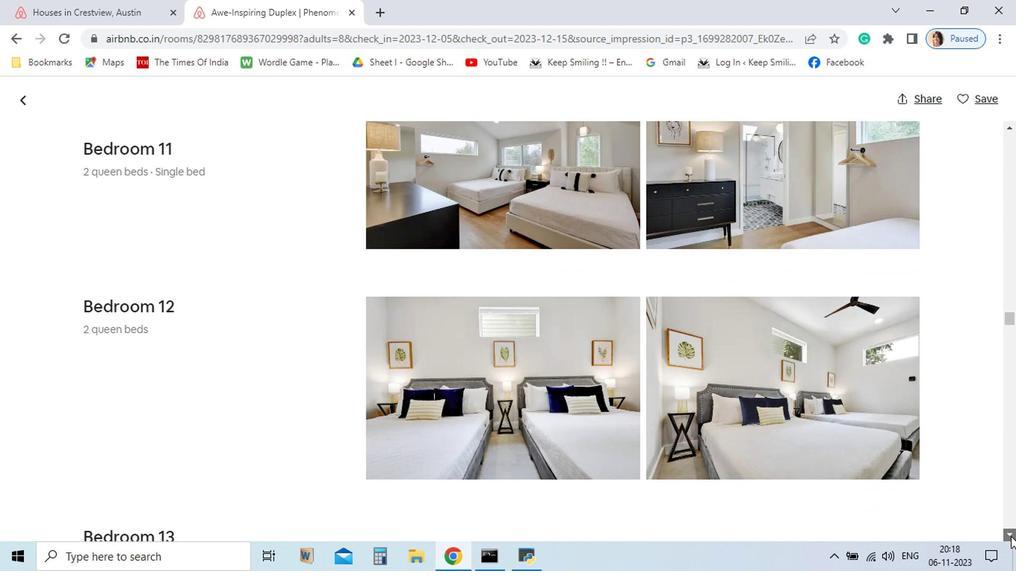 
Action: Mouse pressed left at (864, 530)
Screenshot: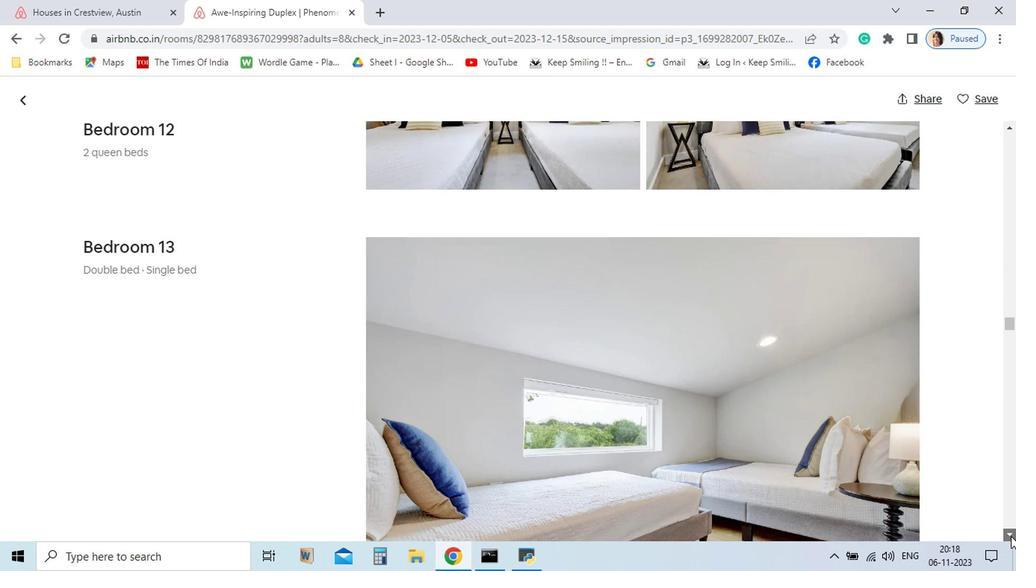 
Action: Mouse pressed left at (864, 530)
Screenshot: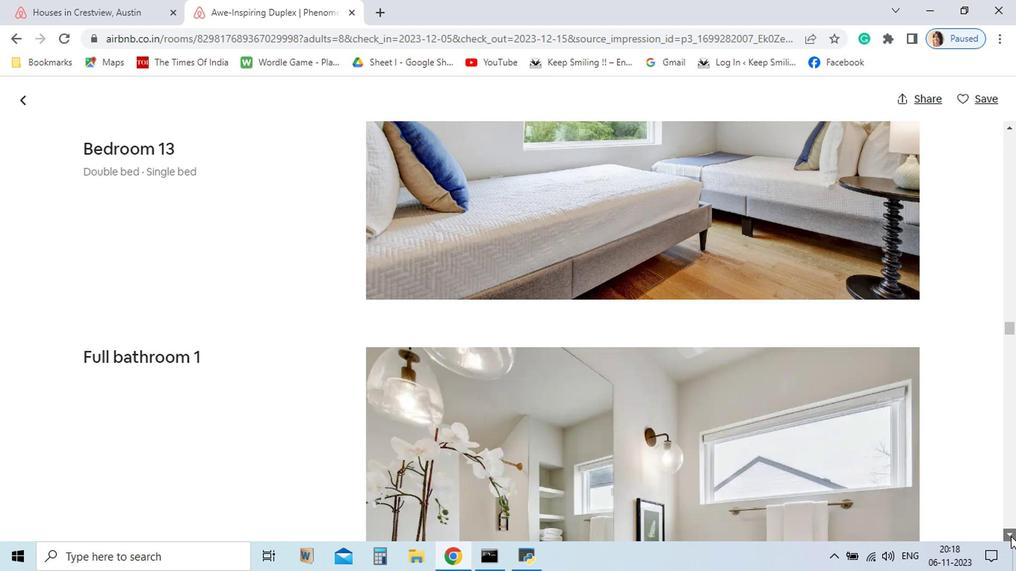 
Action: Mouse pressed left at (864, 530)
Screenshot: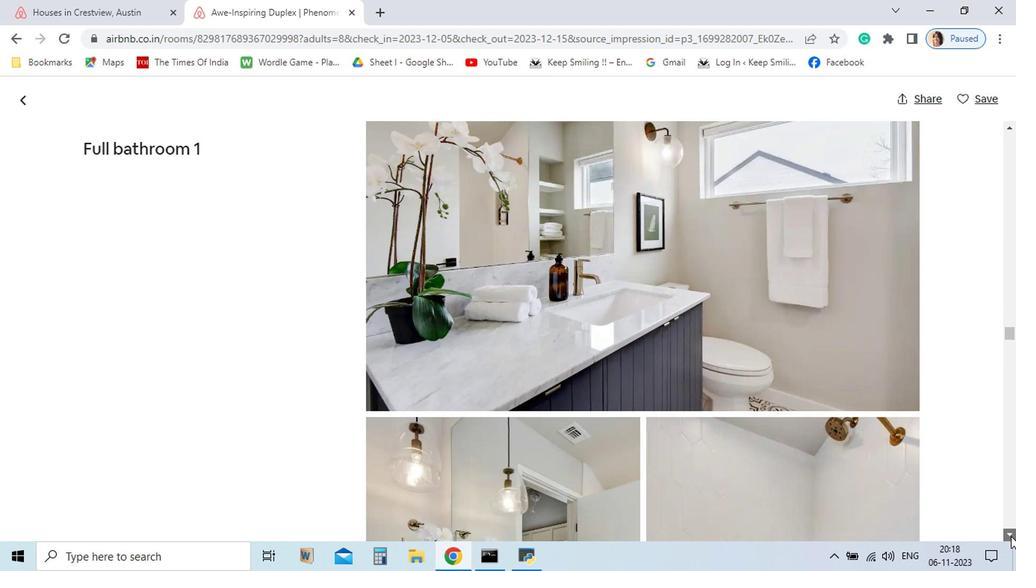 
Action: Mouse pressed left at (864, 530)
Screenshot: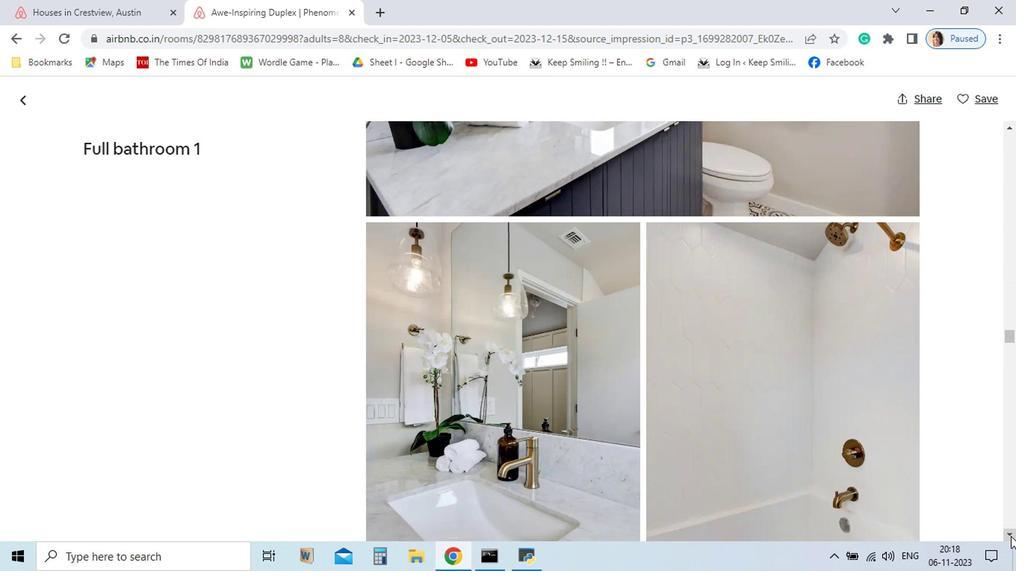 
Action: Mouse pressed left at (864, 530)
Screenshot: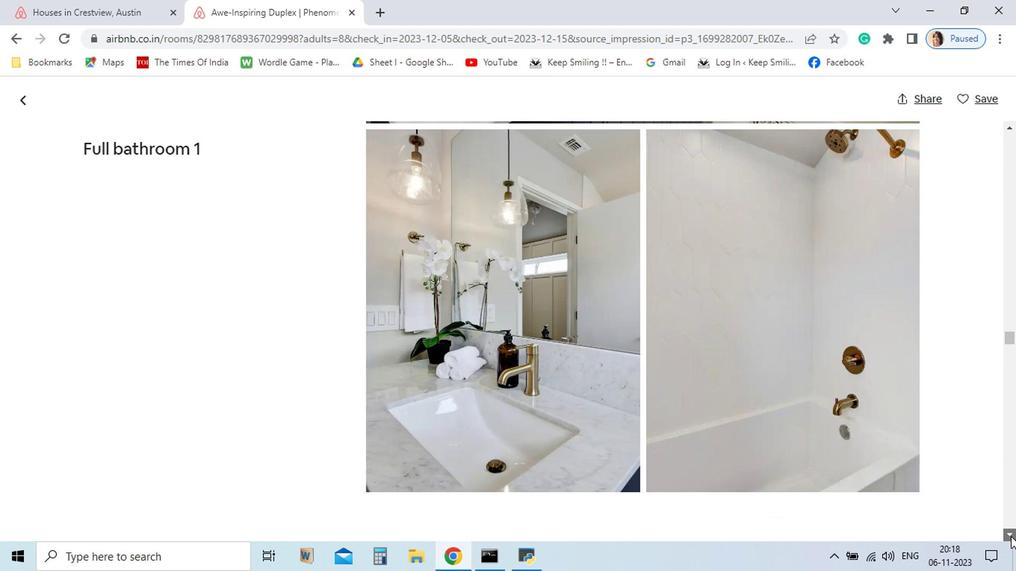 
Action: Mouse pressed left at (864, 530)
Screenshot: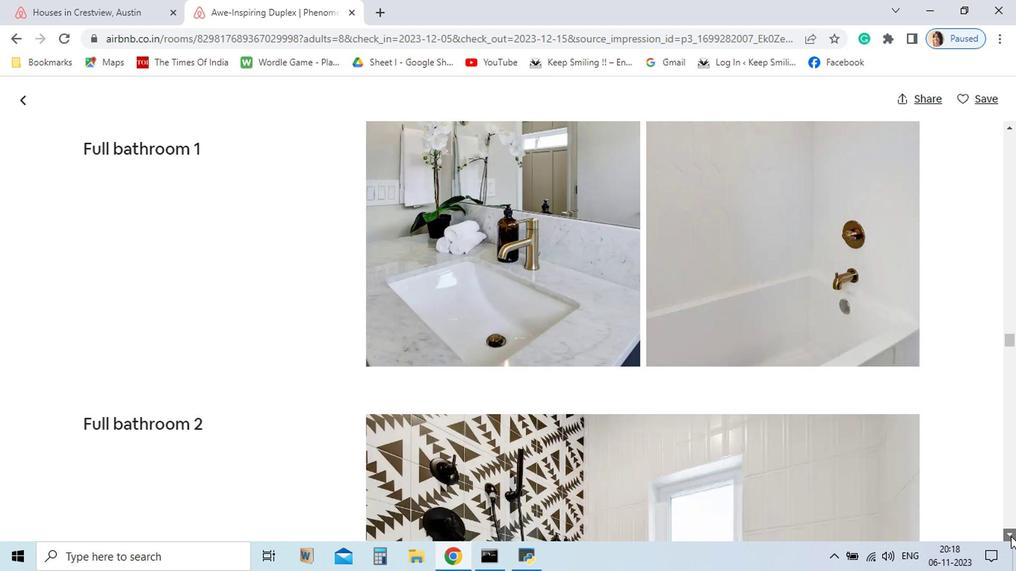 
Action: Mouse pressed left at (864, 530)
Screenshot: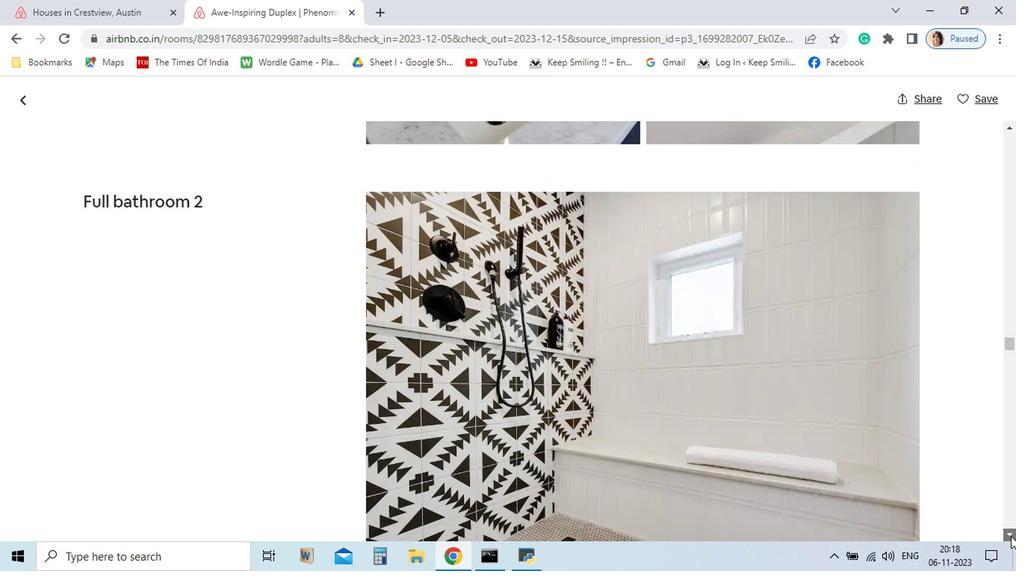 
Action: Mouse pressed left at (864, 530)
Screenshot: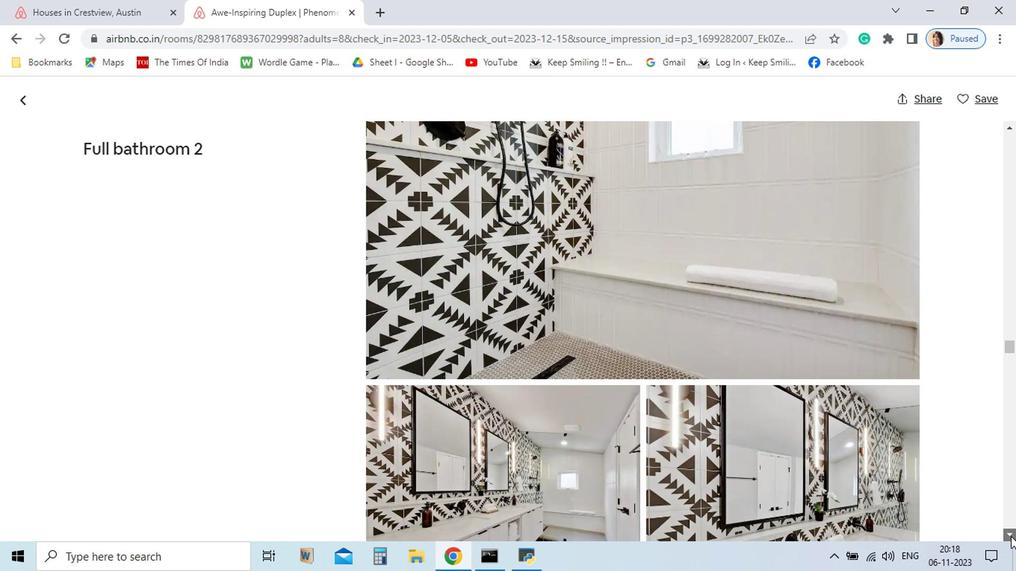 
Action: Mouse pressed left at (864, 530)
Screenshot: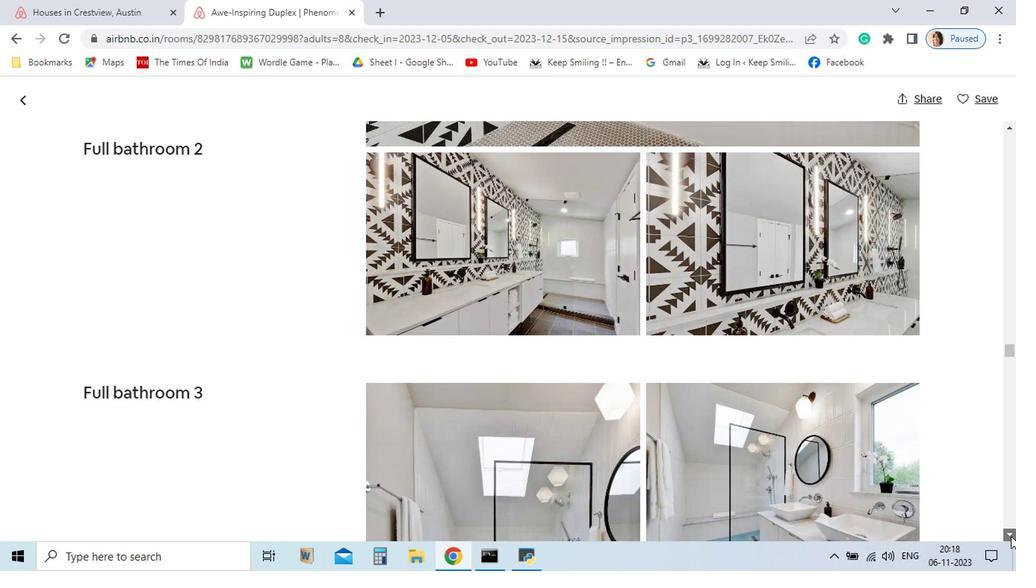 
Action: Mouse pressed left at (864, 530)
Screenshot: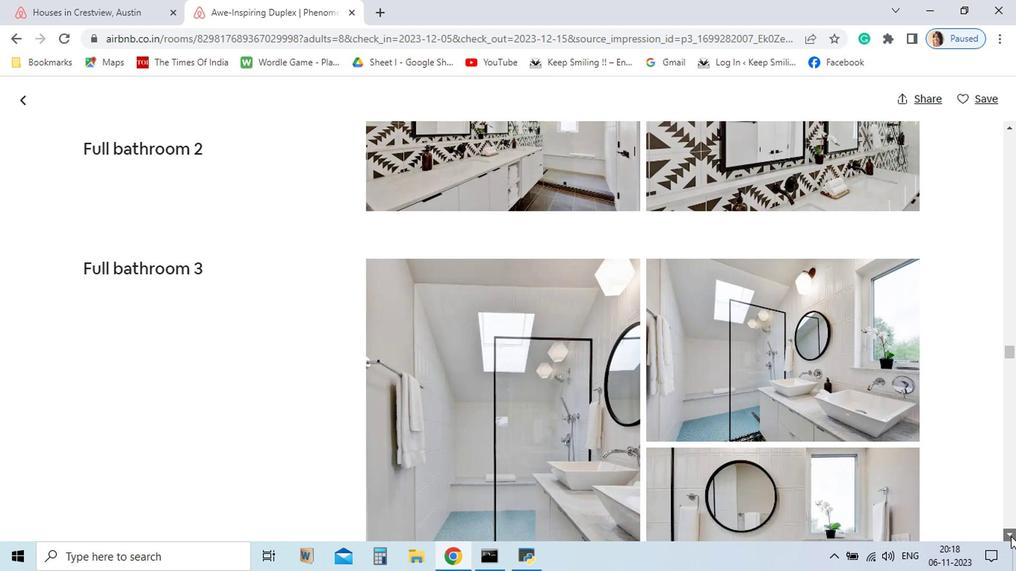 
Action: Mouse pressed left at (864, 530)
Screenshot: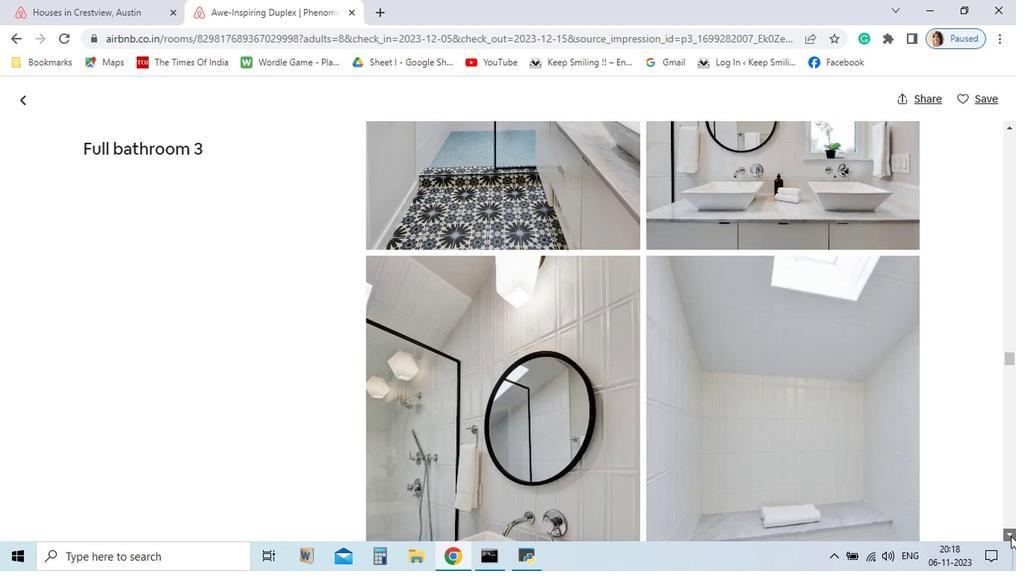 
Action: Mouse pressed left at (864, 530)
Screenshot: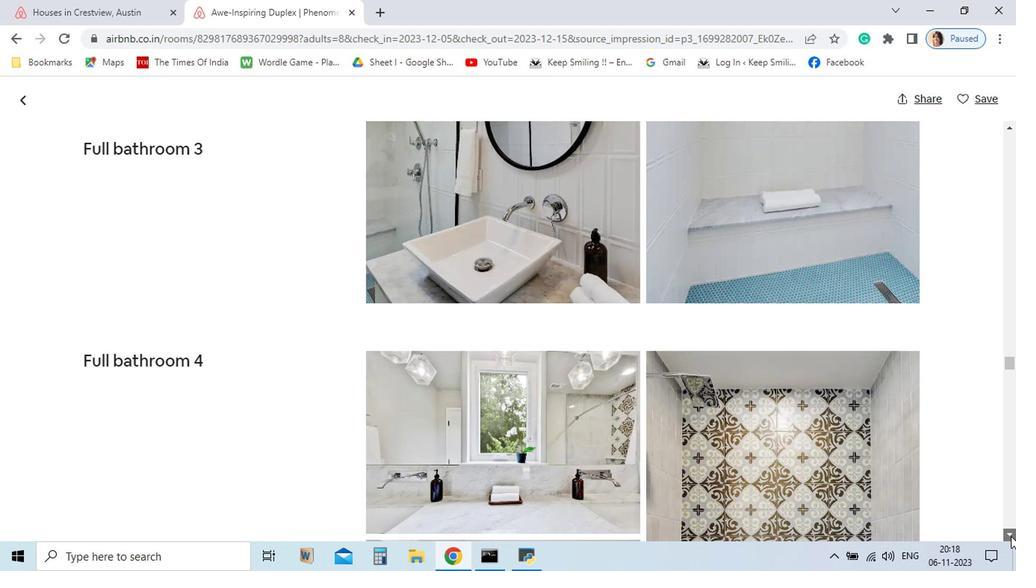 
Action: Mouse pressed left at (864, 530)
Screenshot: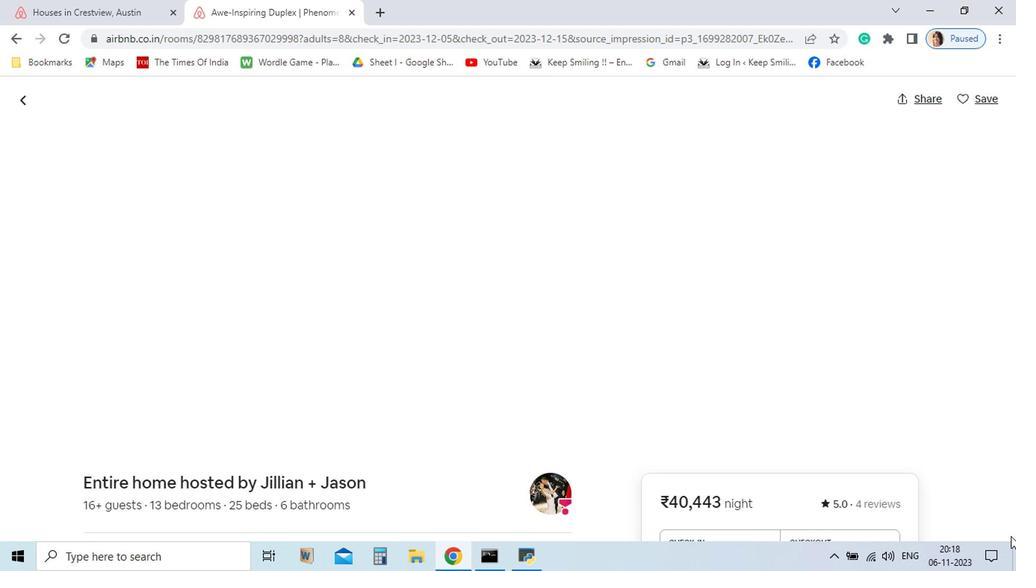 
Action: Mouse pressed left at (864, 530)
Screenshot: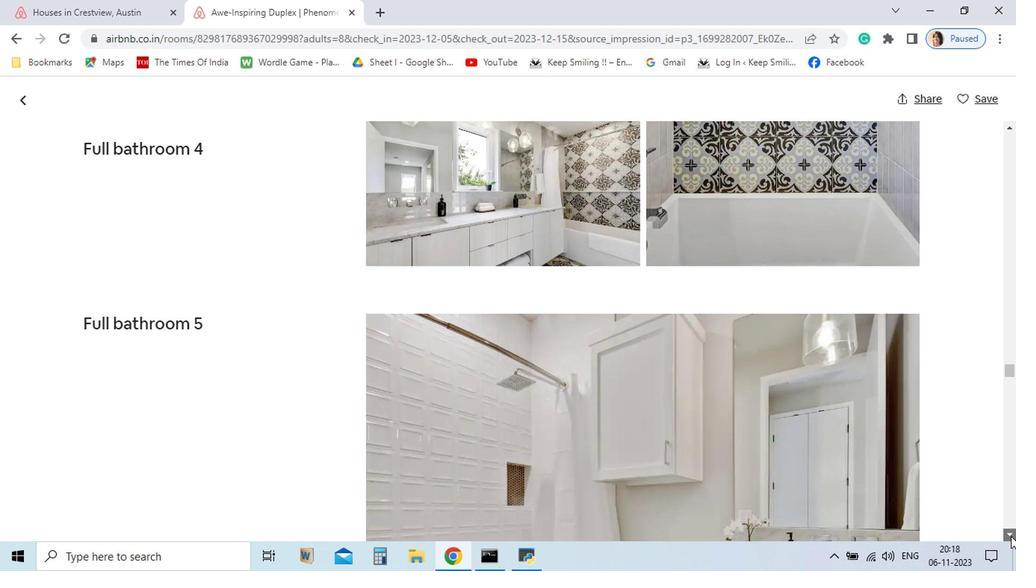 
Action: Mouse pressed left at (864, 530)
Screenshot: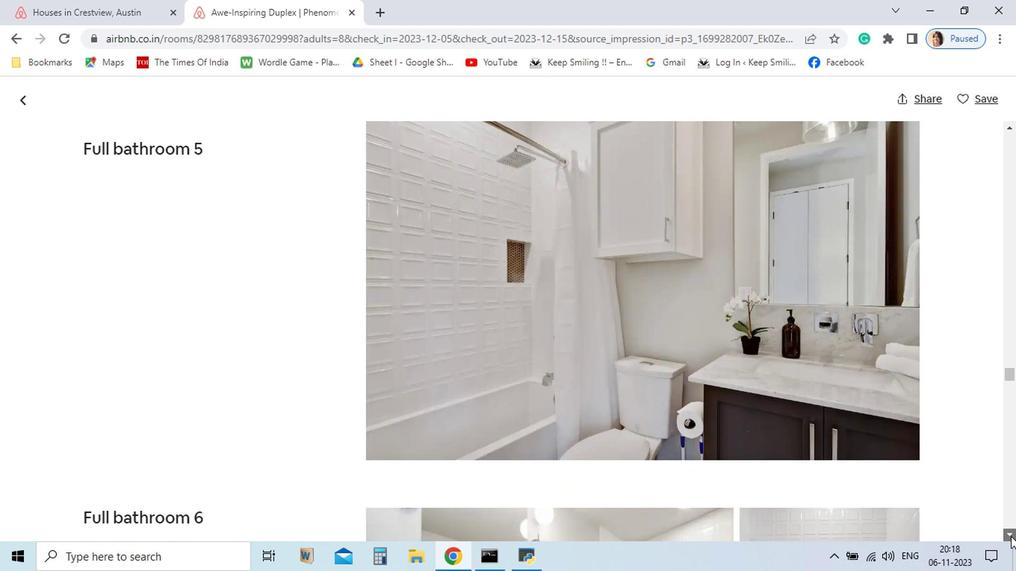 
Action: Mouse pressed left at (864, 530)
Screenshot: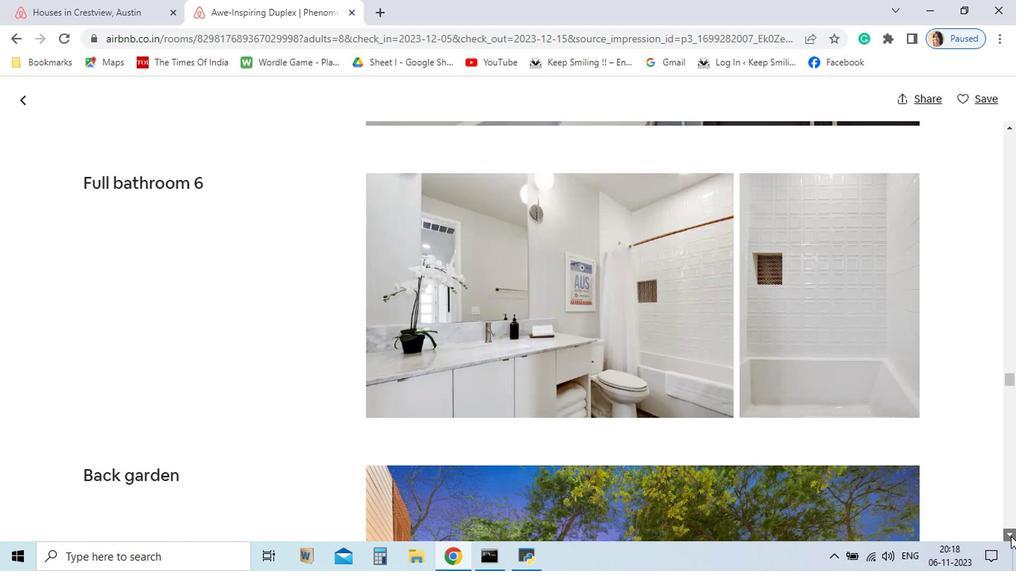 
Action: Mouse pressed left at (864, 530)
Screenshot: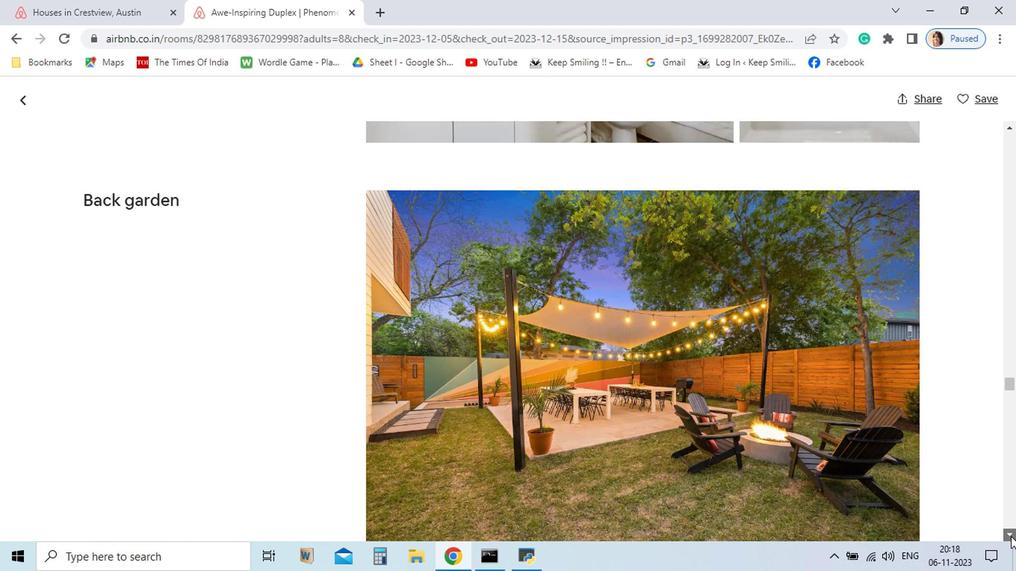 
Action: Mouse pressed left at (864, 530)
Screenshot: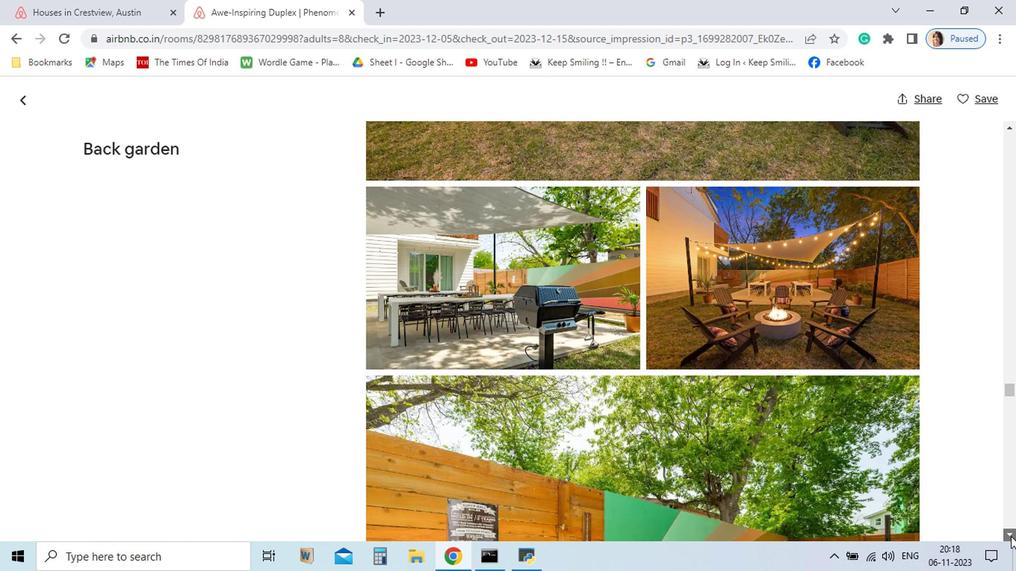 
Action: Mouse pressed left at (864, 530)
Screenshot: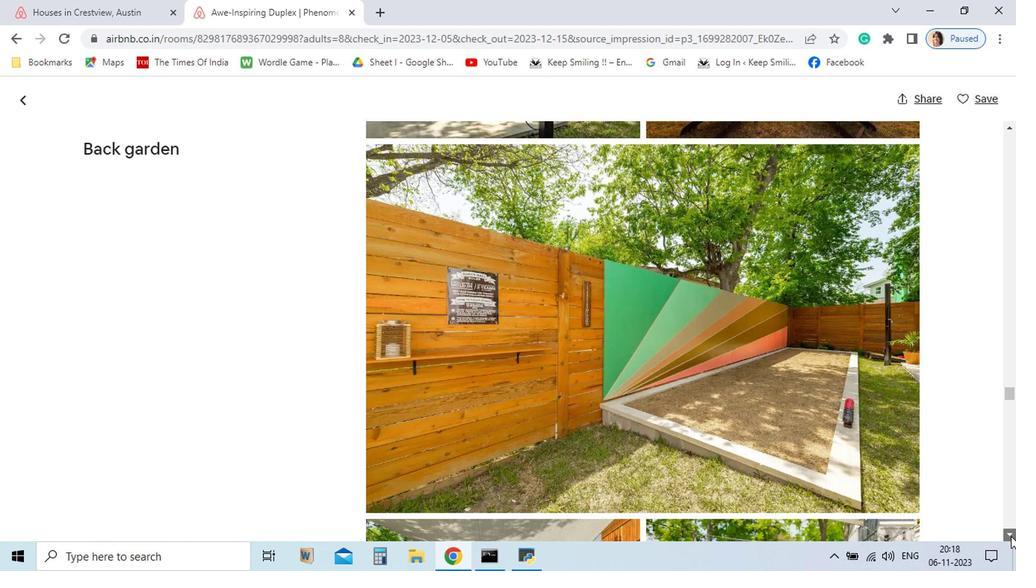 
Action: Mouse pressed left at (864, 530)
Screenshot: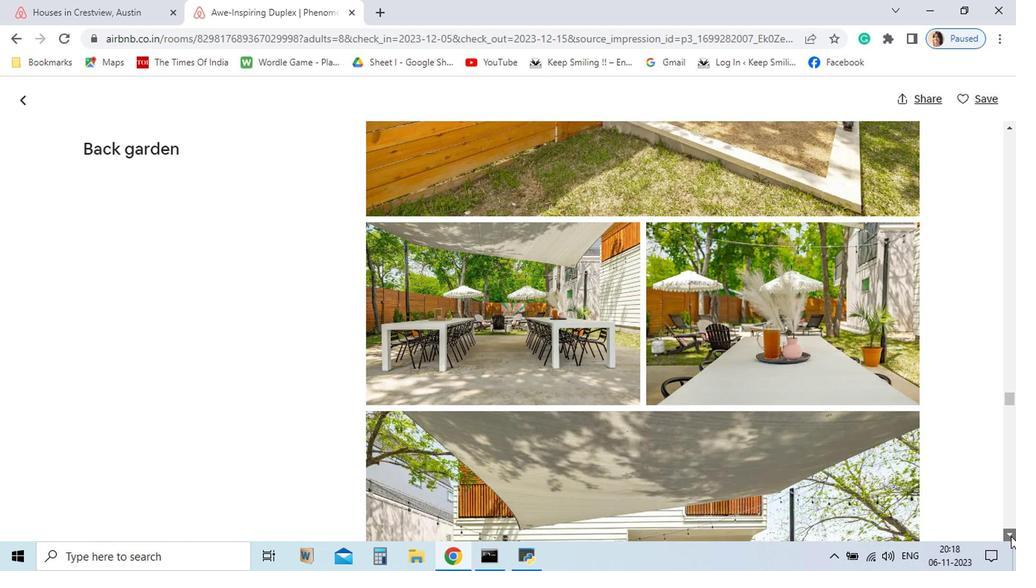 
Action: Mouse pressed left at (864, 530)
Screenshot: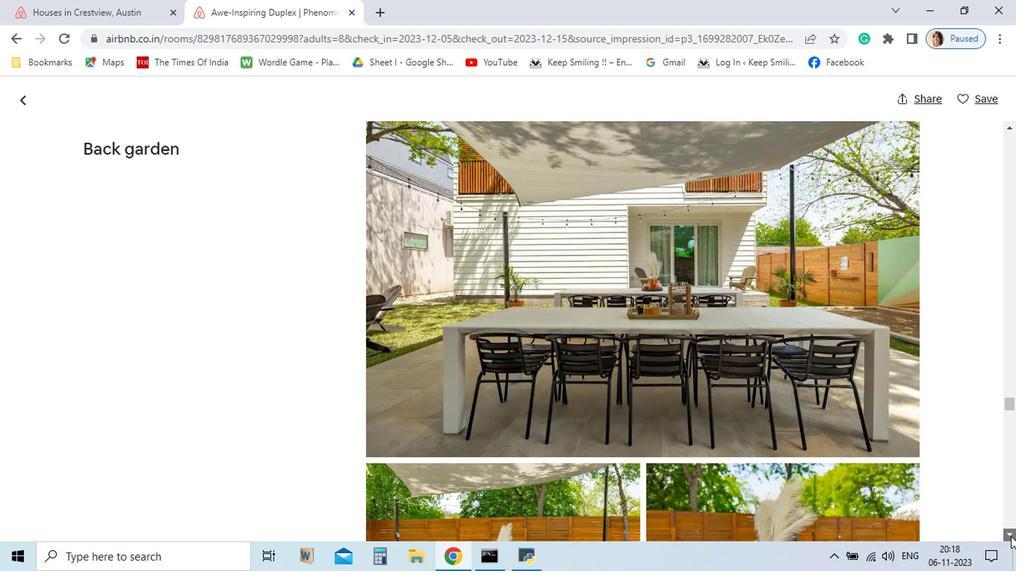 
Action: Mouse pressed left at (864, 530)
Screenshot: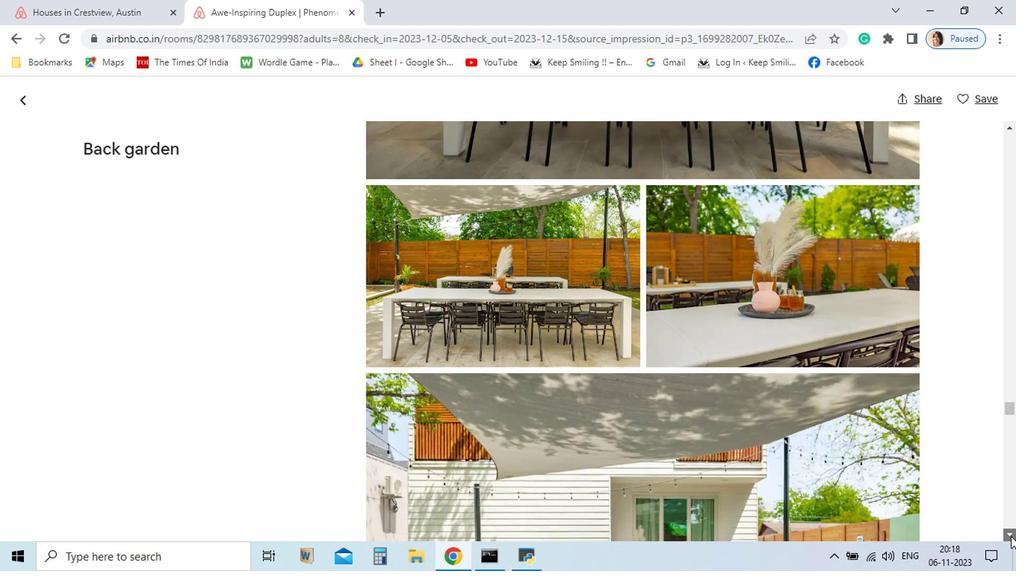 
Action: Mouse pressed left at (864, 530)
Screenshot: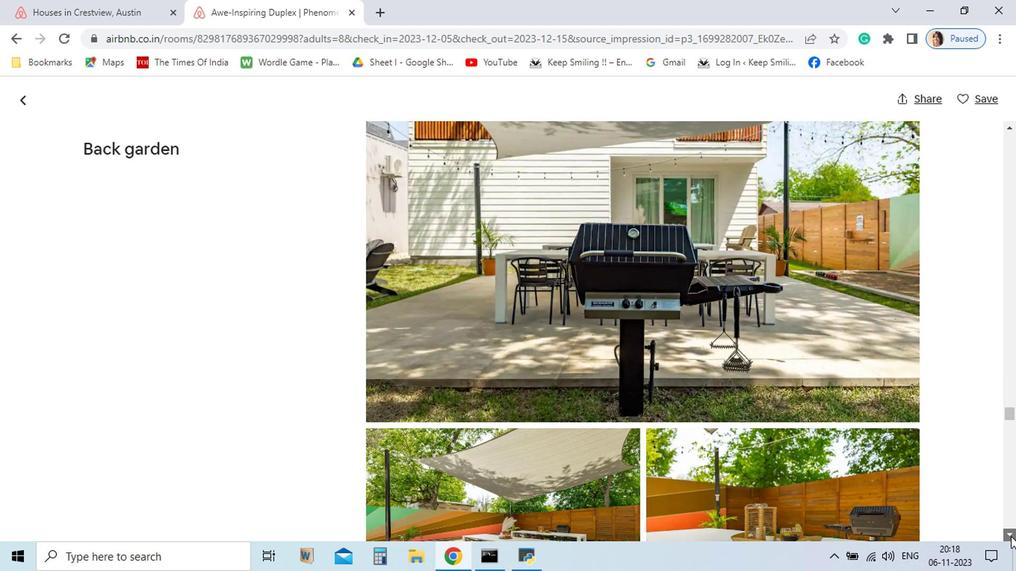 
Action: Mouse pressed left at (864, 530)
Screenshot: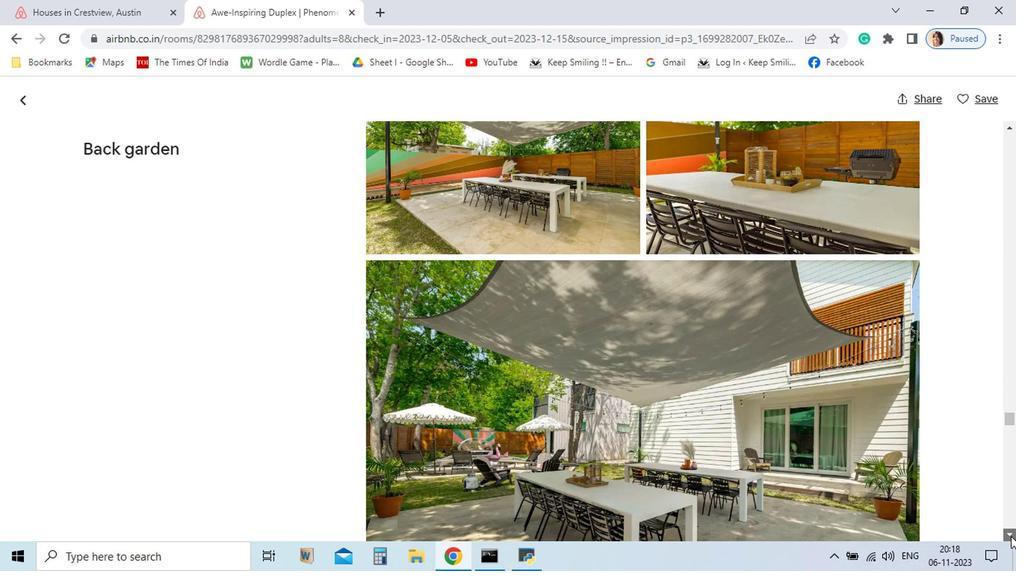
Action: Mouse pressed left at (864, 530)
Screenshot: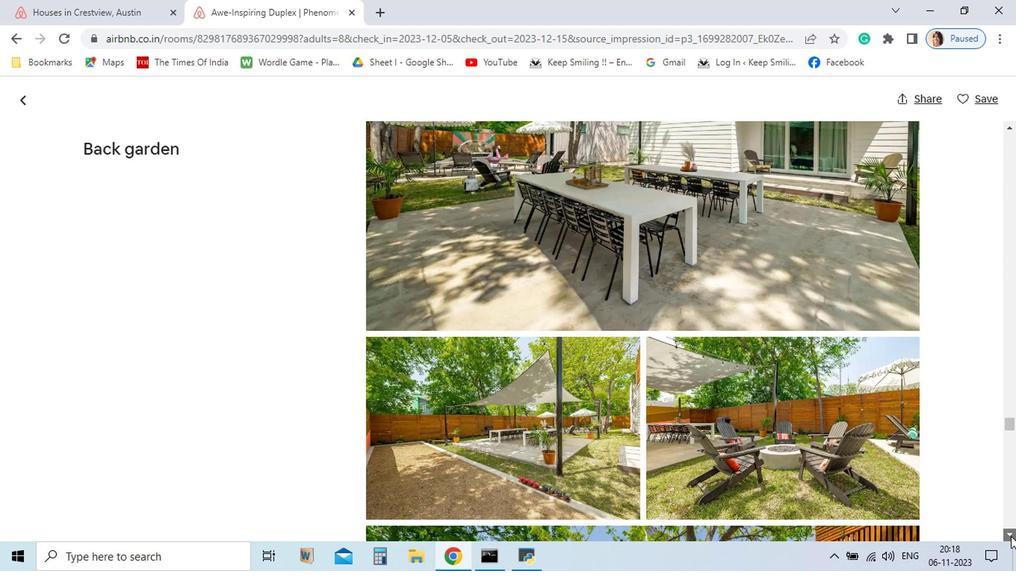 
Action: Mouse pressed left at (864, 530)
